 Task: Buy 5 Christening for Baby Girls from Clothing section under best seller category for shipping address: Evan Adams, 1390 Camden Street, Reno, Nevada 89501, Cell Number 7752551231. Pay from credit card ending with 2005, CVV 3321
Action: Mouse moved to (365, 93)
Screenshot: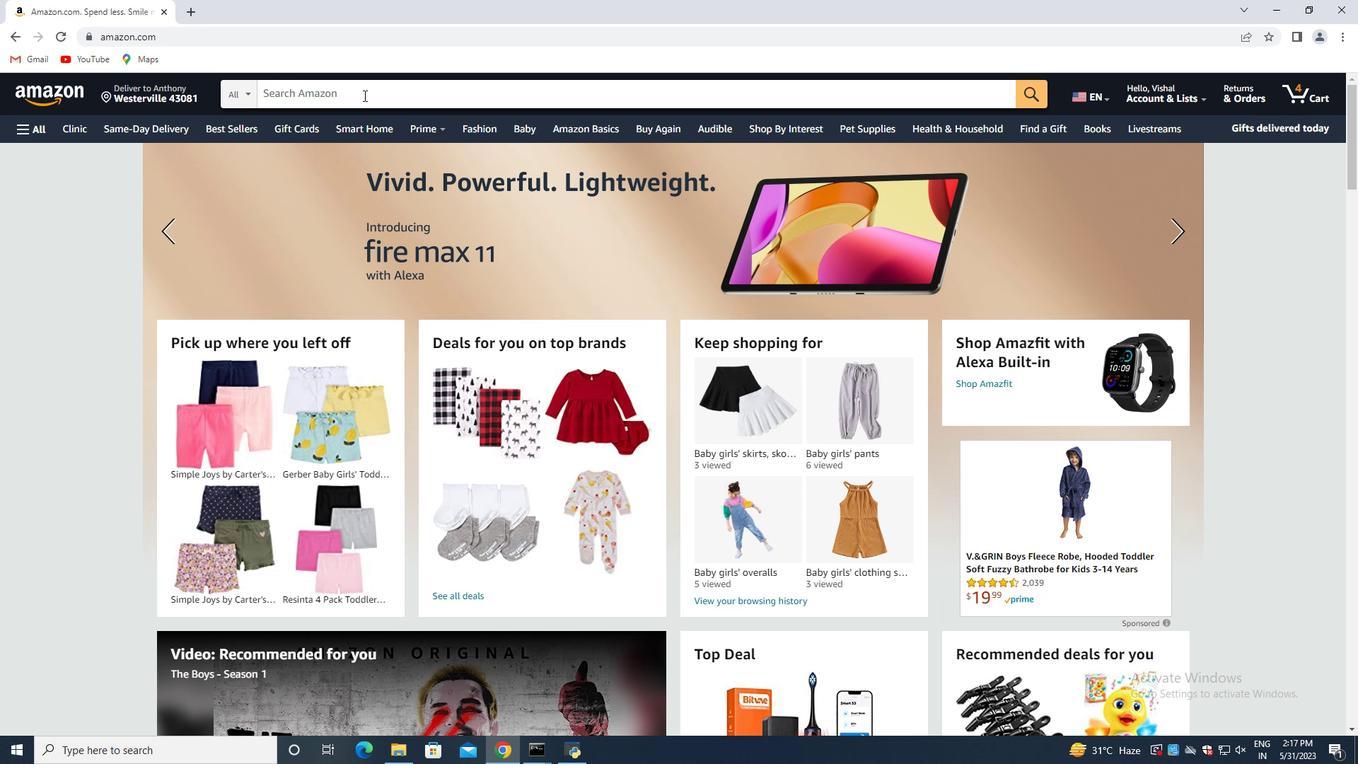 
Action: Mouse pressed left at (365, 93)
Screenshot: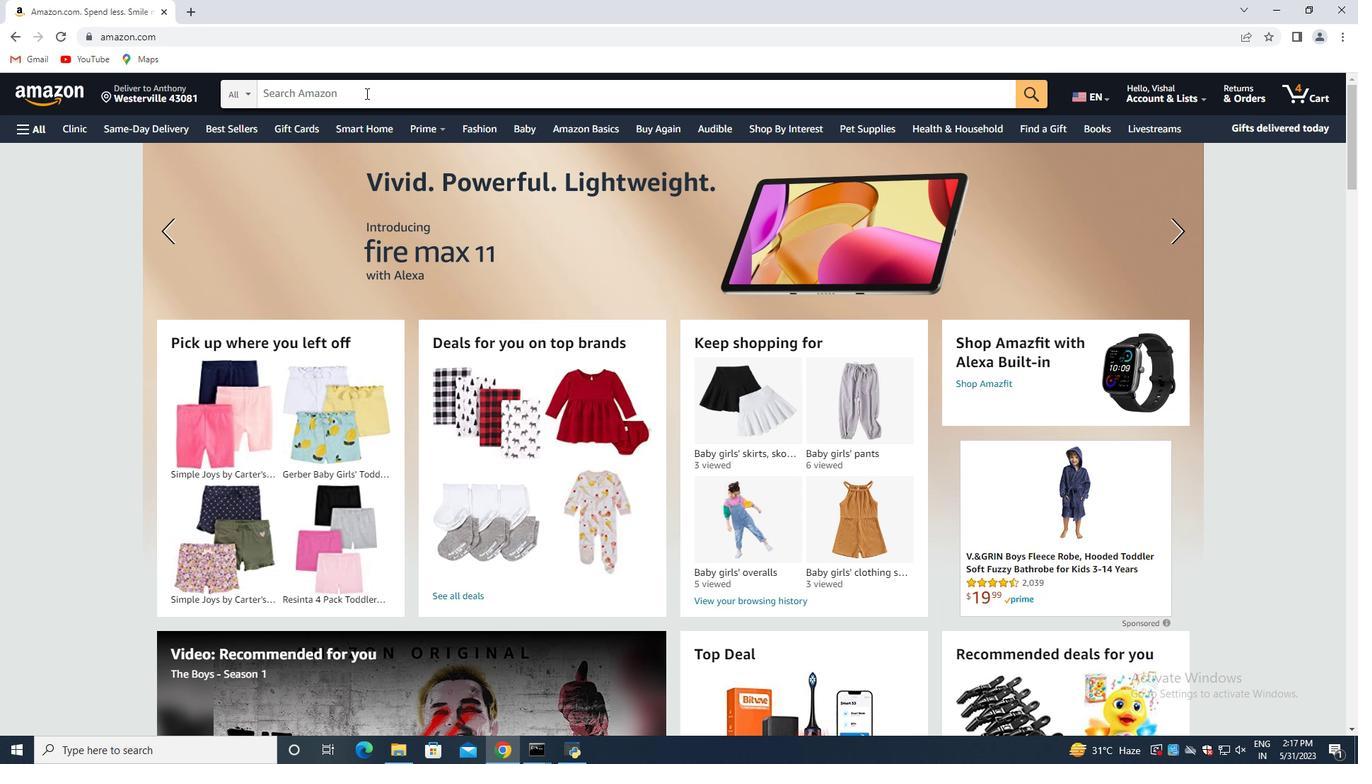 
Action: Key pressed <Key.shift>Christening<Key.space>for<Key.space><Key.shift>Baby<Key.space><Key.shift>B<Key.backspace><Key.shift><Key.shift><Key.shift><Key.shift><Key.shift><Key.shift><Key.shift><Key.shift><Key.shift><Key.shift><Key.shift><Key.shift>Girls<Key.enter>
Screenshot: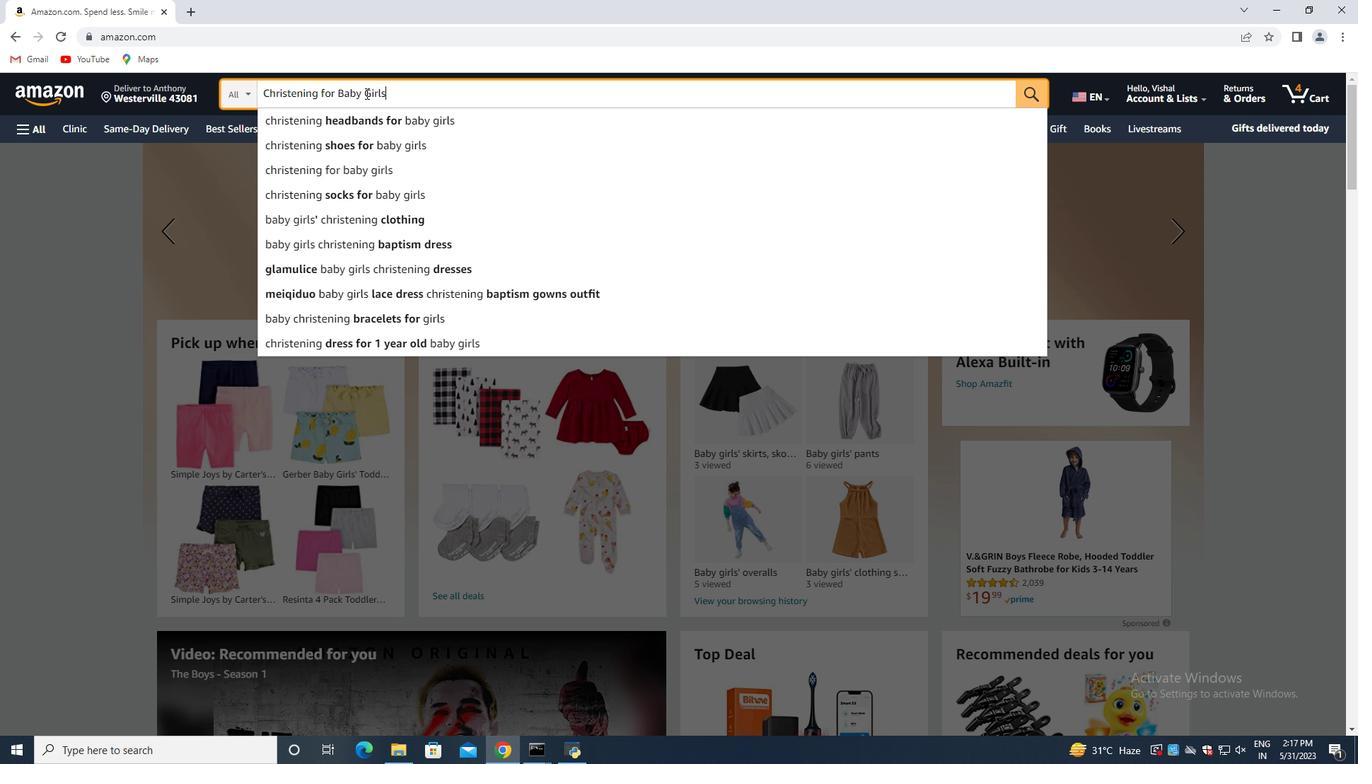
Action: Mouse moved to (113, 341)
Screenshot: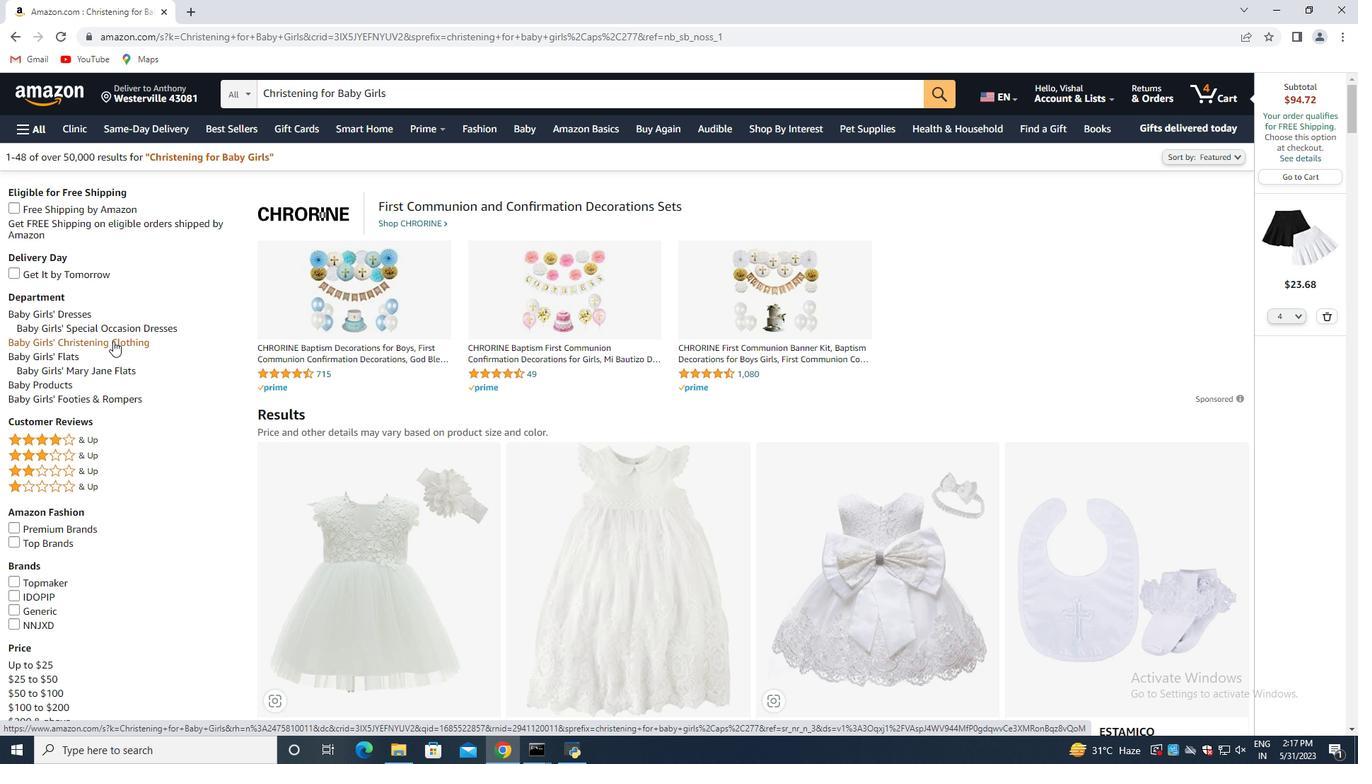 
Action: Mouse pressed left at (113, 341)
Screenshot: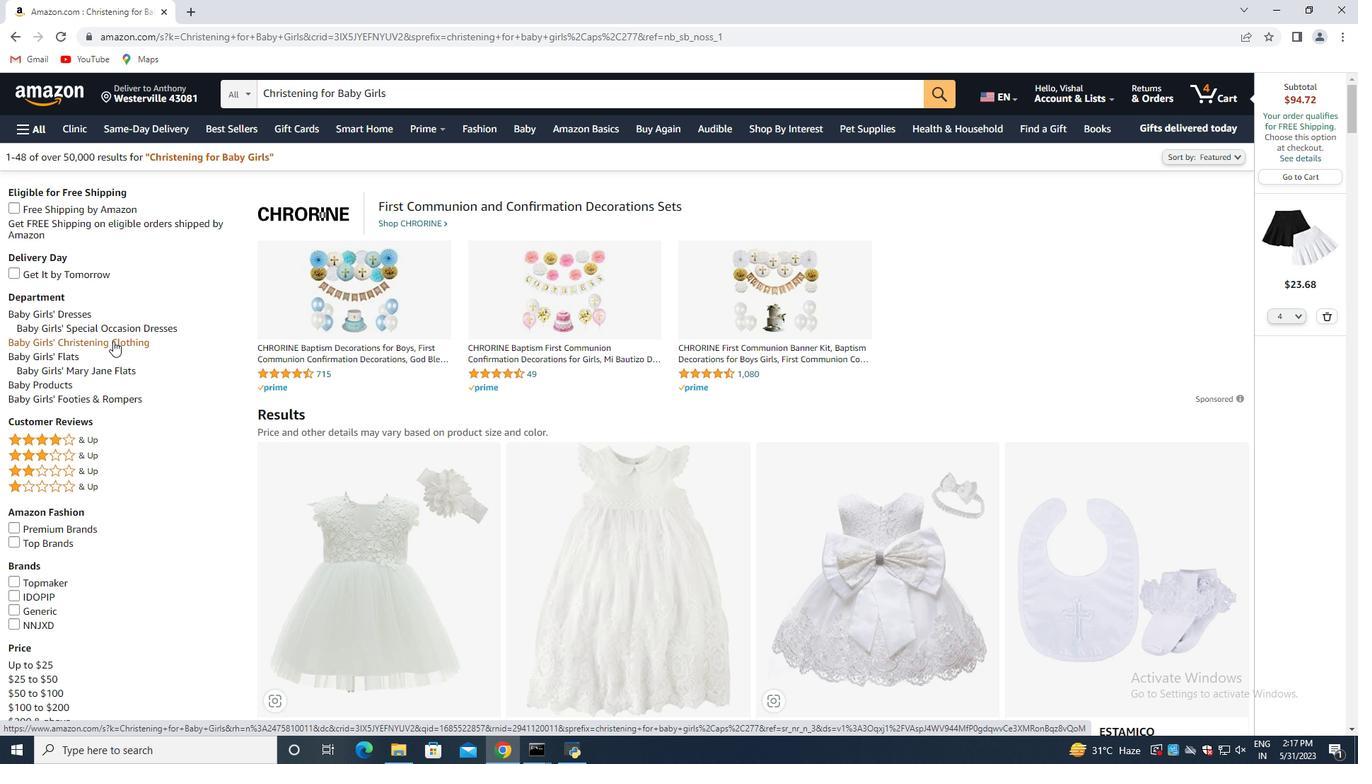 
Action: Mouse moved to (302, 346)
Screenshot: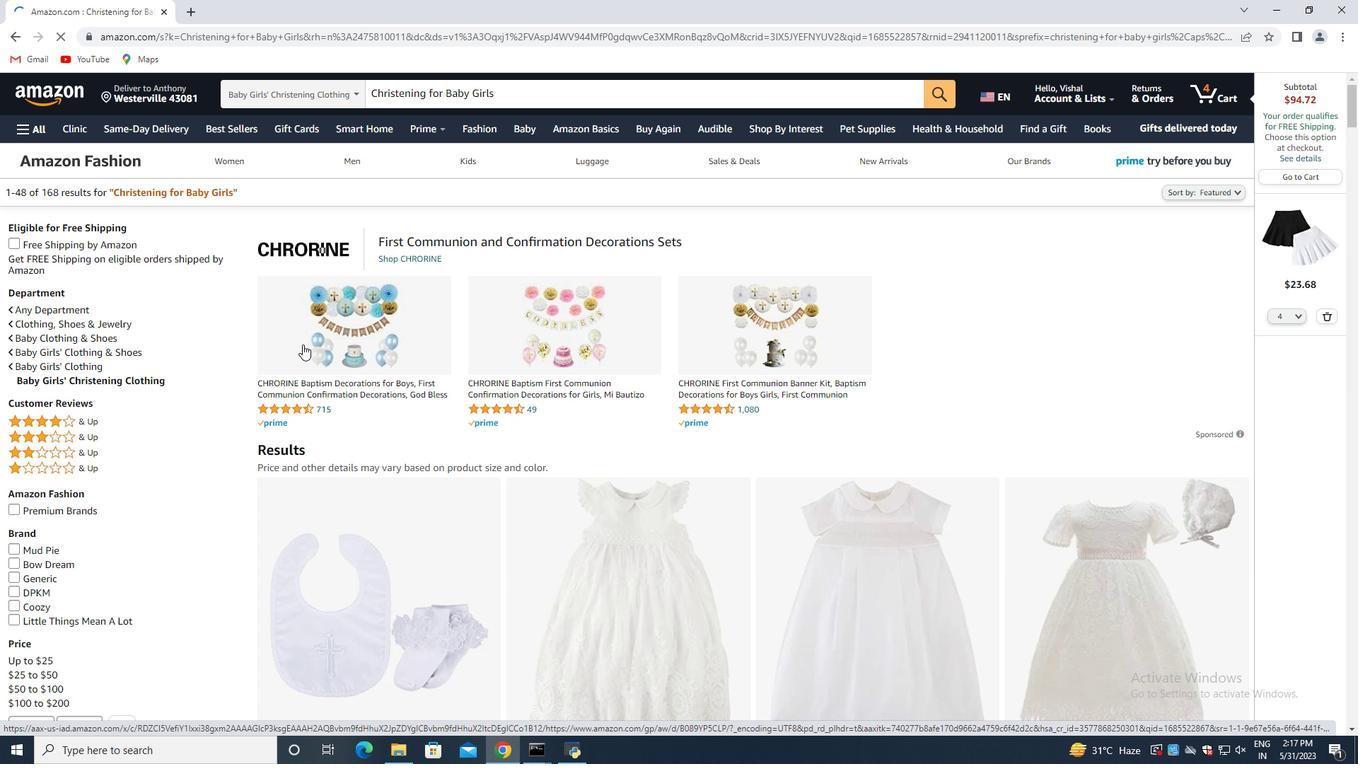 
Action: Mouse scrolled (302, 345) with delta (0, 0)
Screenshot: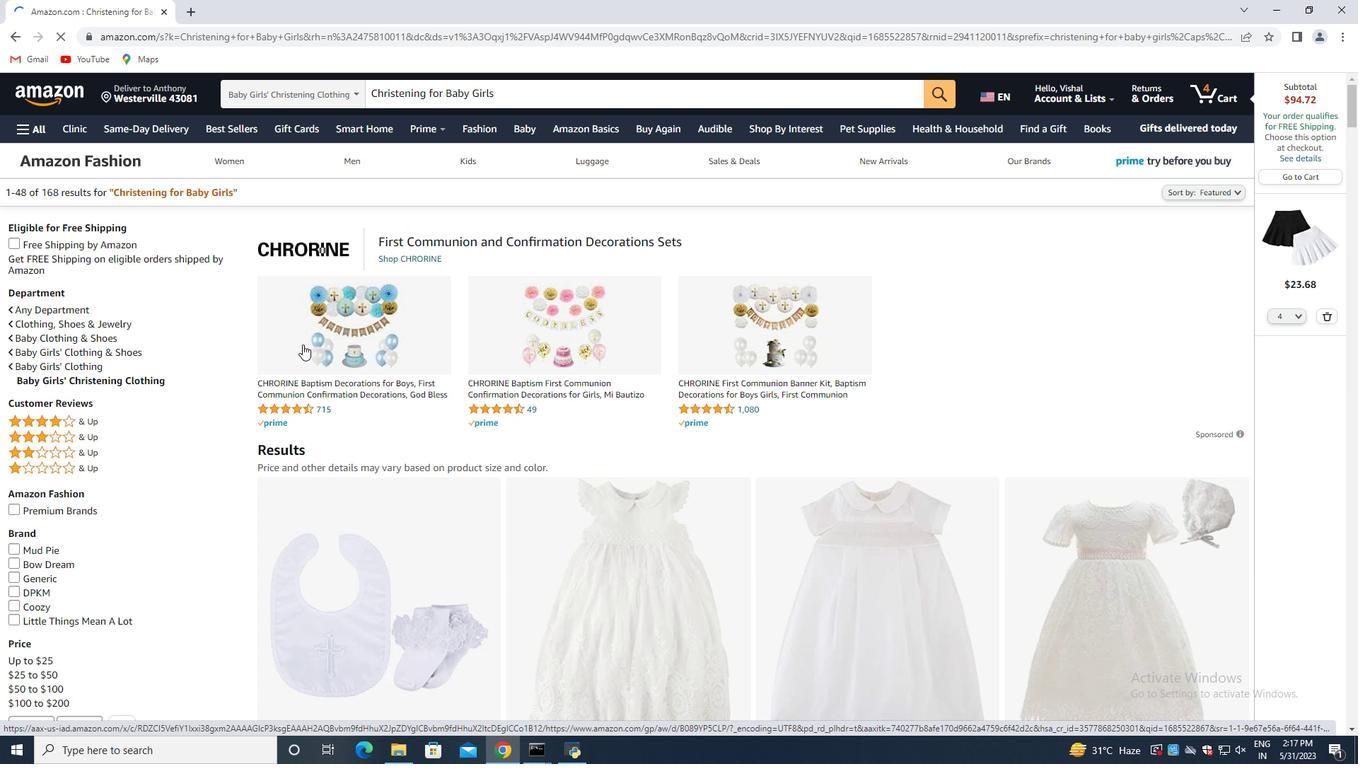 
Action: Mouse moved to (304, 347)
Screenshot: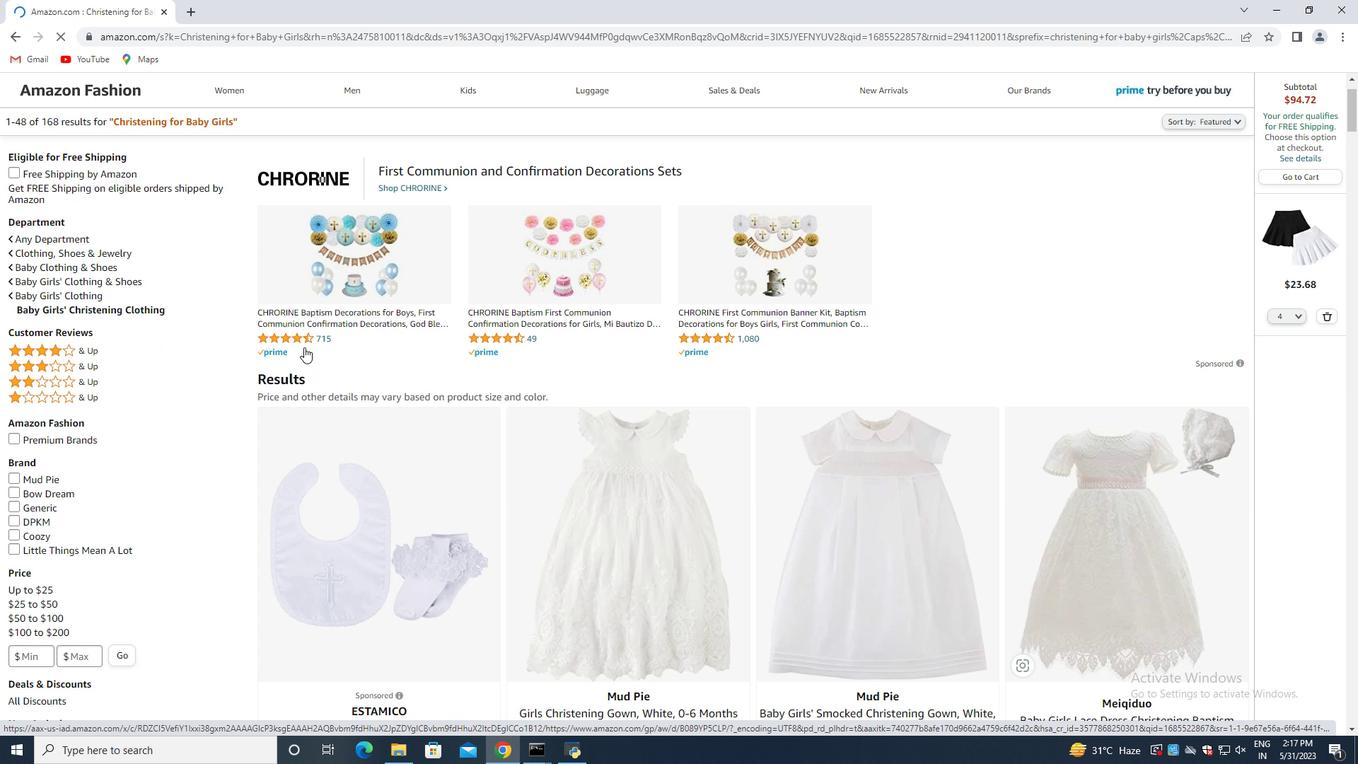 
Action: Mouse scrolled (304, 346) with delta (0, 0)
Screenshot: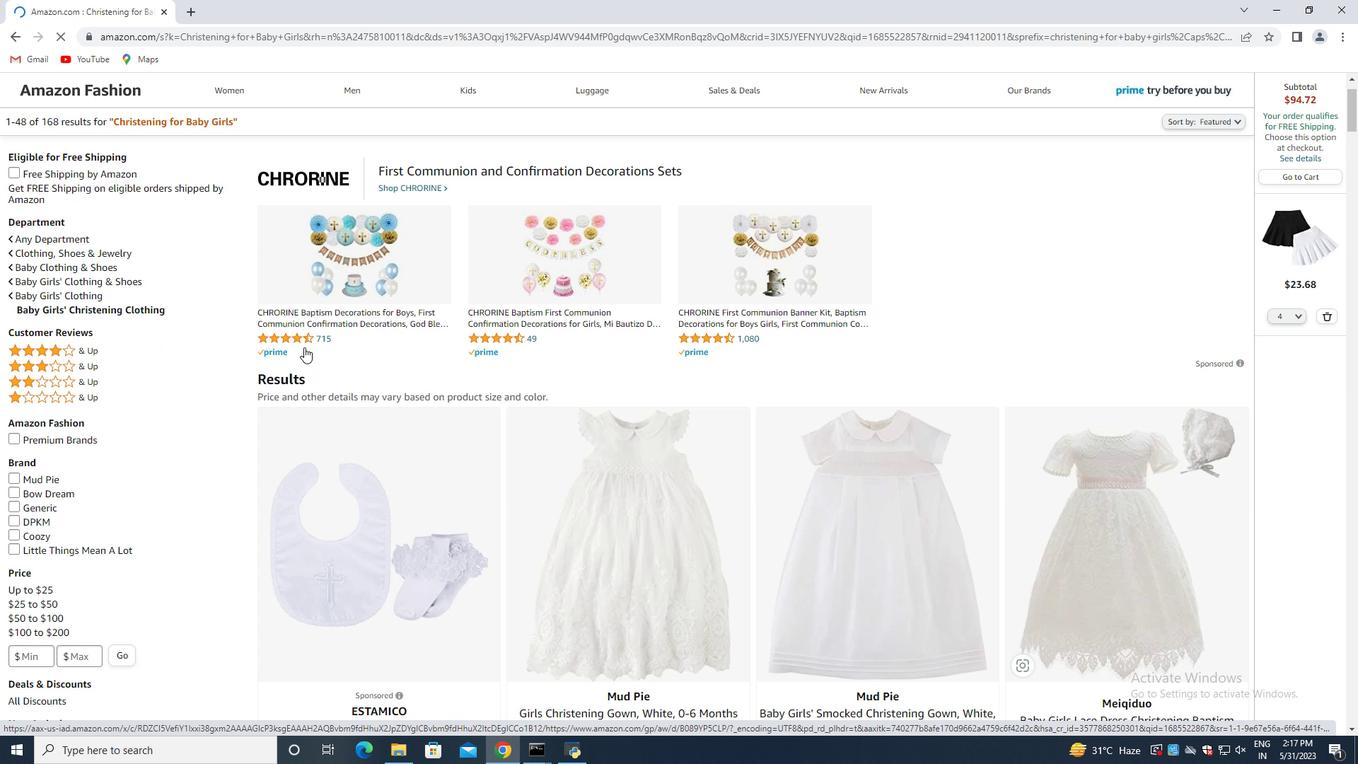 
Action: Mouse moved to (305, 353)
Screenshot: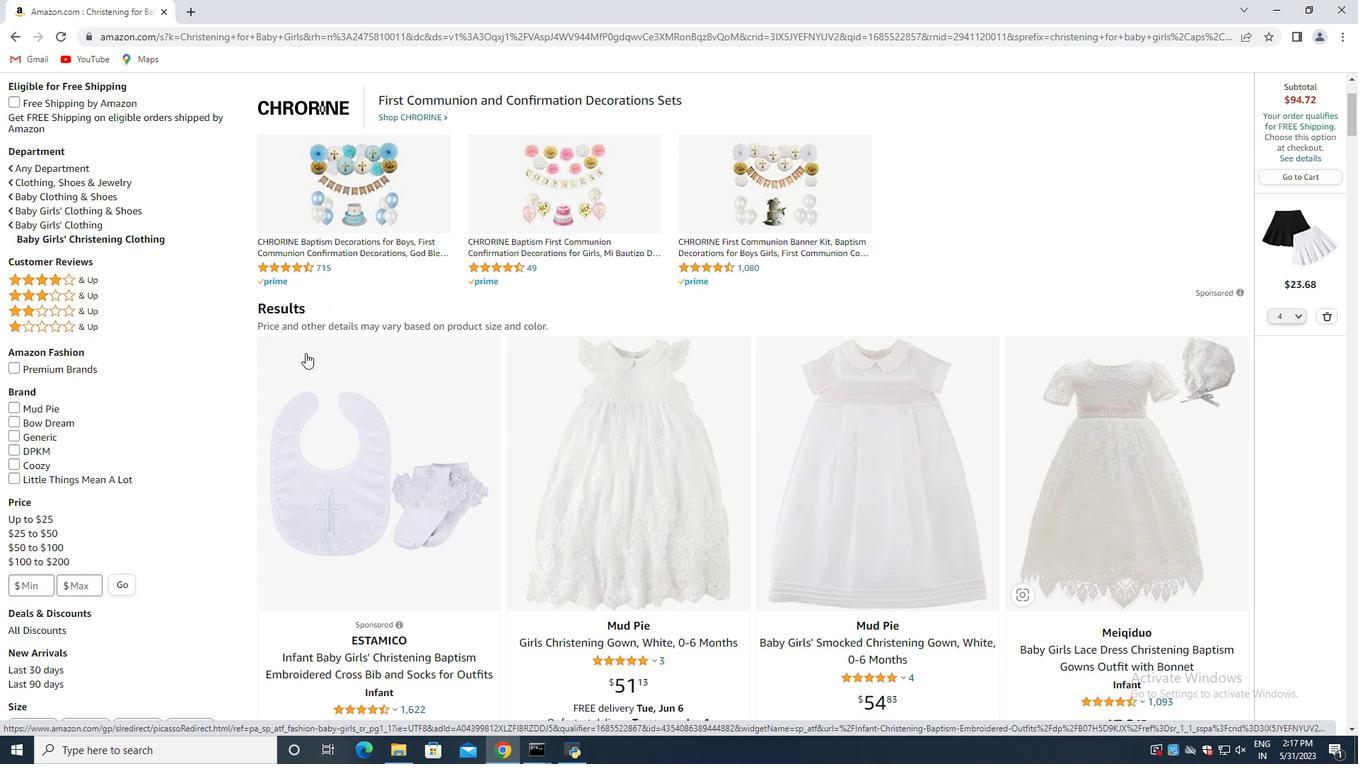 
Action: Mouse scrolled (305, 352) with delta (0, 0)
Screenshot: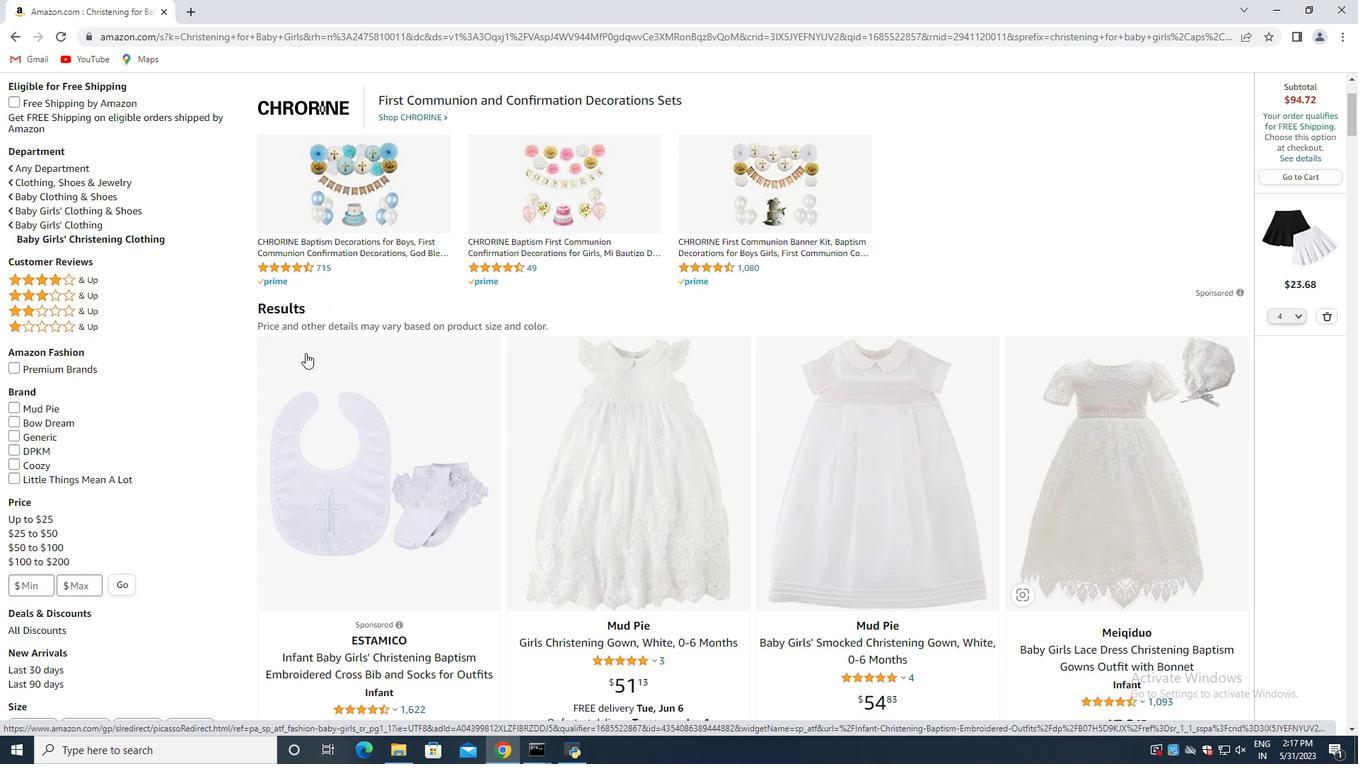 
Action: Mouse moved to (372, 356)
Screenshot: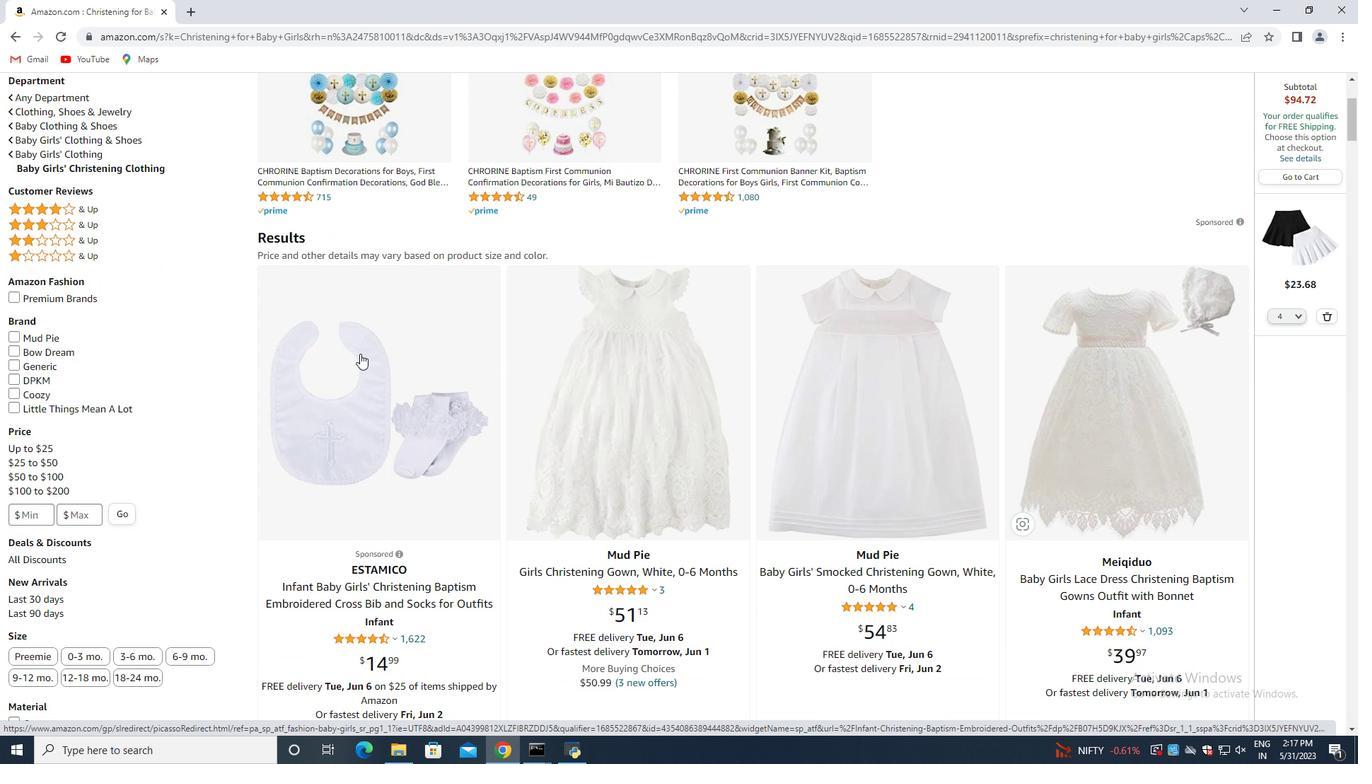 
Action: Mouse scrolled (372, 355) with delta (0, 0)
Screenshot: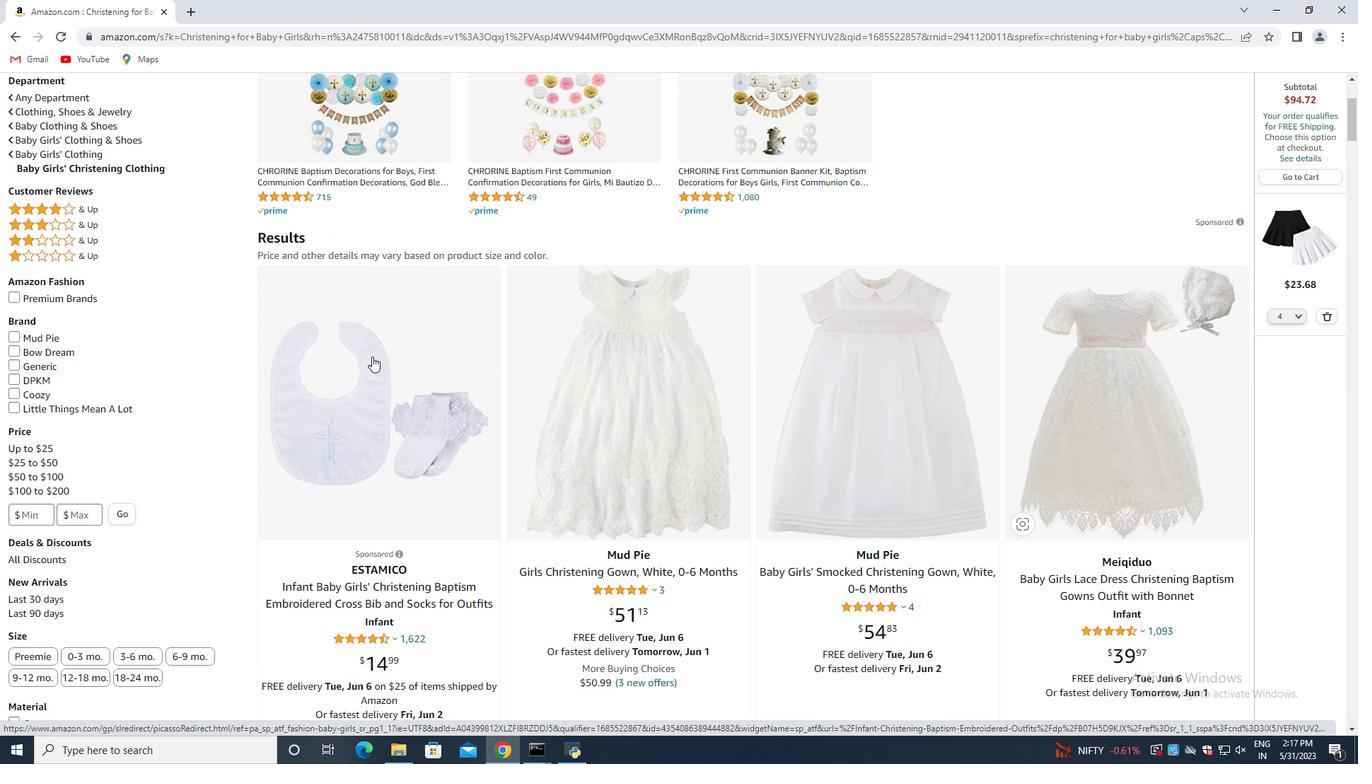 
Action: Mouse moved to (575, 333)
Screenshot: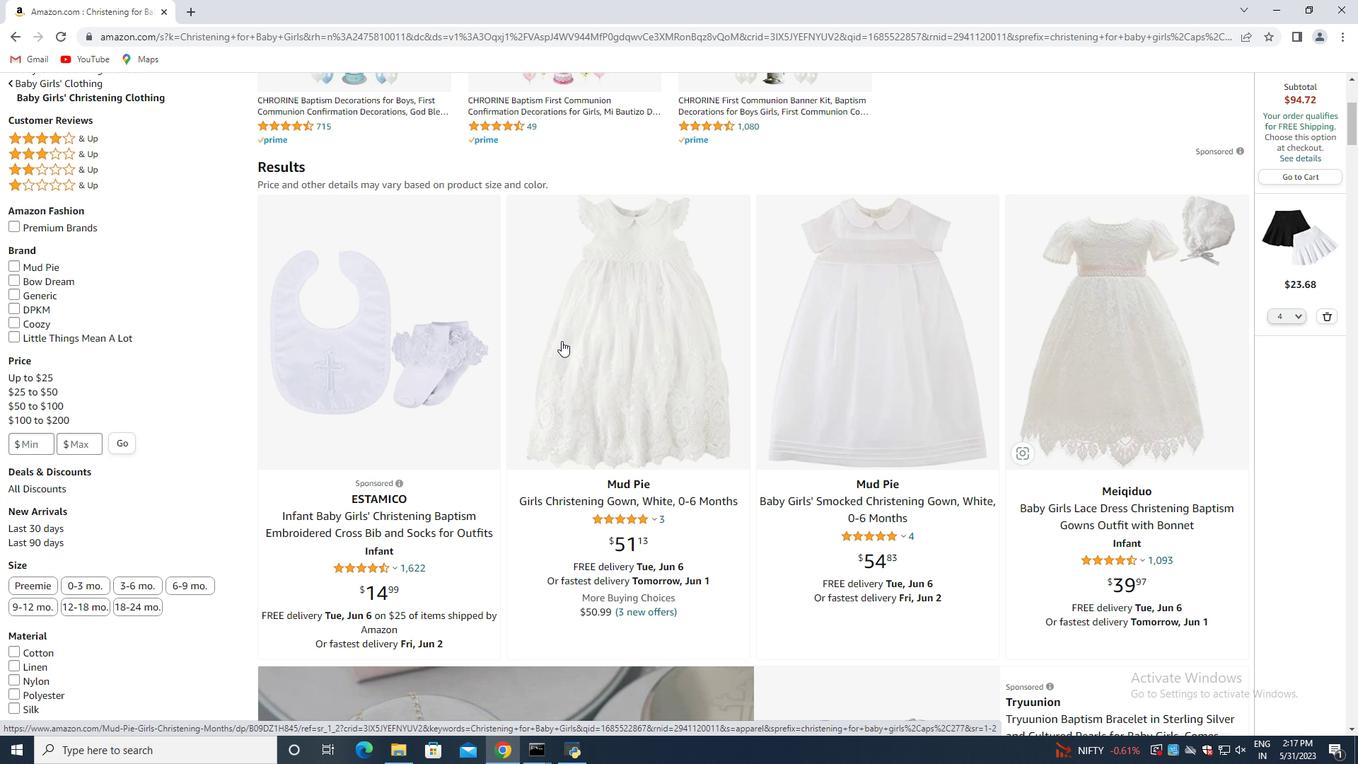 
Action: Mouse scrolled (575, 333) with delta (0, 0)
Screenshot: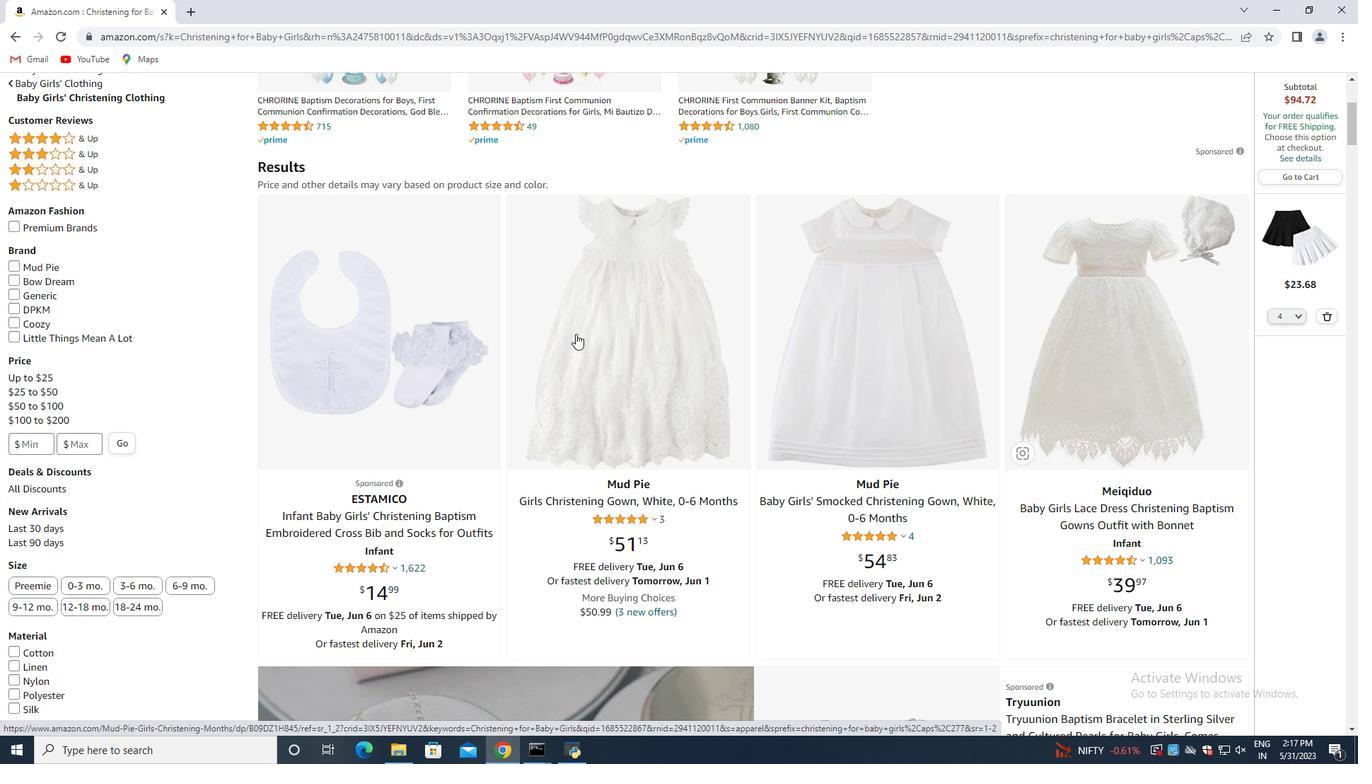 
Action: Mouse moved to (572, 331)
Screenshot: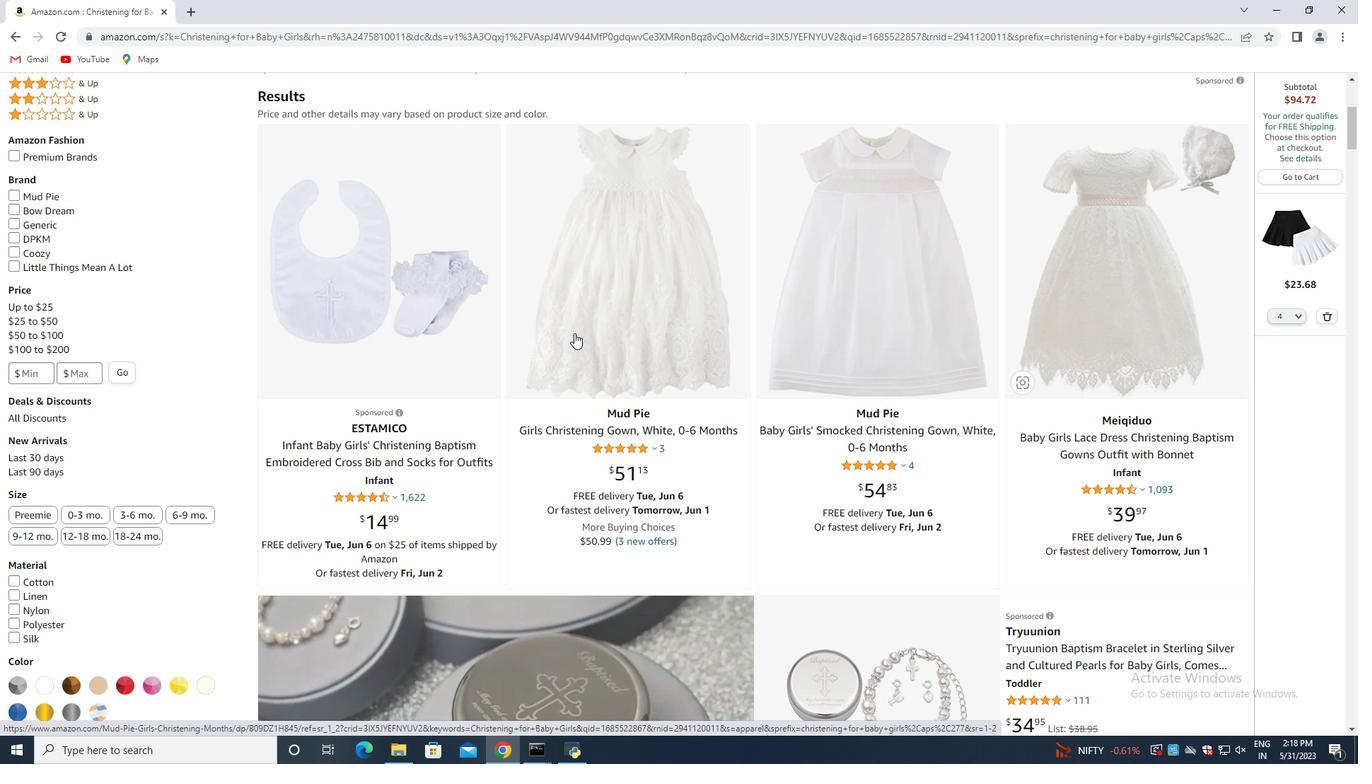
Action: Mouse scrolled (572, 331) with delta (0, 0)
Screenshot: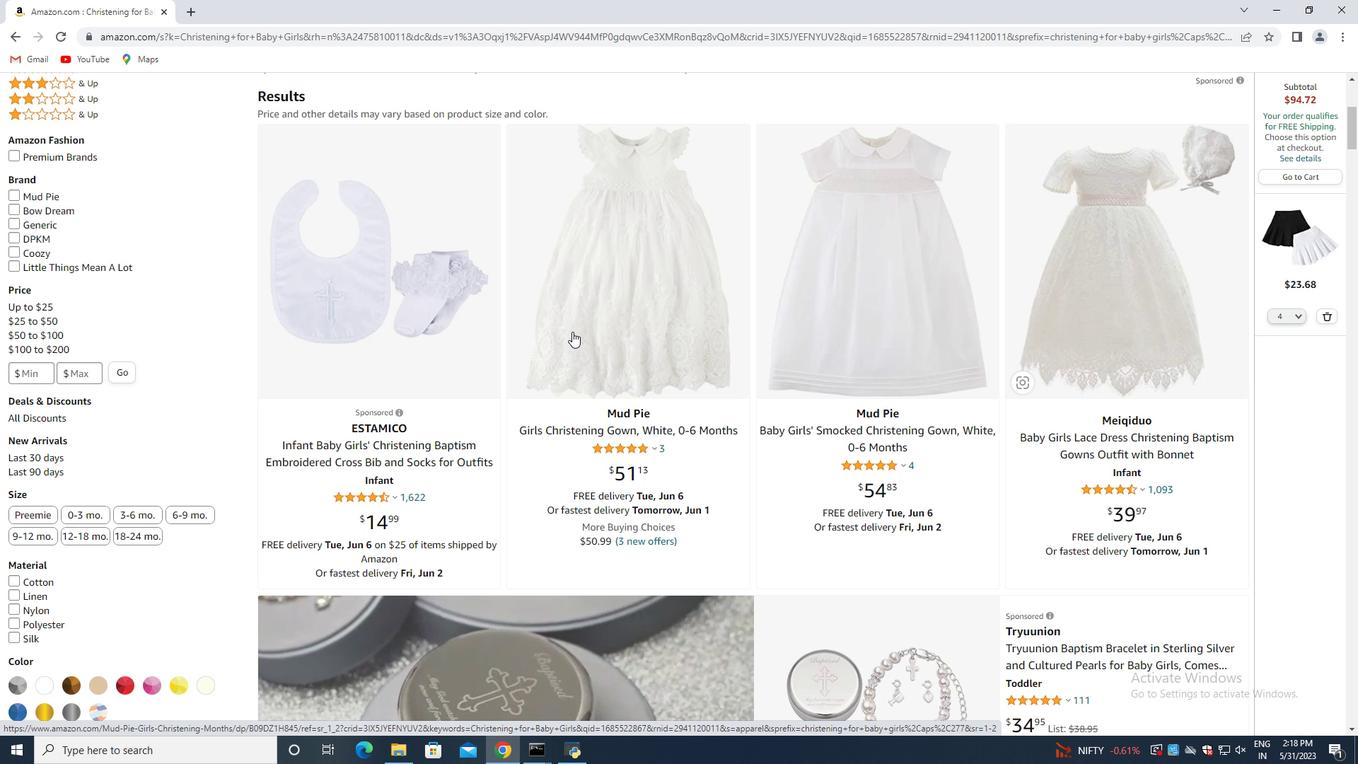 
Action: Mouse moved to (510, 313)
Screenshot: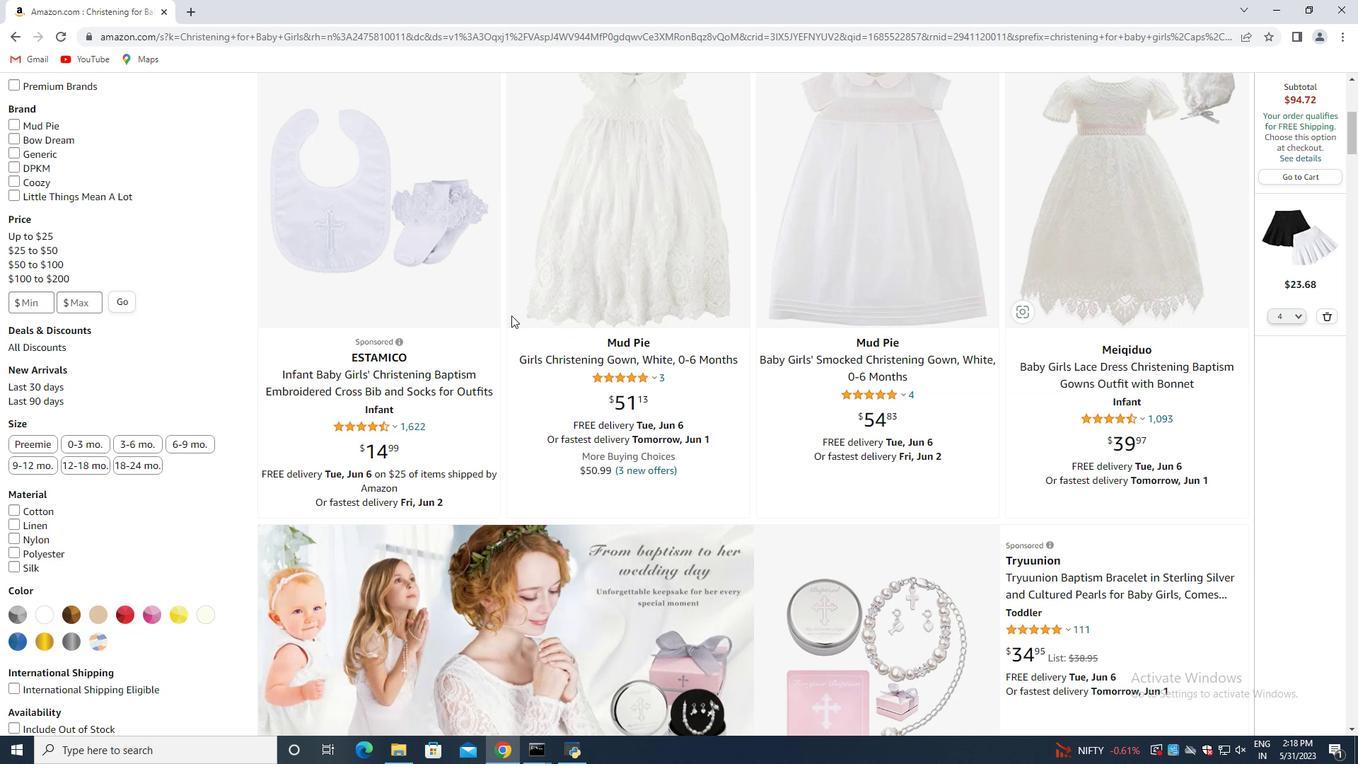 
Action: Mouse scrolled (510, 312) with delta (0, 0)
Screenshot: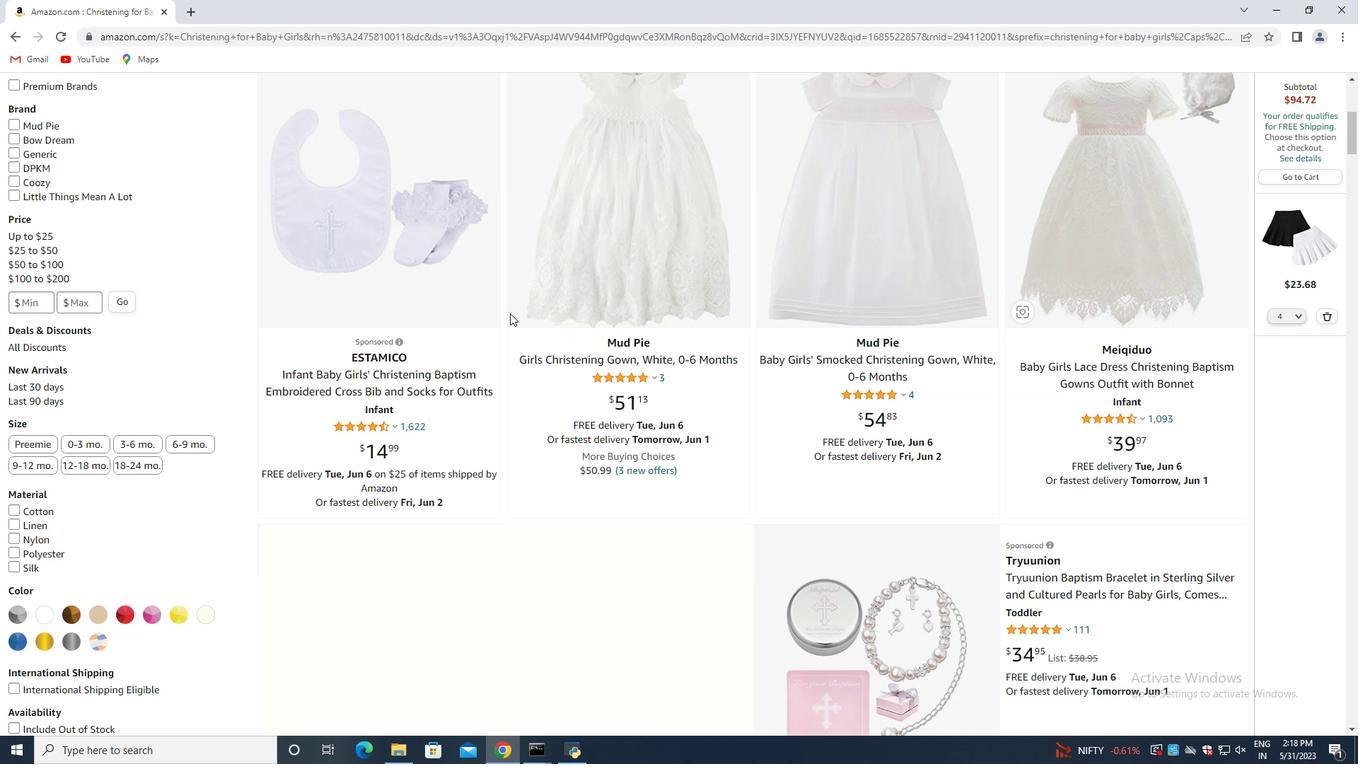 
Action: Mouse moved to (928, 349)
Screenshot: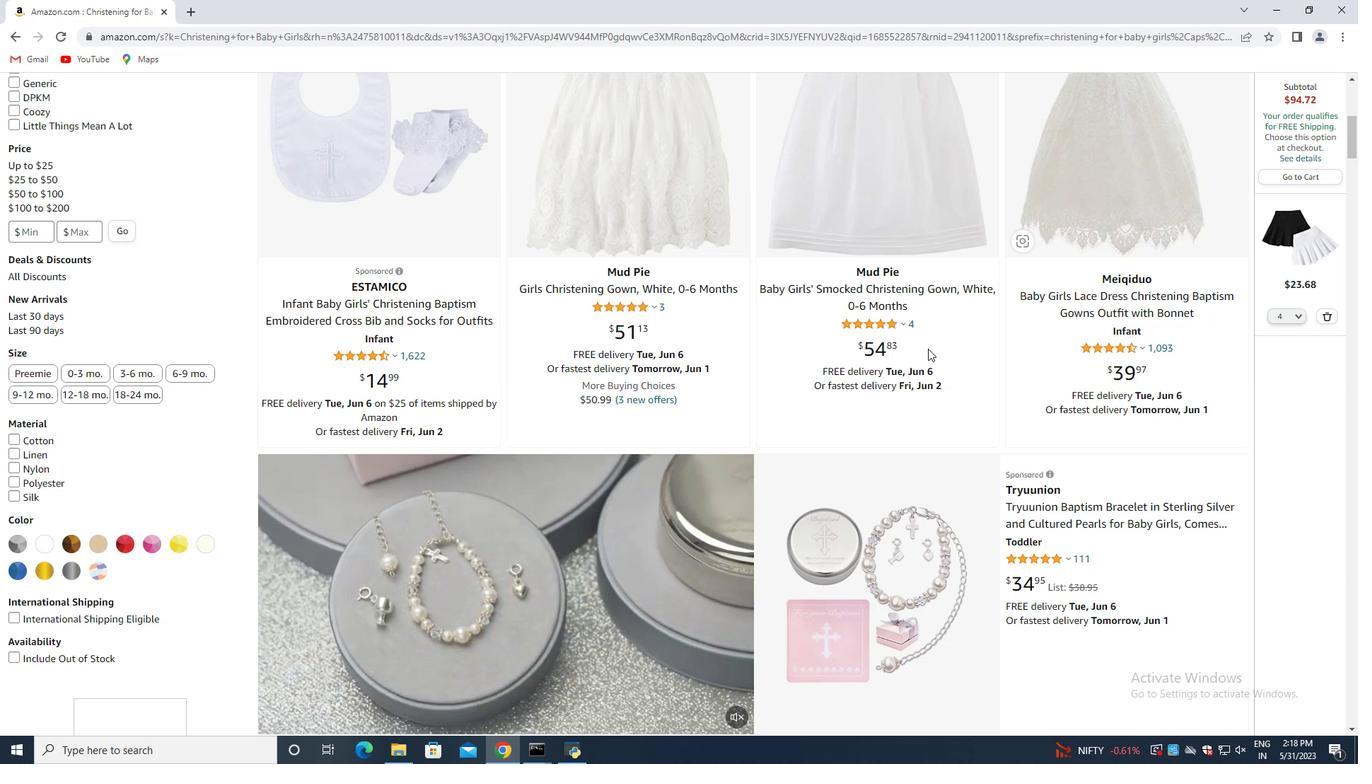 
Action: Mouse scrolled (928, 350) with delta (0, 0)
Screenshot: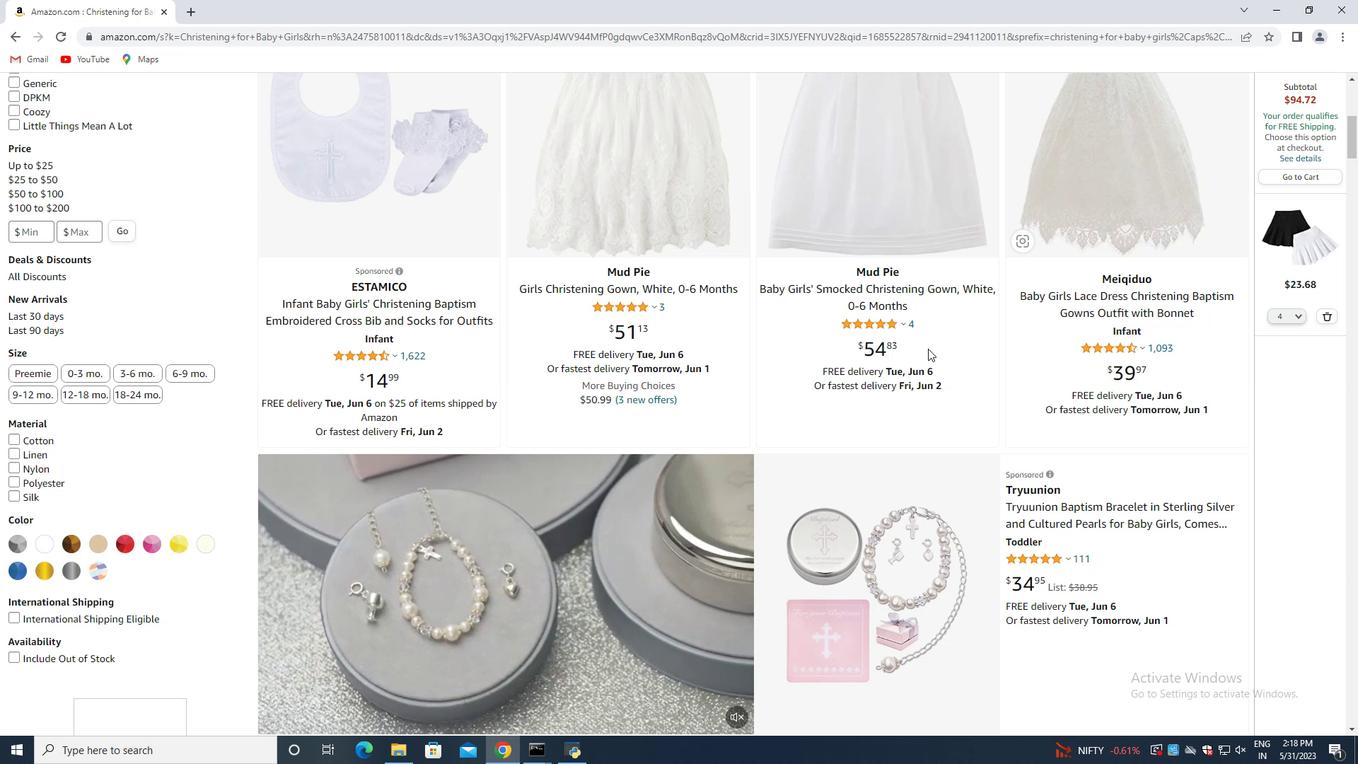 
Action: Mouse moved to (928, 350)
Screenshot: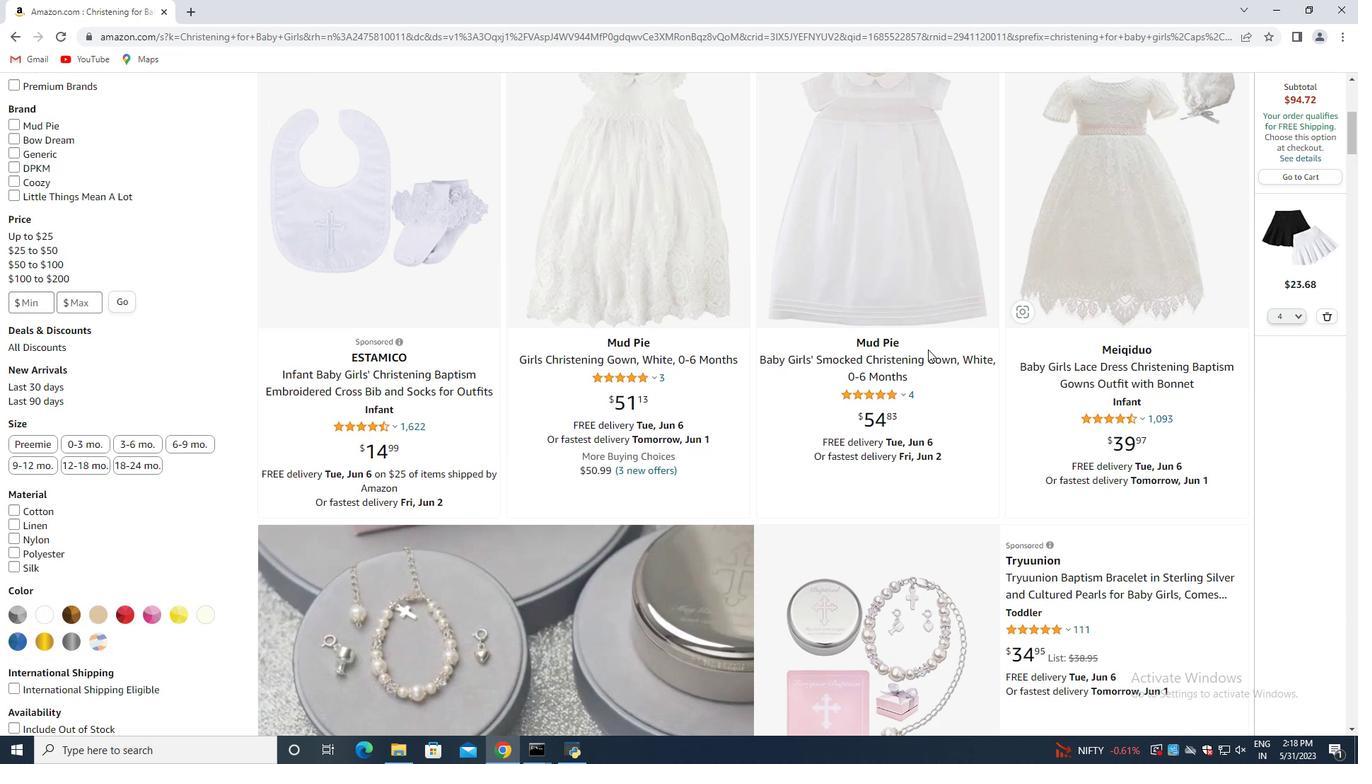 
Action: Mouse scrolled (928, 350) with delta (0, 0)
Screenshot: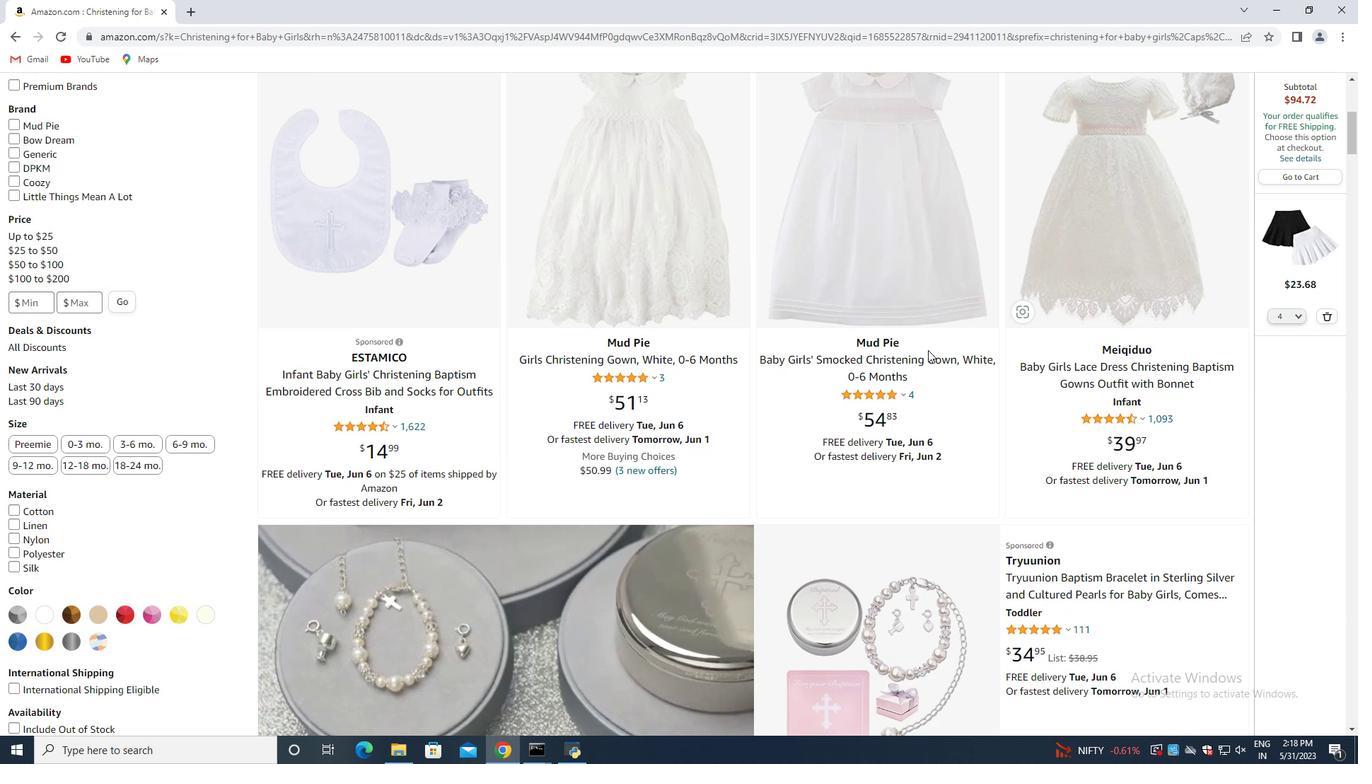 
Action: Mouse moved to (1326, 315)
Screenshot: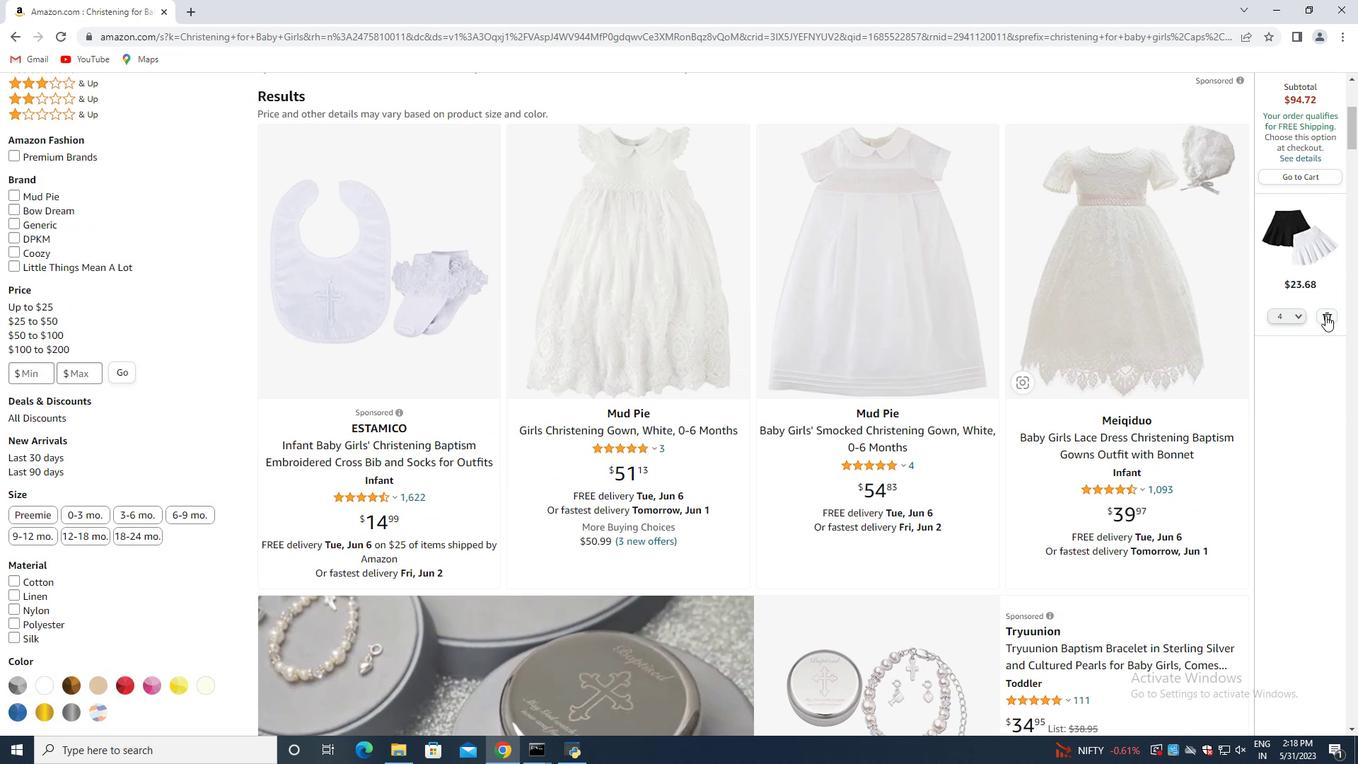 
Action: Mouse pressed left at (1326, 315)
Screenshot: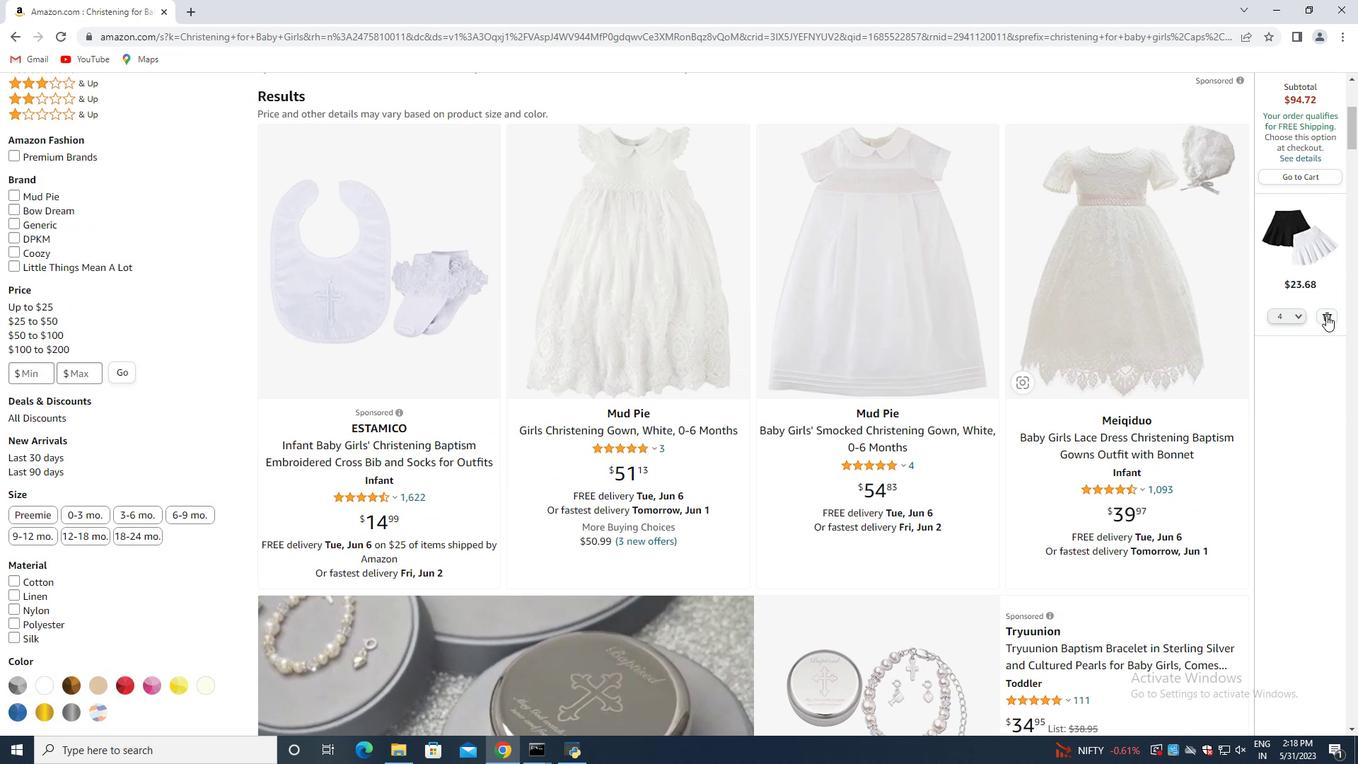 
Action: Mouse moved to (650, 309)
Screenshot: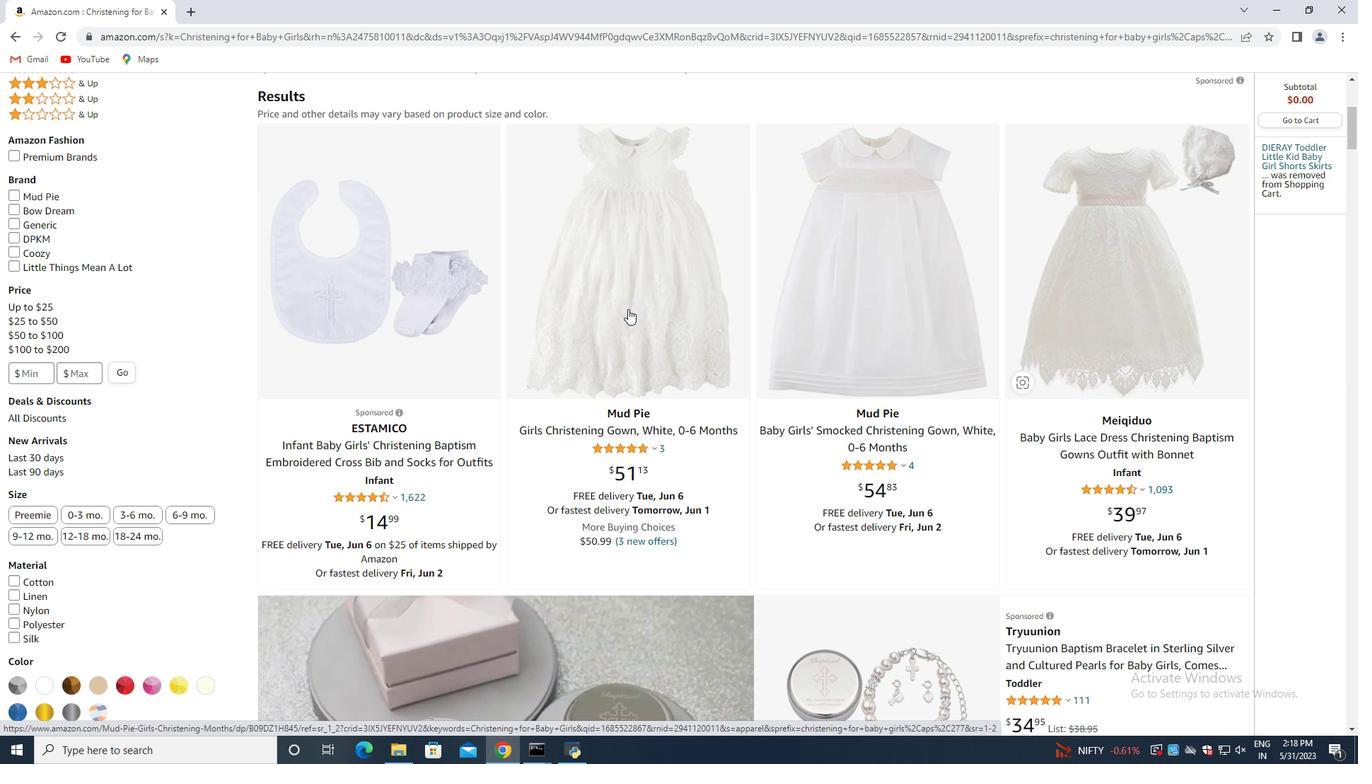 
Action: Mouse pressed left at (650, 309)
Screenshot: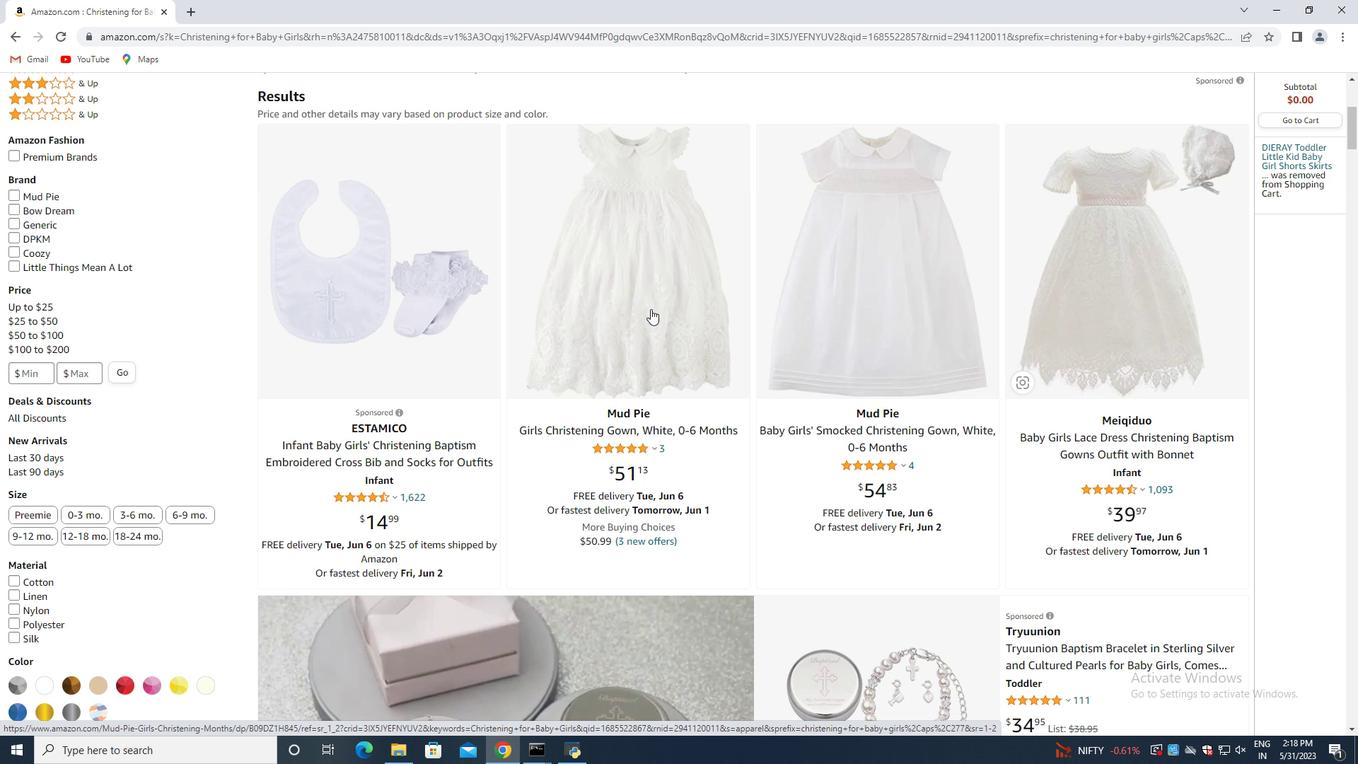 
Action: Mouse moved to (163, 350)
Screenshot: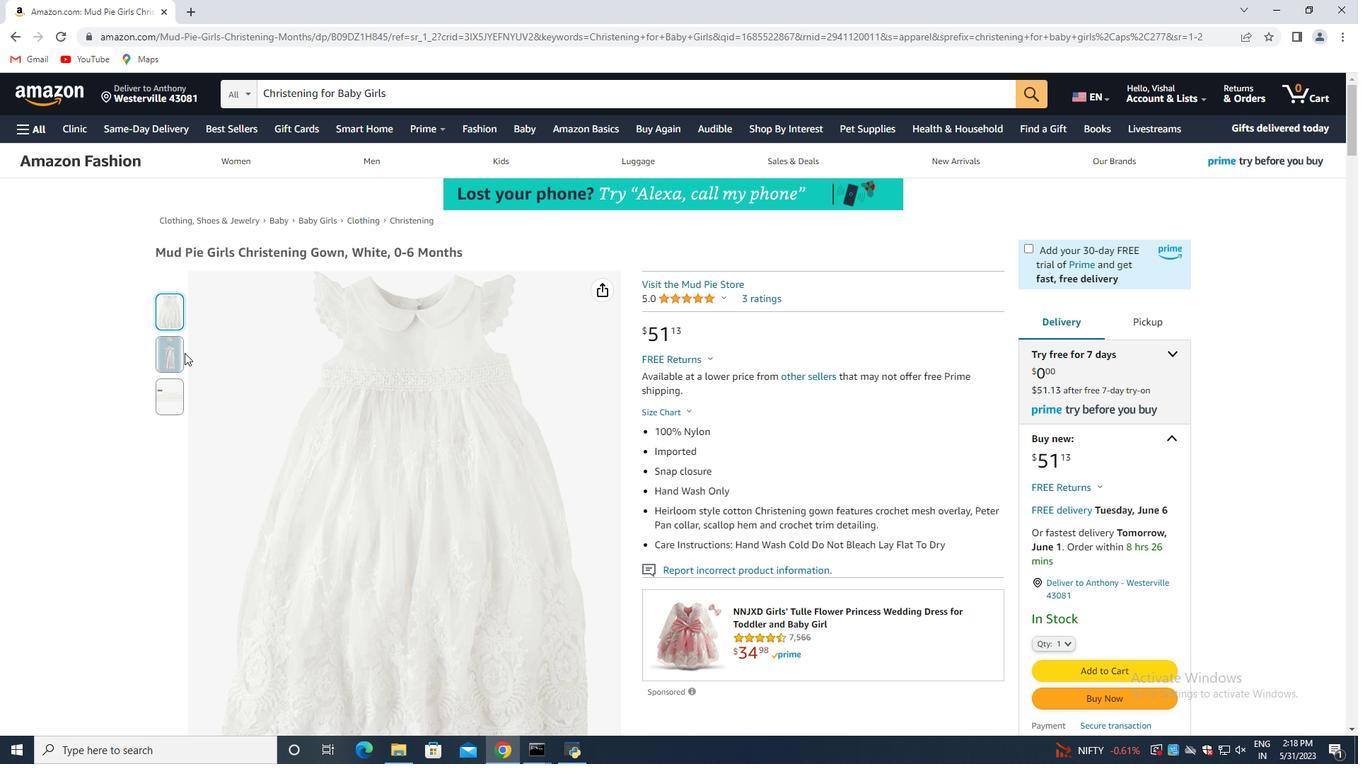 
Action: Mouse pressed left at (163, 350)
Screenshot: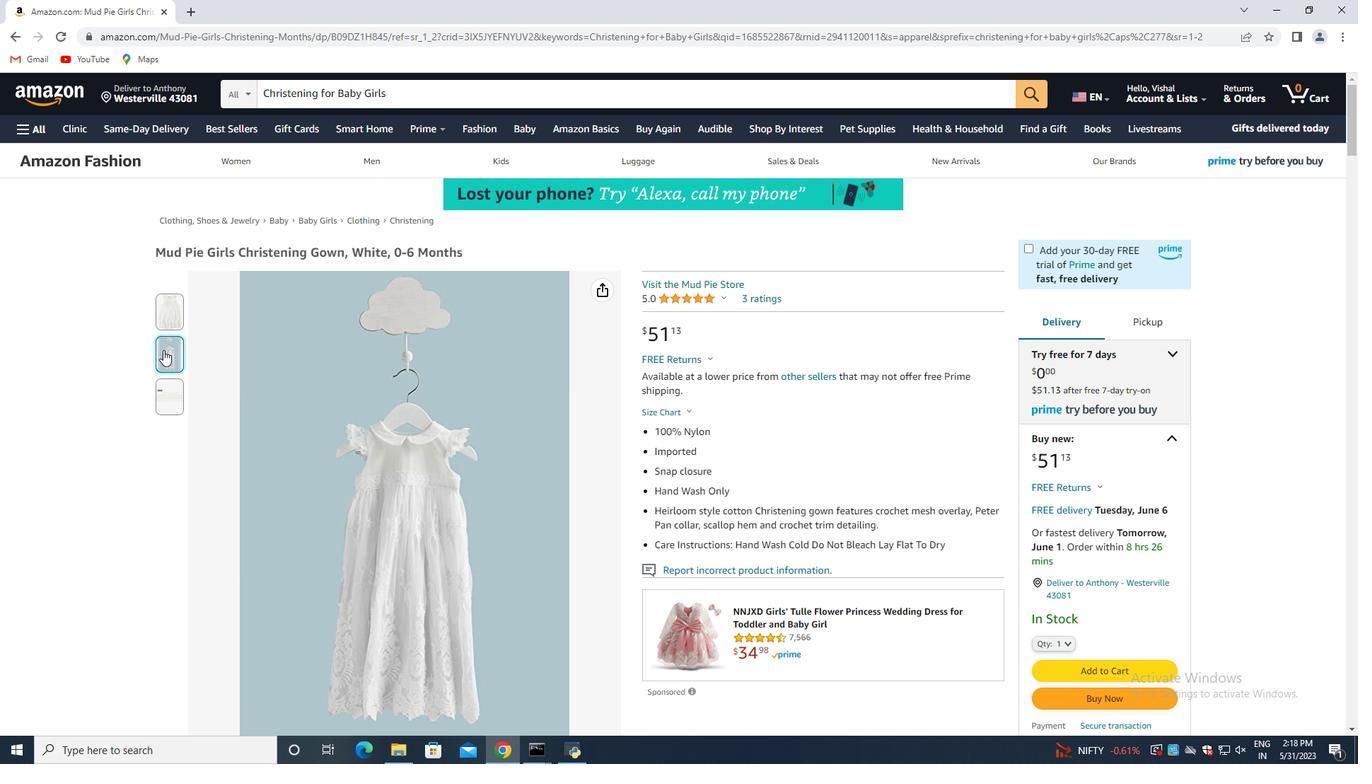 
Action: Mouse moved to (458, 420)
Screenshot: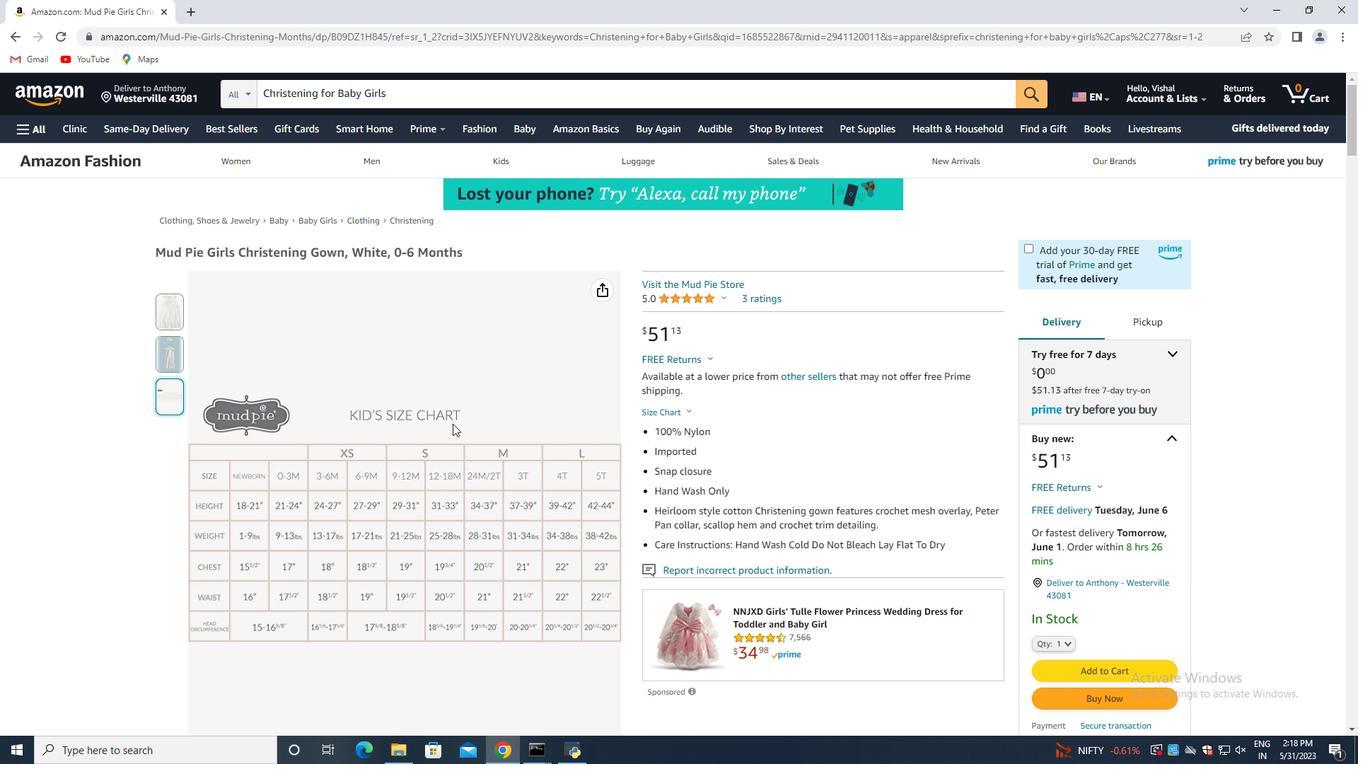 
Action: Mouse scrolled (458, 420) with delta (0, 0)
Screenshot: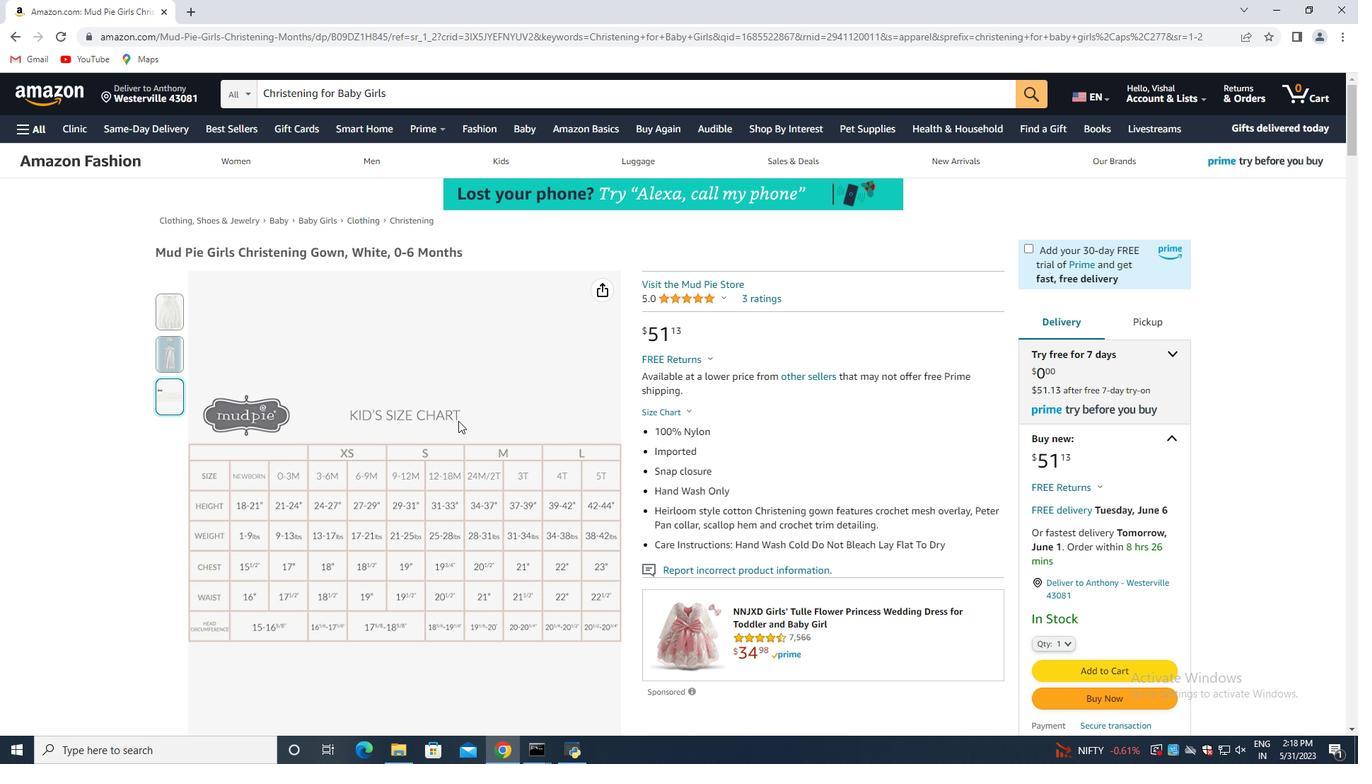 
Action: Mouse moved to (447, 416)
Screenshot: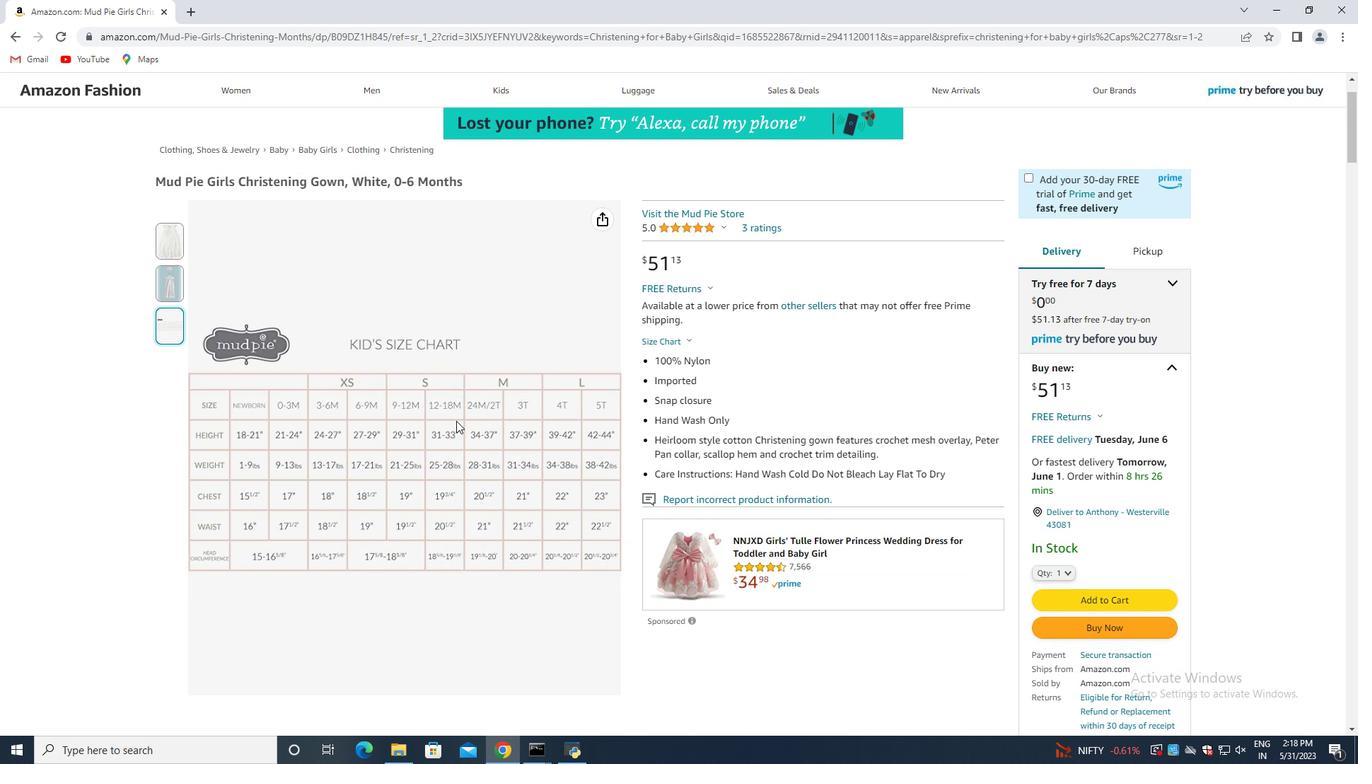 
Action: Mouse scrolled (447, 415) with delta (0, 0)
Screenshot: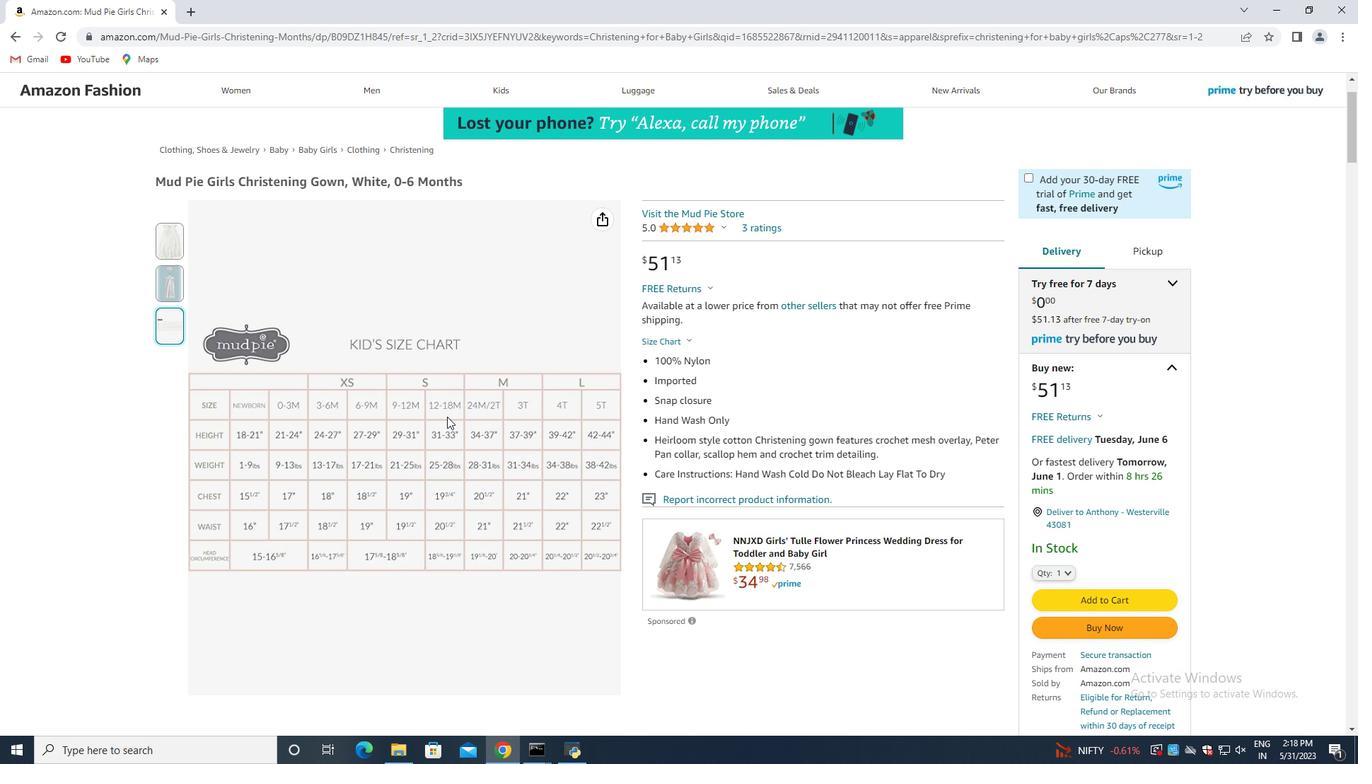
Action: Mouse moved to (471, 413)
Screenshot: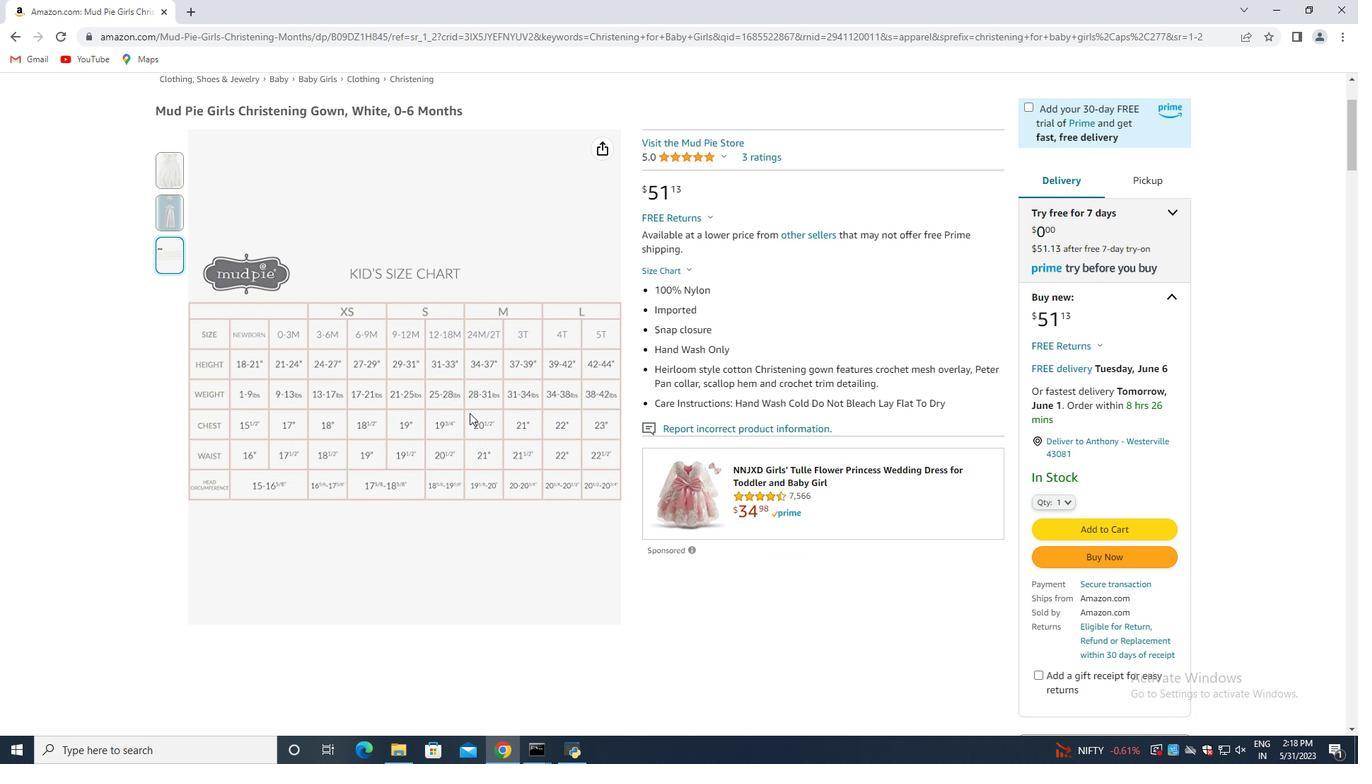 
Action: Mouse scrolled (471, 412) with delta (0, 0)
Screenshot: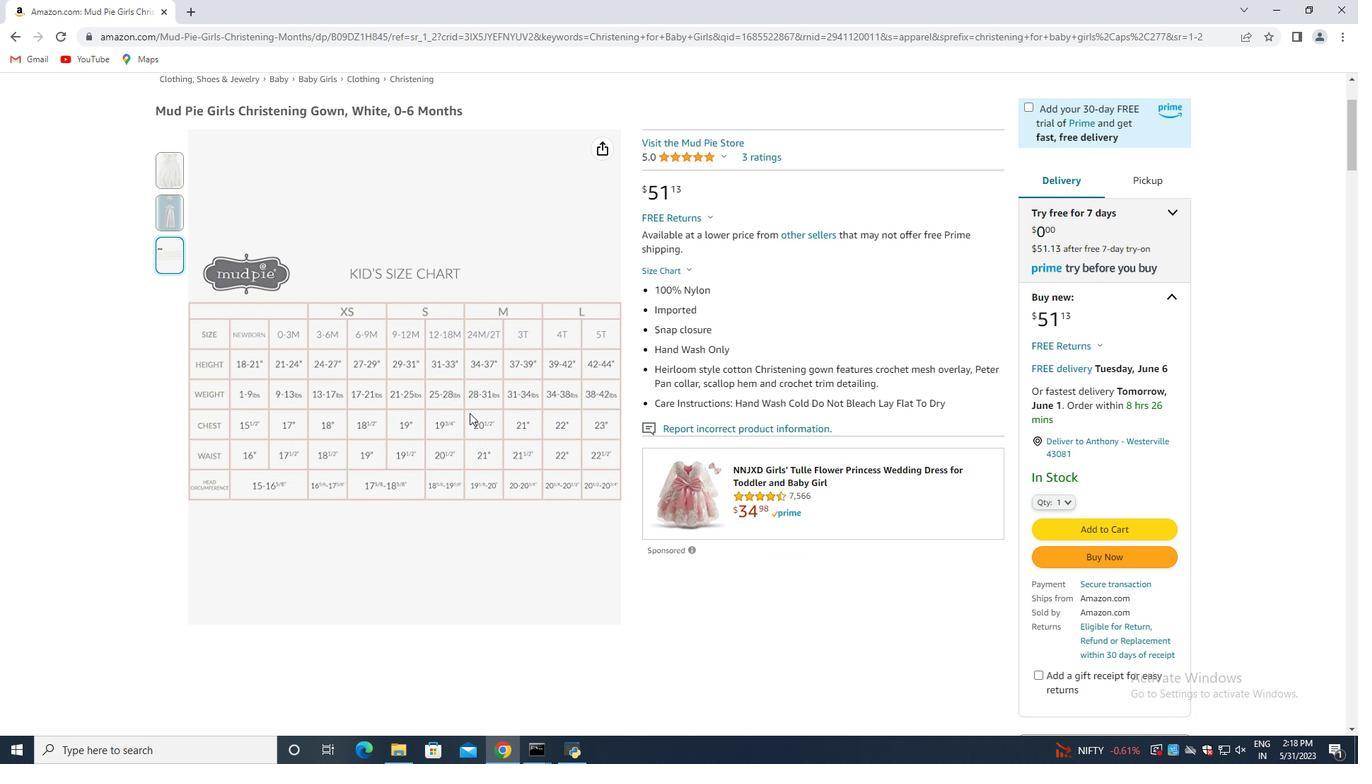 
Action: Mouse moved to (475, 411)
Screenshot: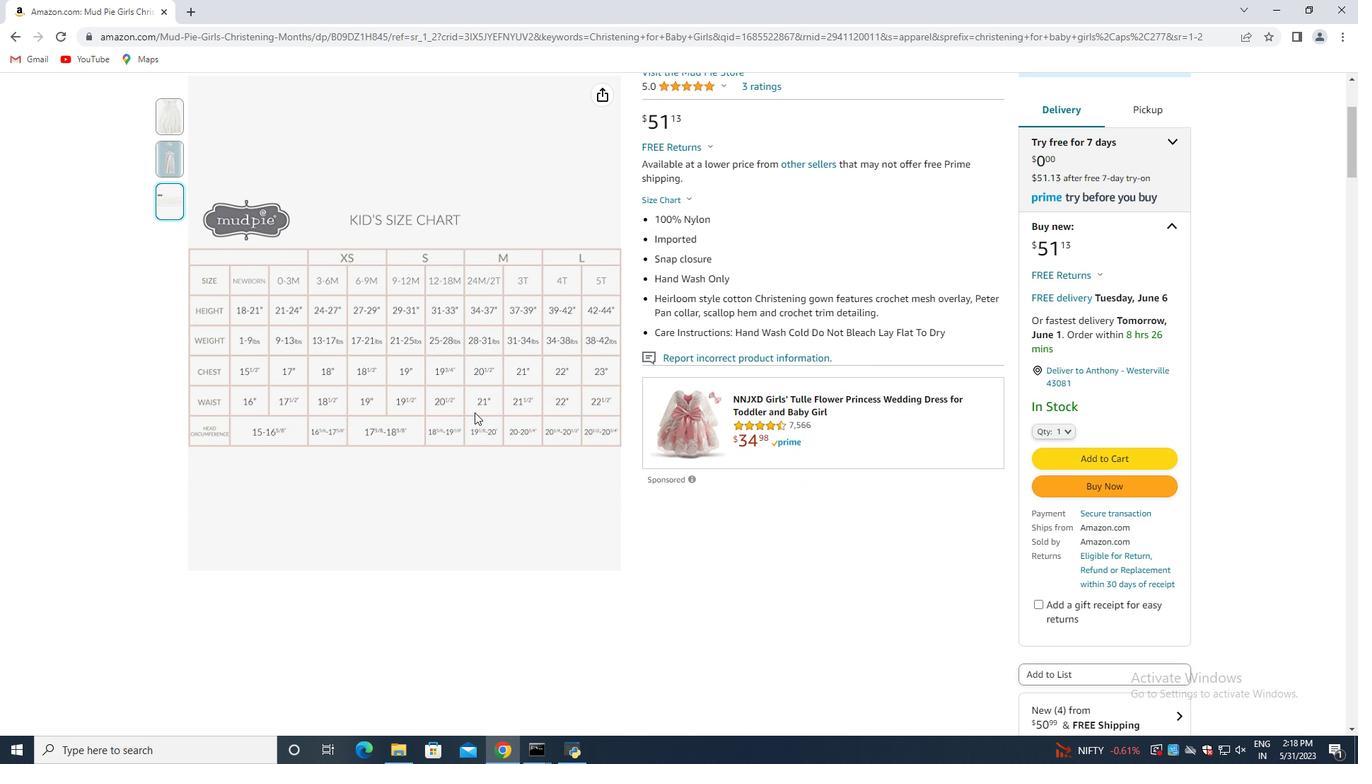 
Action: Mouse scrolled (475, 412) with delta (0, 0)
Screenshot: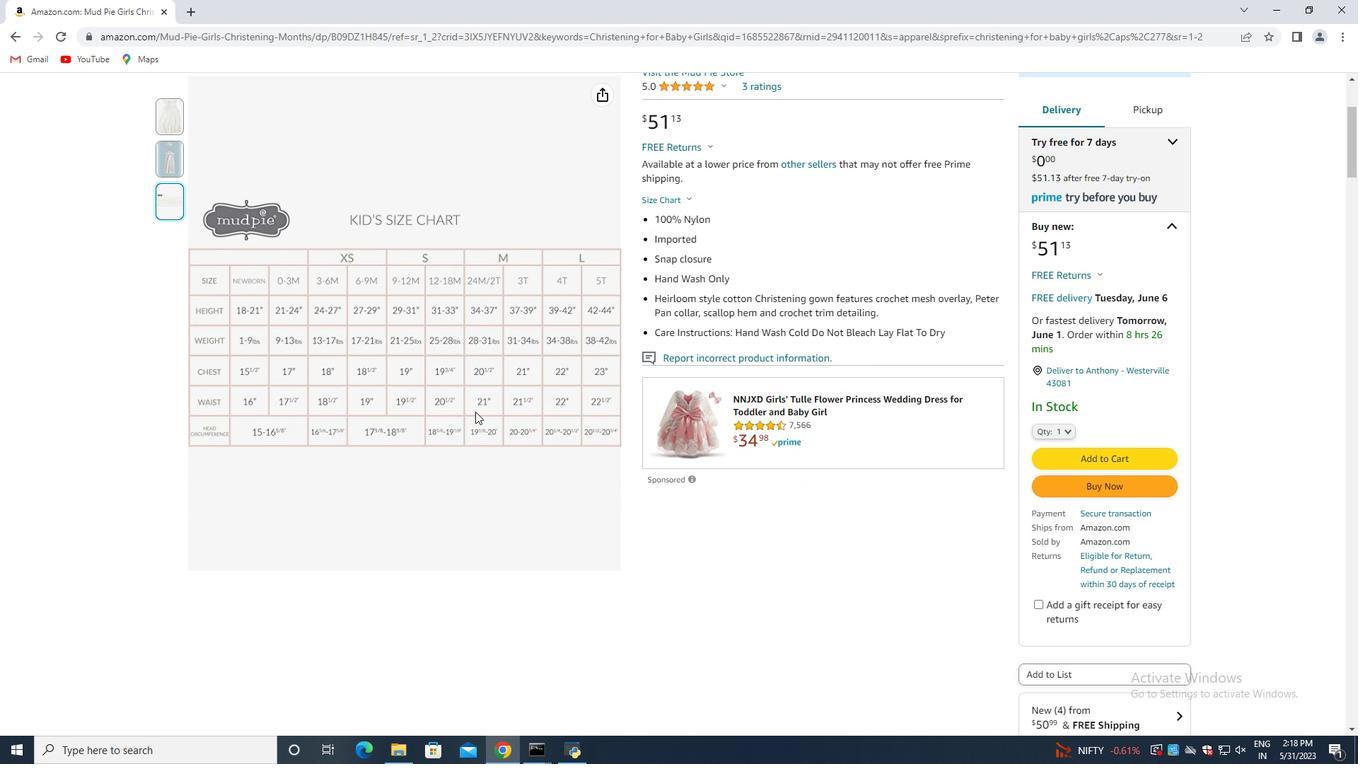 
Action: Mouse scrolled (475, 412) with delta (0, 0)
Screenshot: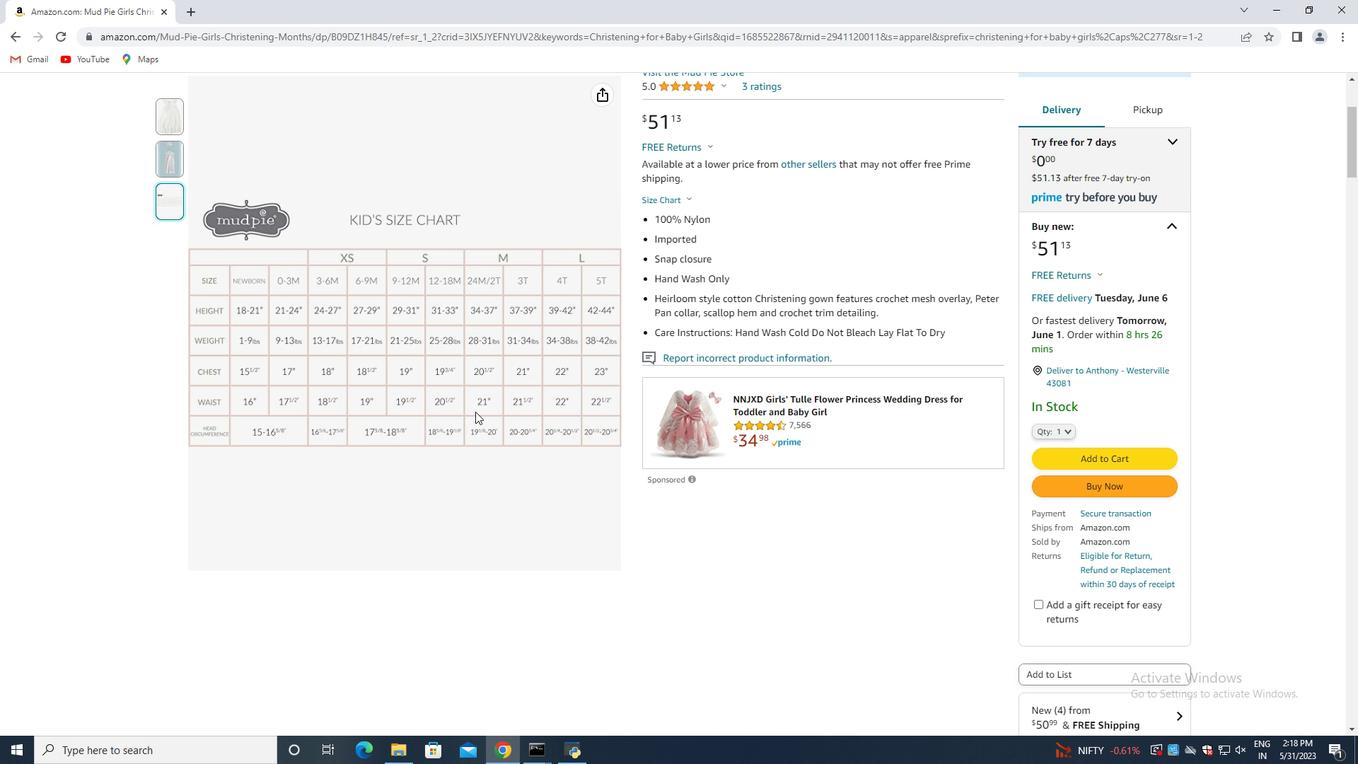 
Action: Mouse moved to (459, 405)
Screenshot: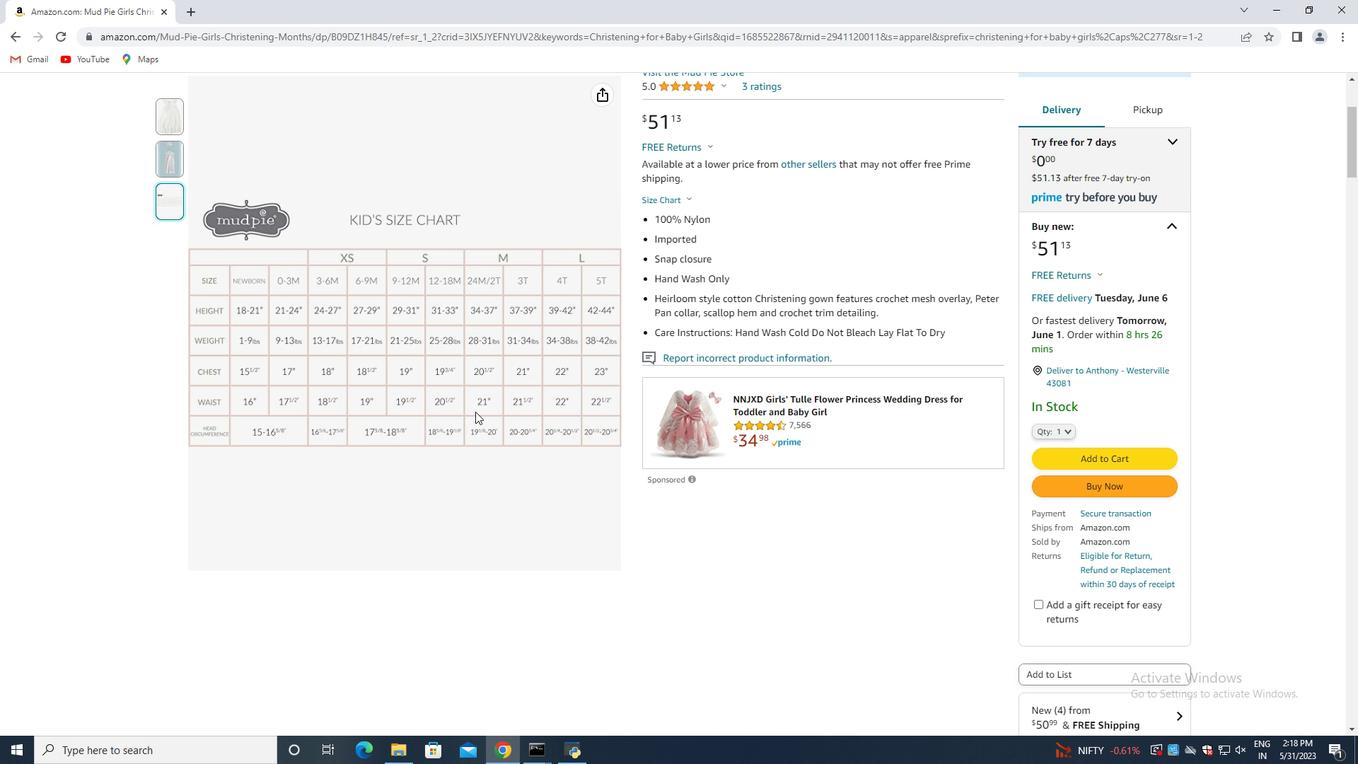 
Action: Mouse scrolled (459, 406) with delta (0, 0)
Screenshot: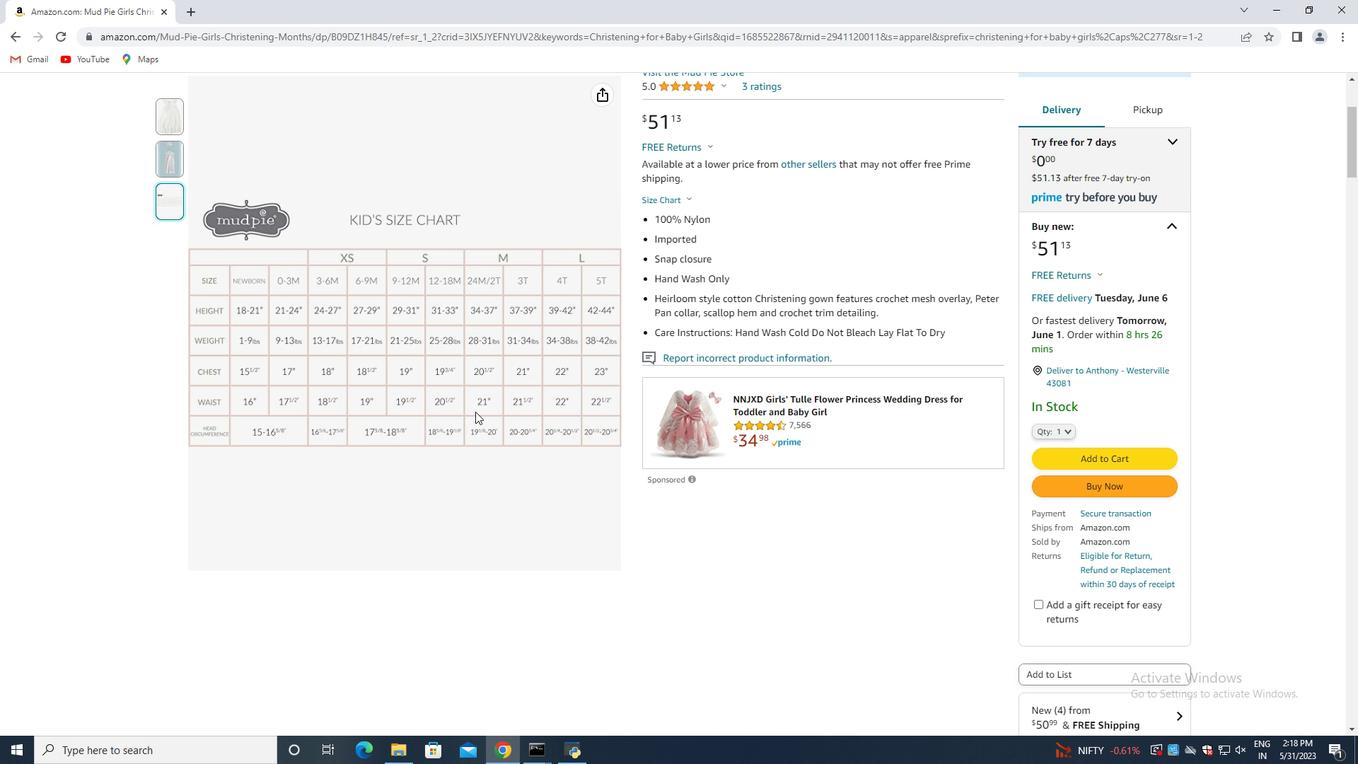 
Action: Mouse moved to (338, 388)
Screenshot: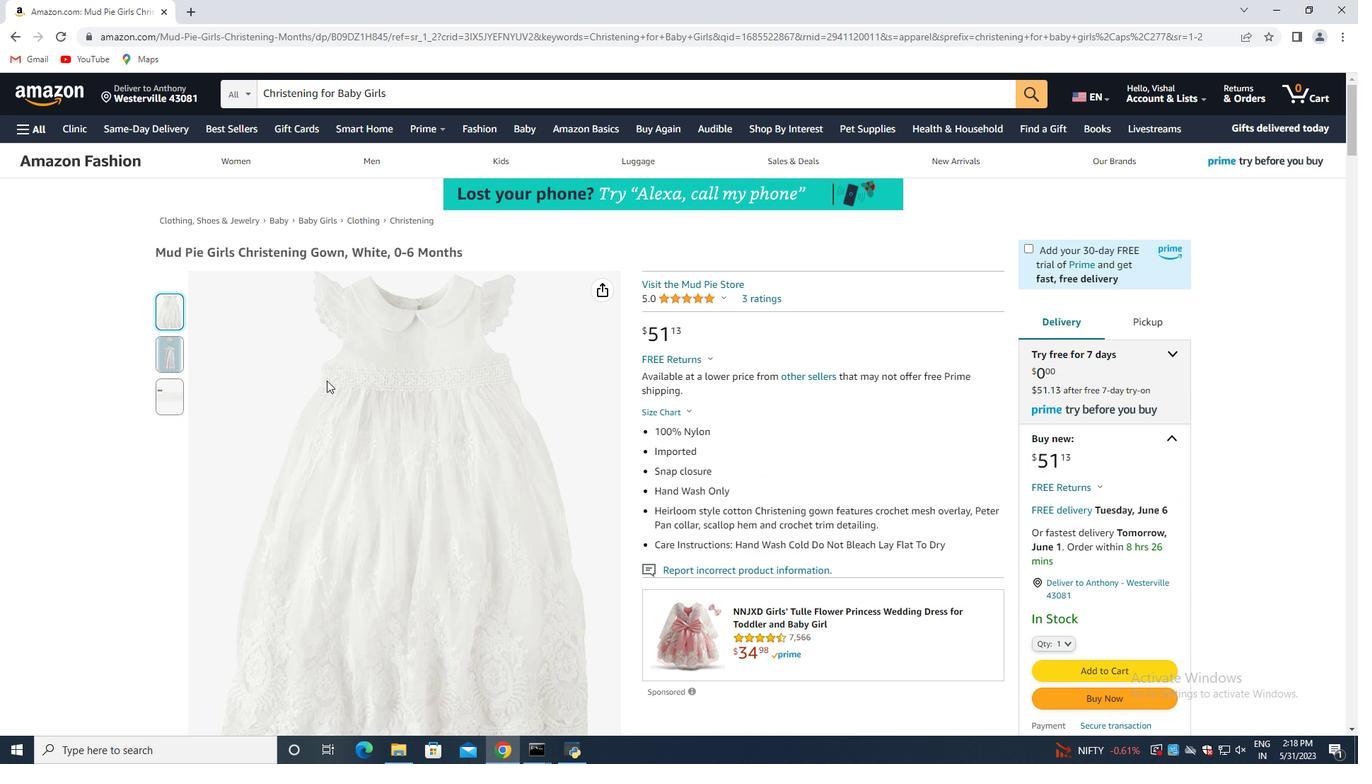 
Action: Mouse scrolled (338, 387) with delta (0, 0)
Screenshot: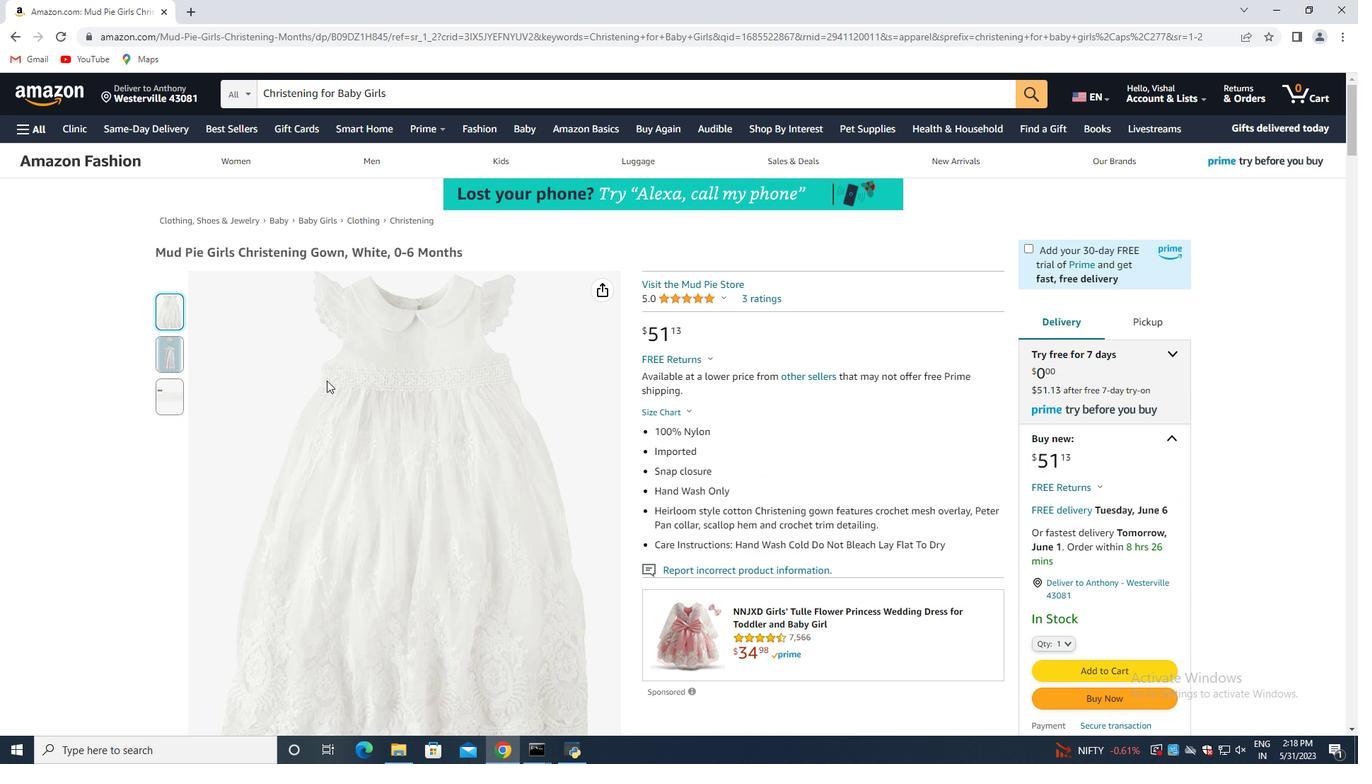
Action: Mouse moved to (340, 389)
Screenshot: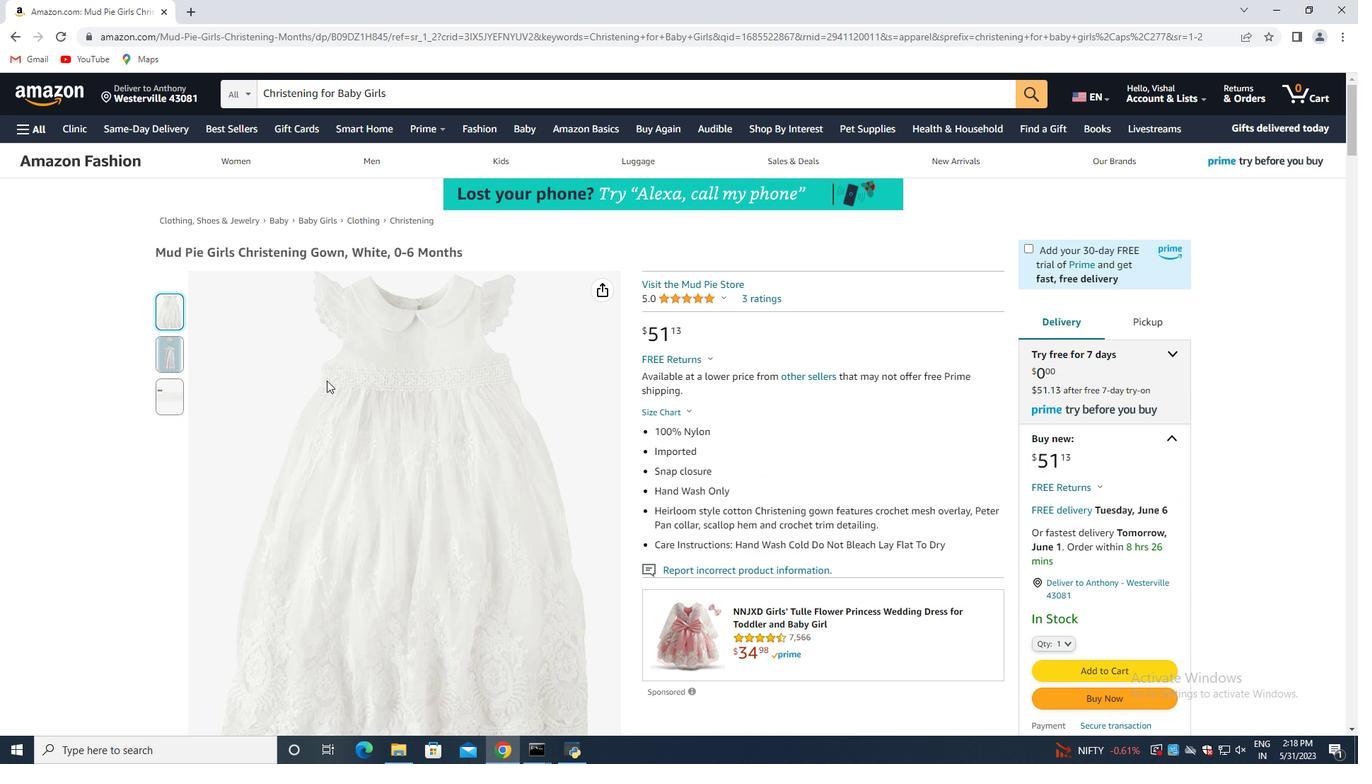 
Action: Mouse scrolled (340, 388) with delta (0, 0)
Screenshot: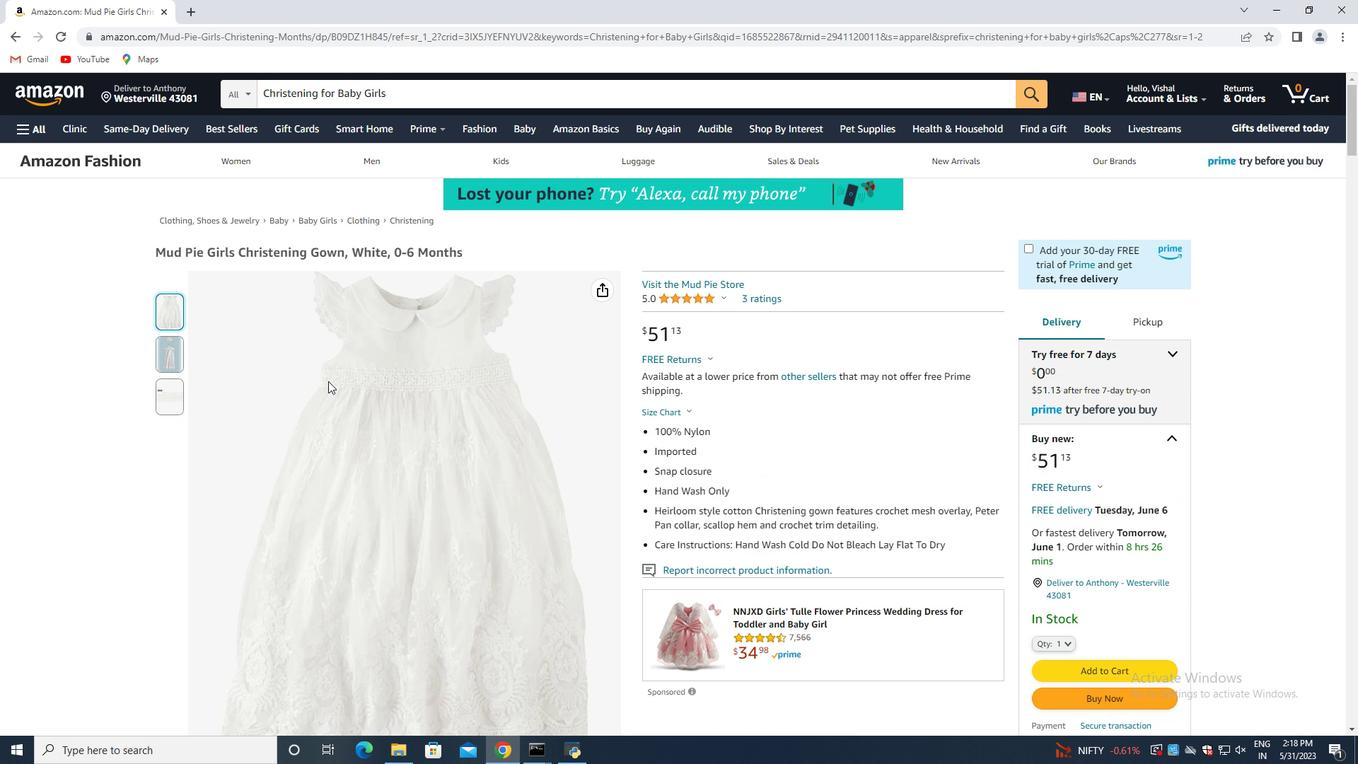 
Action: Mouse scrolled (340, 388) with delta (0, 0)
Screenshot: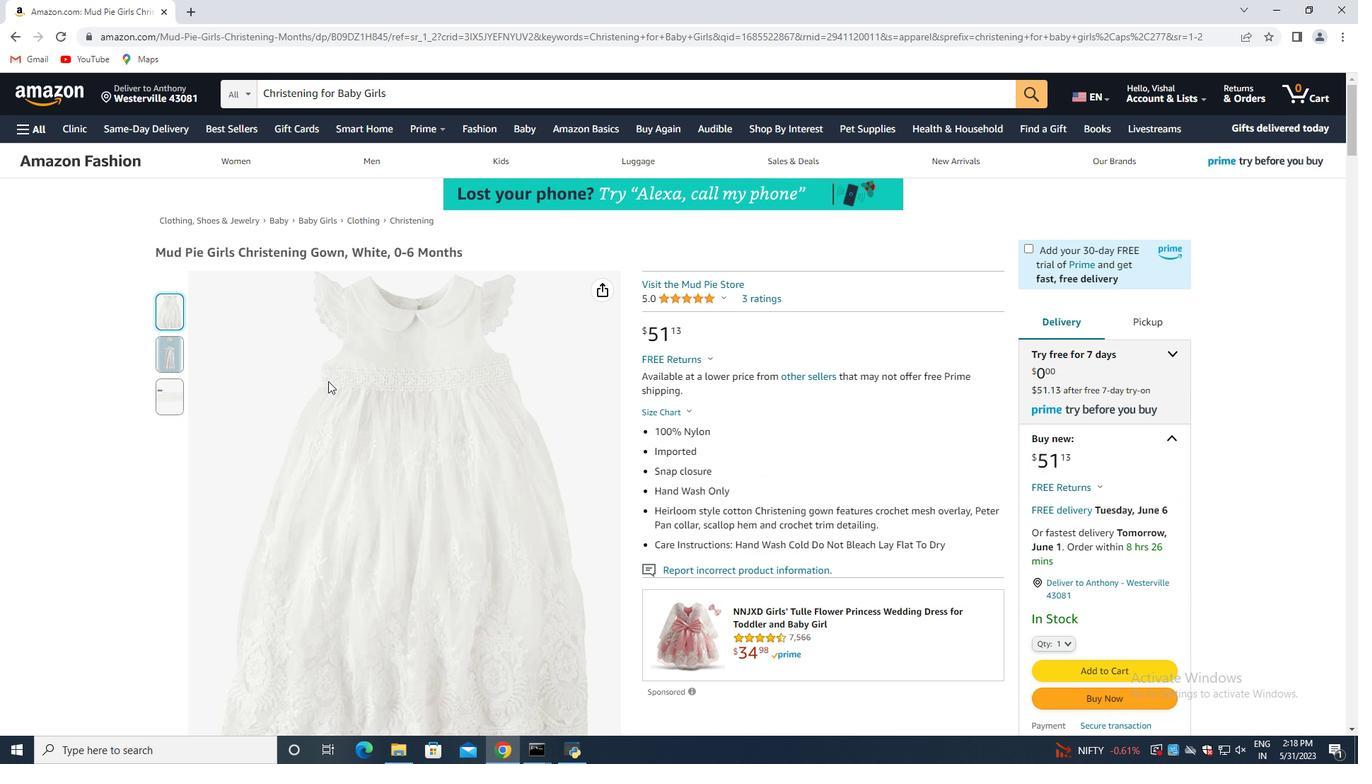 
Action: Mouse moved to (405, 387)
Screenshot: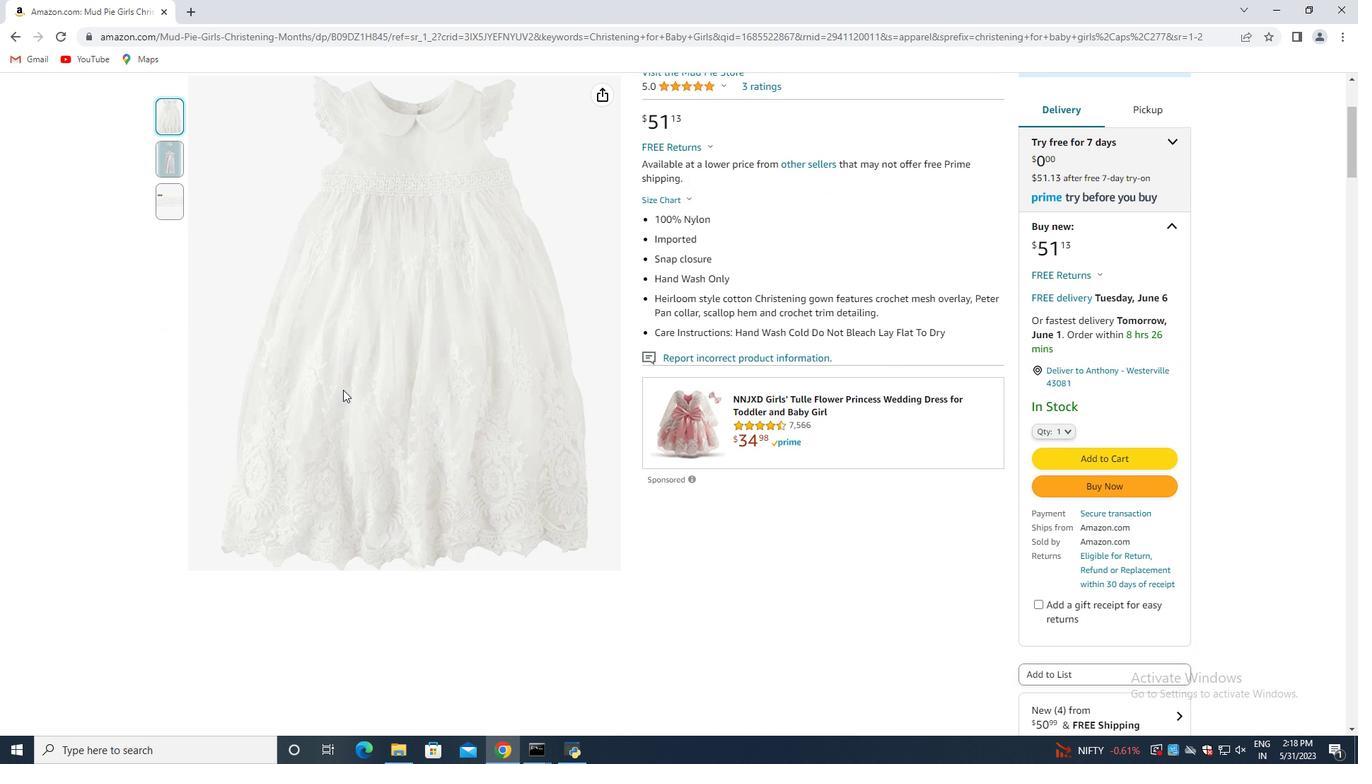 
Action: Mouse scrolled (371, 394) with delta (0, 0)
Screenshot: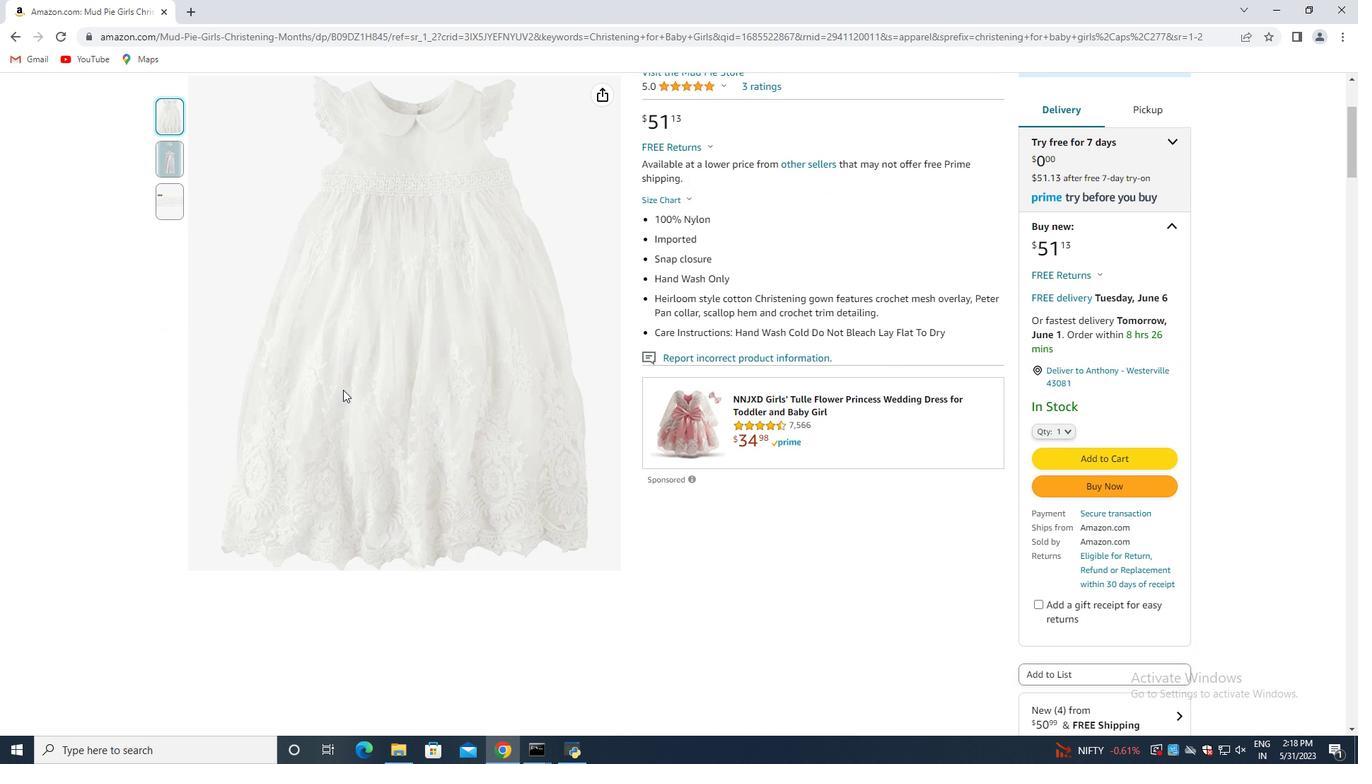 
Action: Mouse scrolled (379, 396) with delta (0, 0)
Screenshot: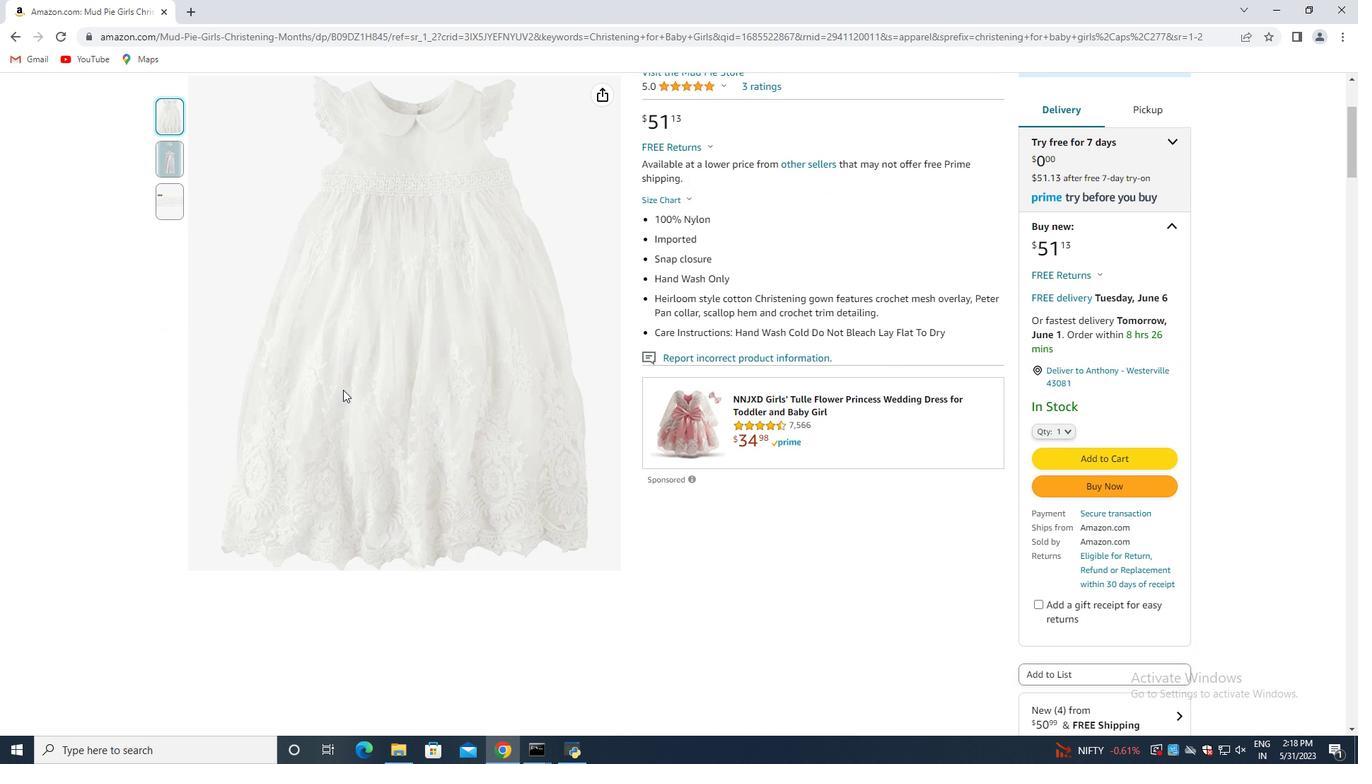 
Action: Mouse scrolled (381, 396) with delta (0, 0)
Screenshot: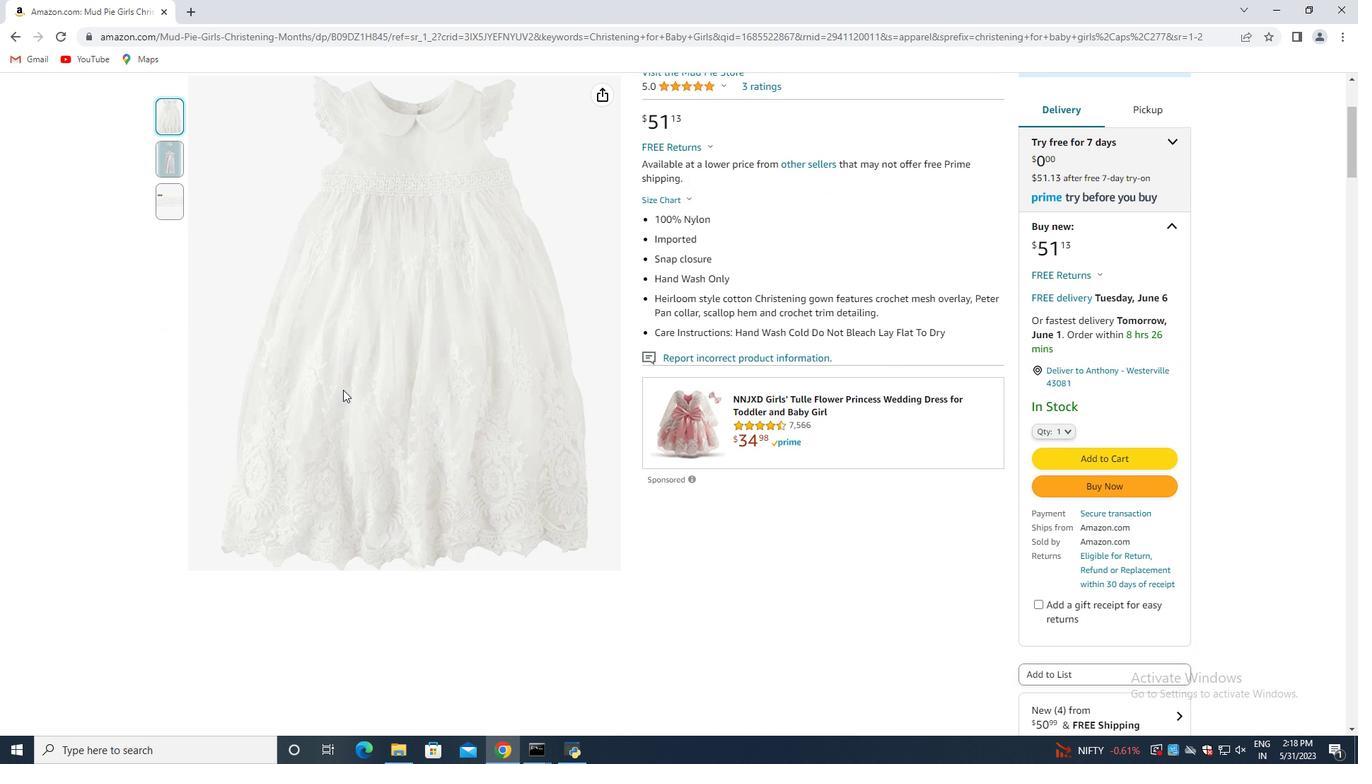 
Action: Mouse scrolled (382, 396) with delta (0, 0)
Screenshot: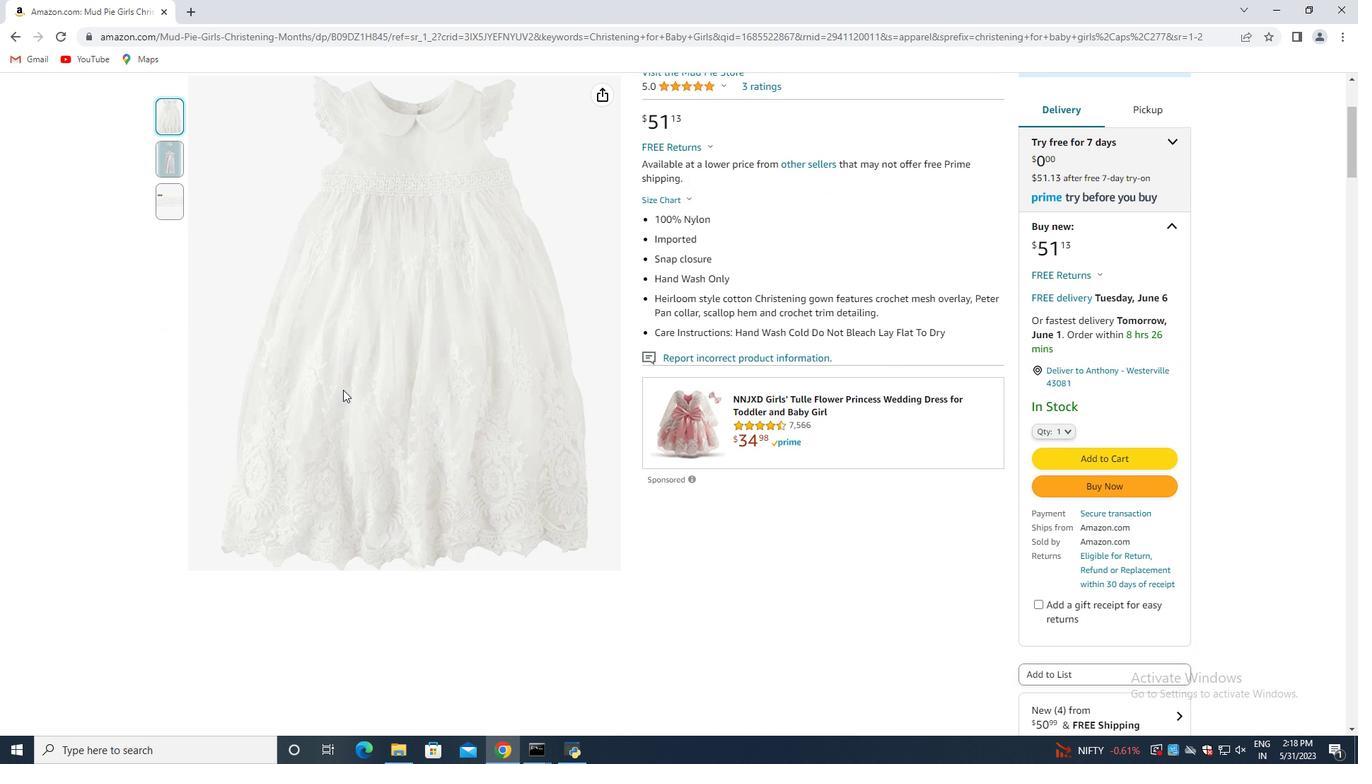 
Action: Mouse scrolled (405, 386) with delta (0, 0)
Screenshot: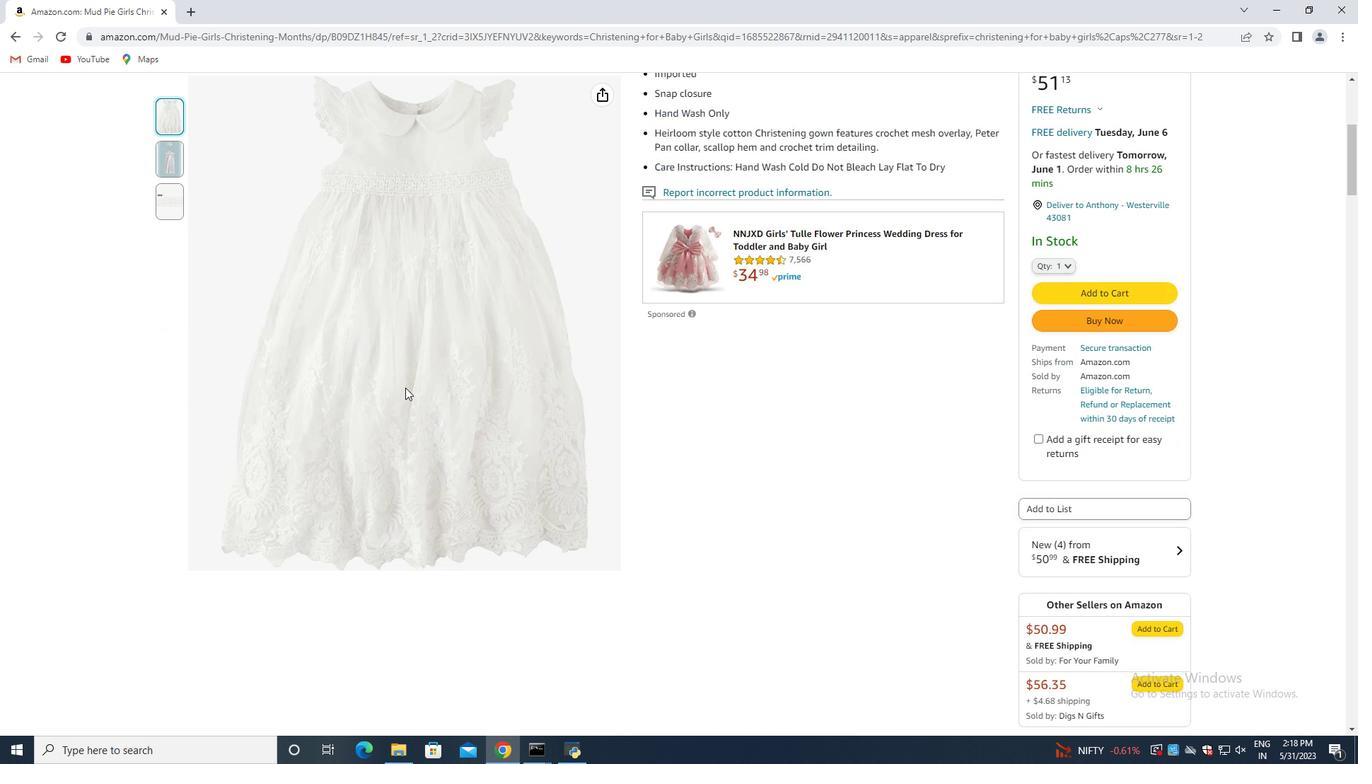 
Action: Mouse moved to (405, 387)
Screenshot: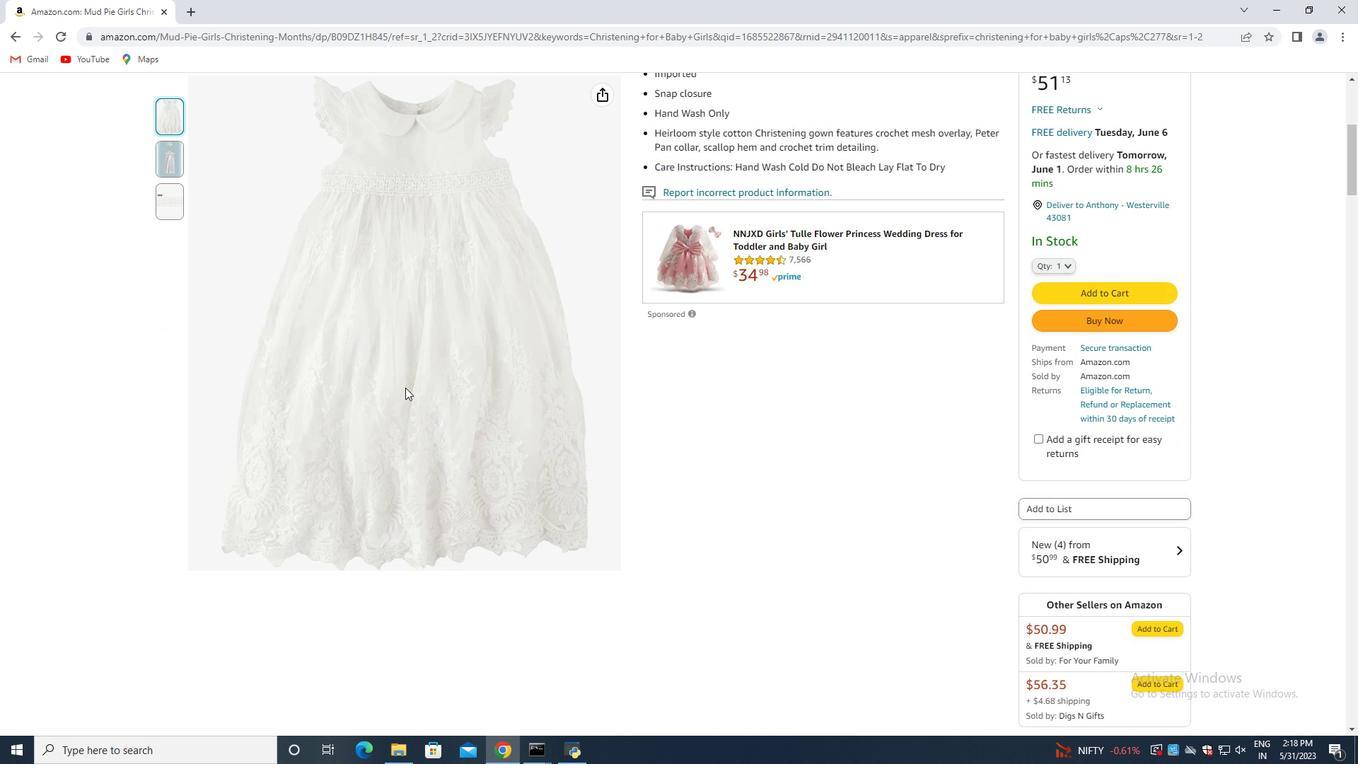 
Action: Mouse scrolled (405, 386) with delta (0, 0)
Screenshot: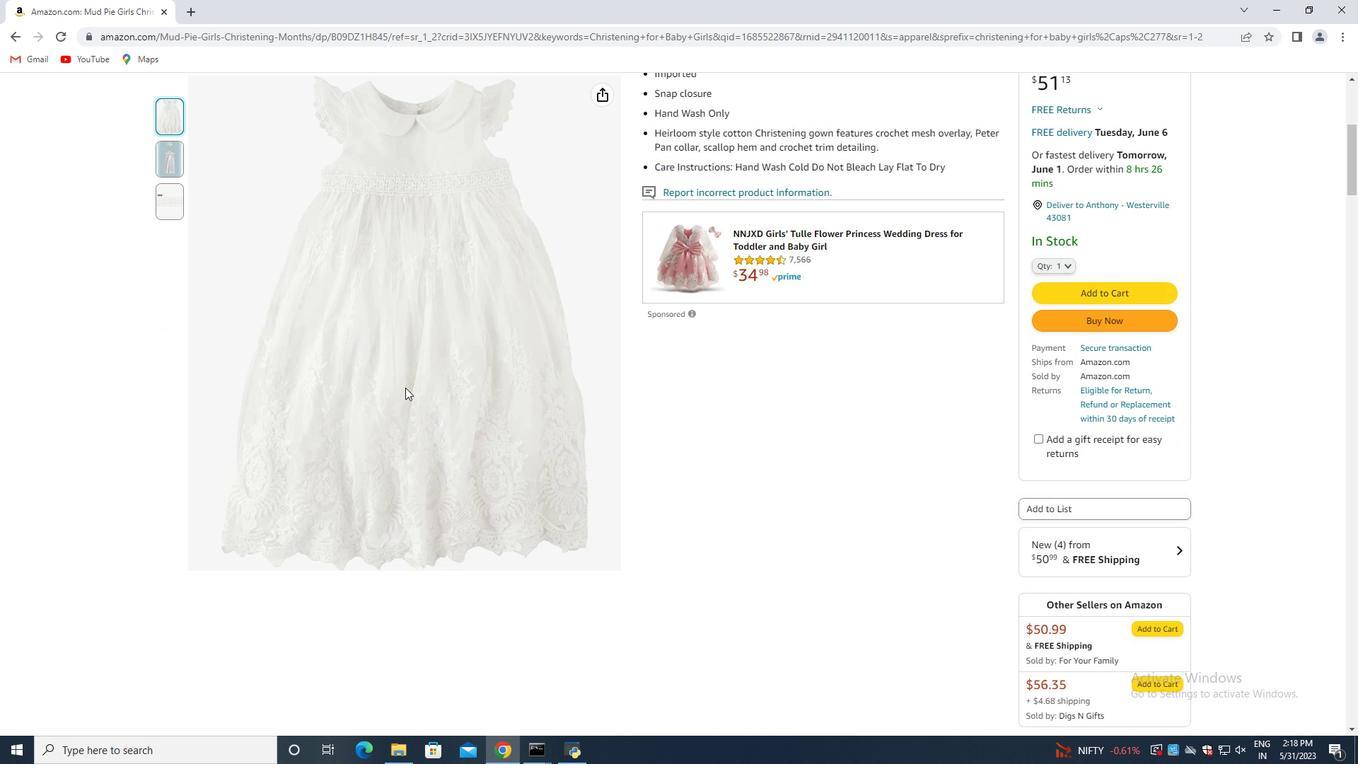 
Action: Mouse moved to (406, 388)
Screenshot: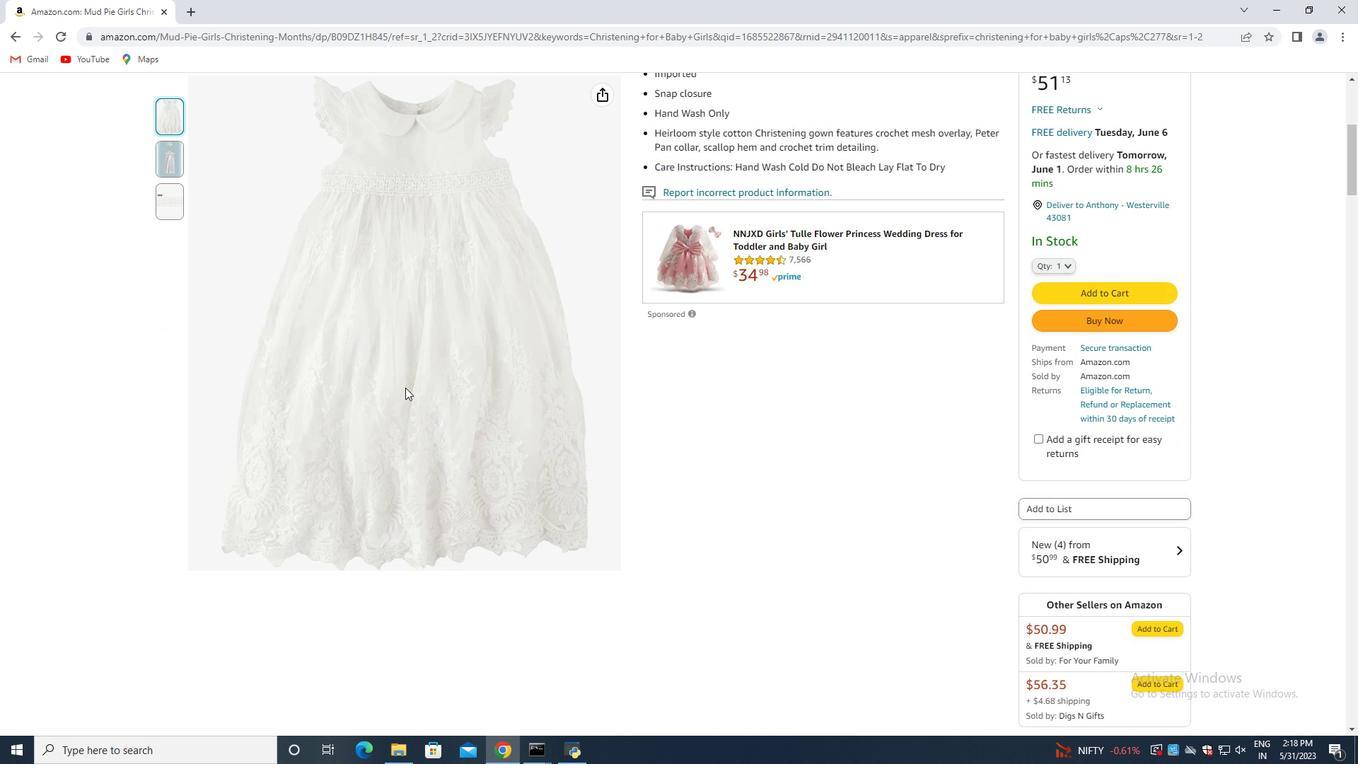 
Action: Mouse scrolled (406, 387) with delta (0, 0)
Screenshot: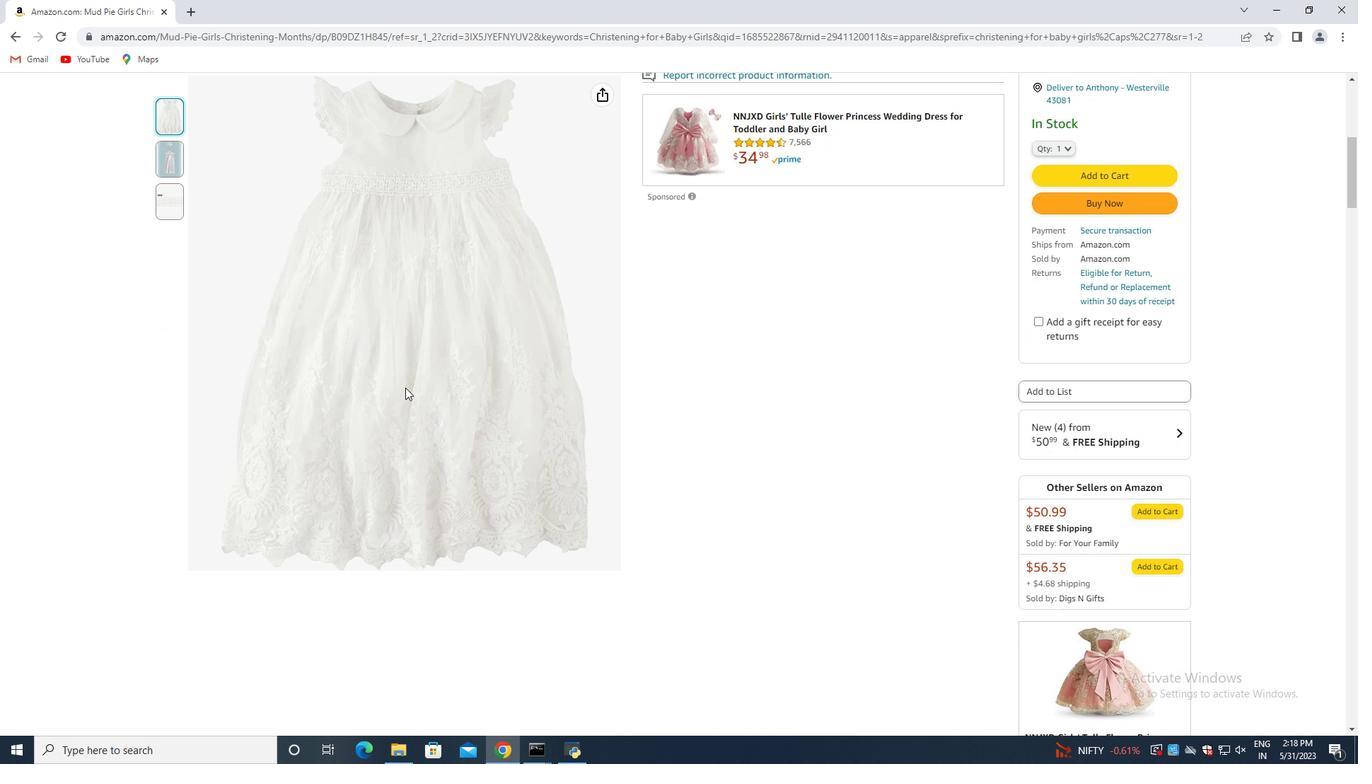 
Action: Mouse moved to (395, 389)
Screenshot: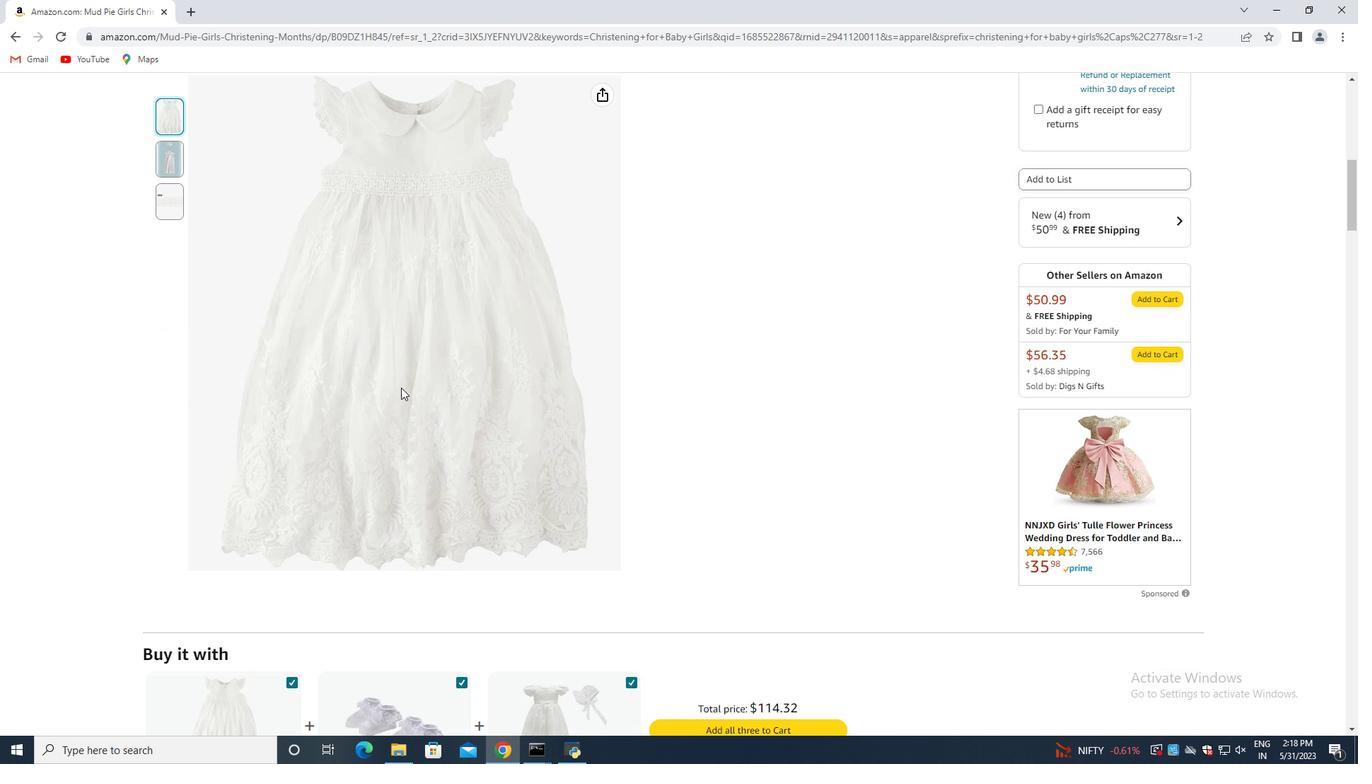 
Action: Mouse scrolled (395, 388) with delta (0, 0)
Screenshot: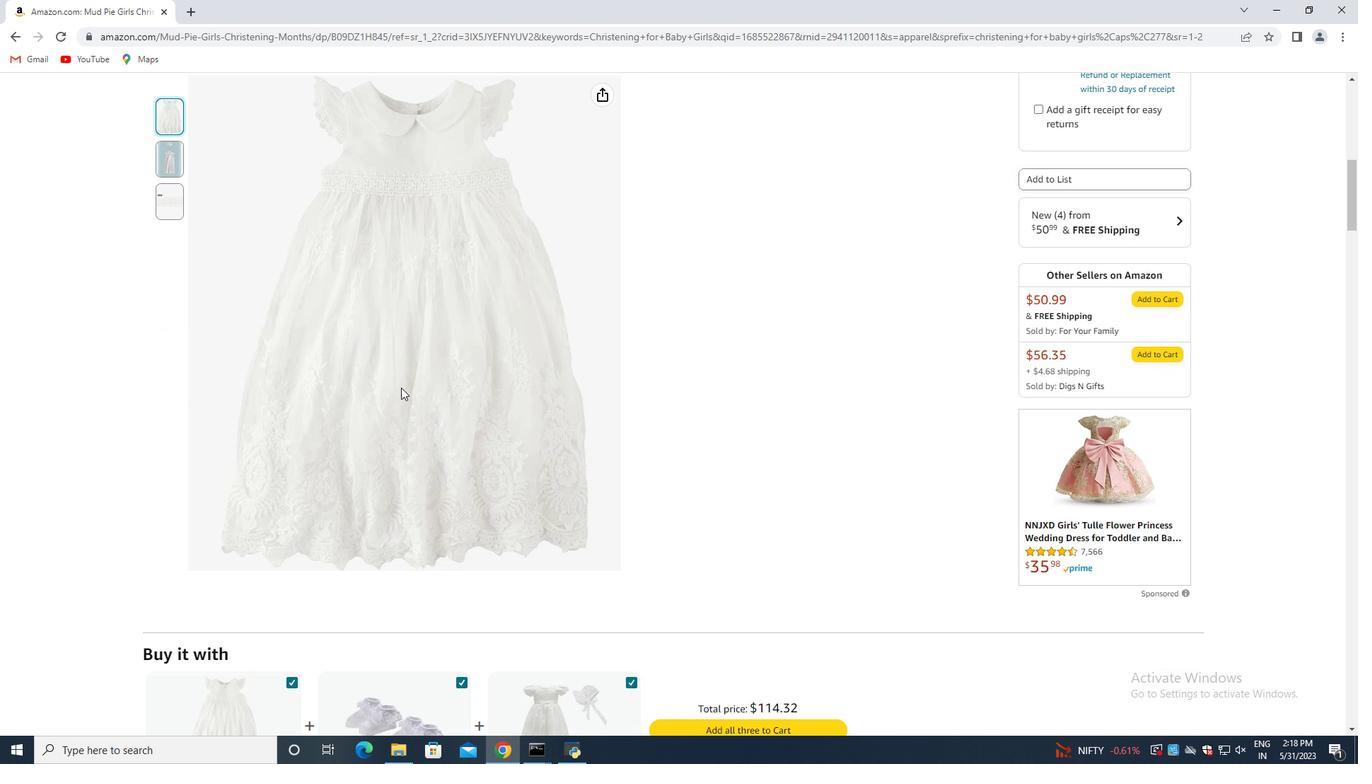 
Action: Mouse moved to (389, 391)
Screenshot: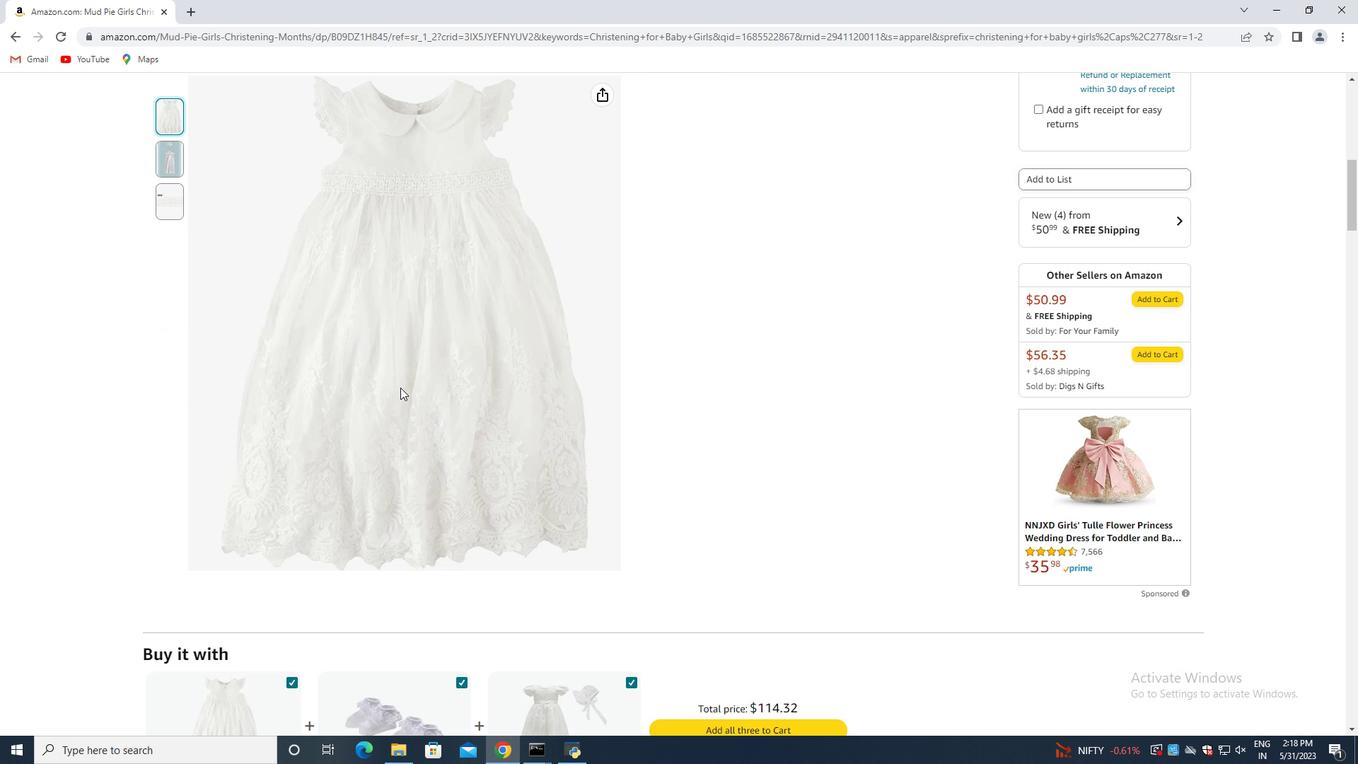 
Action: Mouse scrolled (389, 391) with delta (0, 0)
Screenshot: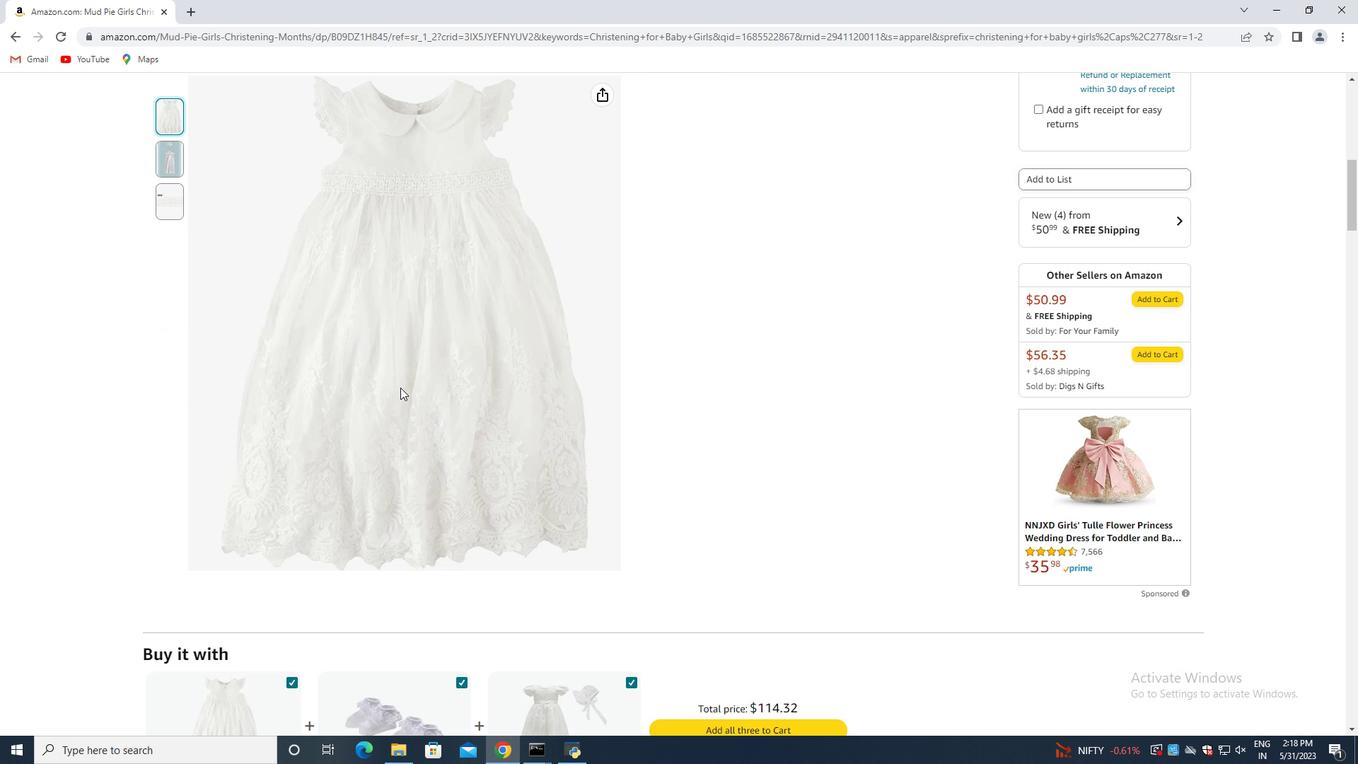 
Action: Mouse moved to (366, 397)
Screenshot: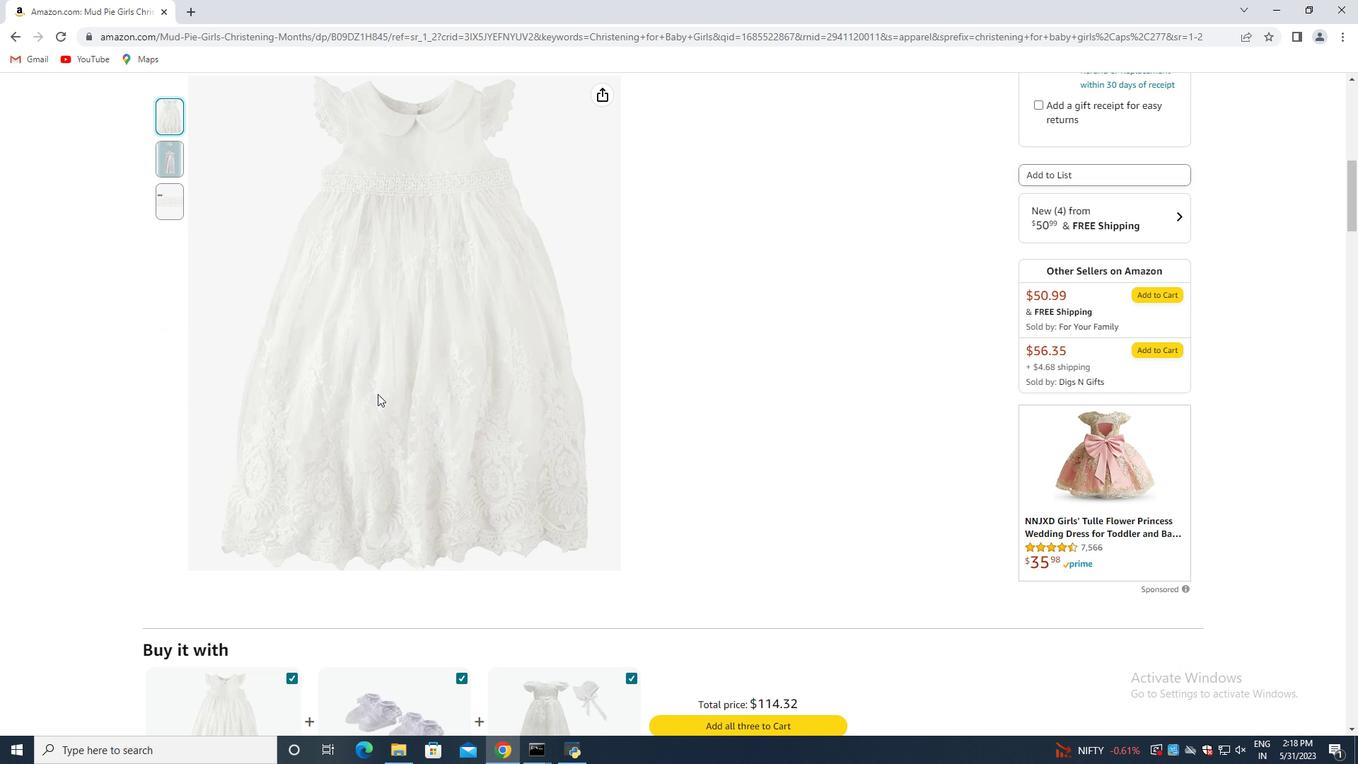 
Action: Mouse scrolled (366, 396) with delta (0, 0)
Screenshot: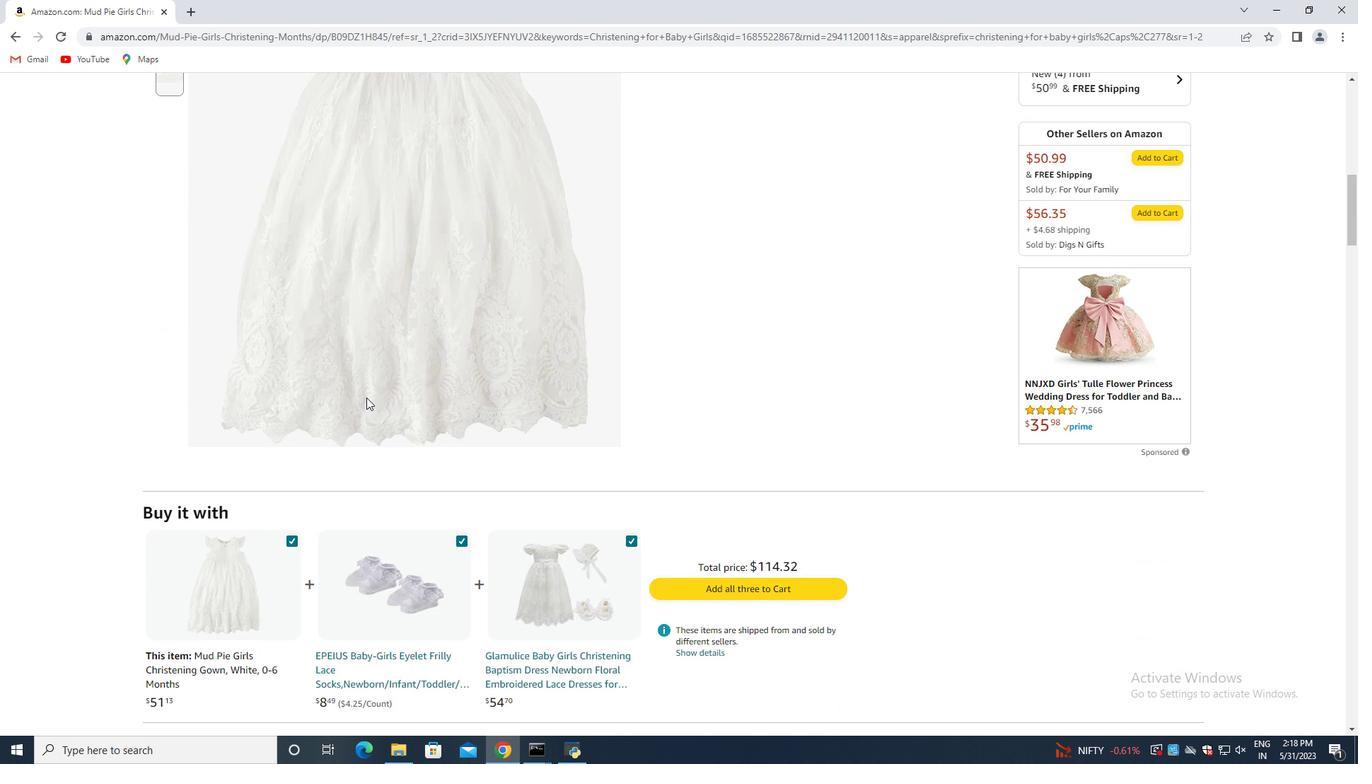 
Action: Mouse moved to (365, 397)
Screenshot: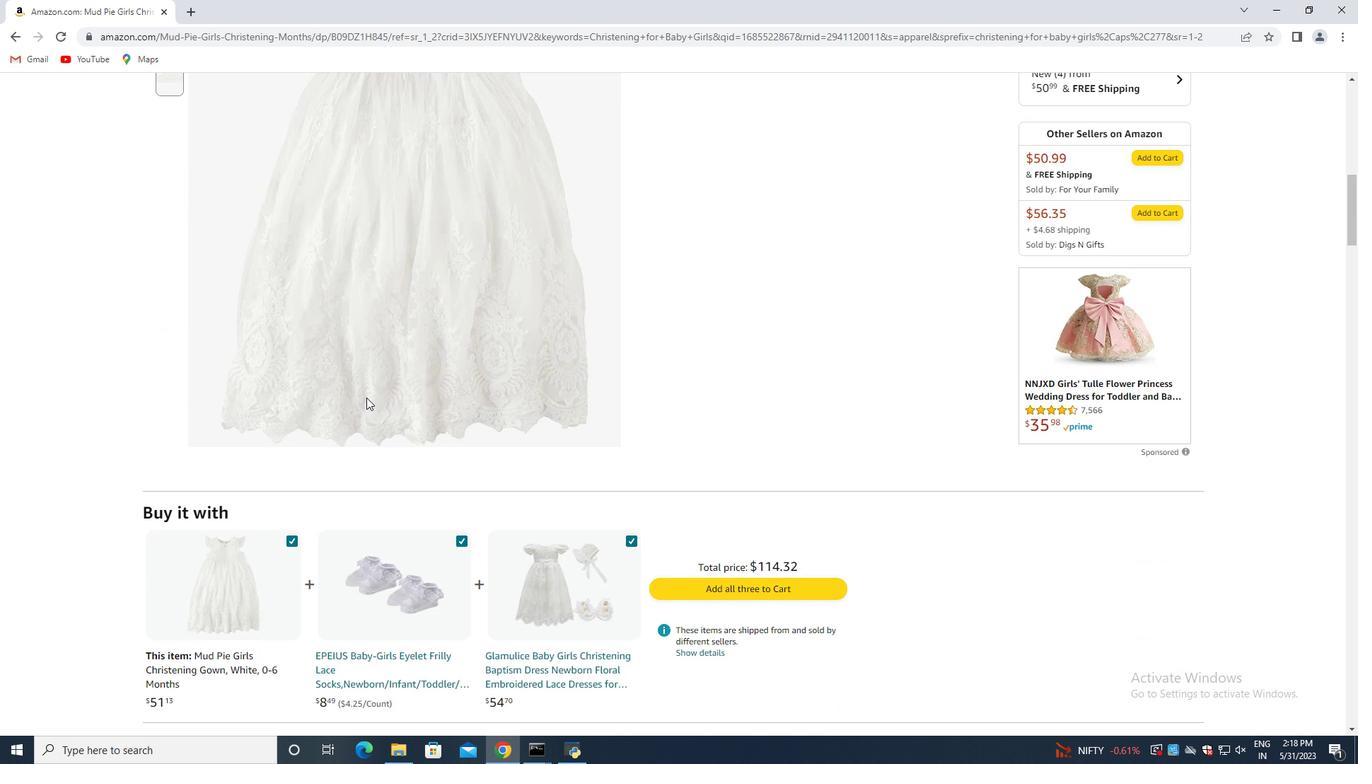 
Action: Mouse scrolled (365, 396) with delta (0, 0)
Screenshot: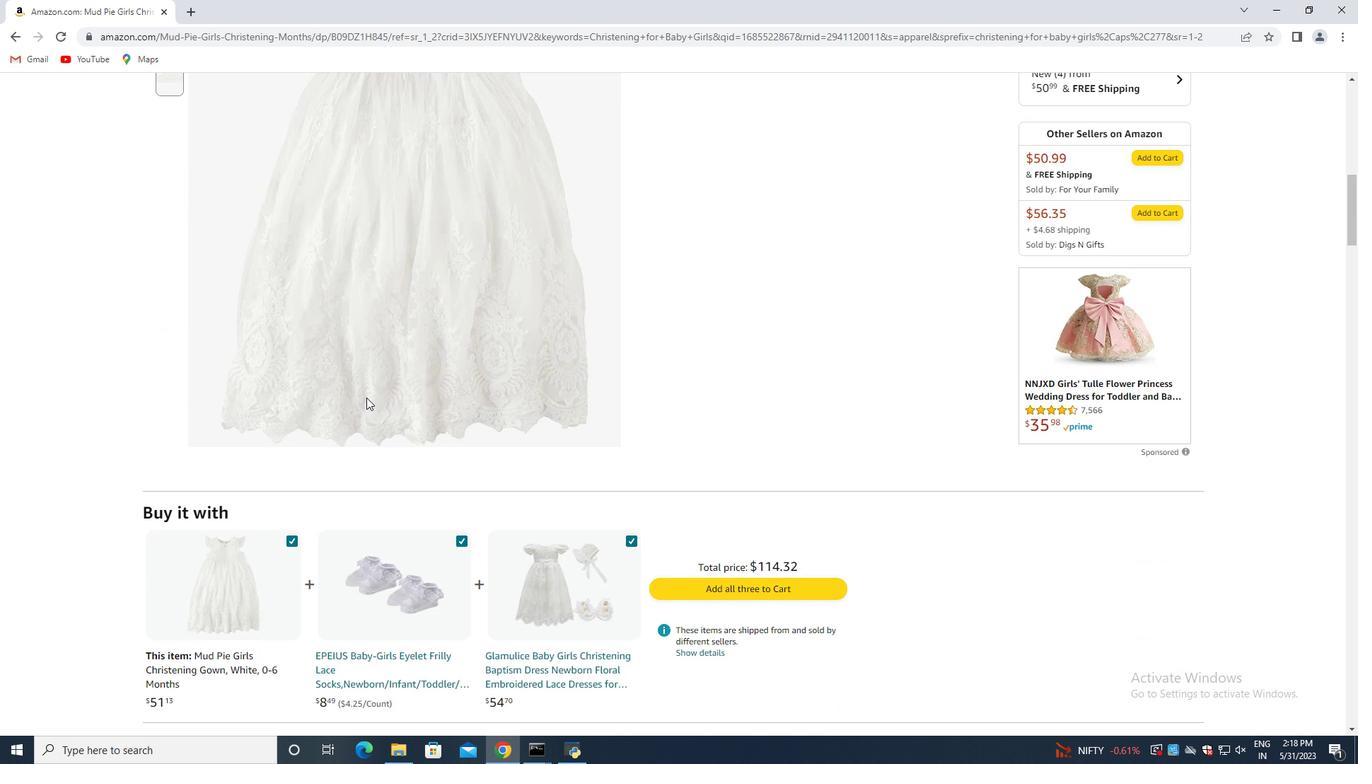 
Action: Mouse scrolled (365, 396) with delta (0, 0)
Screenshot: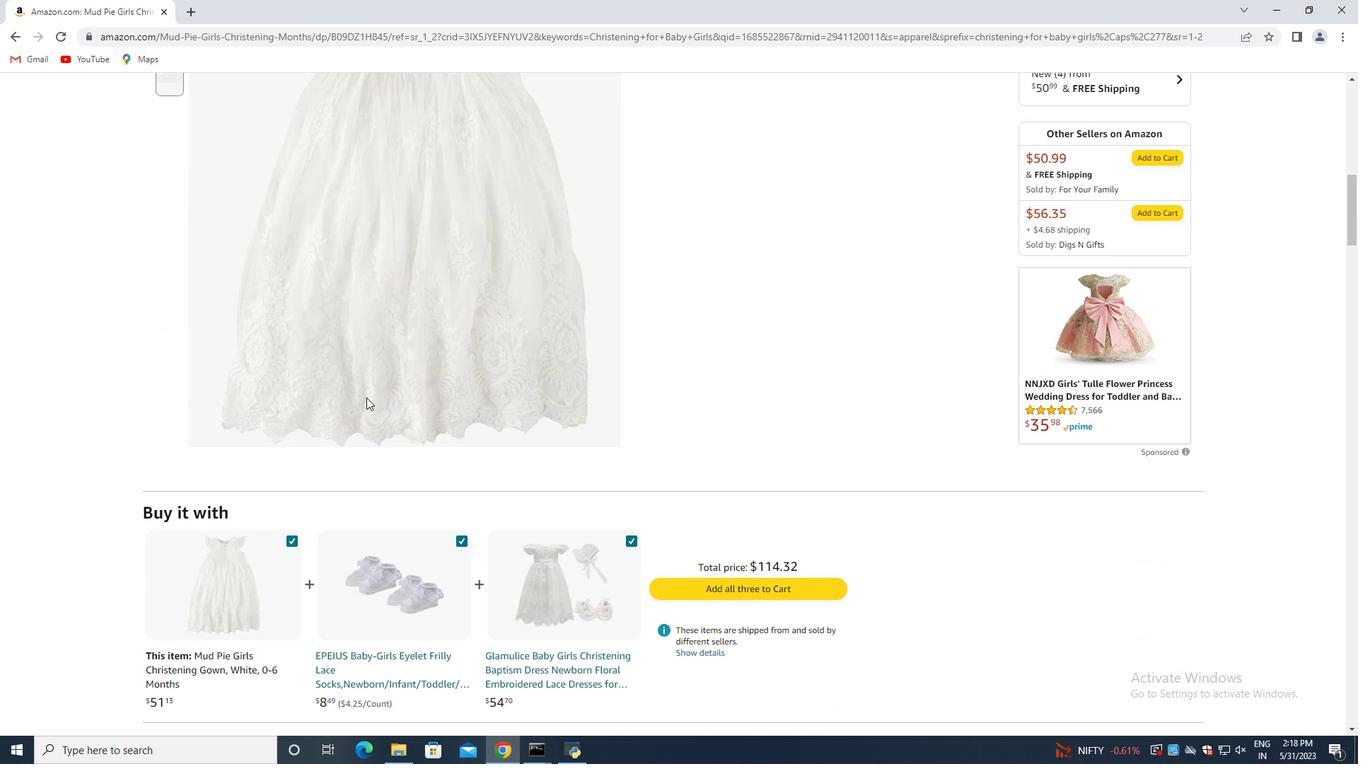 
Action: Mouse scrolled (365, 396) with delta (0, 0)
Screenshot: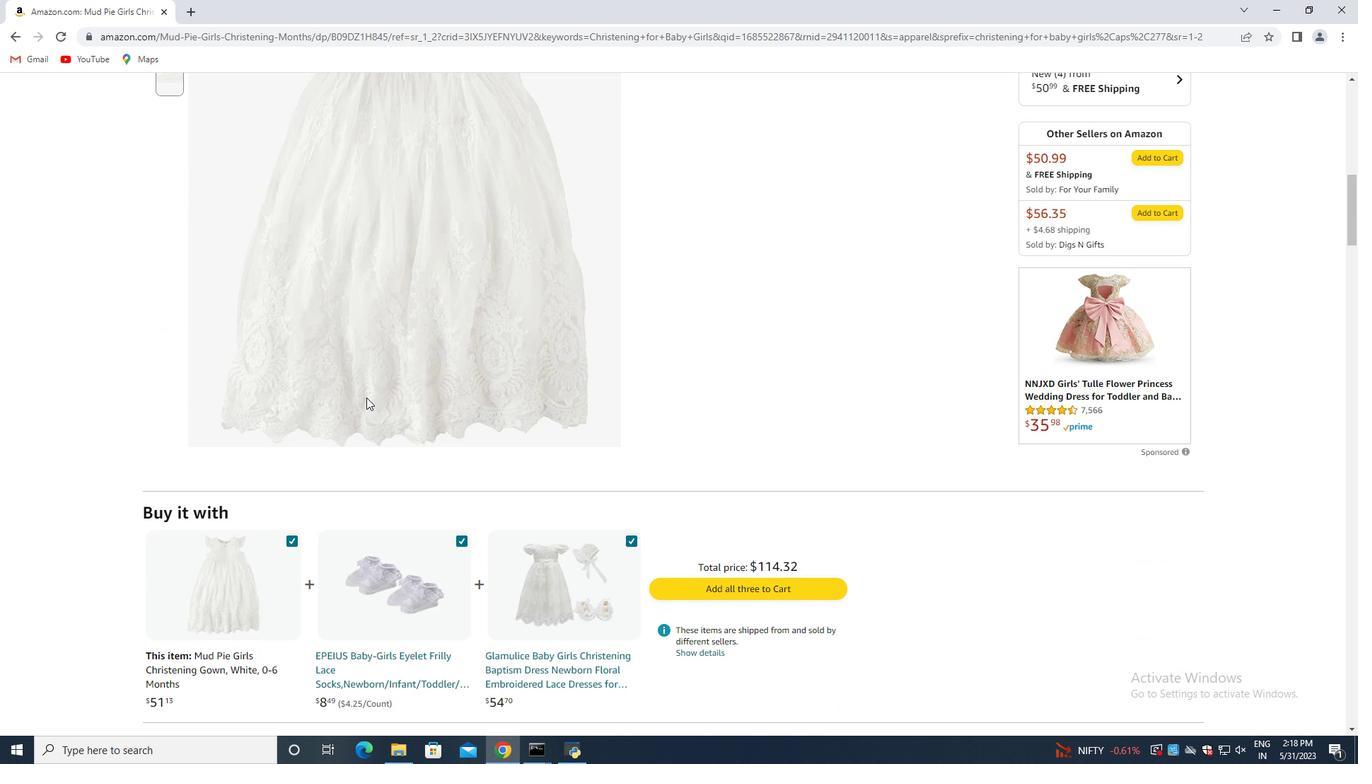 
Action: Mouse moved to (365, 397)
Screenshot: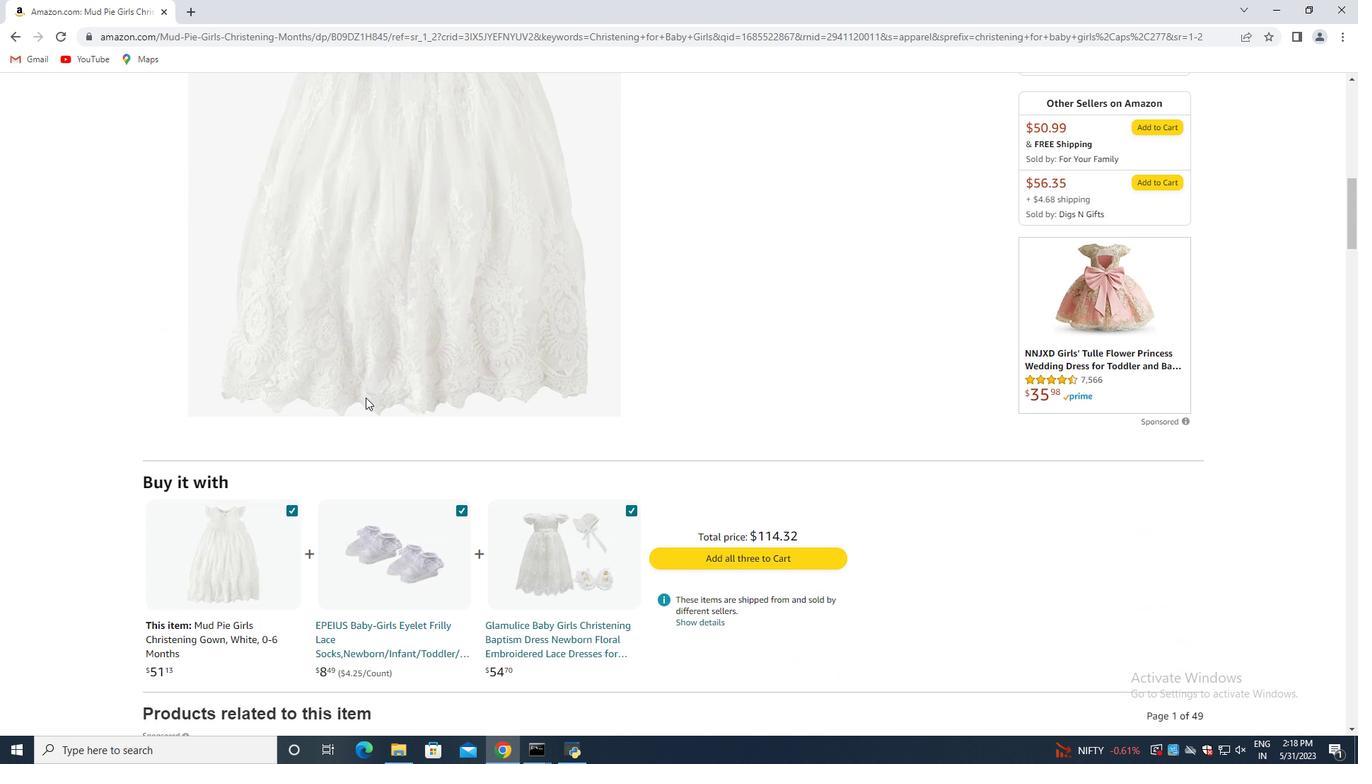 
Action: Mouse scrolled (365, 396) with delta (0, 0)
Screenshot: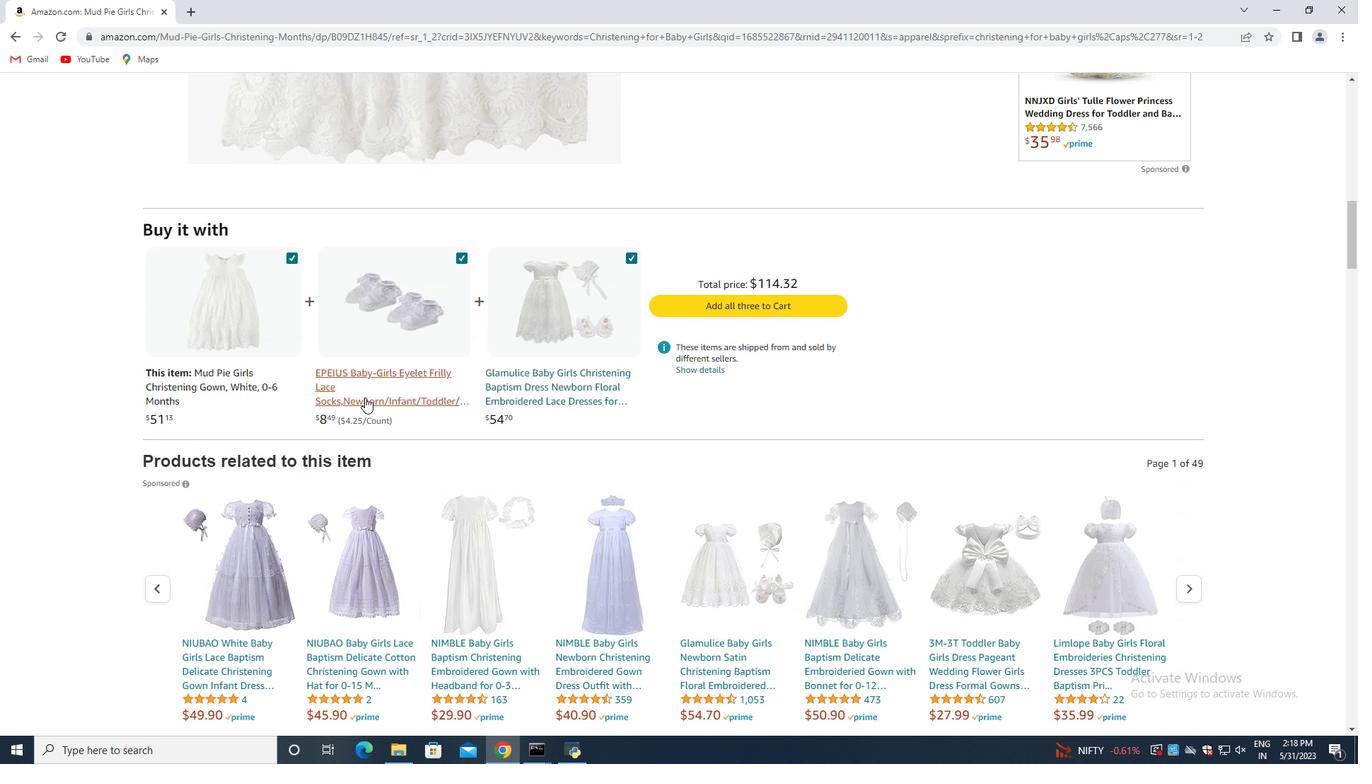 
Action: Mouse scrolled (365, 396) with delta (0, 0)
Screenshot: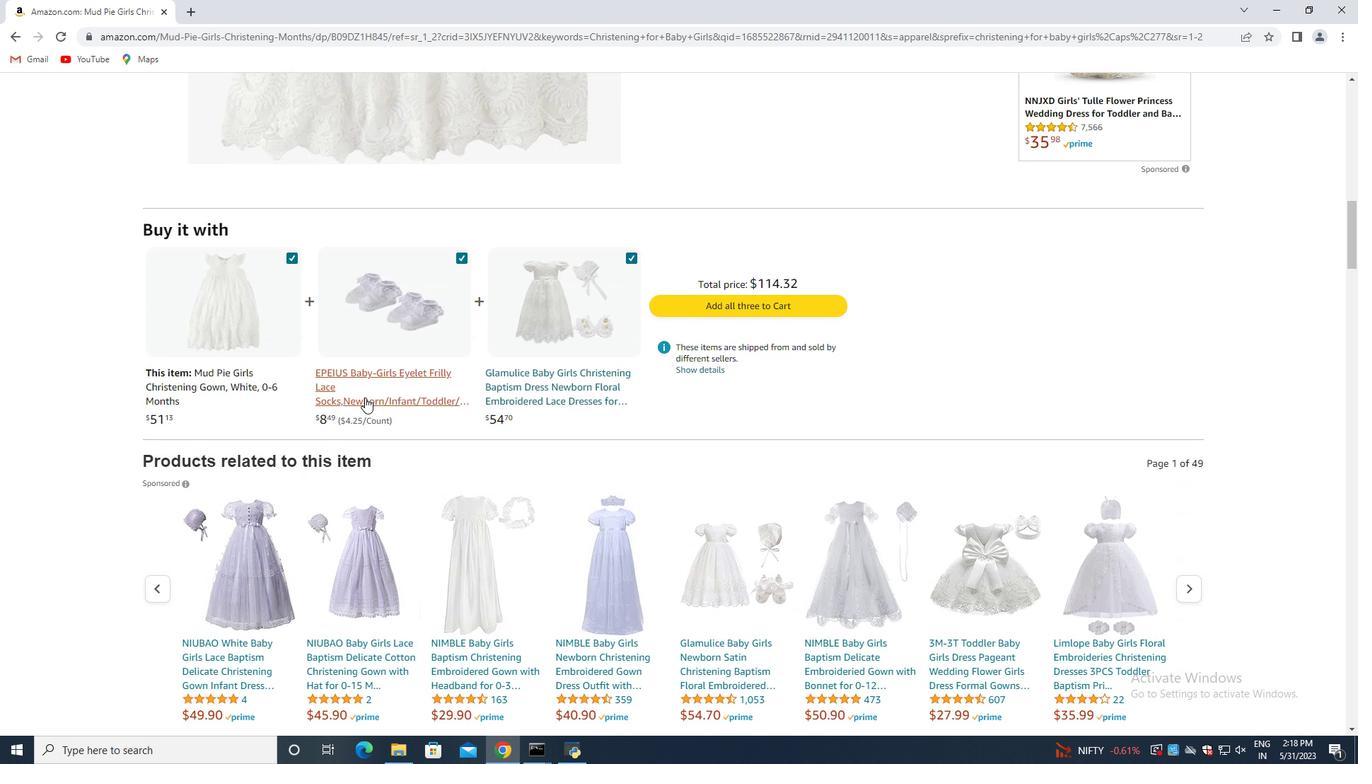 
Action: Mouse moved to (365, 398)
Screenshot: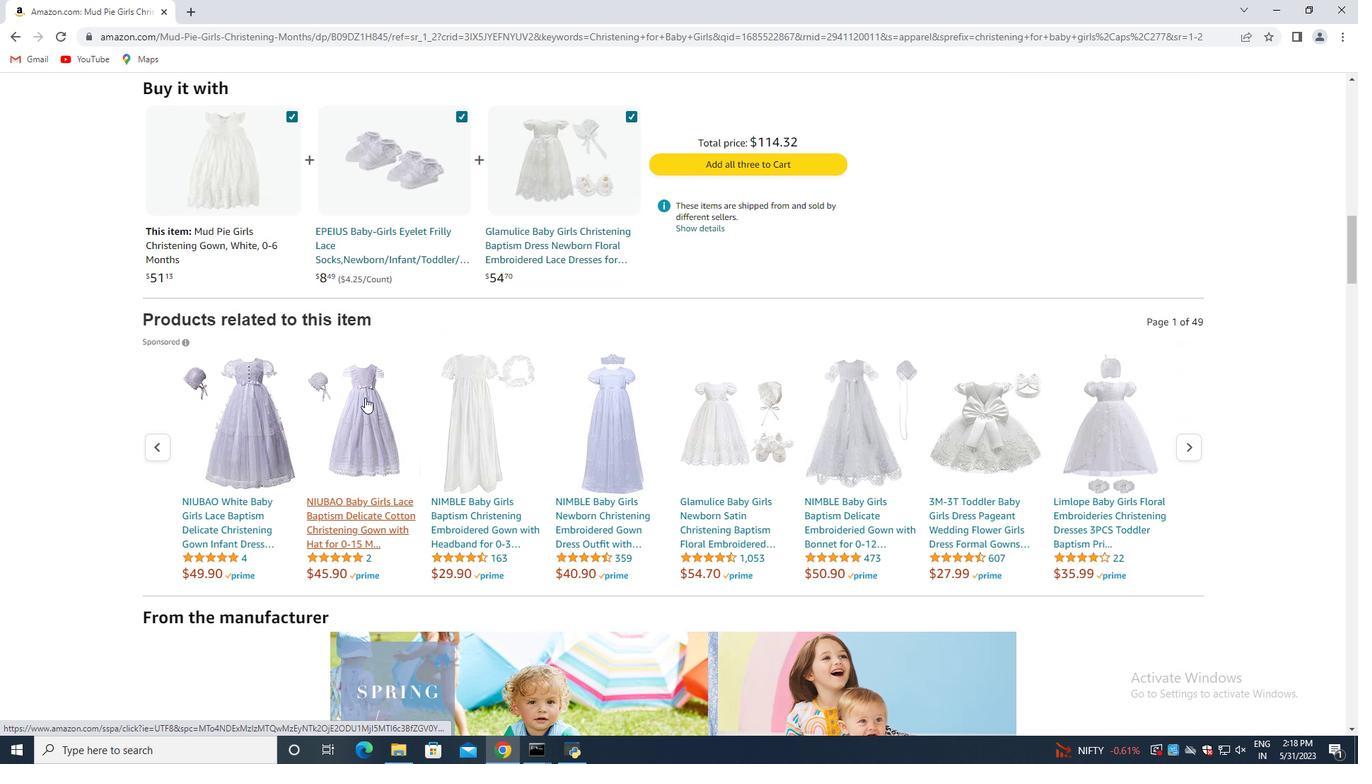 
Action: Mouse scrolled (365, 397) with delta (0, 0)
Screenshot: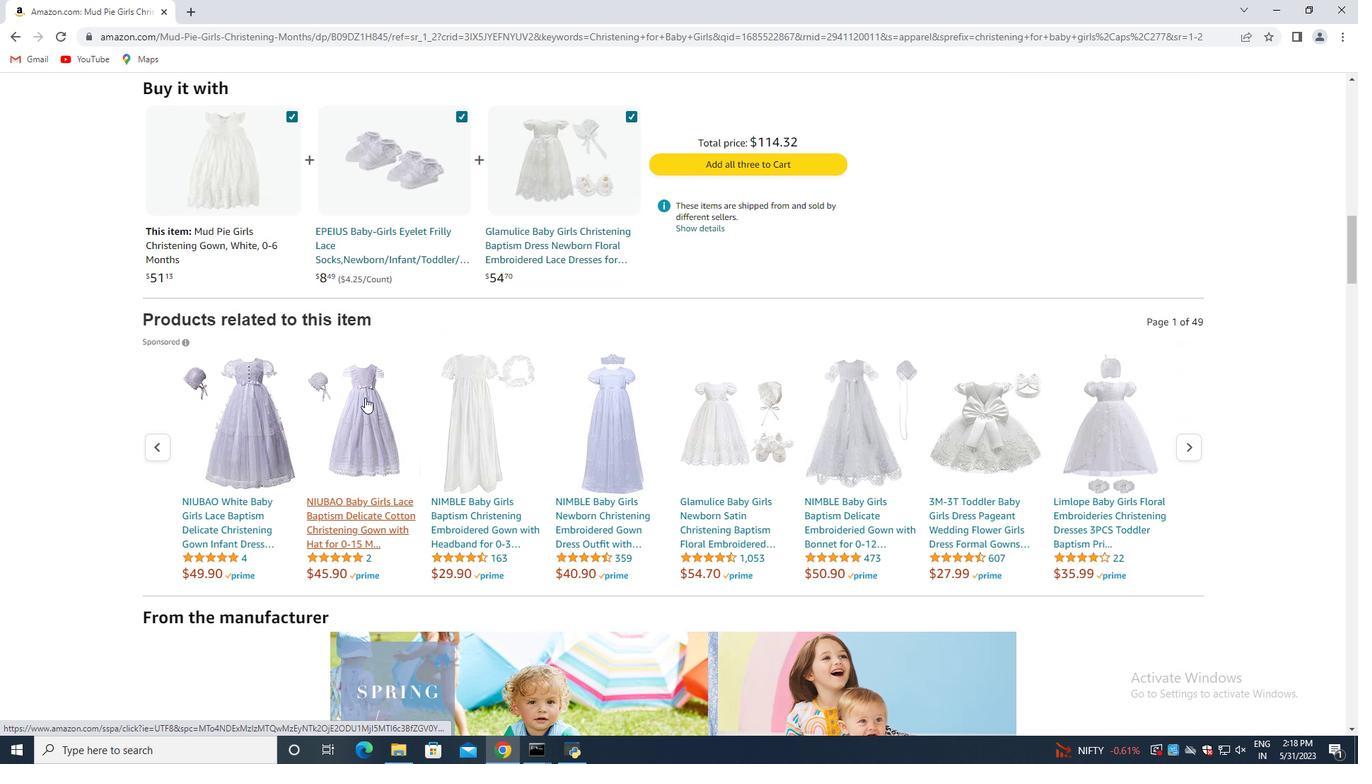 
Action: Mouse moved to (365, 399)
Screenshot: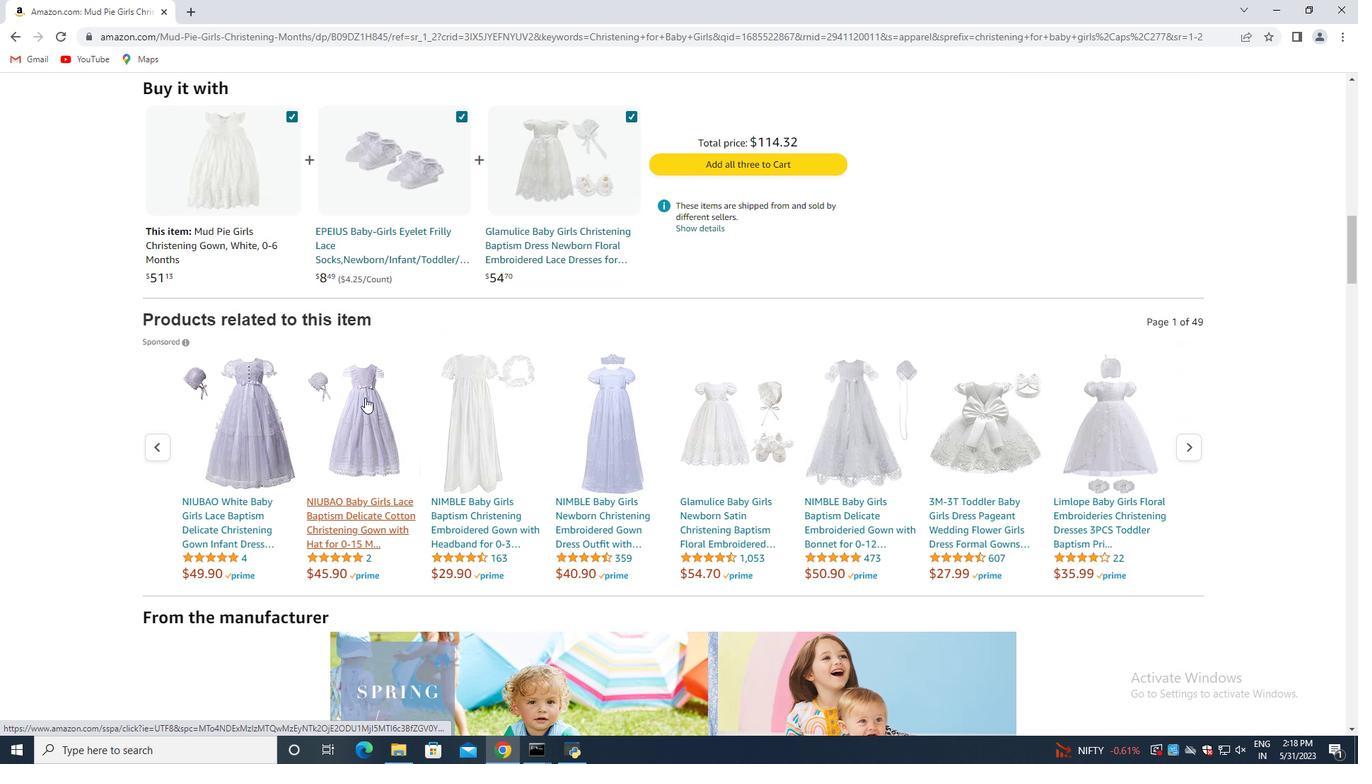 
Action: Mouse scrolled (365, 398) with delta (0, 0)
Screenshot: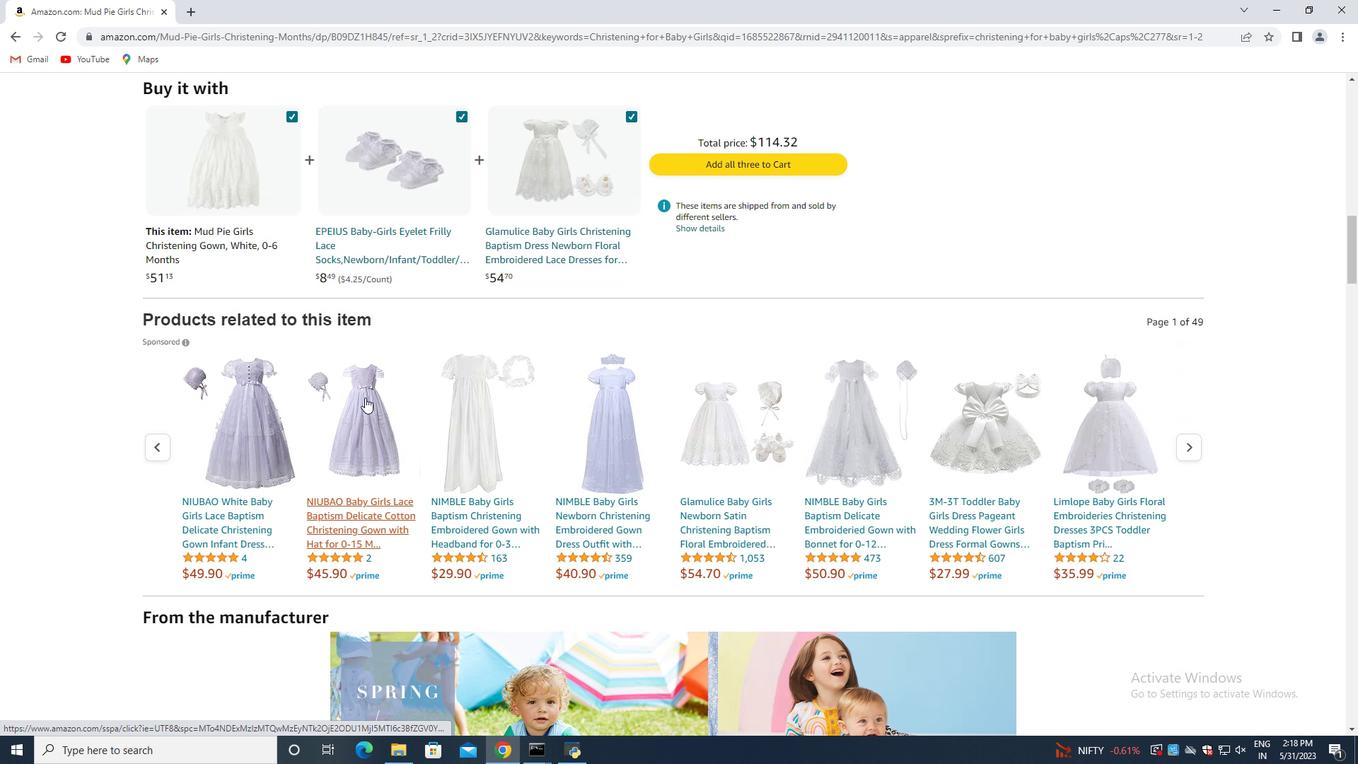 
Action: Mouse scrolled (365, 398) with delta (0, 0)
Screenshot: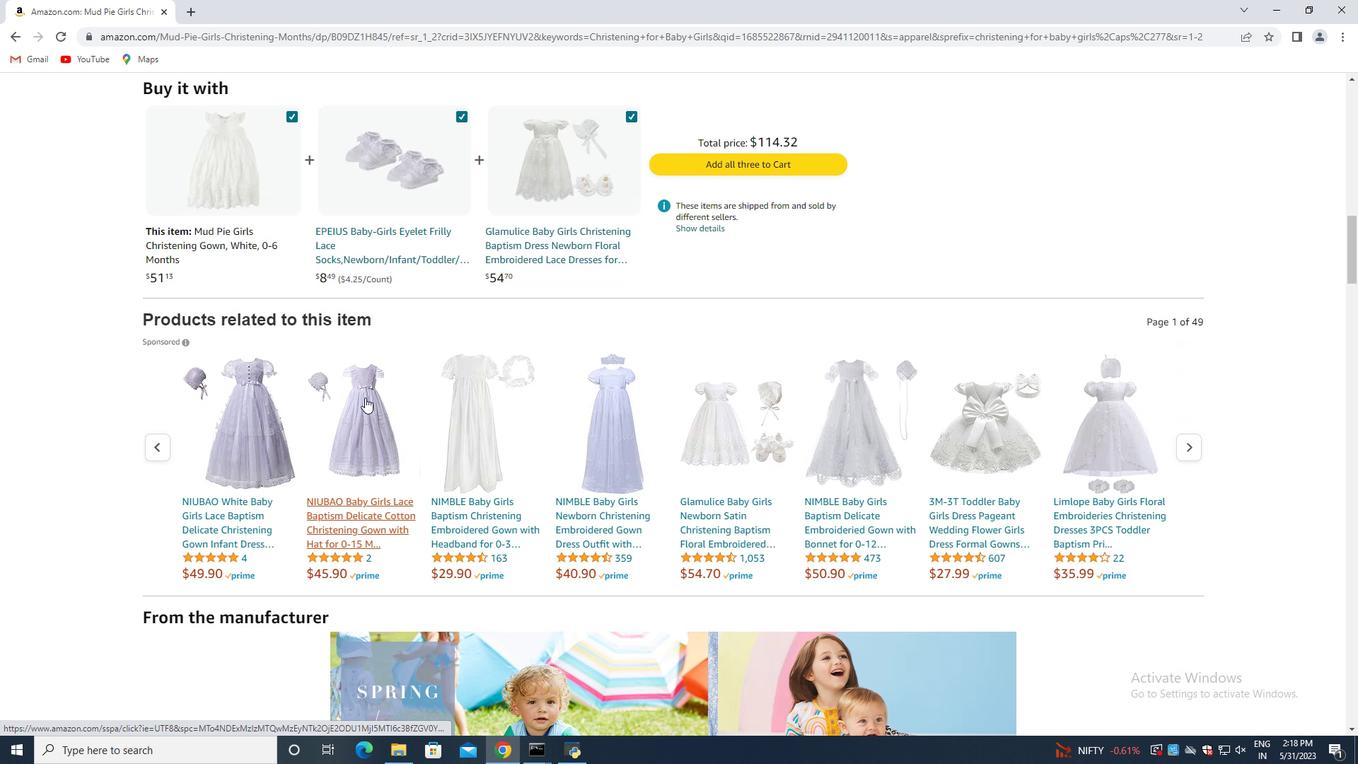 
Action: Mouse scrolled (365, 398) with delta (0, 0)
Screenshot: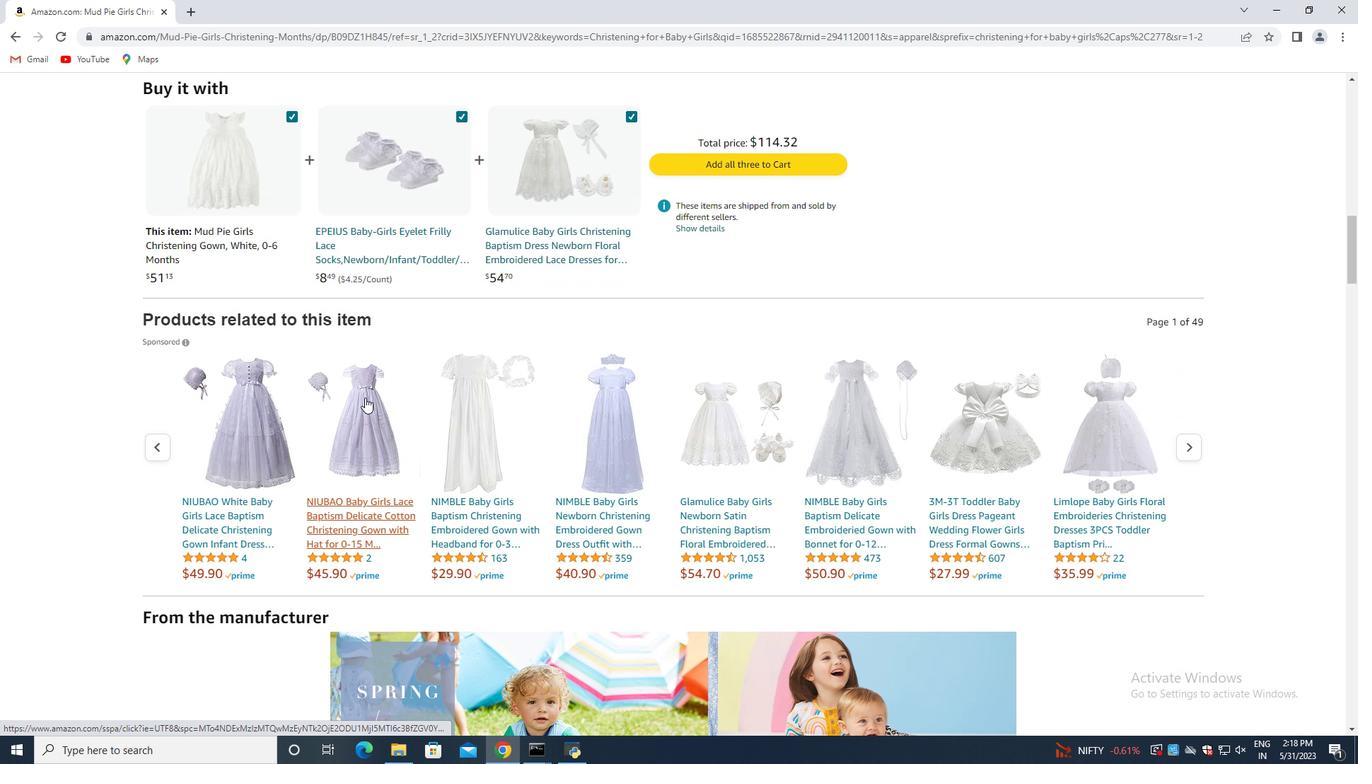 
Action: Mouse moved to (365, 399)
Screenshot: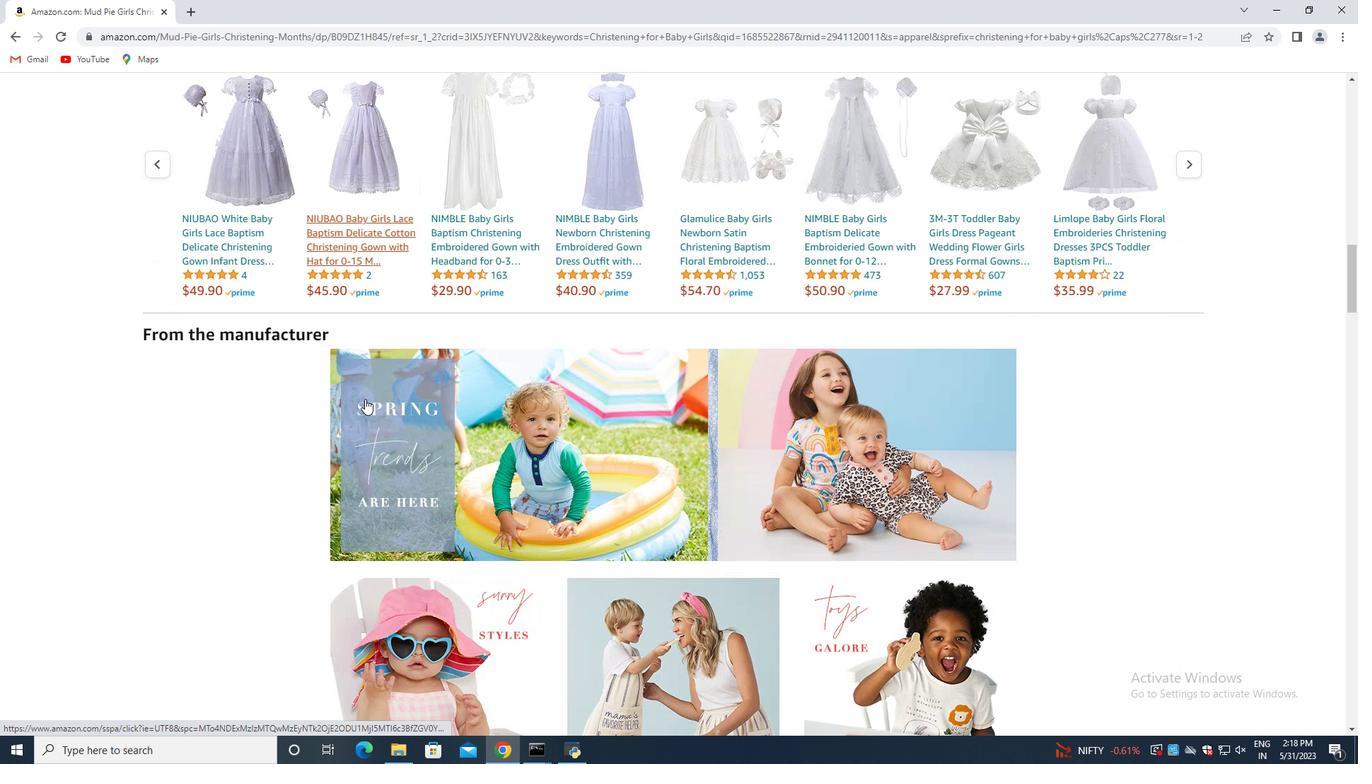 
Action: Mouse scrolled (365, 398) with delta (0, 0)
Screenshot: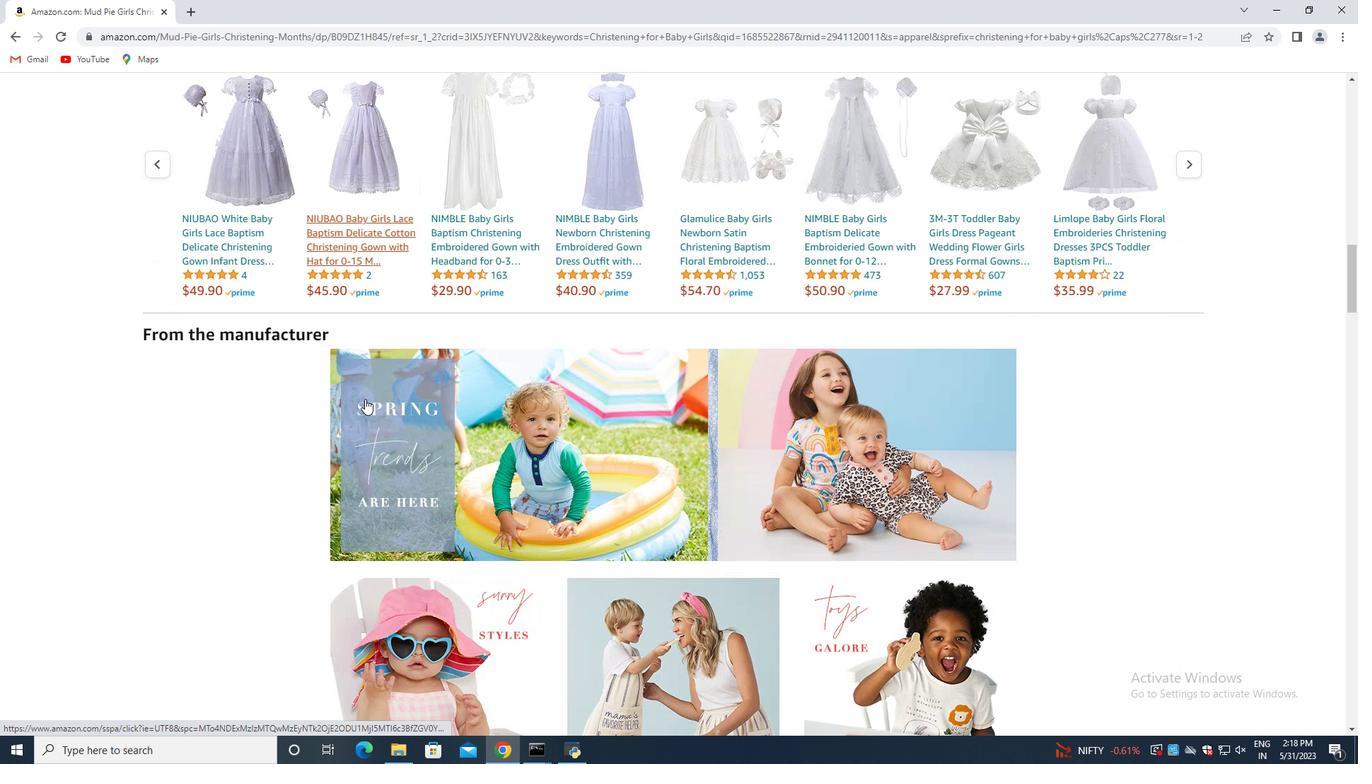 
Action: Mouse moved to (365, 399)
Screenshot: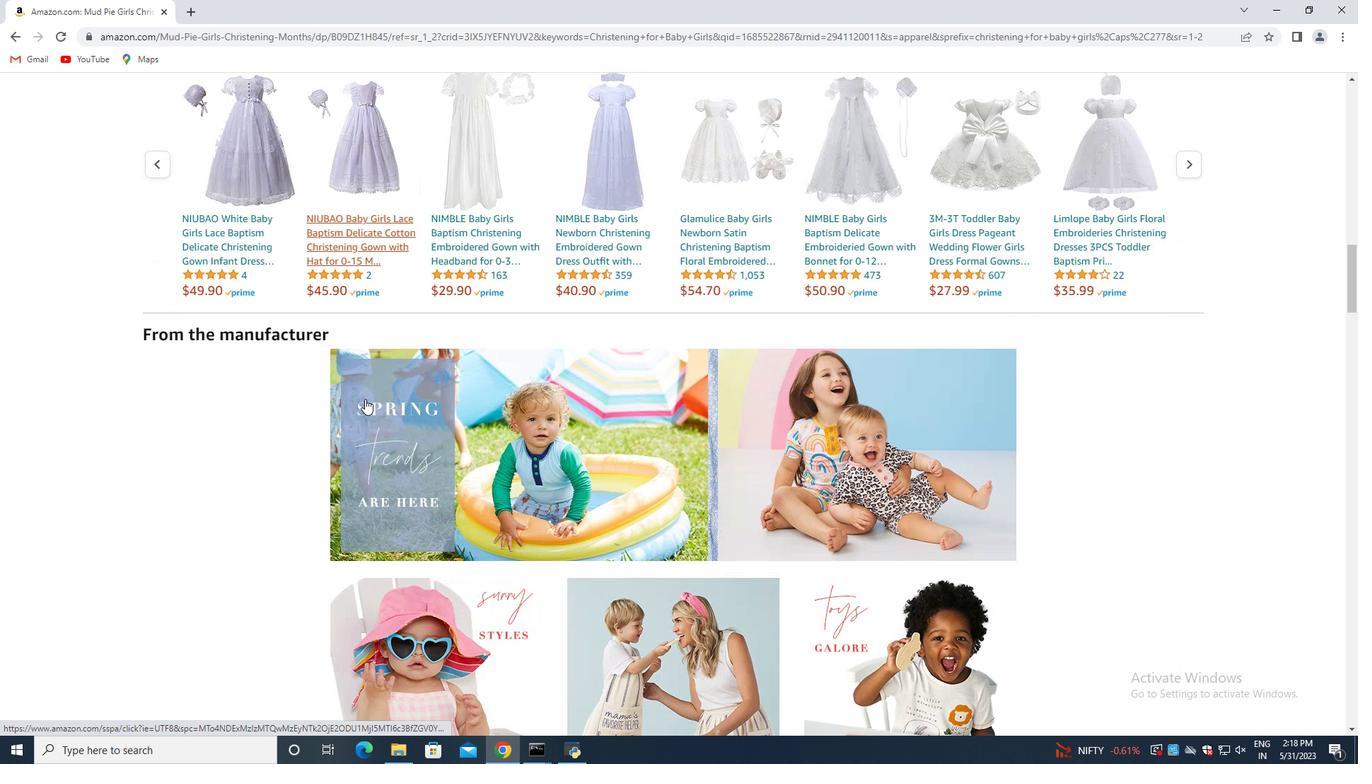 
Action: Mouse scrolled (365, 399) with delta (0, 0)
Screenshot: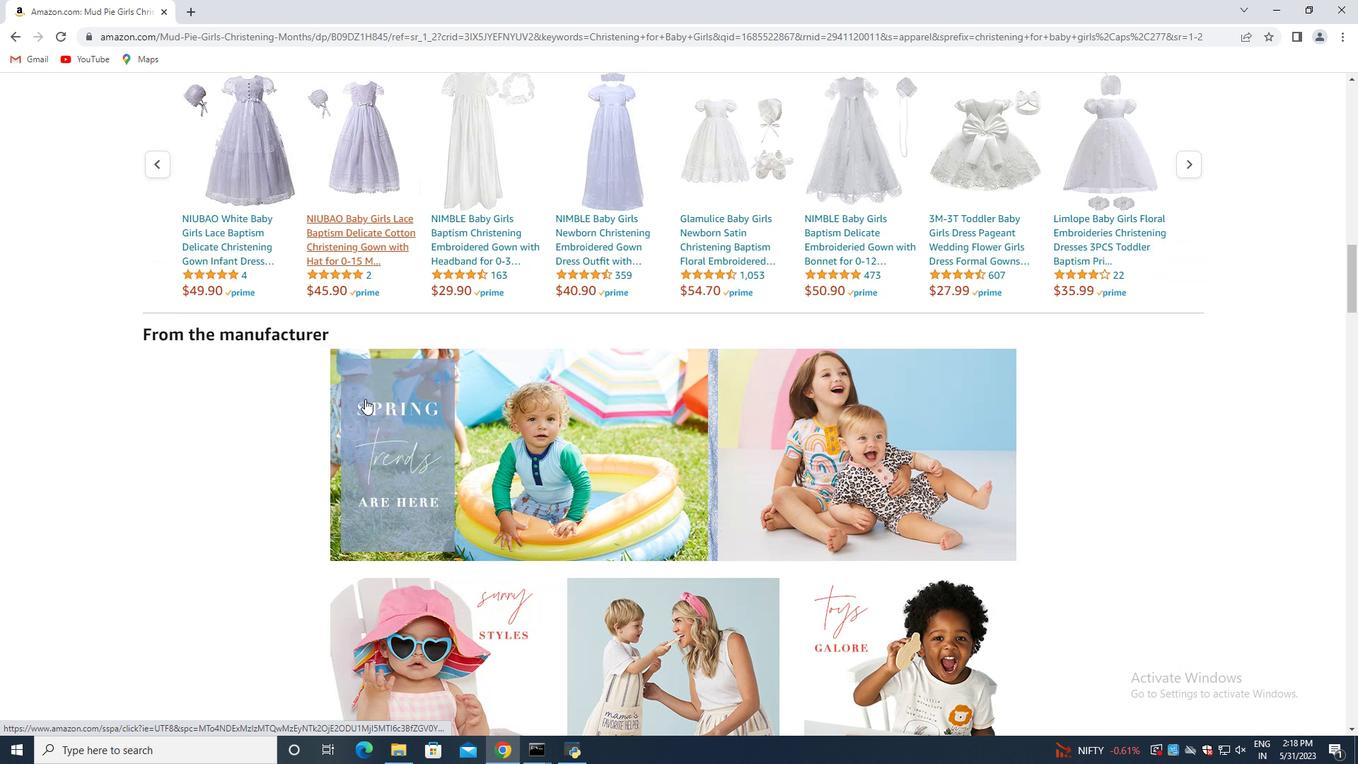 
Action: Mouse moved to (365, 401)
Screenshot: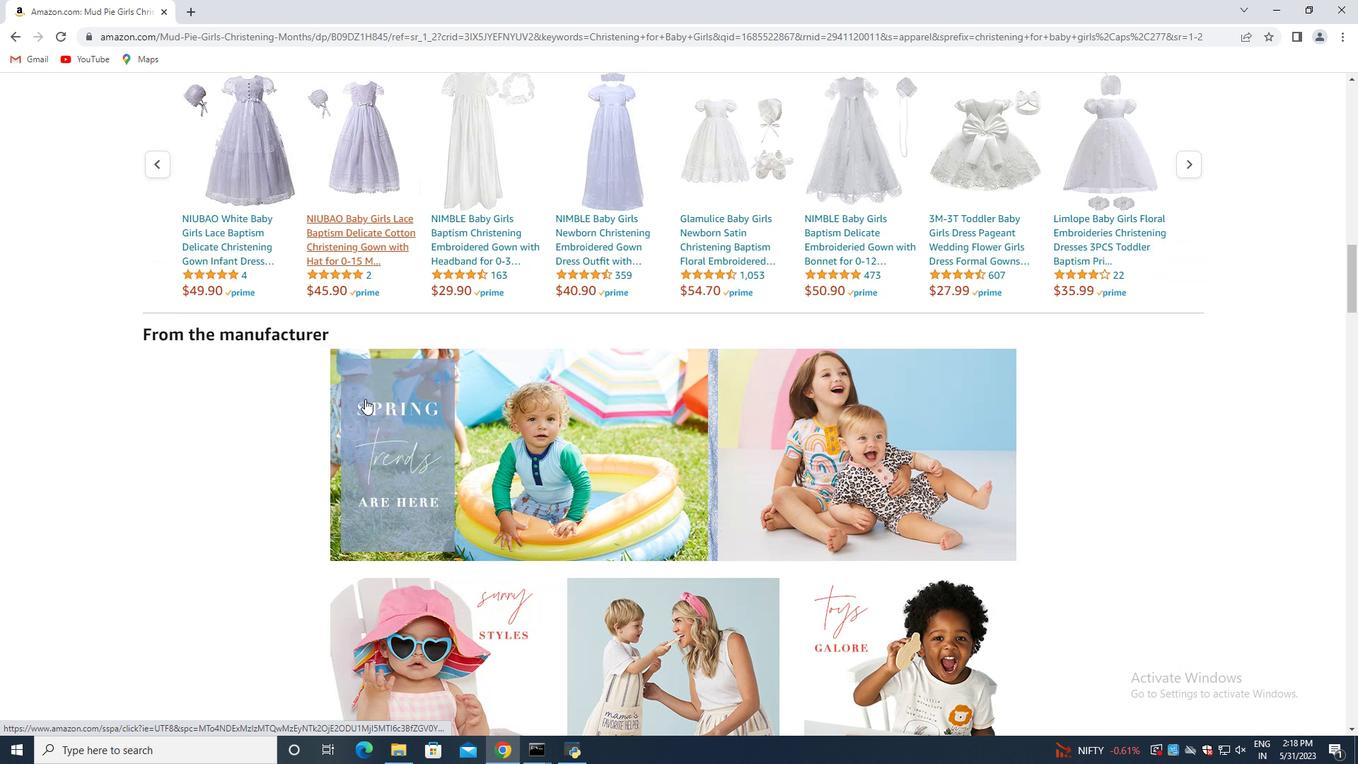 
Action: Mouse scrolled (365, 400) with delta (0, 0)
Screenshot: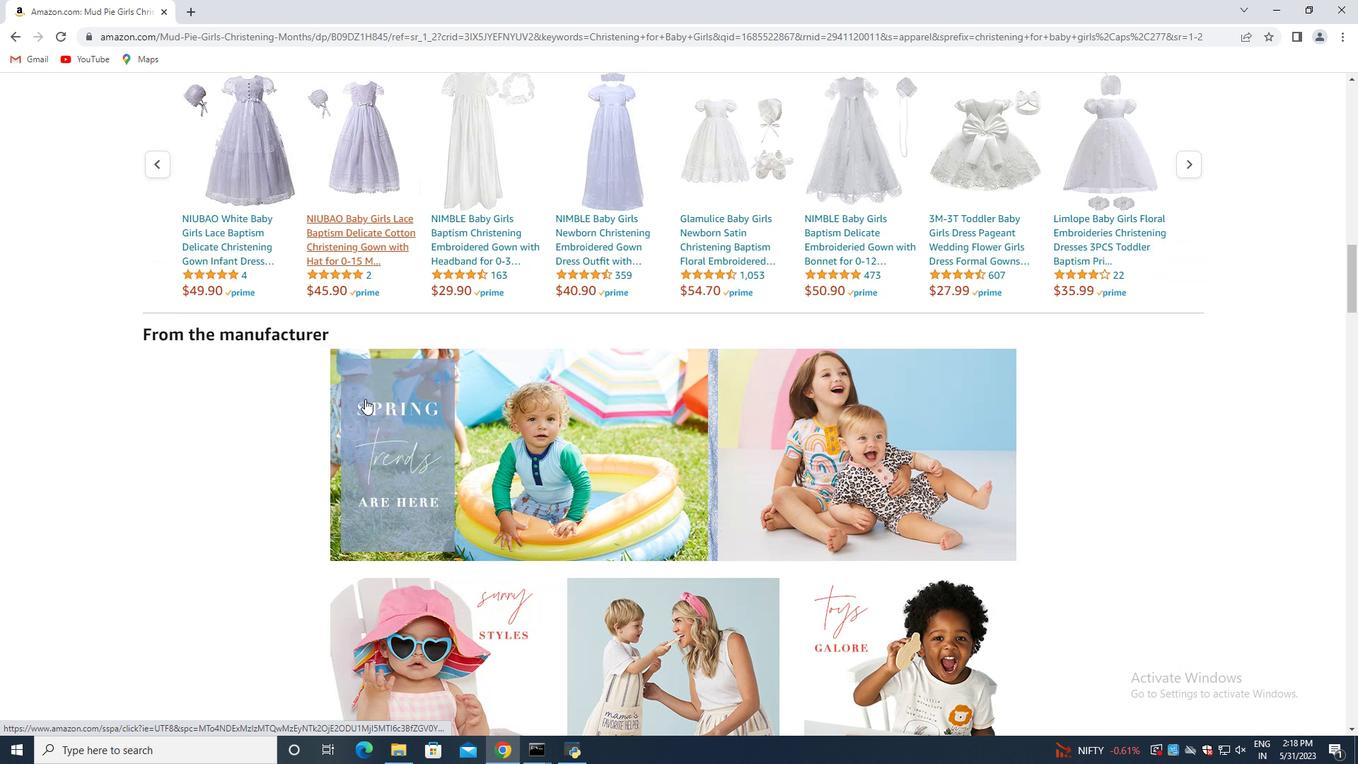 
Action: Mouse scrolled (365, 400) with delta (0, 0)
Screenshot: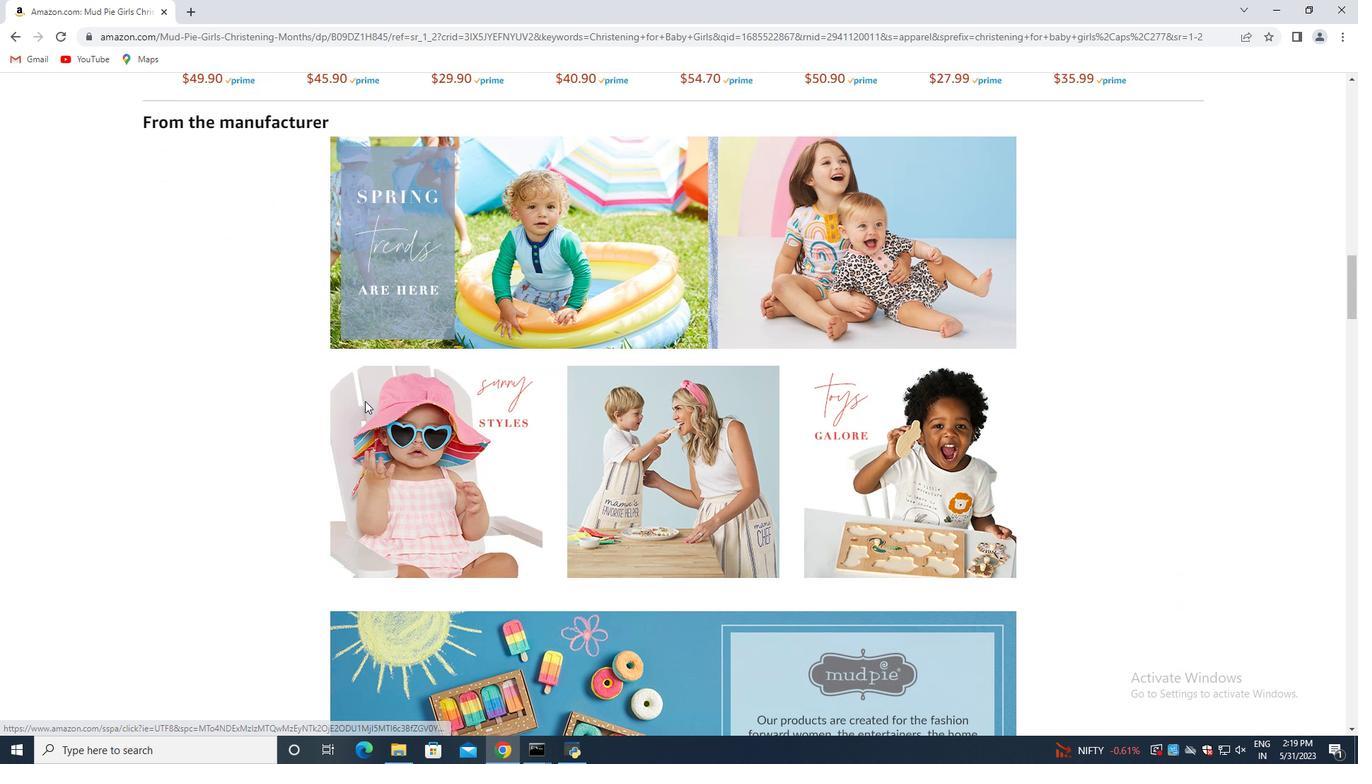 
Action: Mouse scrolled (365, 400) with delta (0, 0)
Screenshot: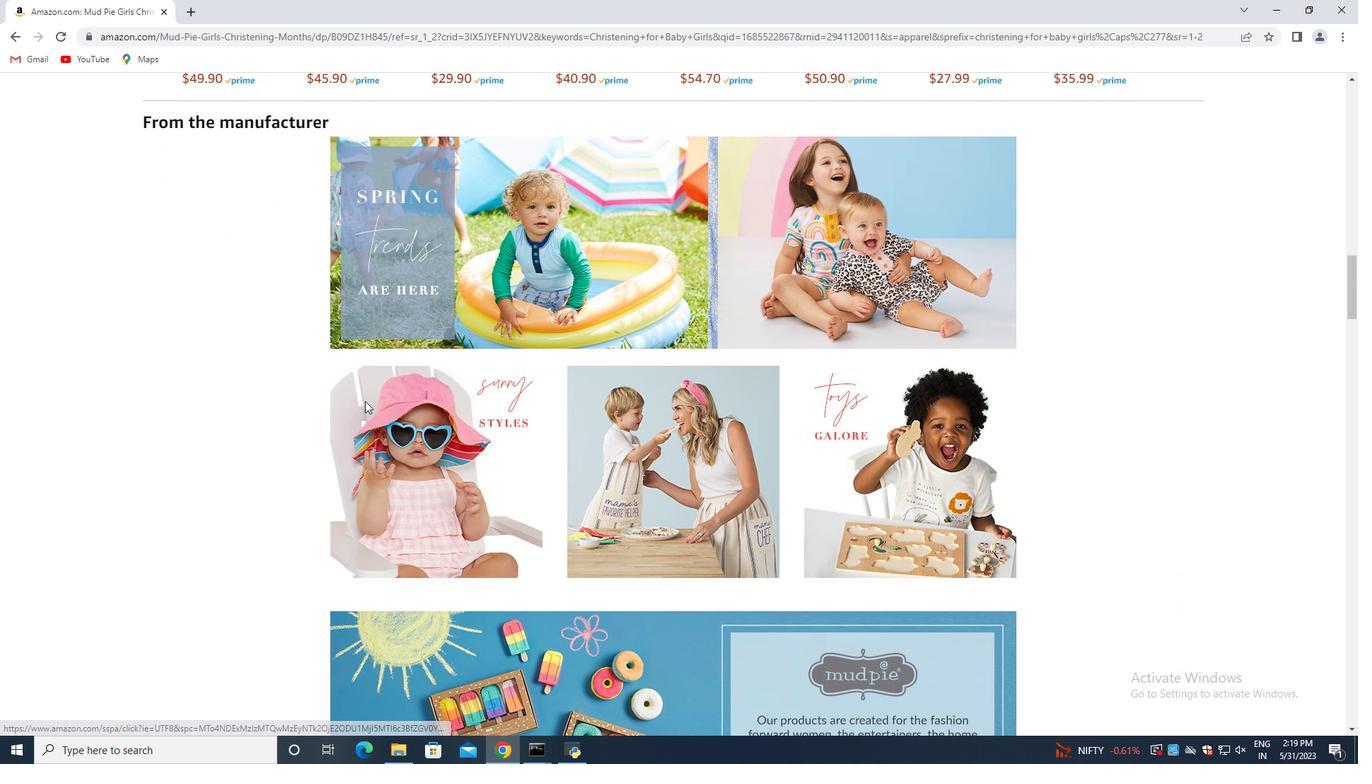 
Action: Mouse scrolled (365, 400) with delta (0, 0)
Screenshot: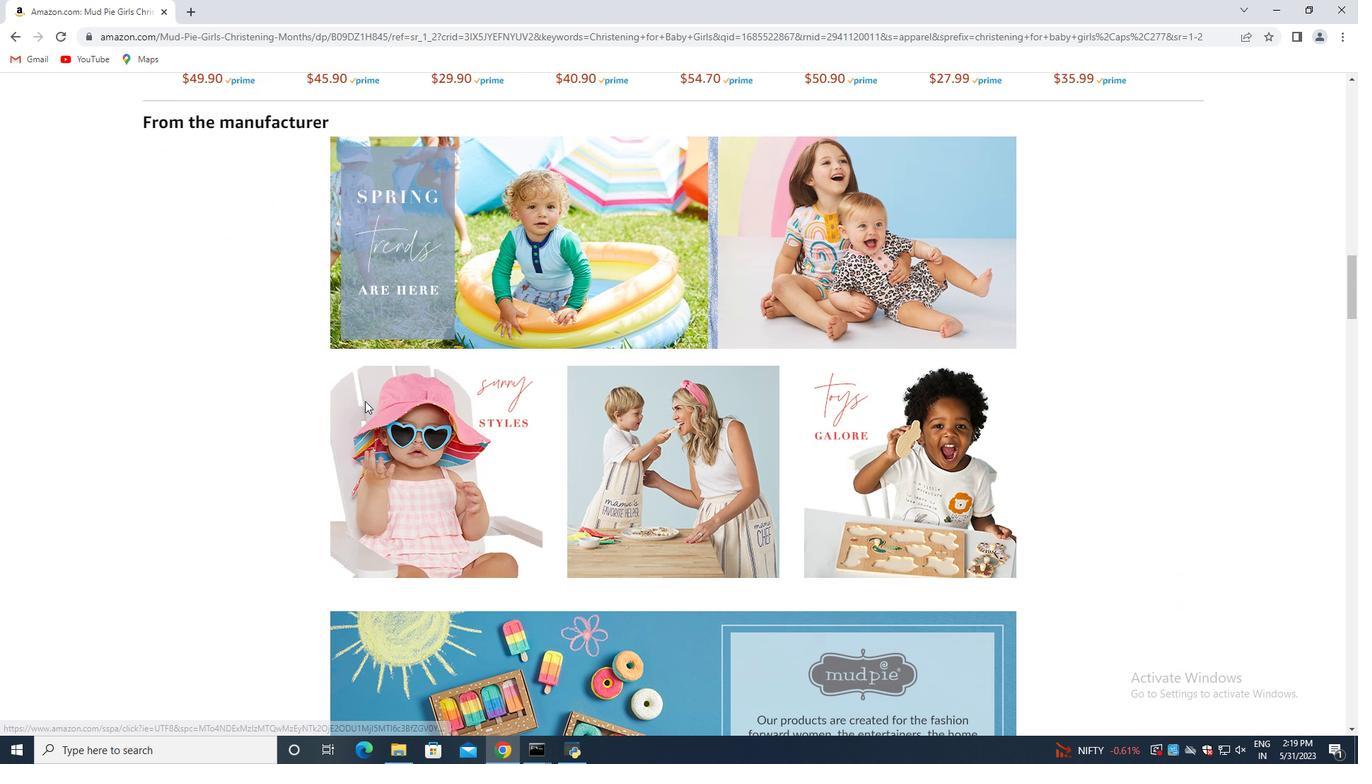 
Action: Mouse moved to (364, 405)
Screenshot: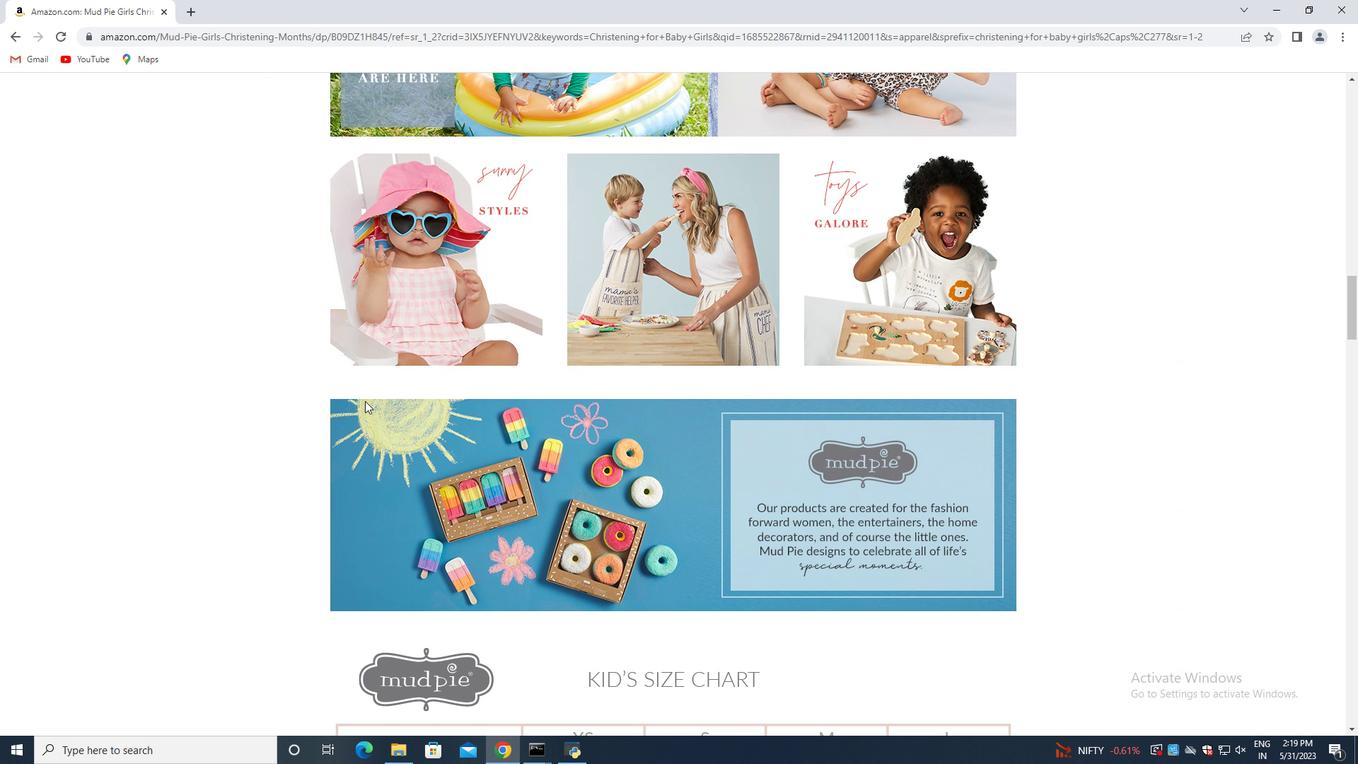 
Action: Mouse scrolled (364, 404) with delta (0, 0)
Screenshot: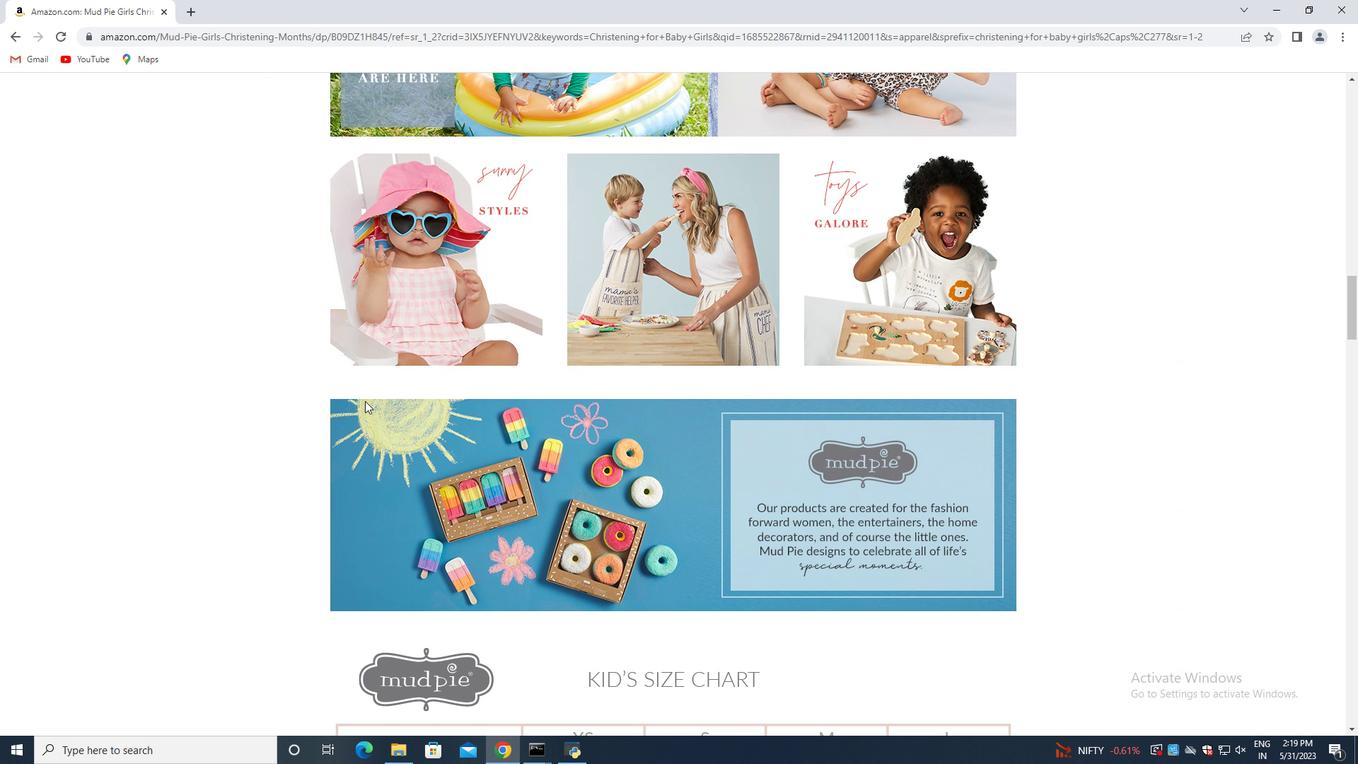 
Action: Mouse scrolled (364, 404) with delta (0, 0)
Screenshot: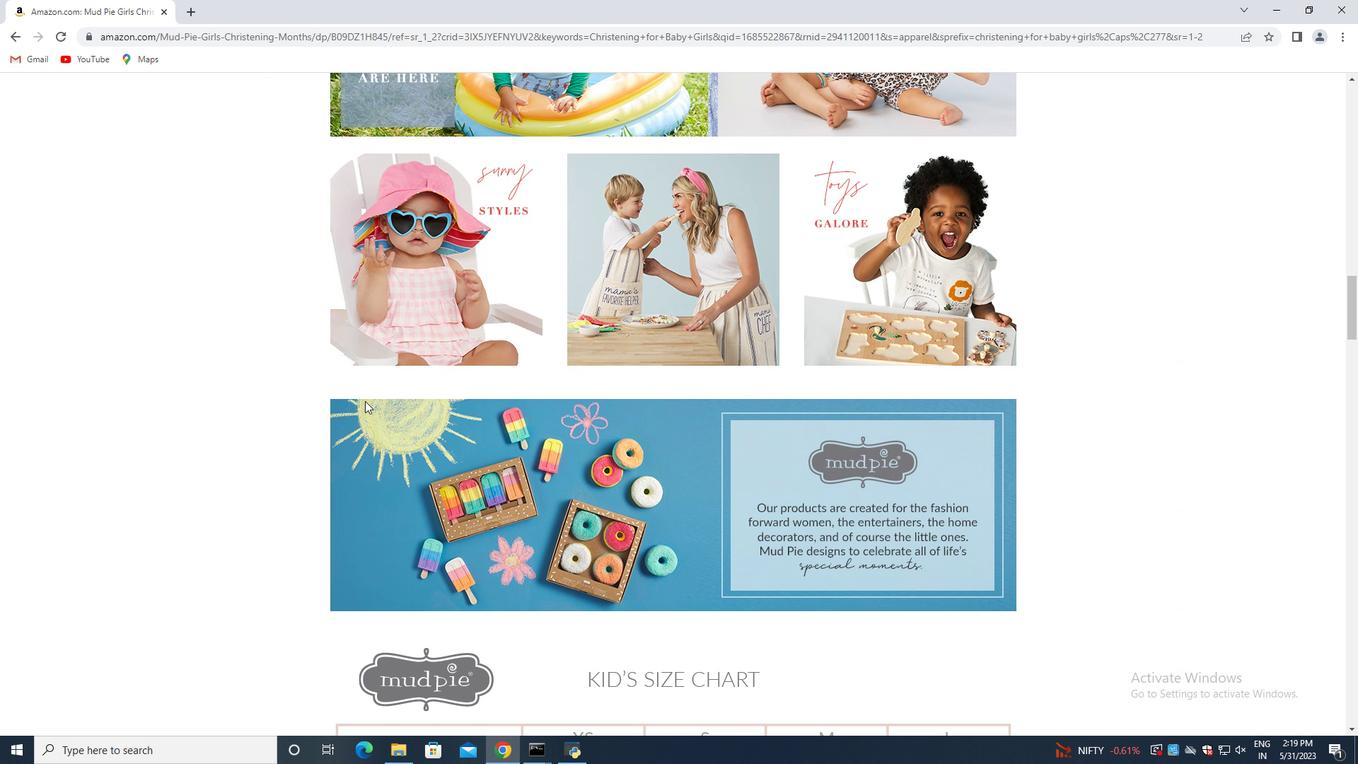 
Action: Mouse scrolled (364, 404) with delta (0, 0)
Screenshot: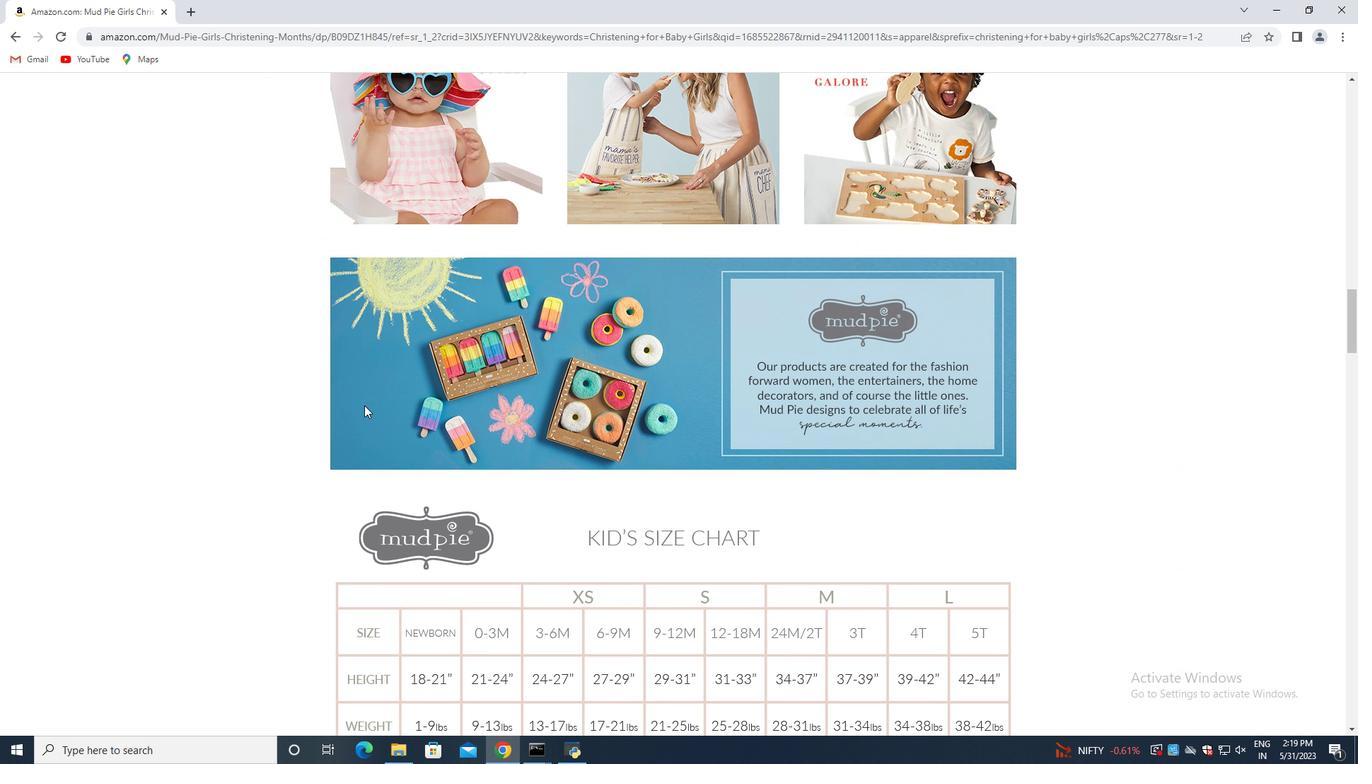 
Action: Mouse scrolled (364, 404) with delta (0, 0)
Screenshot: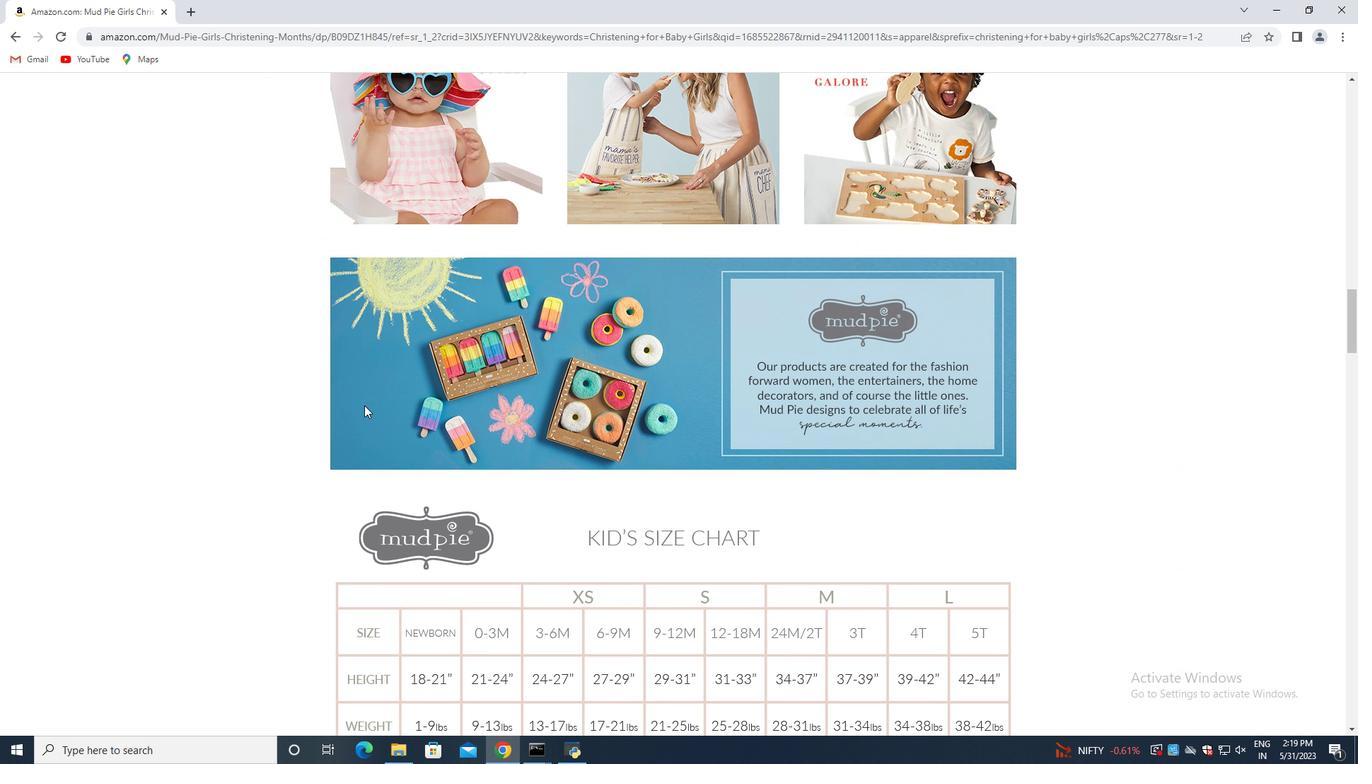 
Action: Mouse moved to (364, 406)
Screenshot: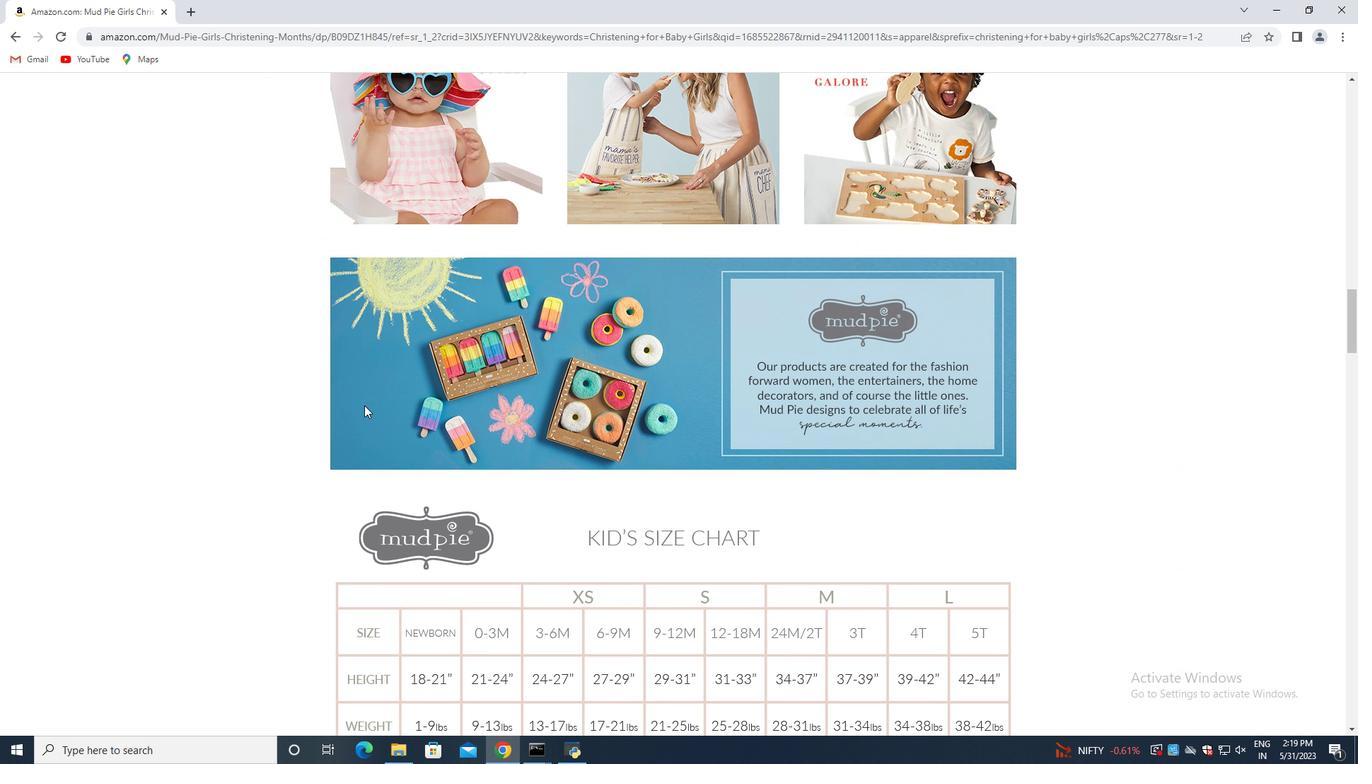 
Action: Mouse scrolled (364, 406) with delta (0, 0)
Screenshot: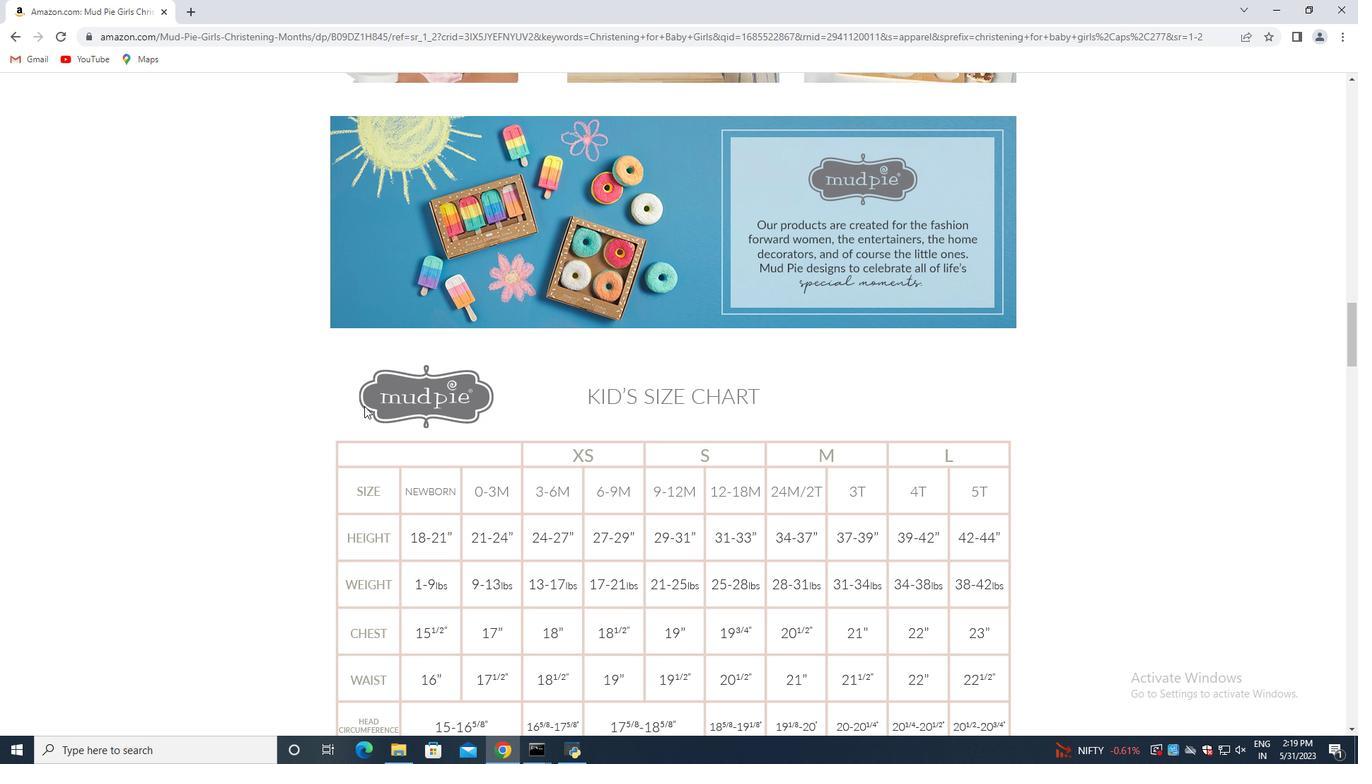 
Action: Mouse scrolled (364, 406) with delta (0, 0)
Screenshot: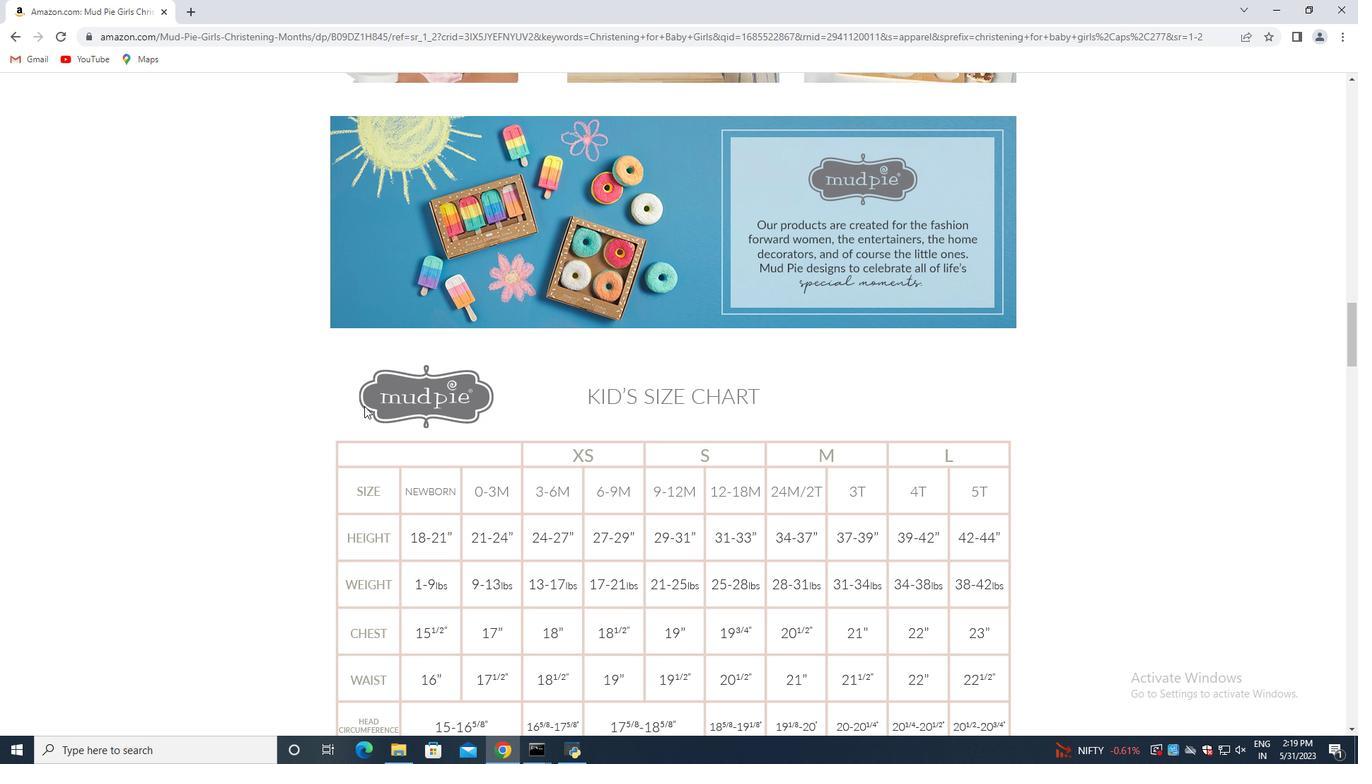 
Action: Mouse moved to (364, 406)
Screenshot: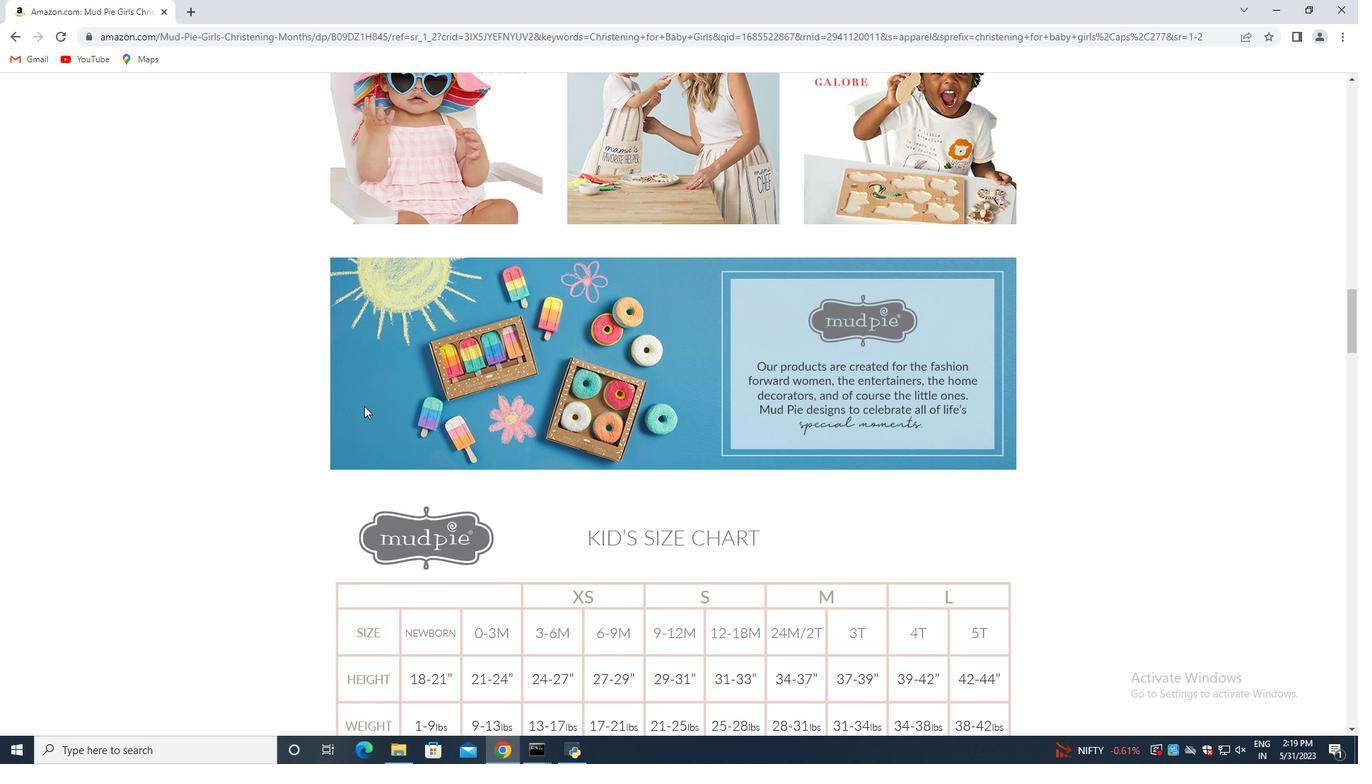 
Action: Mouse scrolled (364, 406) with delta (0, 0)
Screenshot: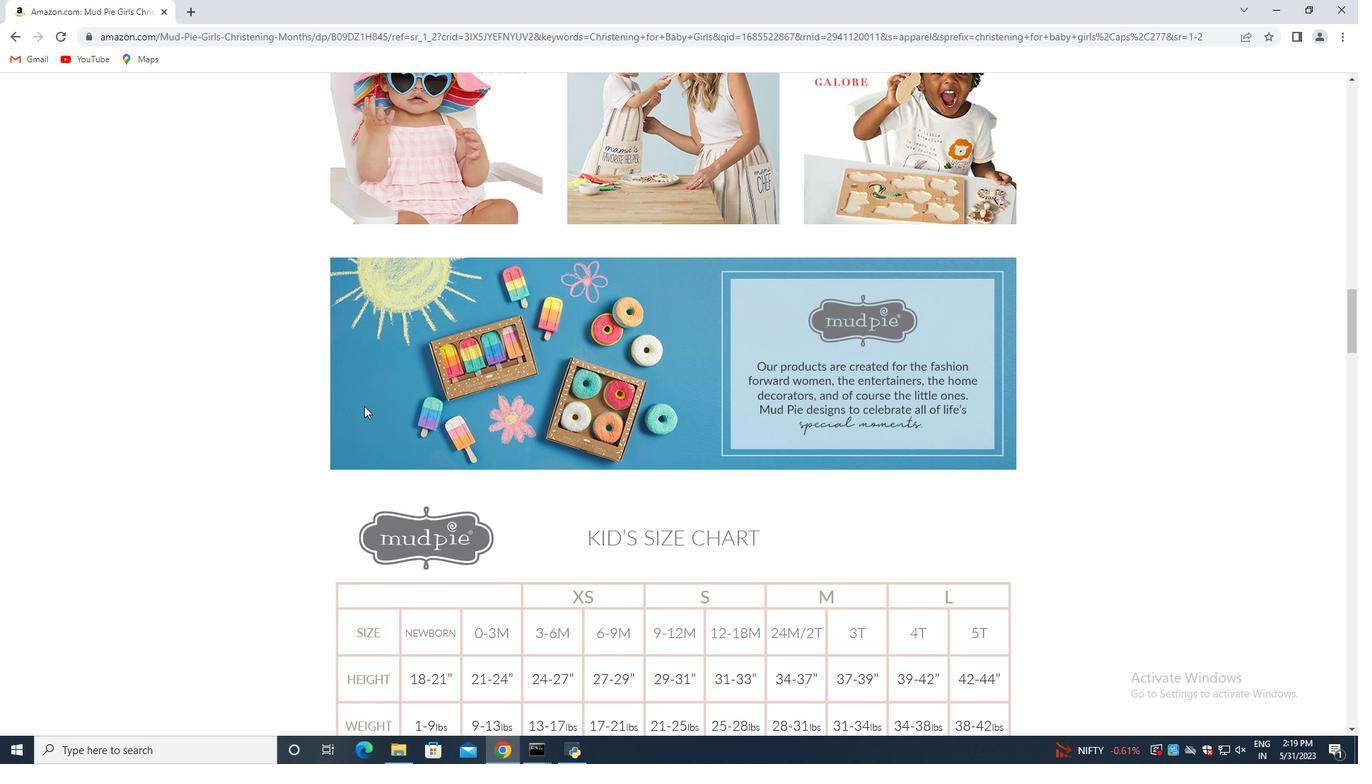 
Action: Mouse scrolled (364, 406) with delta (0, 0)
Screenshot: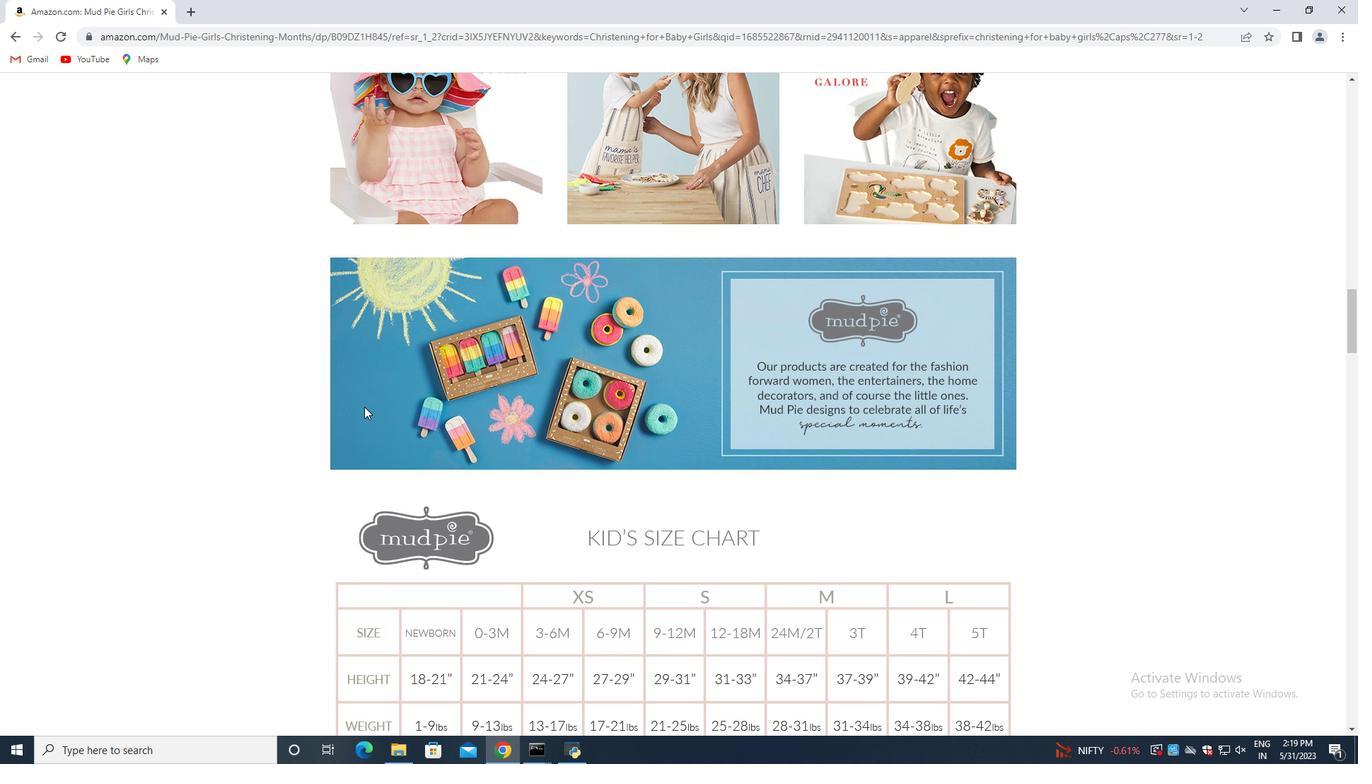 
Action: Mouse moved to (362, 406)
Screenshot: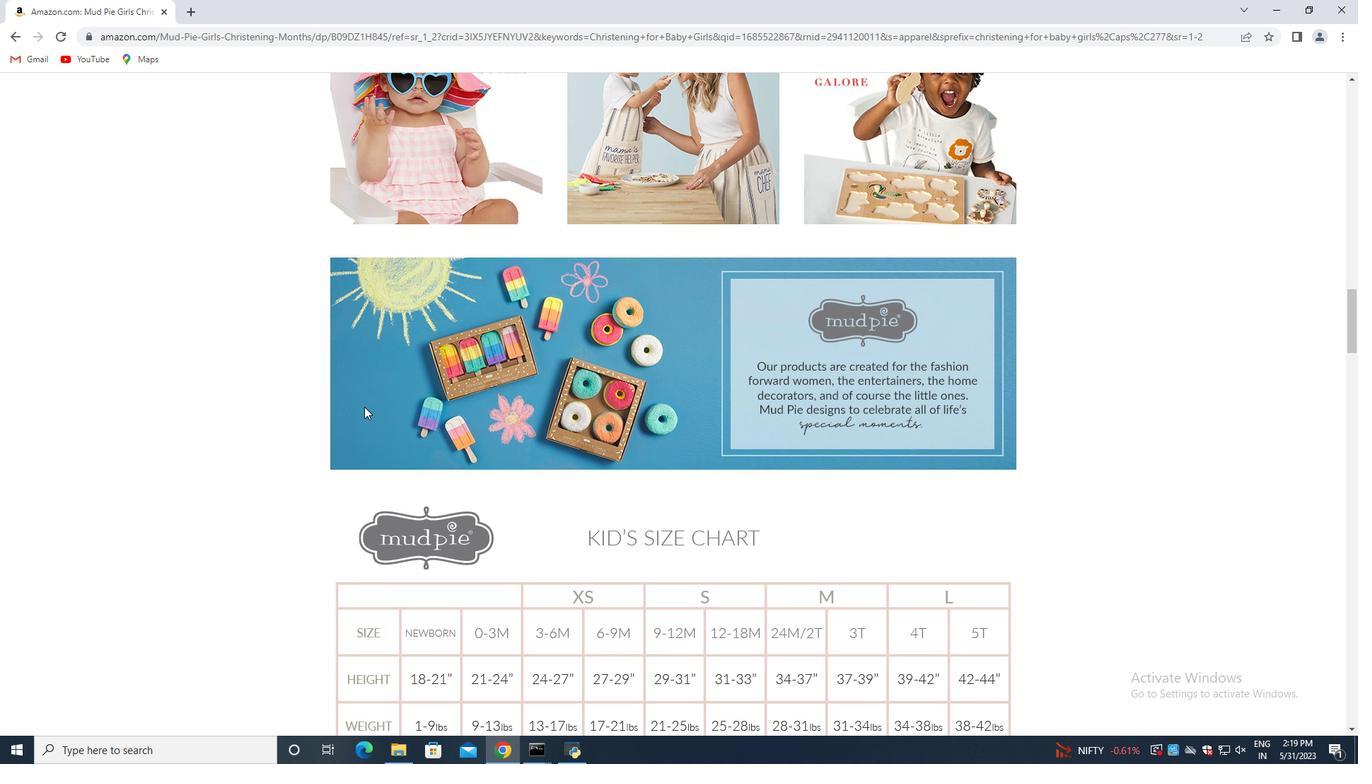 
Action: Mouse scrolled (362, 406) with delta (0, 0)
Screenshot: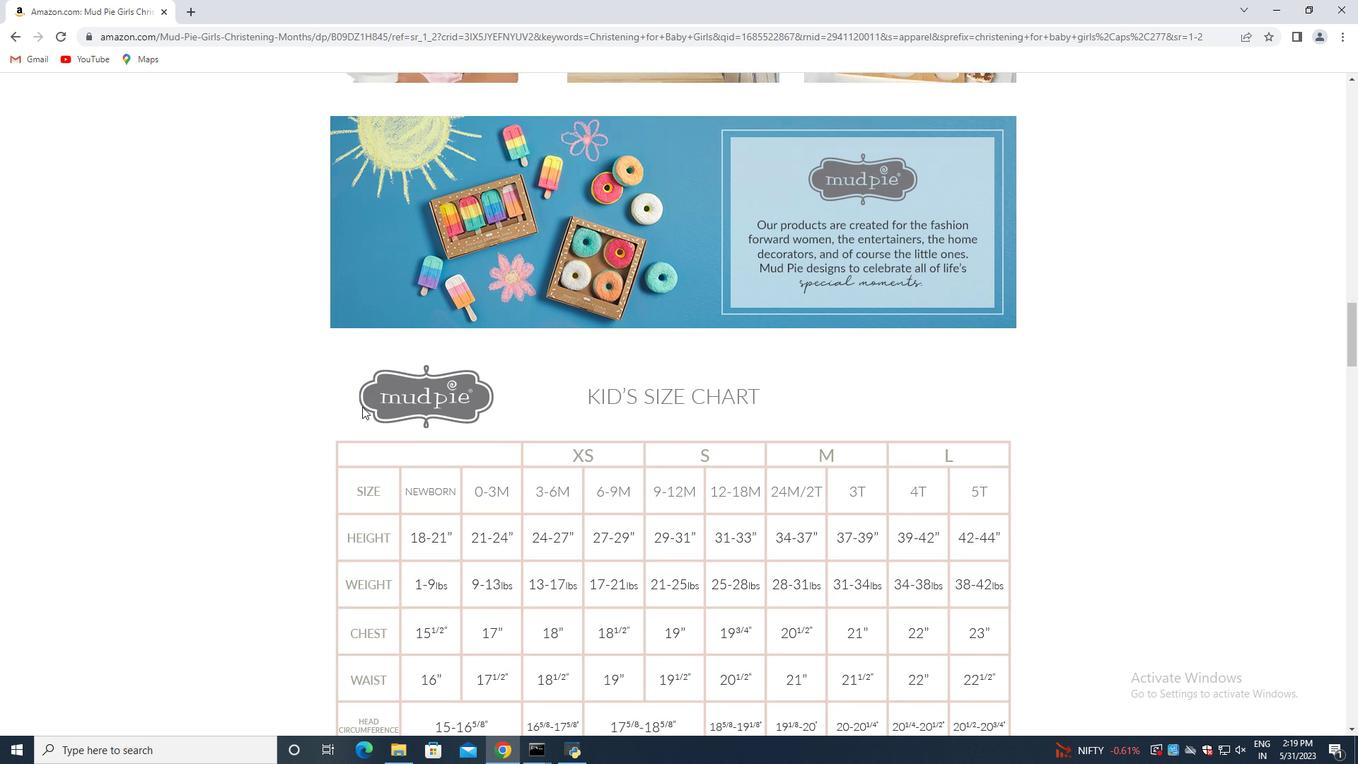 
Action: Mouse scrolled (362, 406) with delta (0, 0)
Screenshot: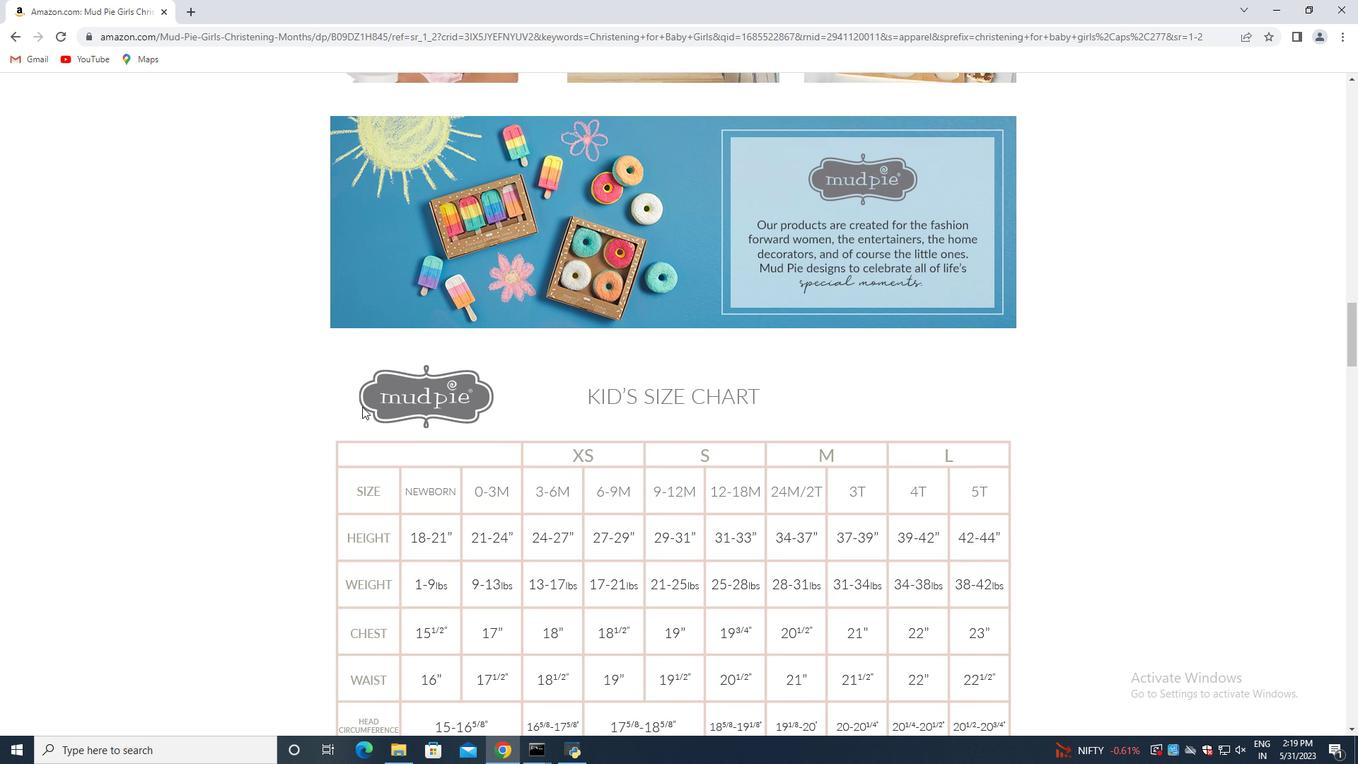 
Action: Key pressed <Key.down><Key.down><Key.down><Key.down><Key.down><Key.down><Key.down><Key.down><Key.down><Key.down><Key.down><Key.down><Key.down><Key.down><Key.down><Key.down><Key.down><Key.down><Key.down><Key.down><Key.down><Key.down><Key.down><Key.down><Key.down><Key.down><Key.down><Key.down><Key.down><Key.down><Key.down><Key.down><Key.down><Key.down><Key.down><Key.down><Key.down><Key.down><Key.down><Key.down><Key.down><Key.down><Key.down><Key.down><Key.down><Key.down><Key.down><Key.down><Key.down><Key.down><Key.down><Key.down><Key.down><Key.down><Key.down><Key.down><Key.down><Key.down><Key.down><Key.down><Key.down><Key.down><Key.down><Key.down><Key.down><Key.down><Key.down><Key.down><Key.down><Key.down><Key.down><Key.down><Key.down><Key.down><Key.down><Key.down><Key.down>
Screenshot: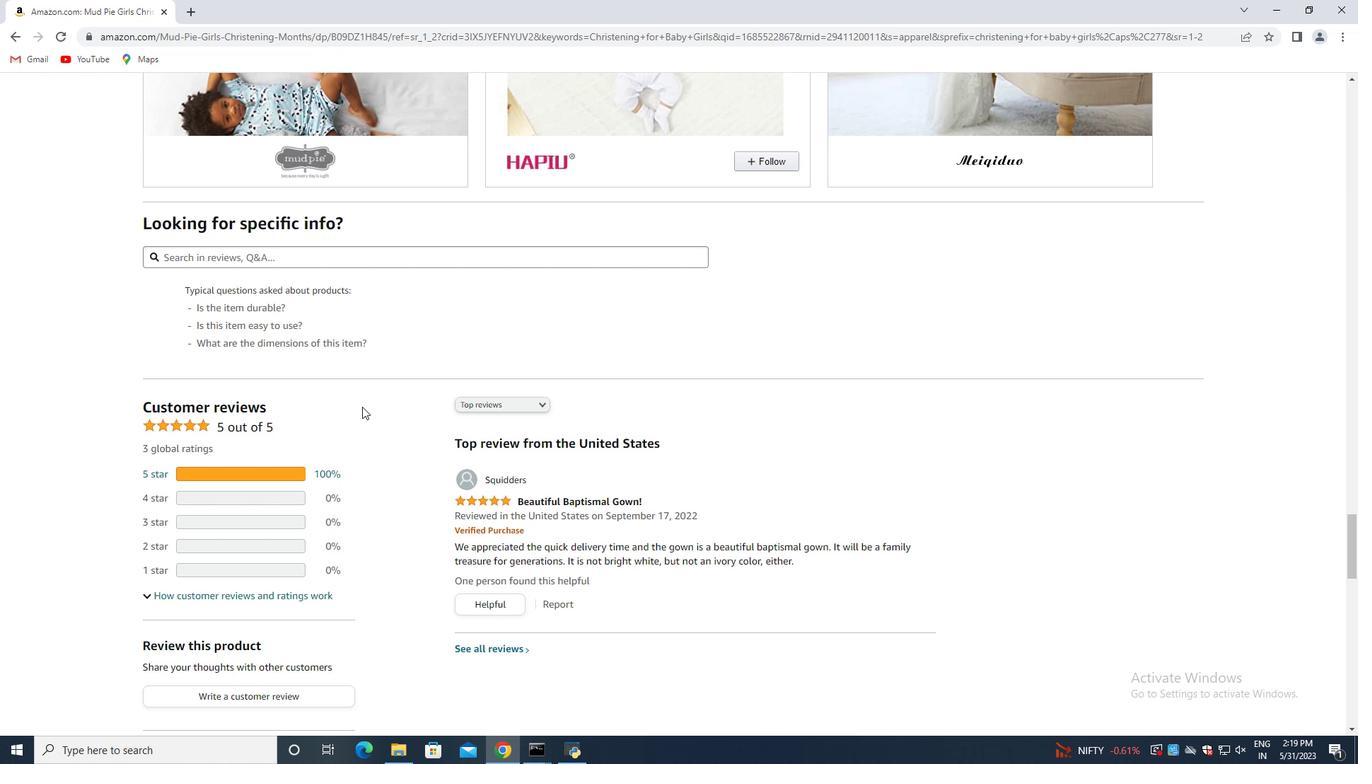
Action: Mouse moved to (388, 421)
Screenshot: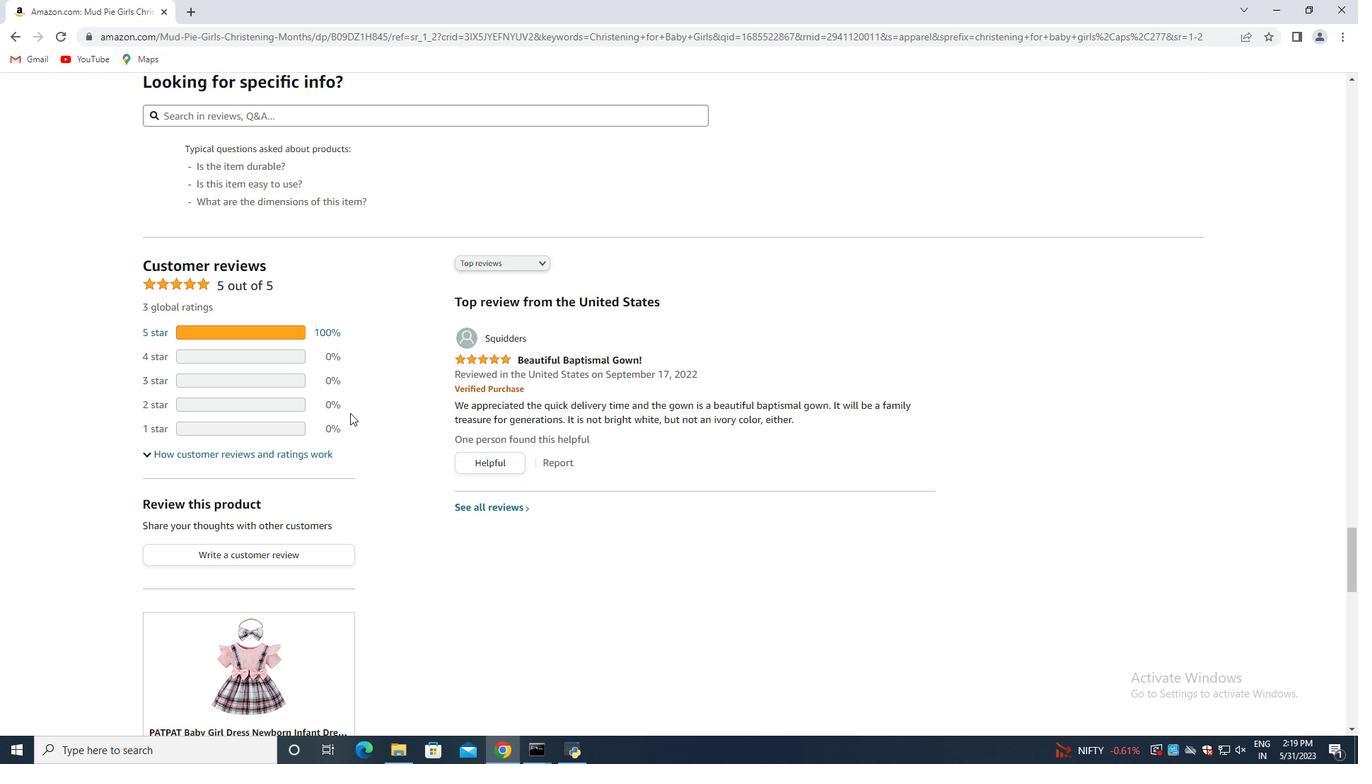 
Action: Mouse scrolled (388, 420) with delta (0, 0)
Screenshot: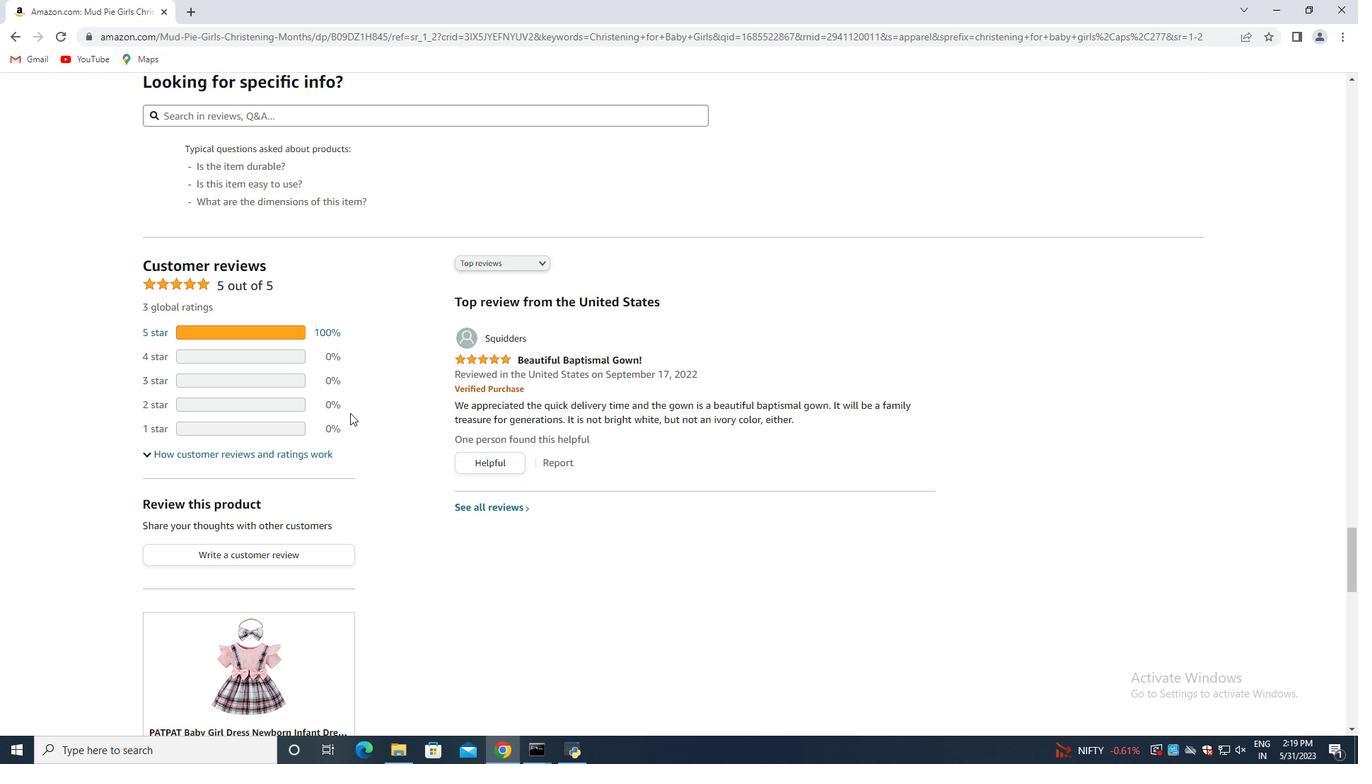 
Action: Mouse moved to (394, 423)
Screenshot: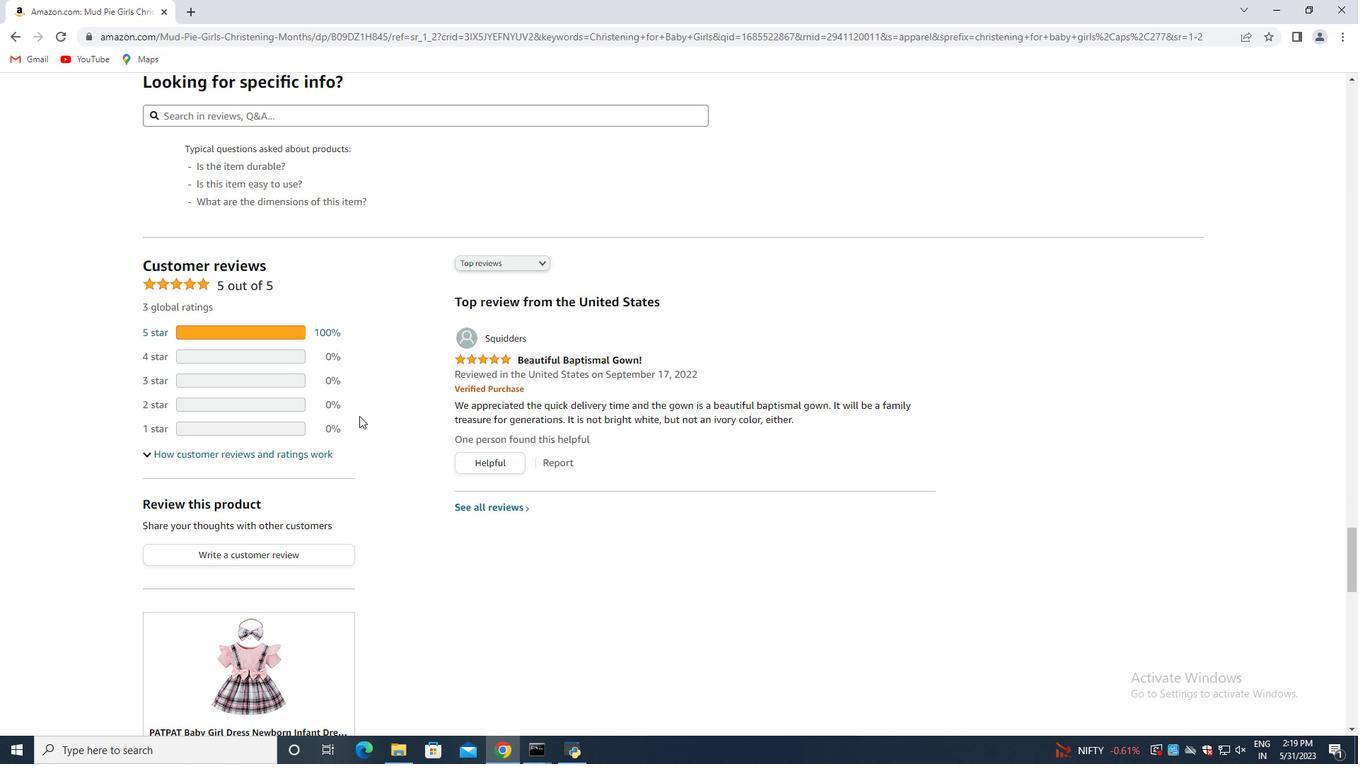 
Action: Mouse scrolled (394, 423) with delta (0, 0)
Screenshot: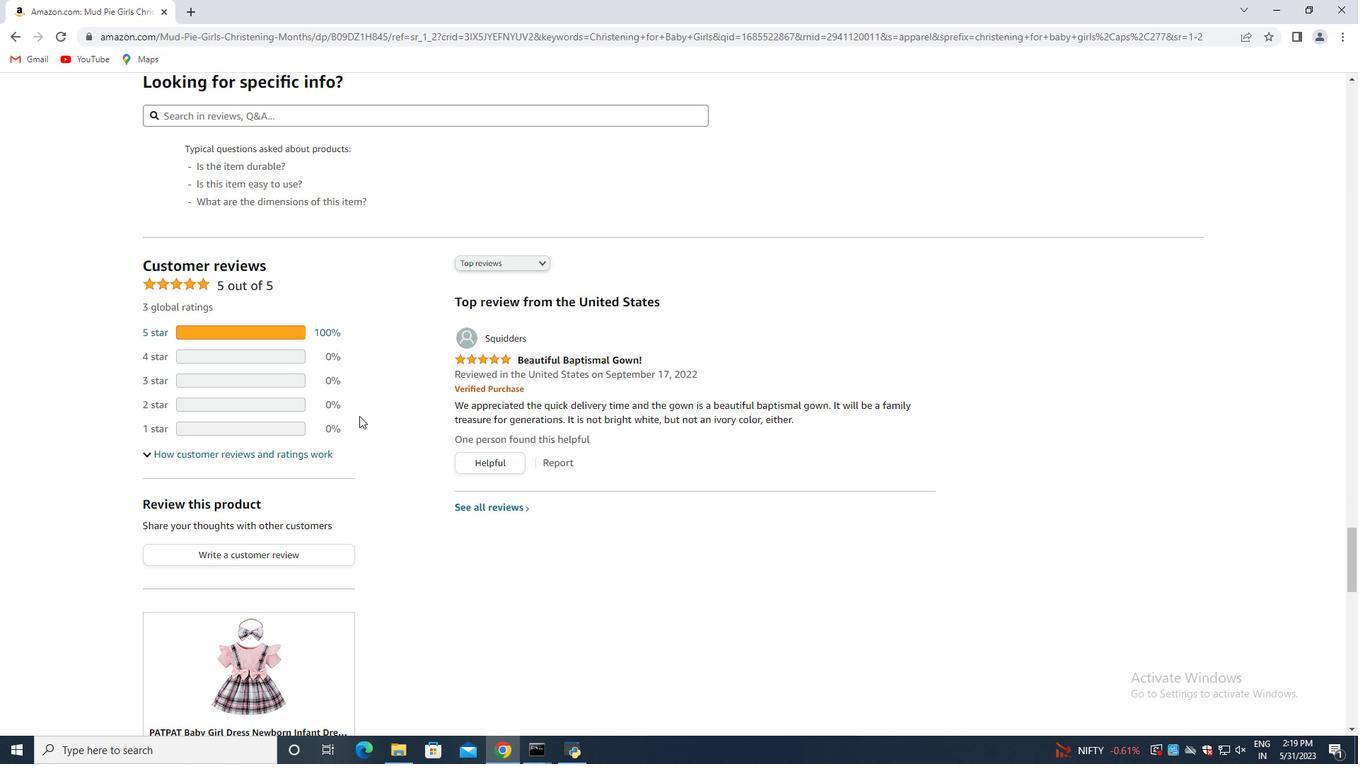 
Action: Mouse moved to (399, 426)
Screenshot: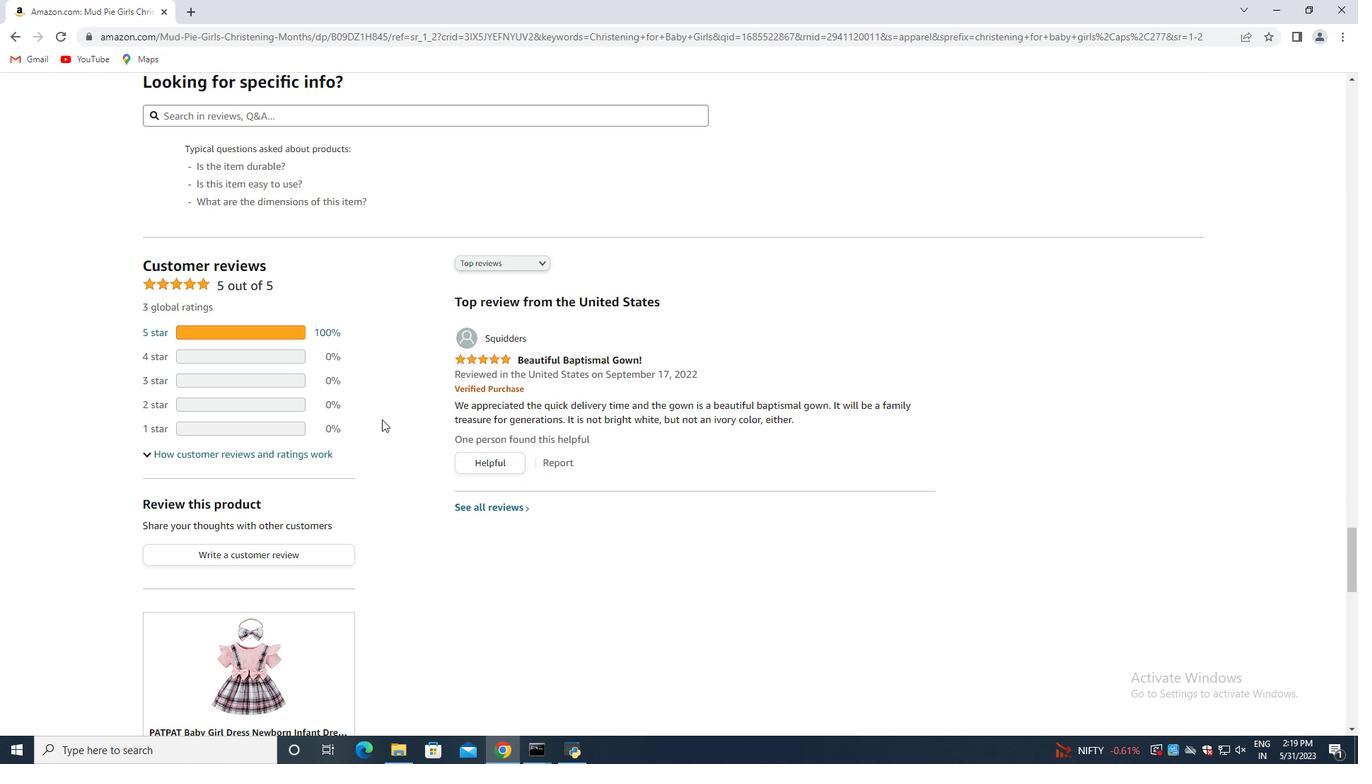 
Action: Mouse scrolled (399, 425) with delta (0, 0)
Screenshot: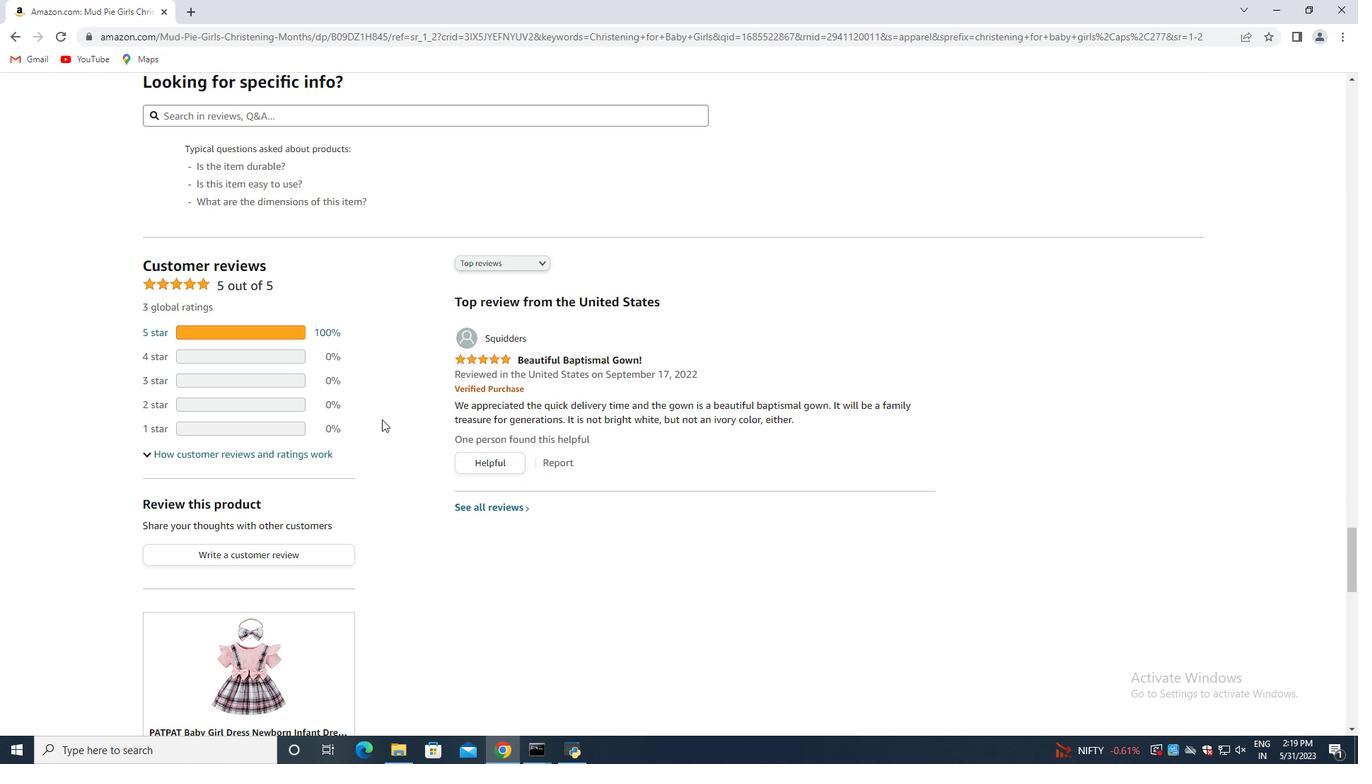 
Action: Mouse moved to (402, 420)
Screenshot: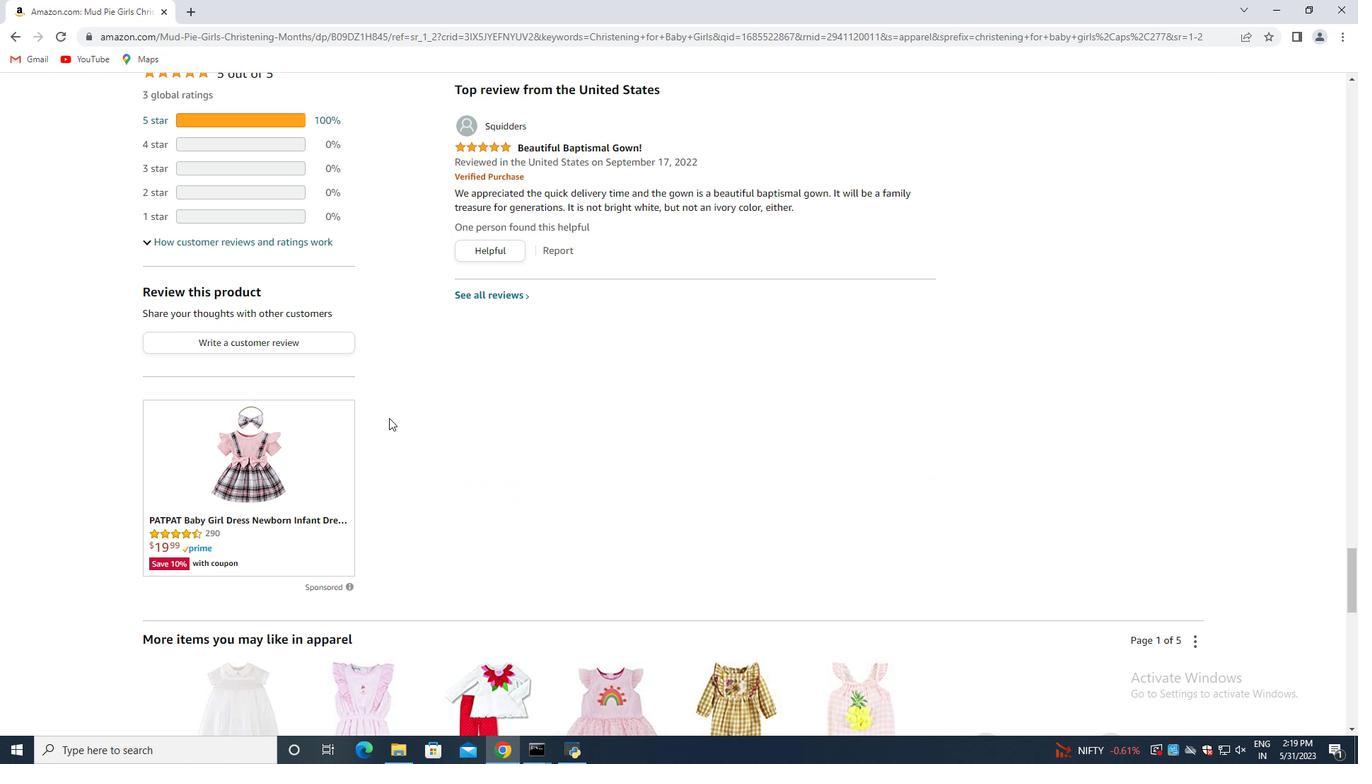
Action: Mouse scrolled (399, 415) with delta (0, 0)
Screenshot: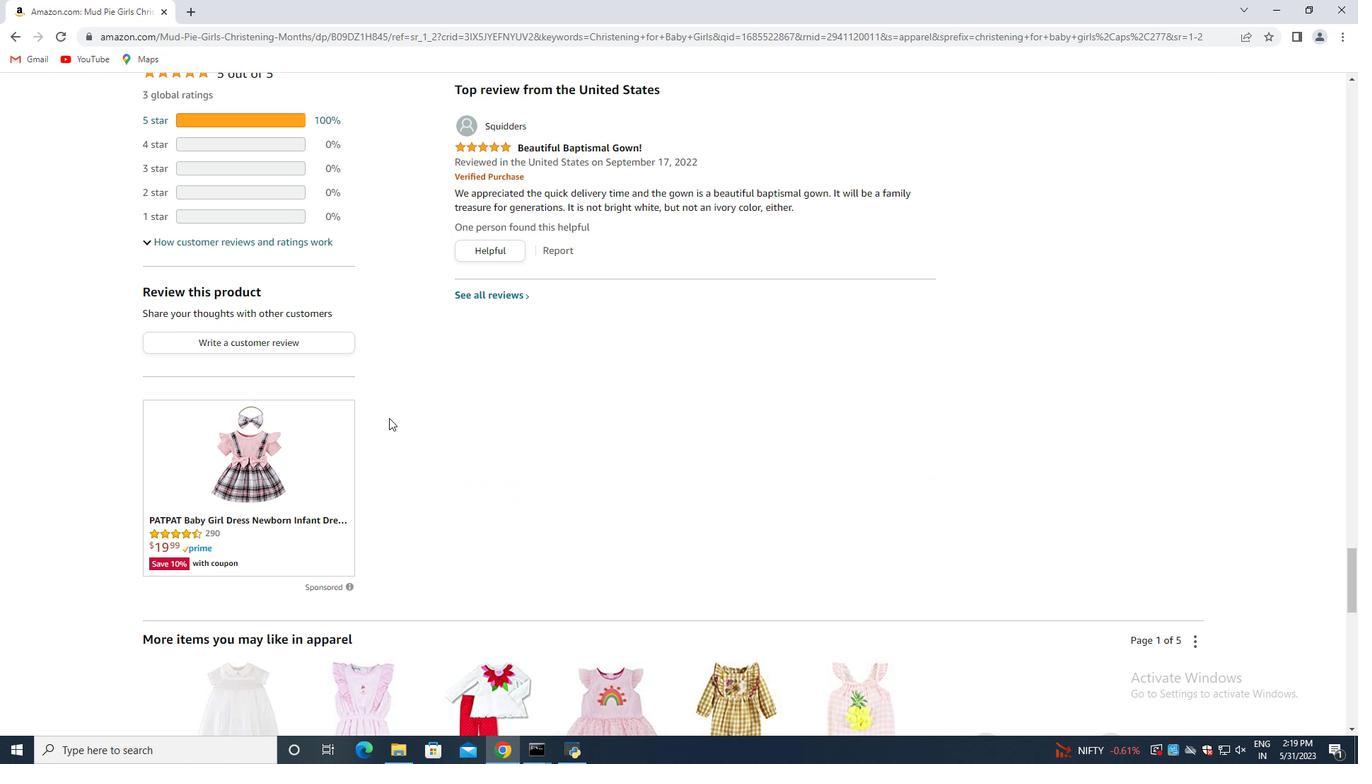 
Action: Mouse scrolled (399, 415) with delta (0, 0)
Screenshot: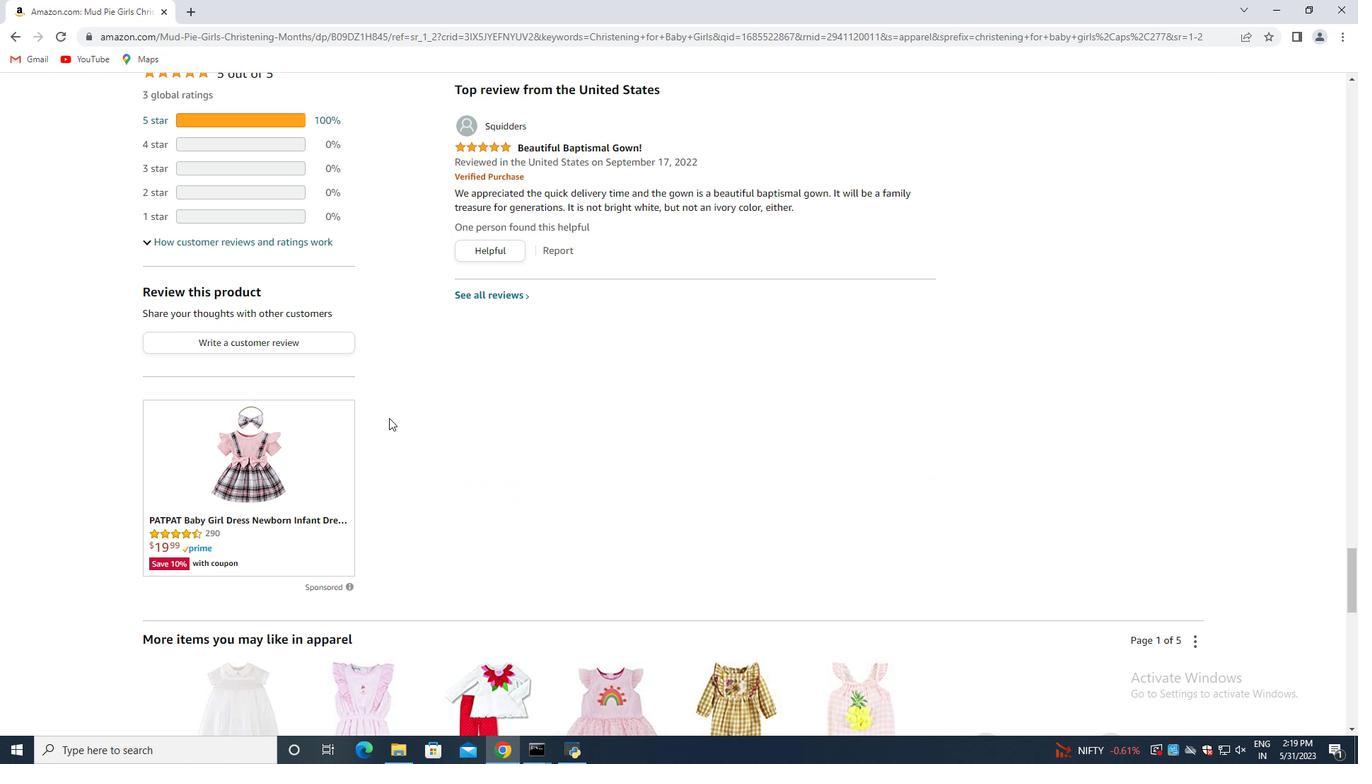 
Action: Mouse scrolled (399, 415) with delta (0, 0)
Screenshot: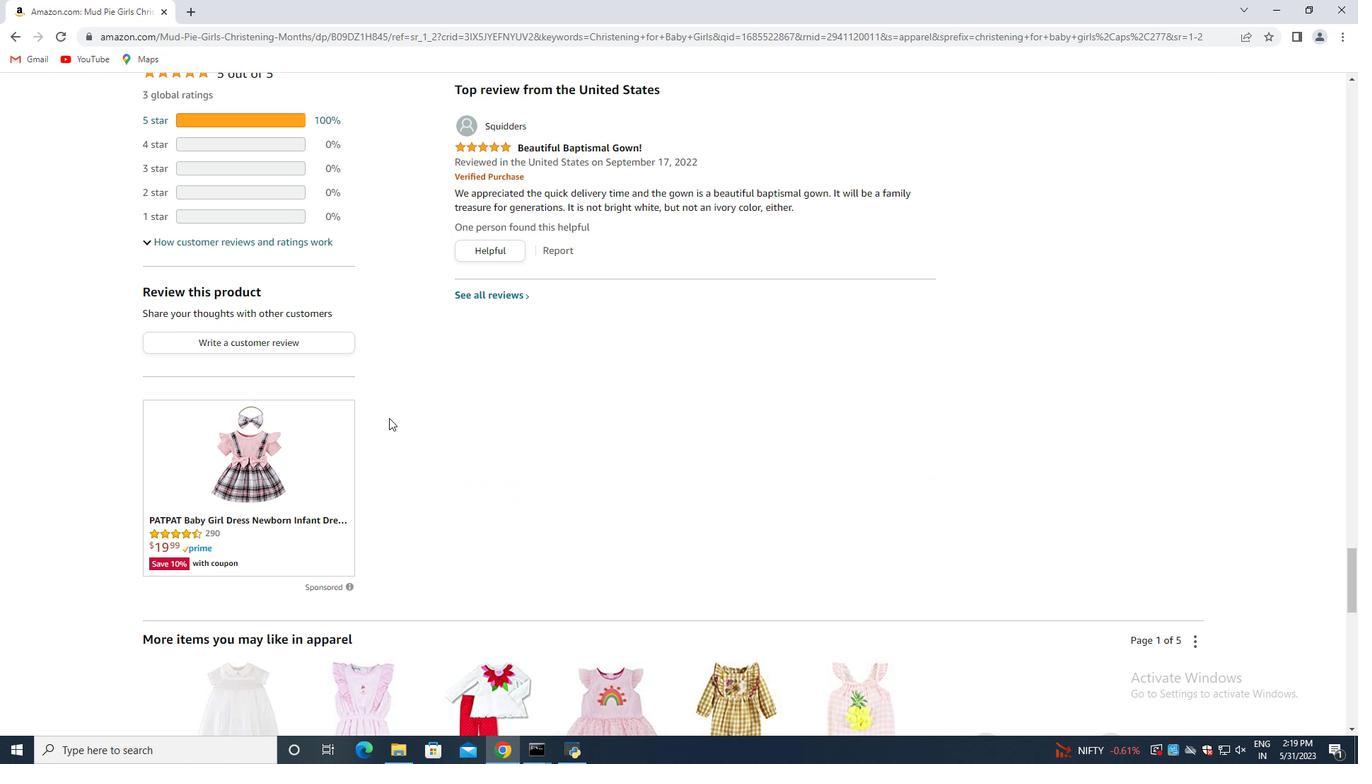 
Action: Mouse scrolled (399, 415) with delta (0, 0)
Screenshot: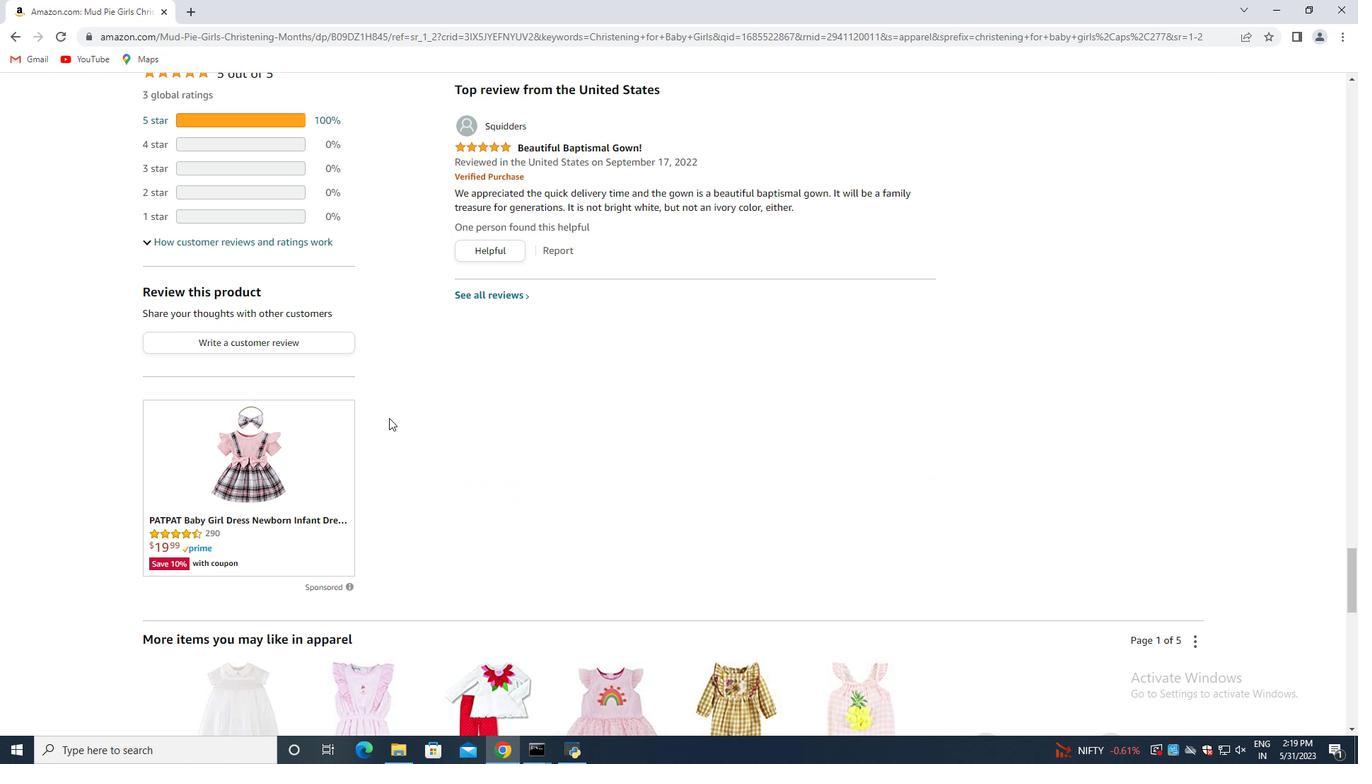 
Action: Mouse scrolled (399, 415) with delta (0, 0)
Screenshot: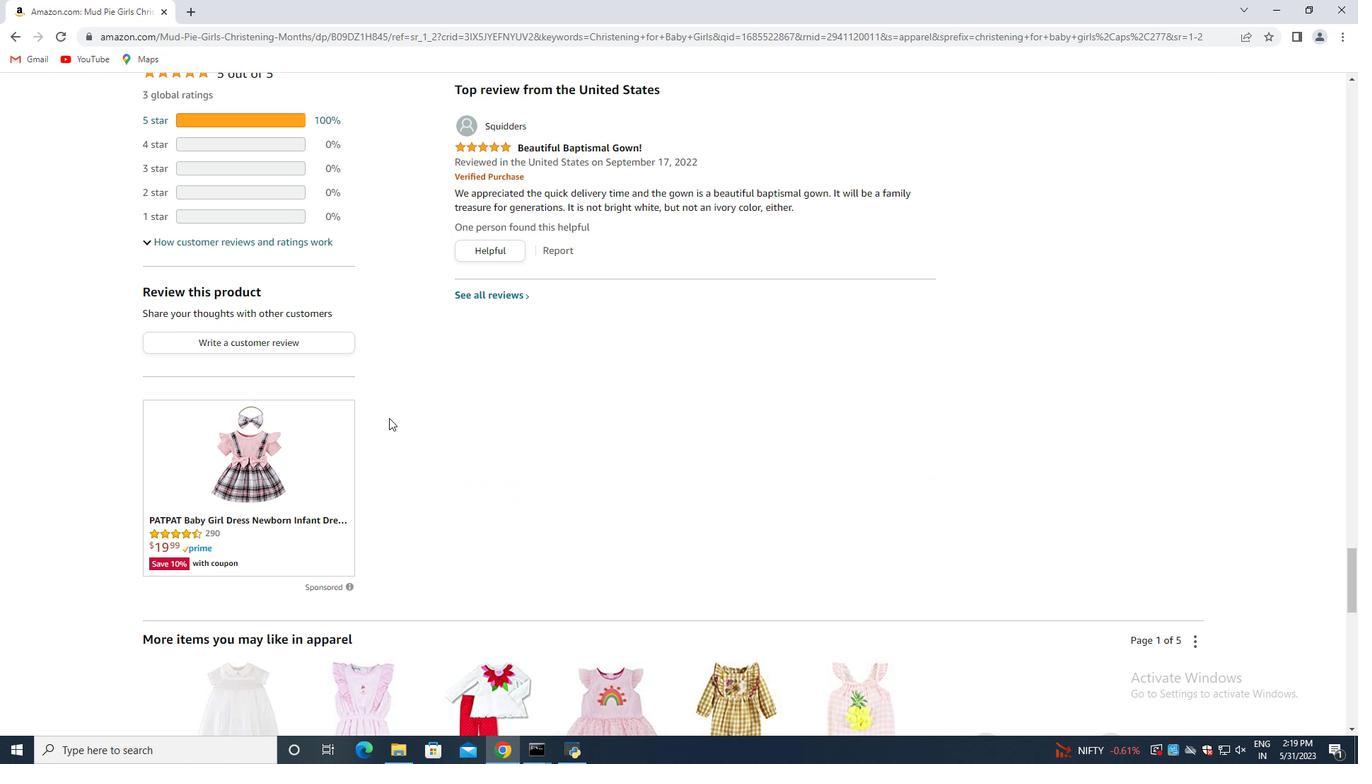 
Action: Mouse scrolled (402, 420) with delta (0, 0)
Screenshot: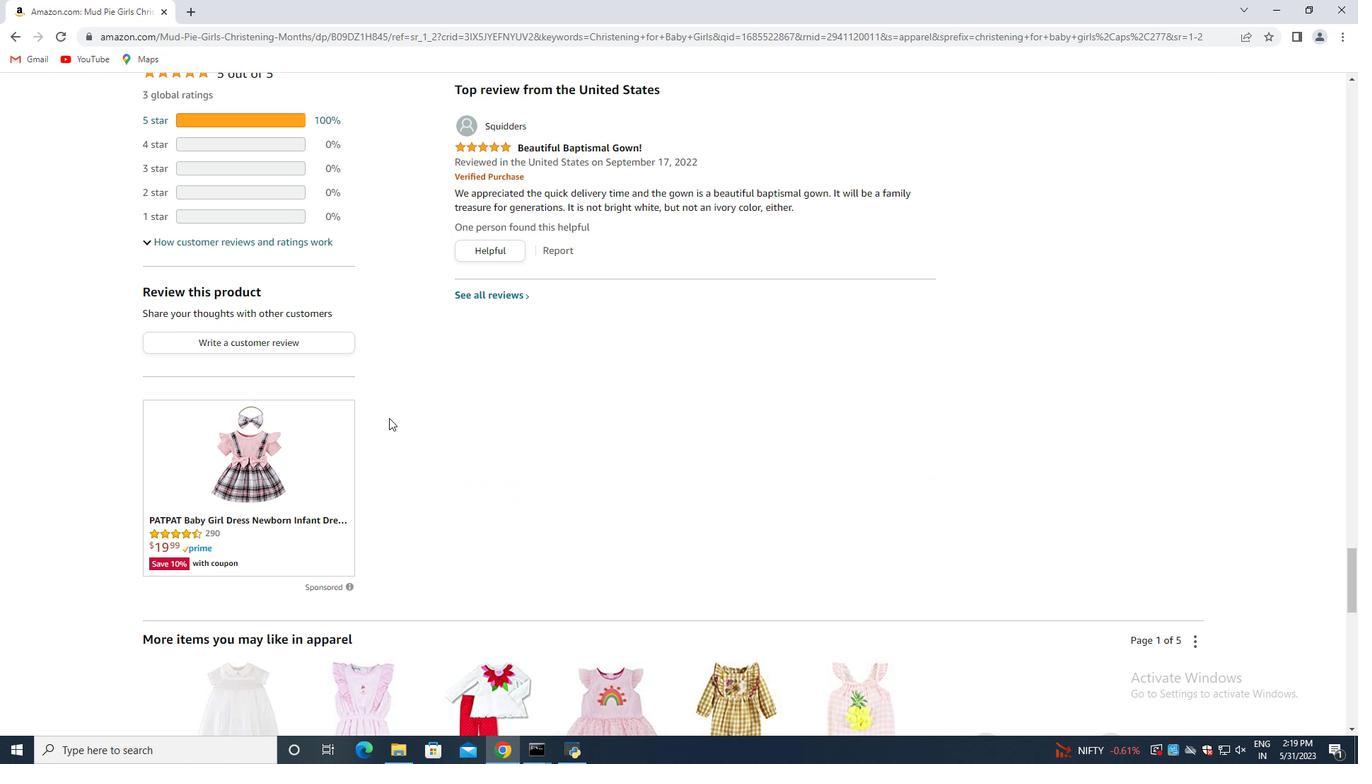 
Action: Mouse scrolled (402, 421) with delta (0, 0)
Screenshot: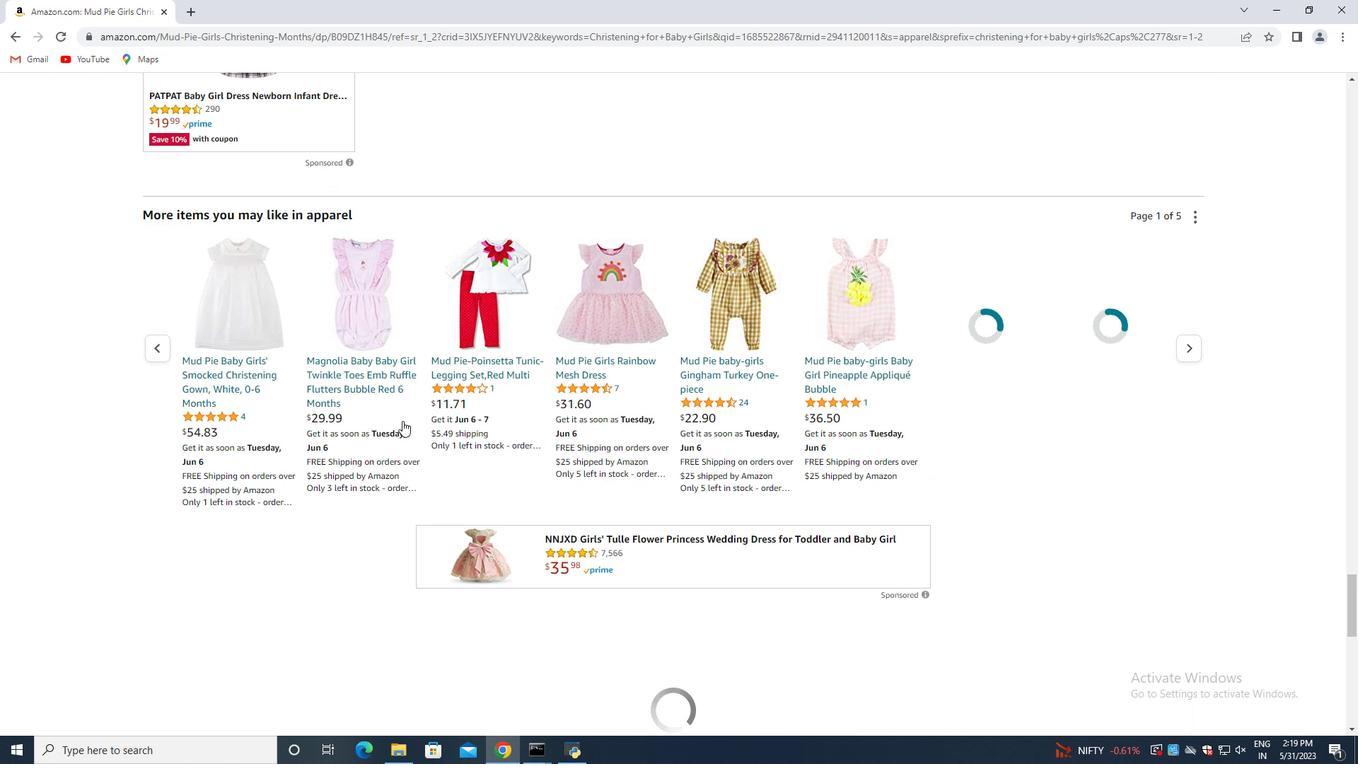 
Action: Mouse scrolled (402, 421) with delta (0, 0)
Screenshot: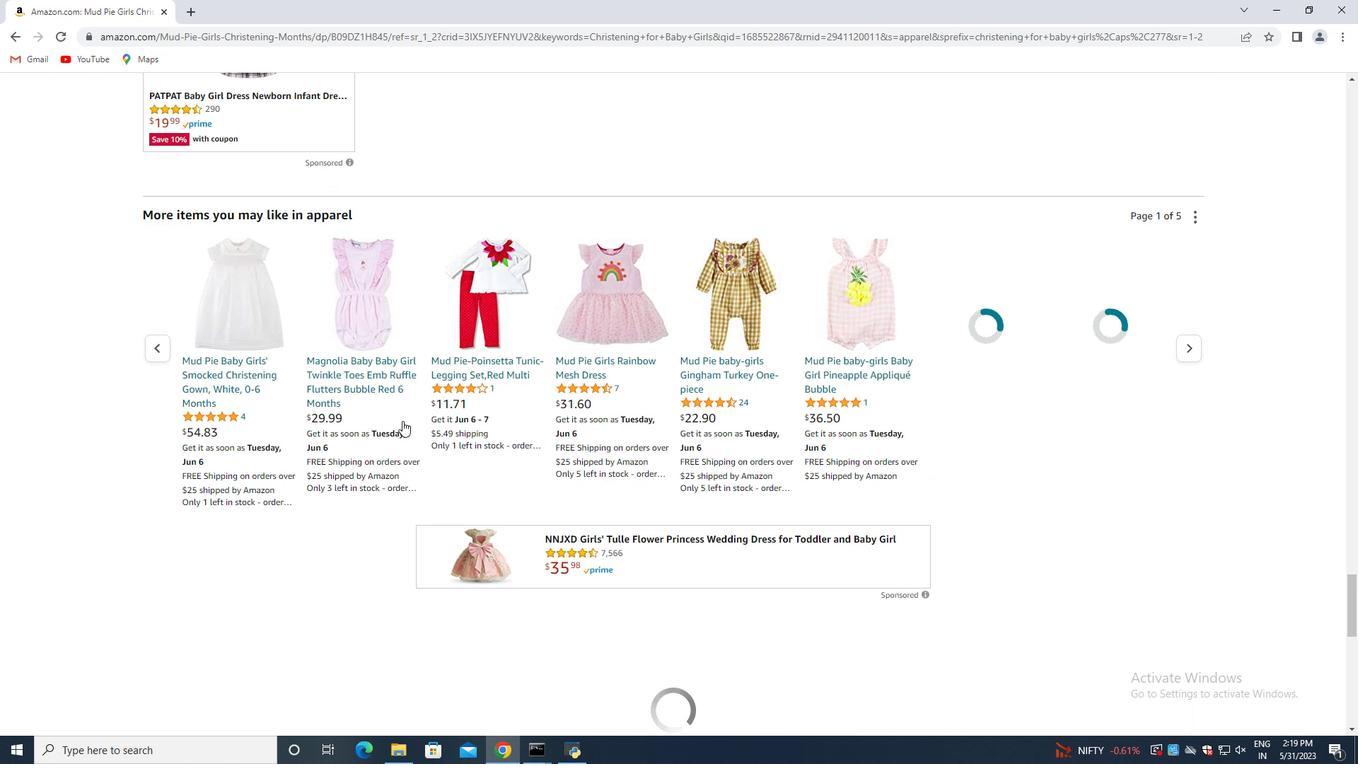 
Action: Mouse scrolled (402, 421) with delta (0, 0)
Screenshot: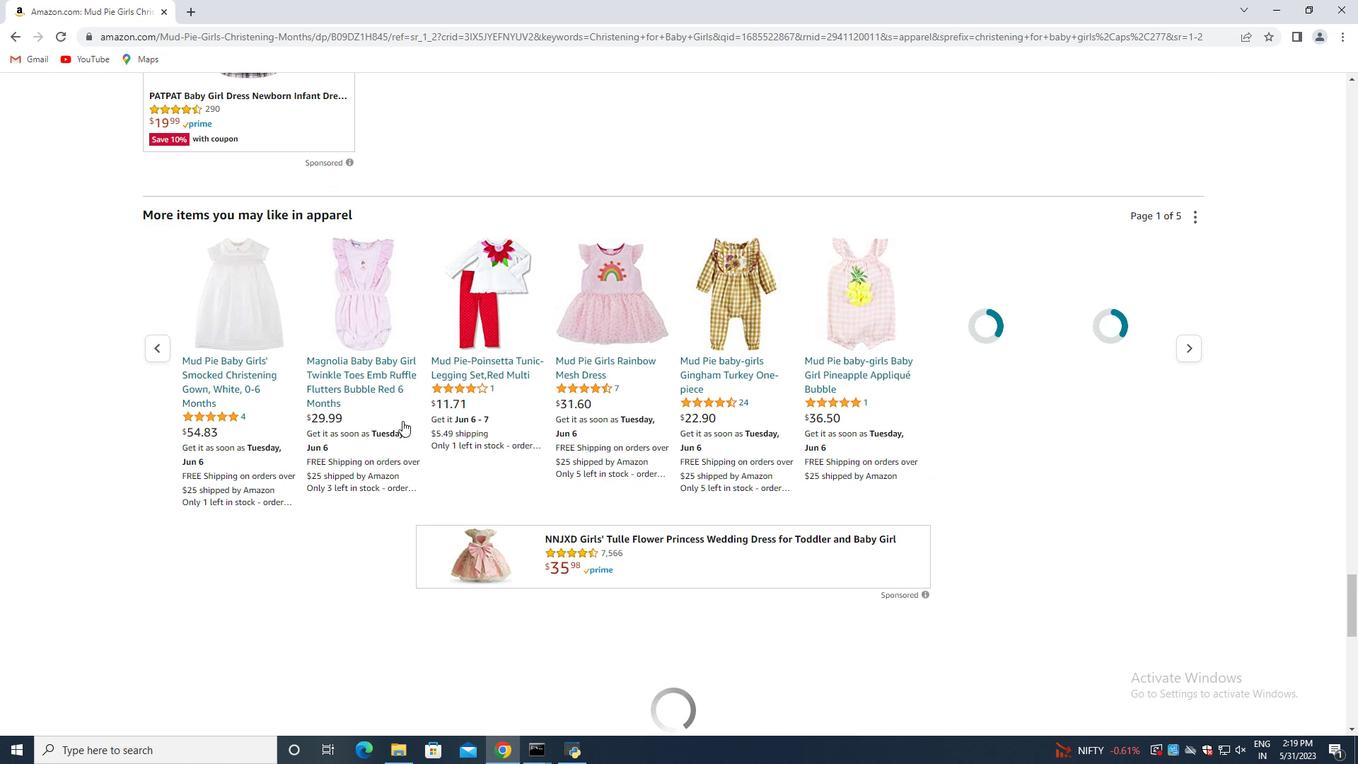 
Action: Mouse scrolled (402, 421) with delta (0, 0)
Screenshot: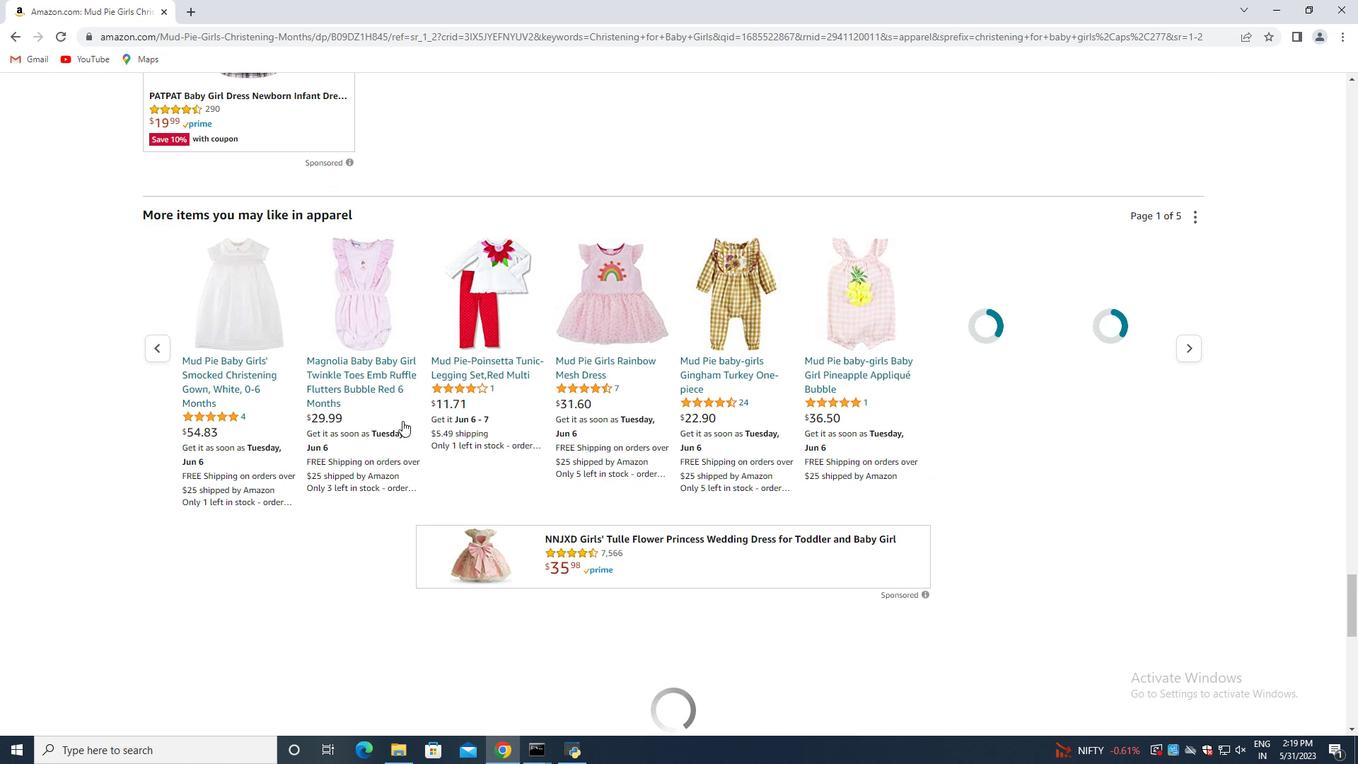 
Action: Mouse scrolled (402, 421) with delta (0, 0)
Screenshot: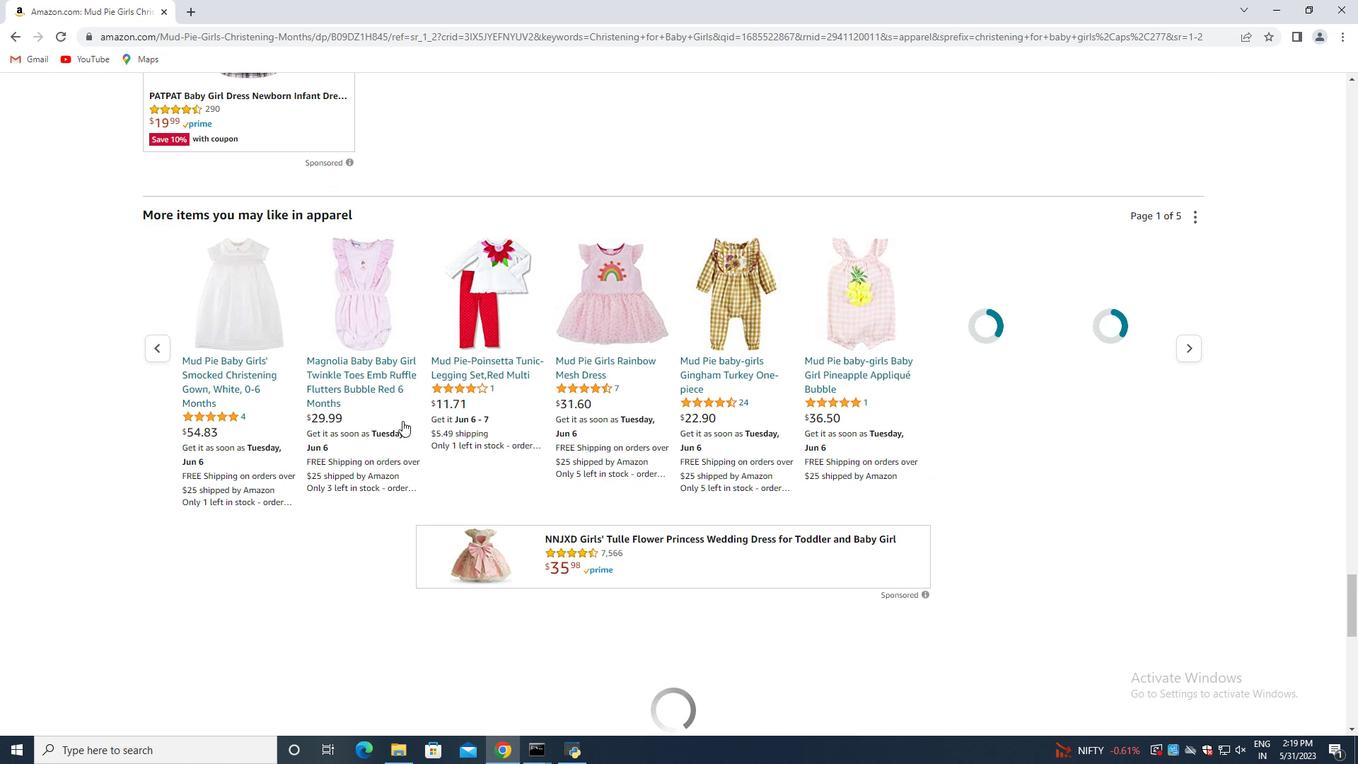 
Action: Mouse scrolled (402, 421) with delta (0, 0)
Screenshot: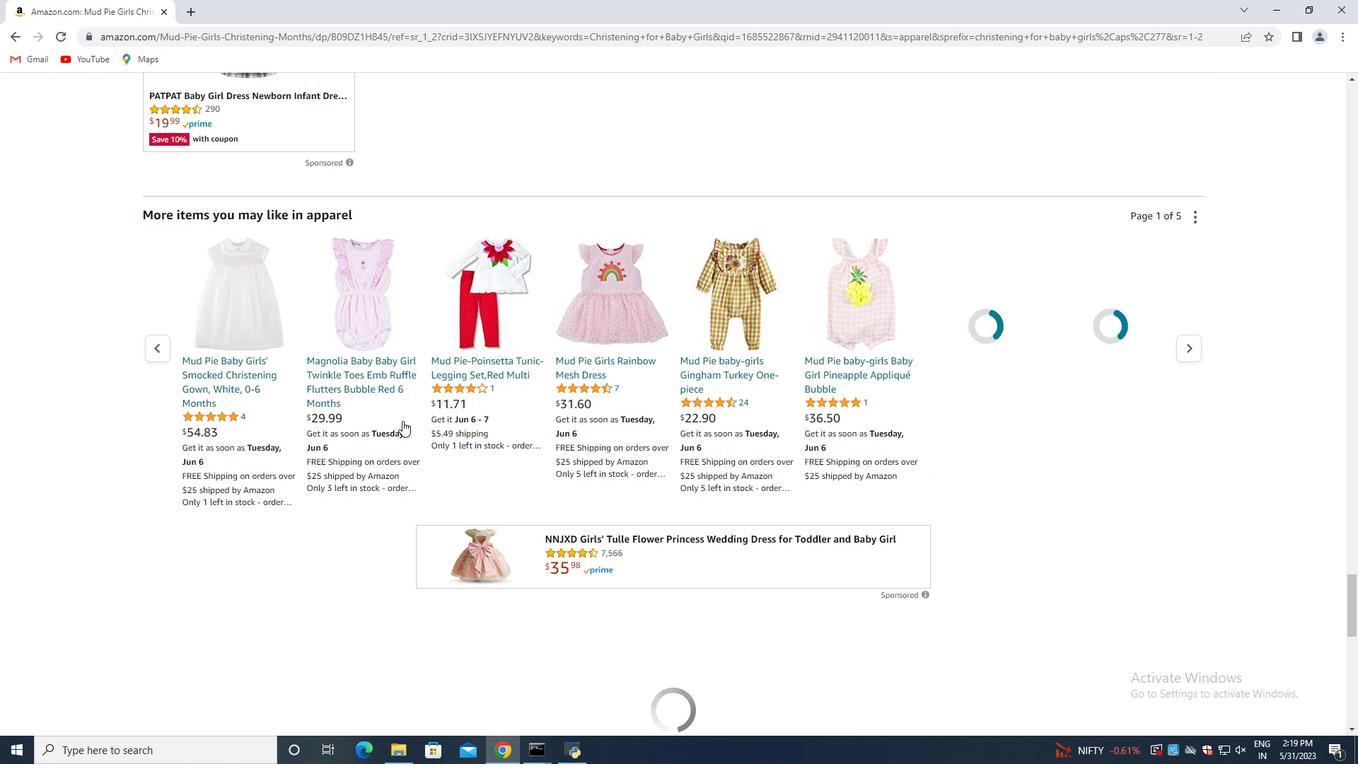 
Action: Mouse scrolled (402, 421) with delta (0, 0)
Screenshot: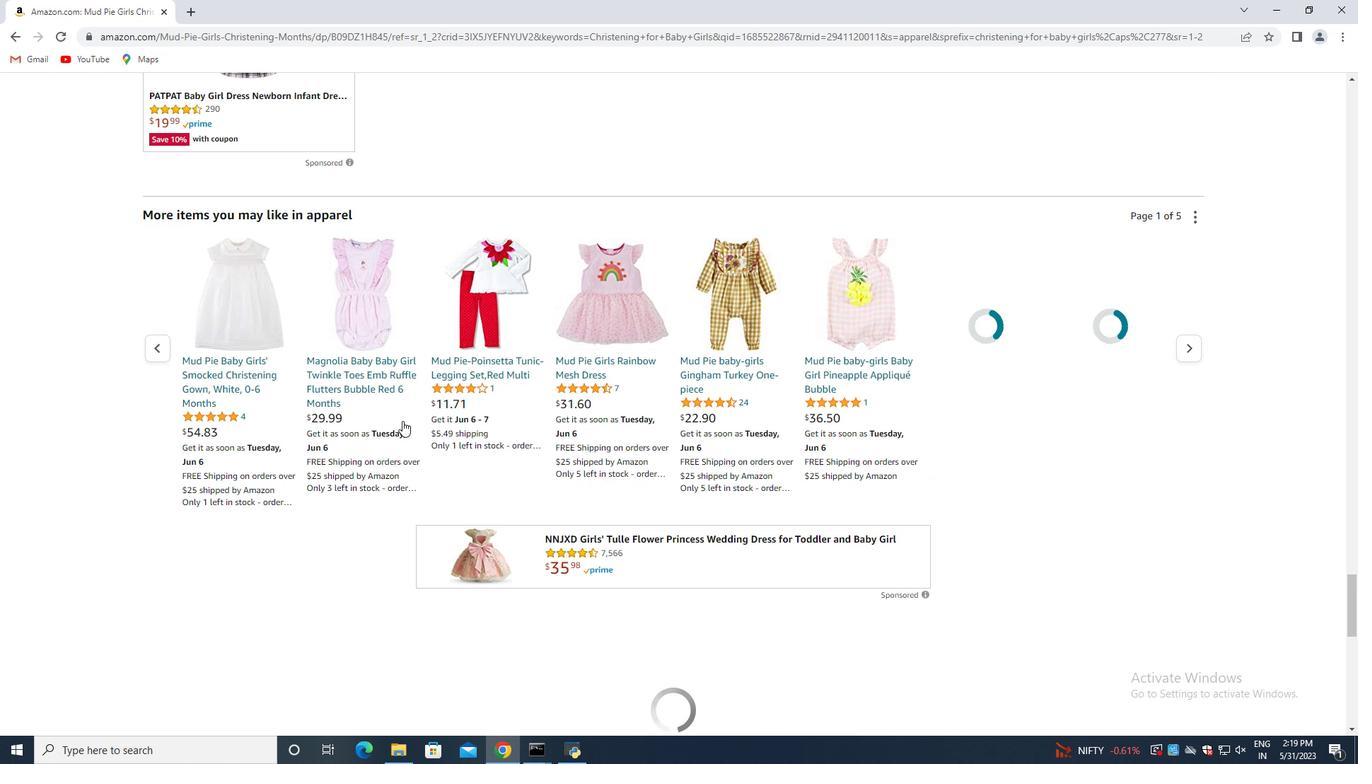 
Action: Mouse scrolled (402, 421) with delta (0, 0)
Screenshot: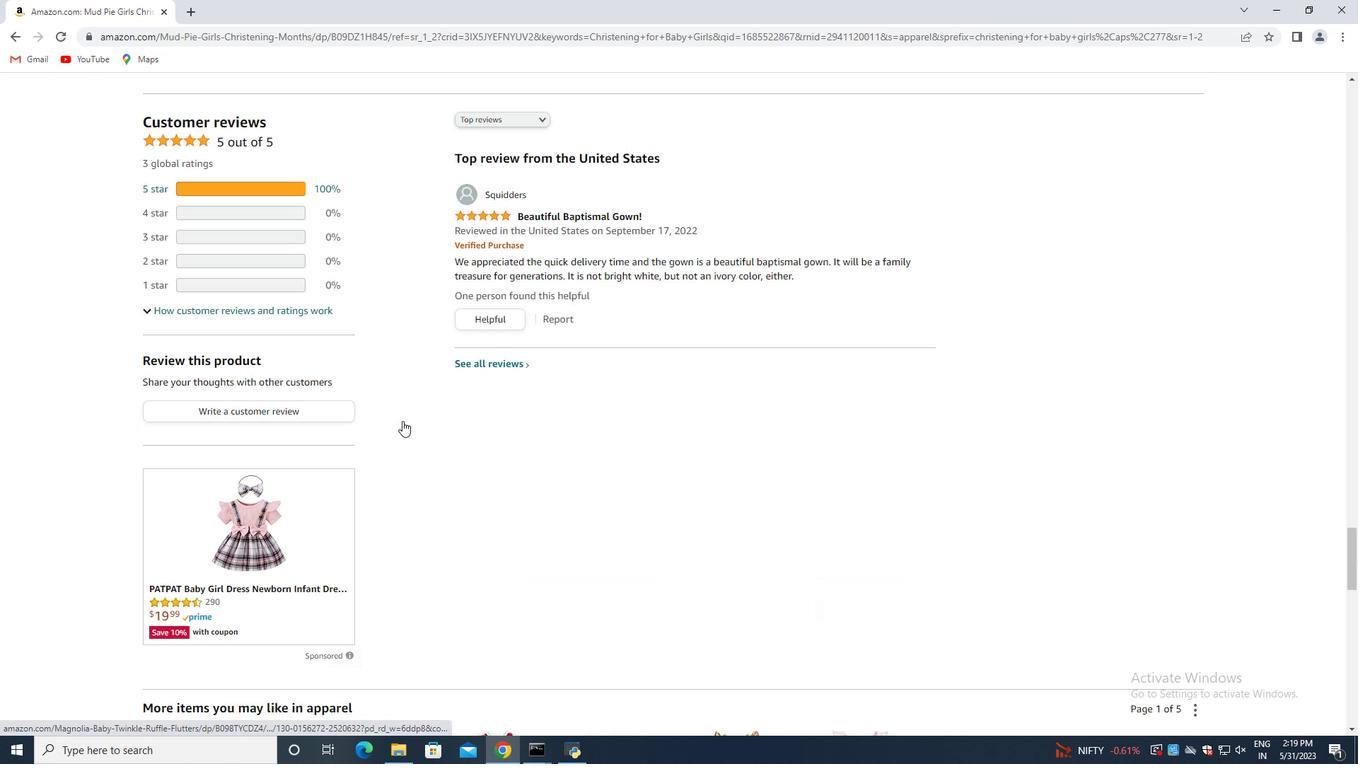 
Action: Mouse scrolled (402, 421) with delta (0, 0)
Screenshot: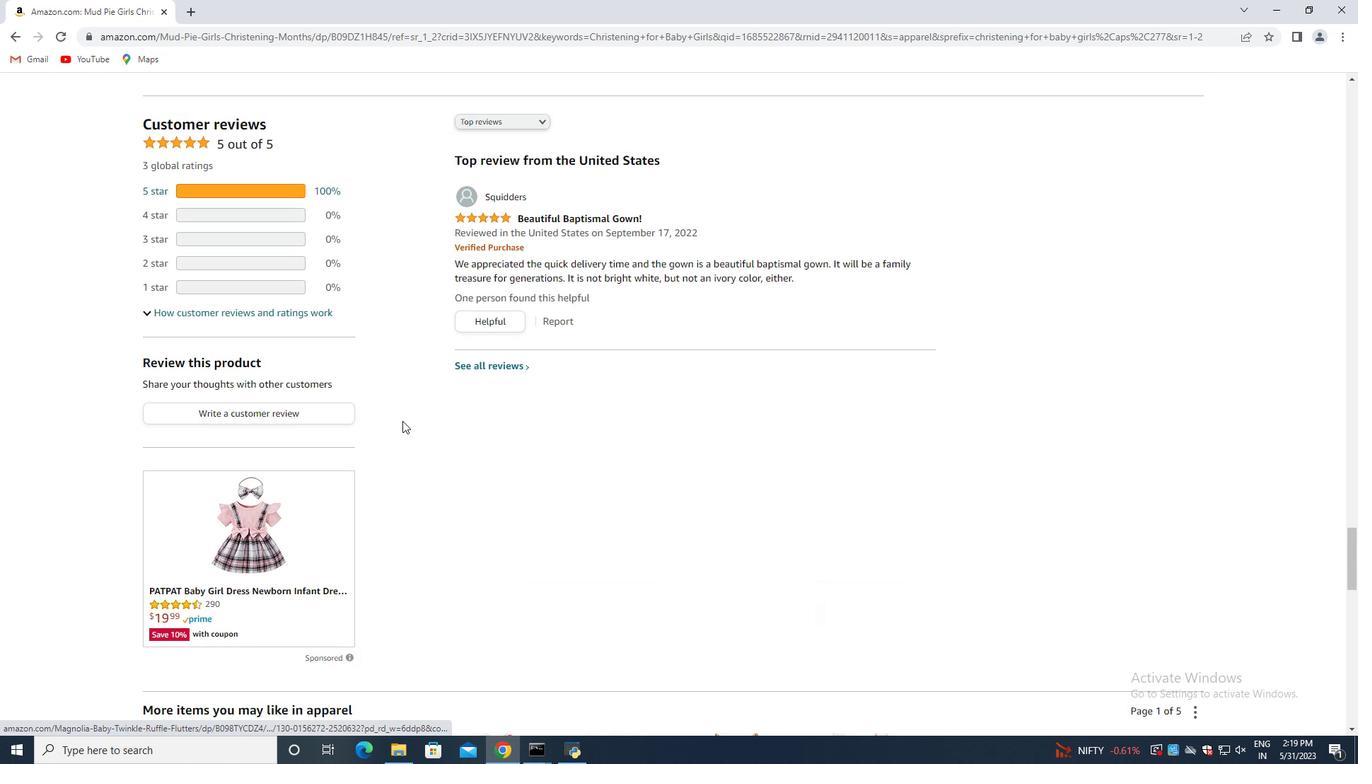 
Action: Mouse scrolled (402, 421) with delta (0, 0)
Screenshot: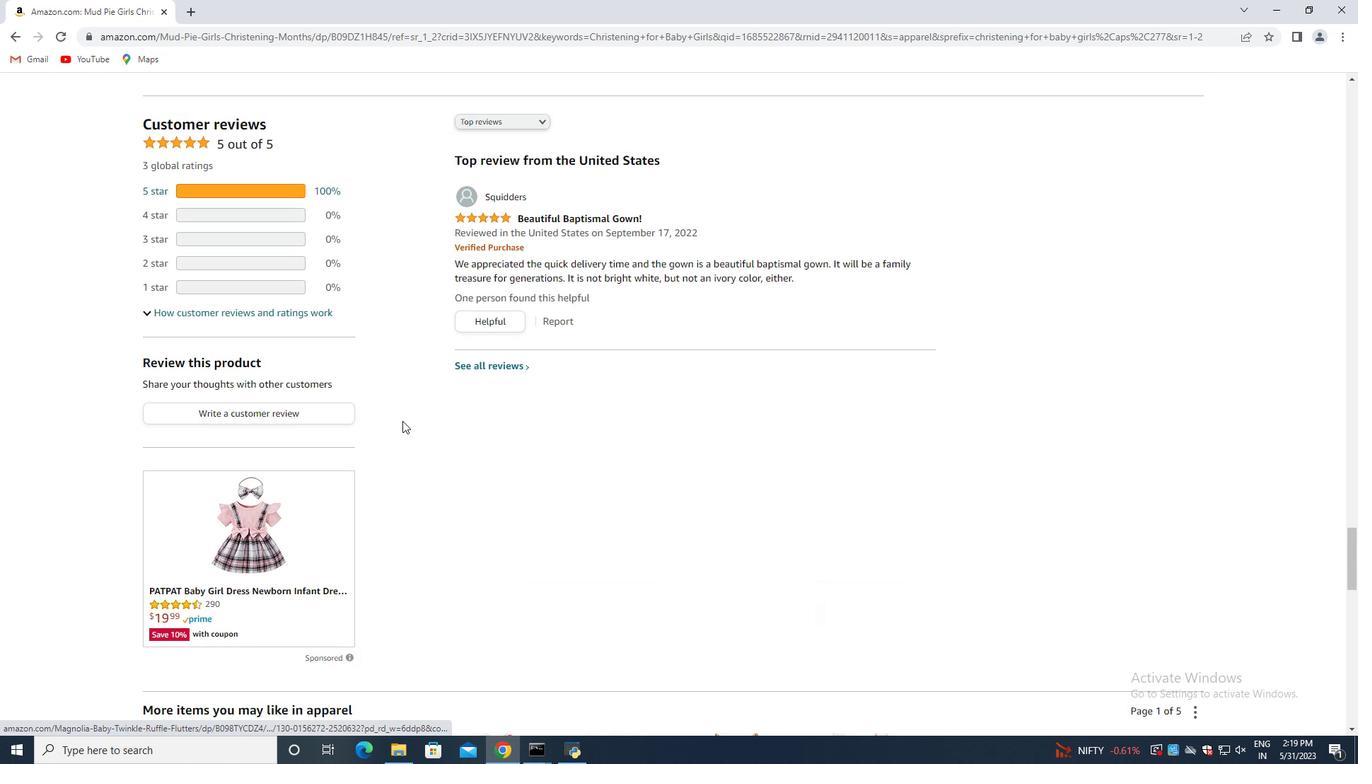 
Action: Mouse scrolled (402, 421) with delta (0, 0)
Screenshot: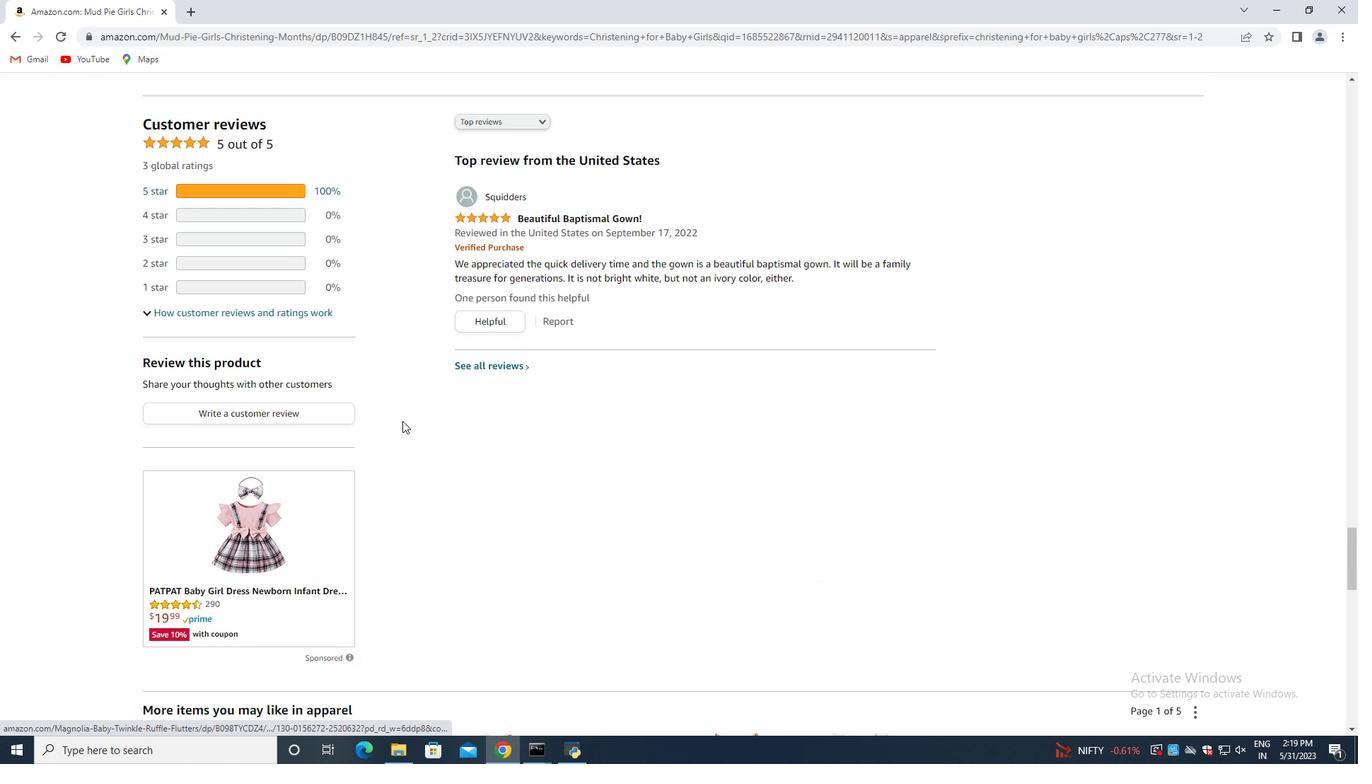 
Action: Mouse scrolled (402, 421) with delta (0, 0)
Screenshot: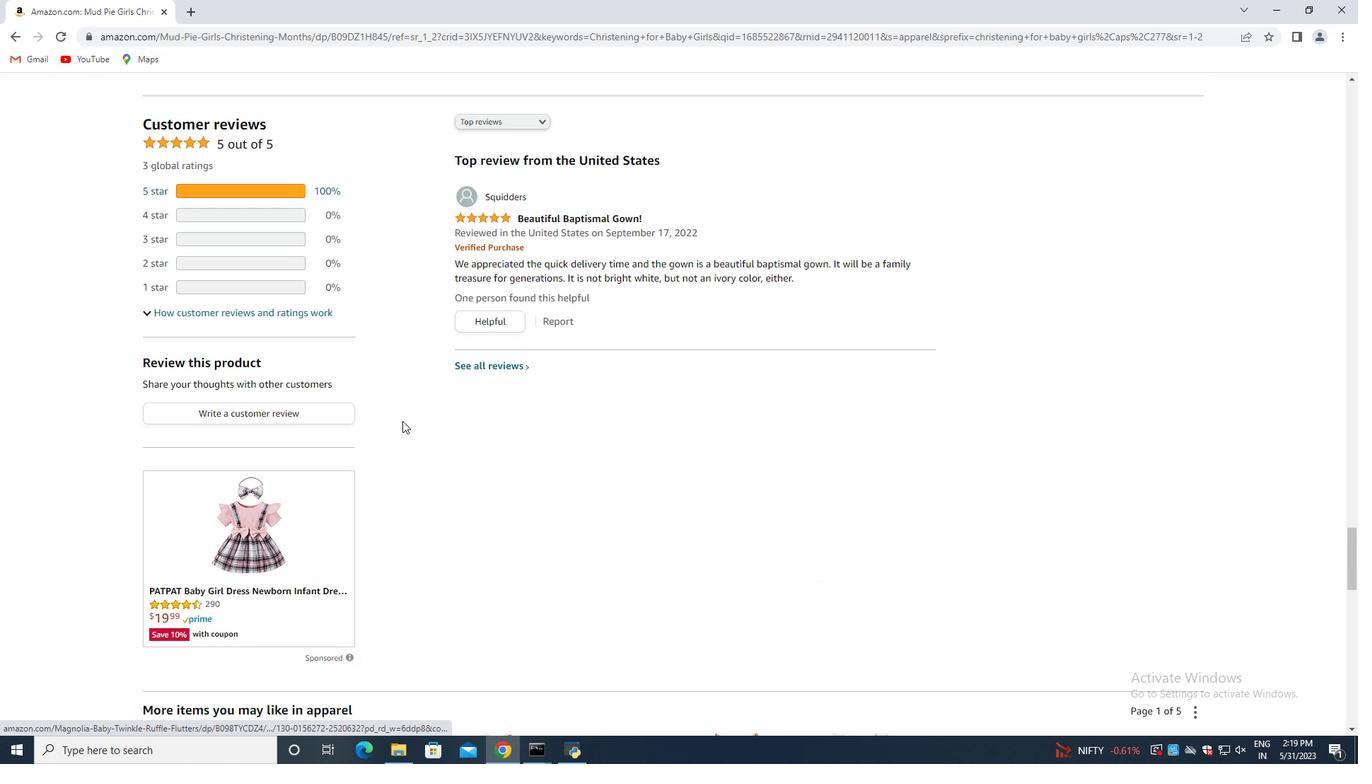
Action: Mouse scrolled (402, 421) with delta (0, 0)
Screenshot: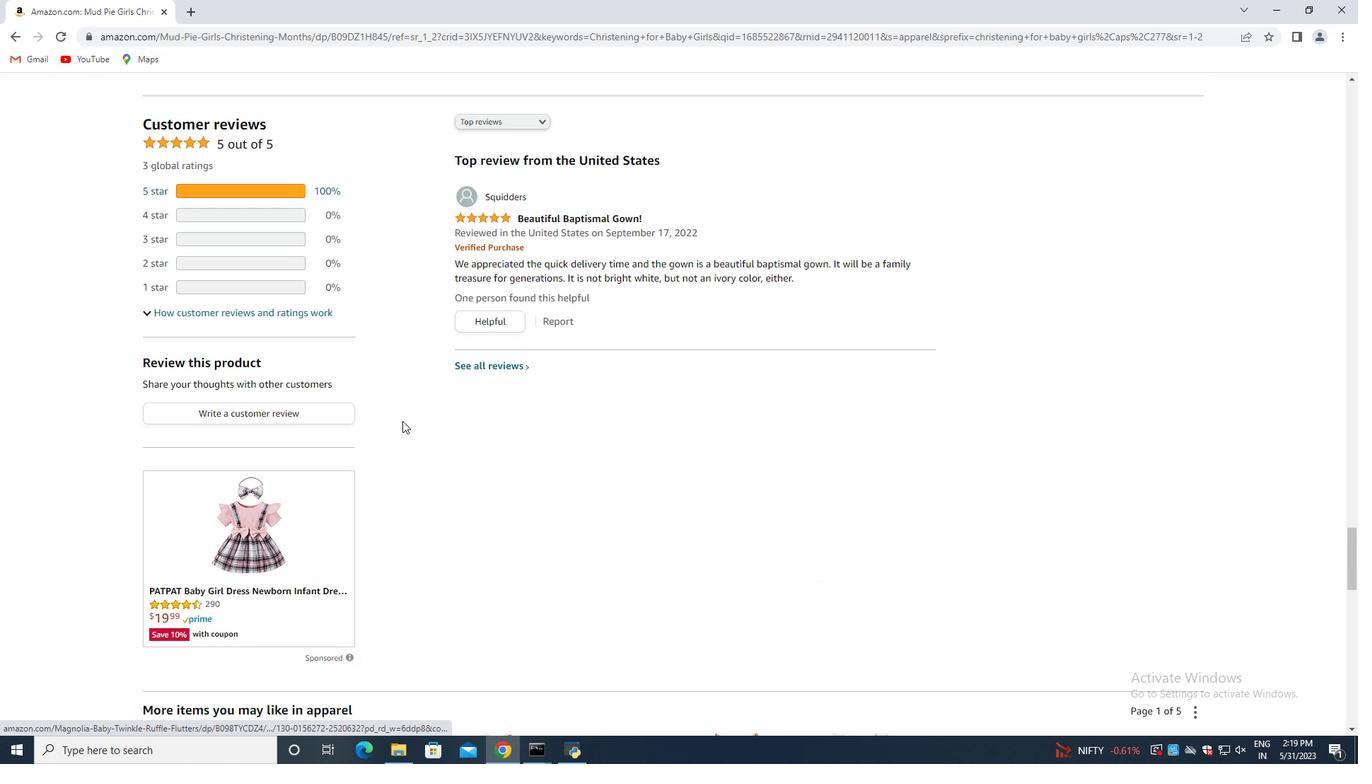 
Action: Mouse scrolled (402, 421) with delta (0, 0)
Screenshot: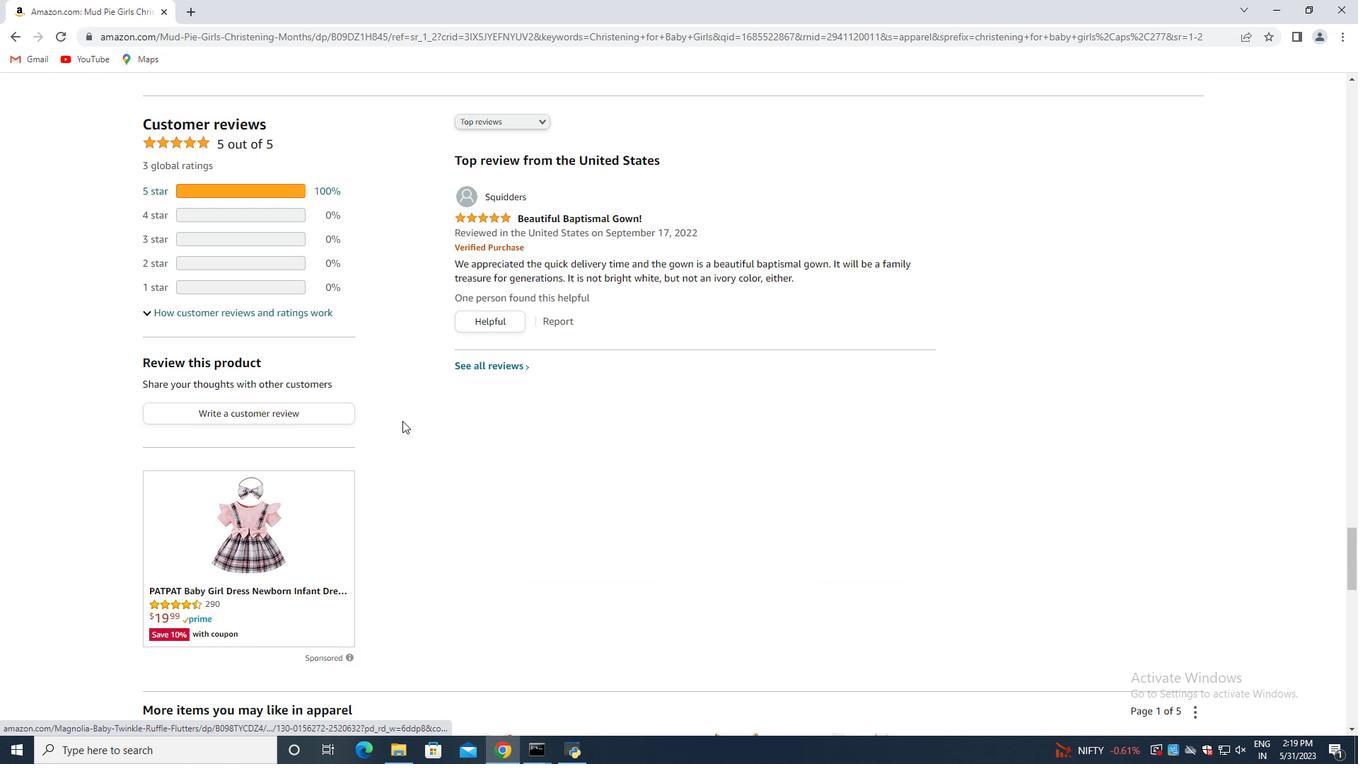 
Action: Mouse moved to (401, 420)
Screenshot: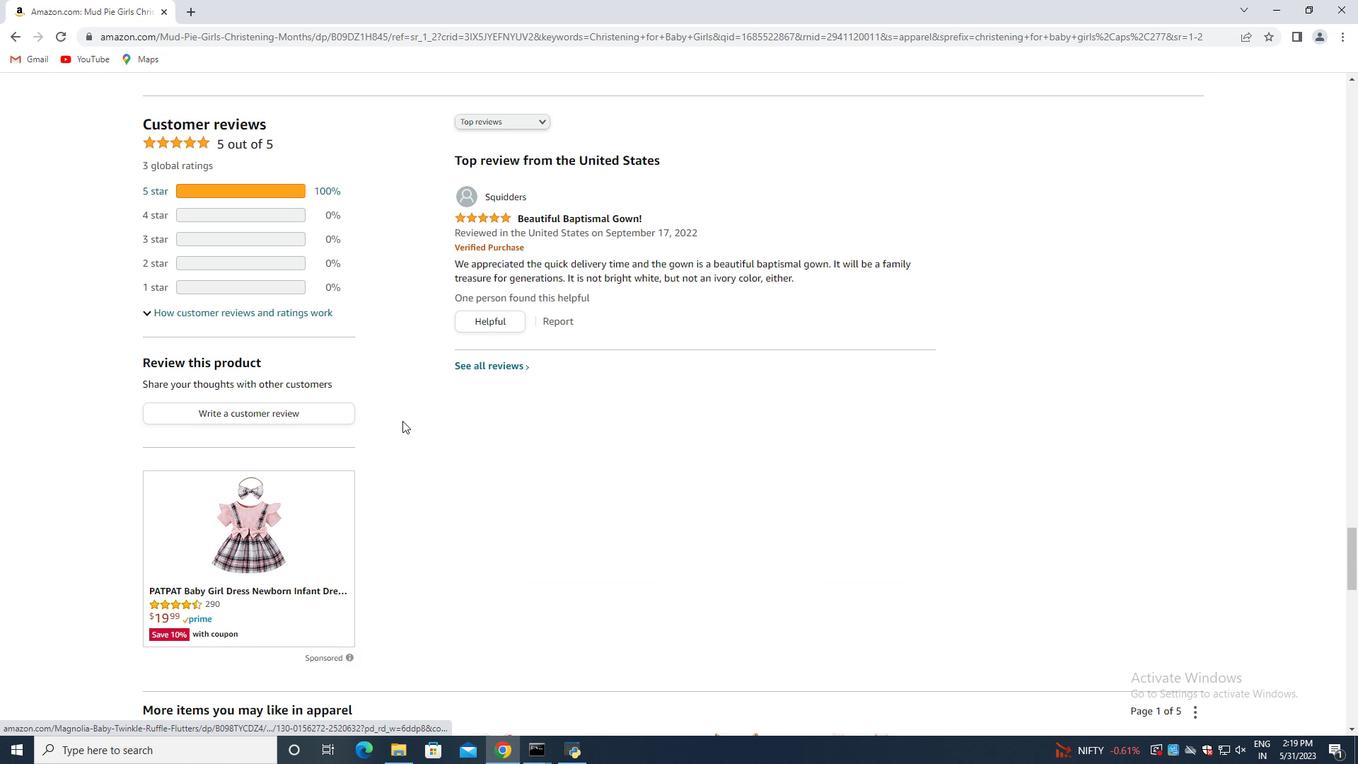 
Action: Mouse scrolled (401, 420) with delta (0, 0)
Screenshot: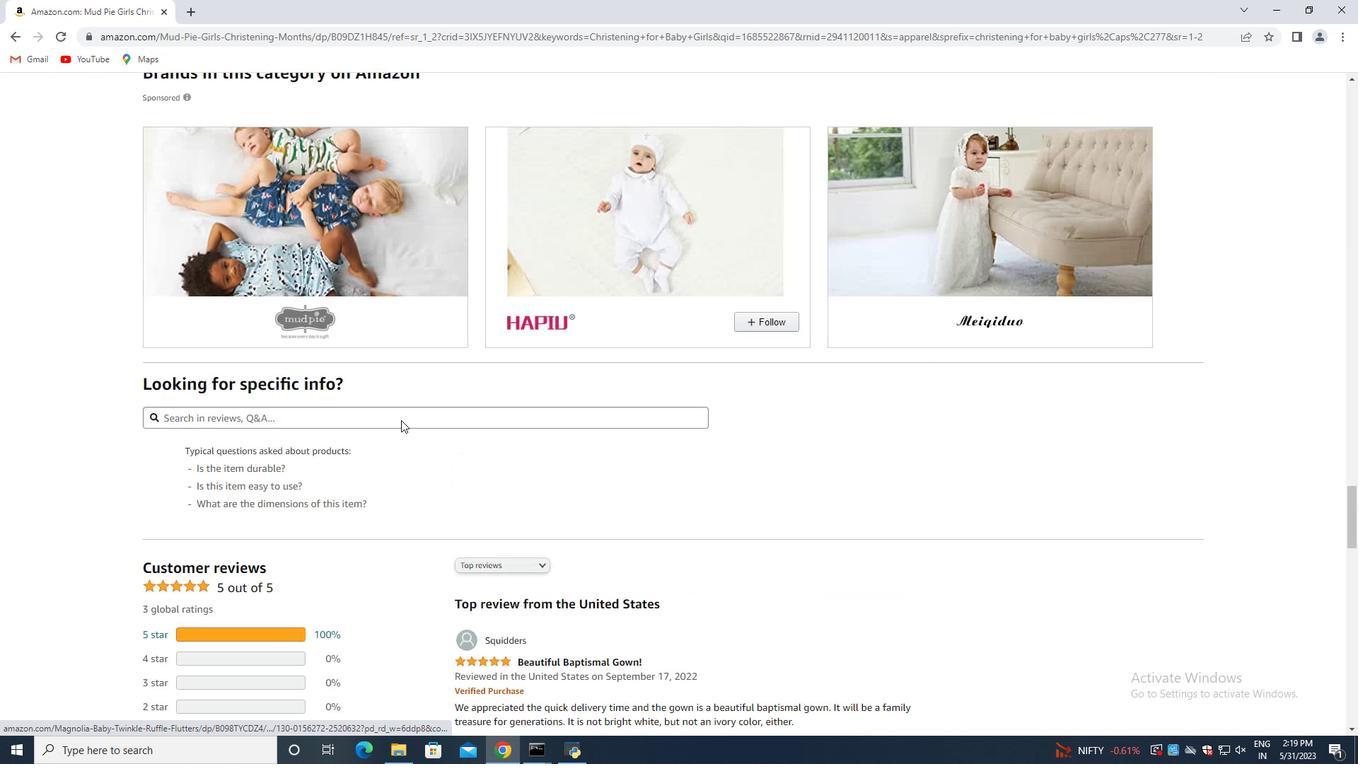 
Action: Mouse scrolled (401, 420) with delta (0, 0)
Screenshot: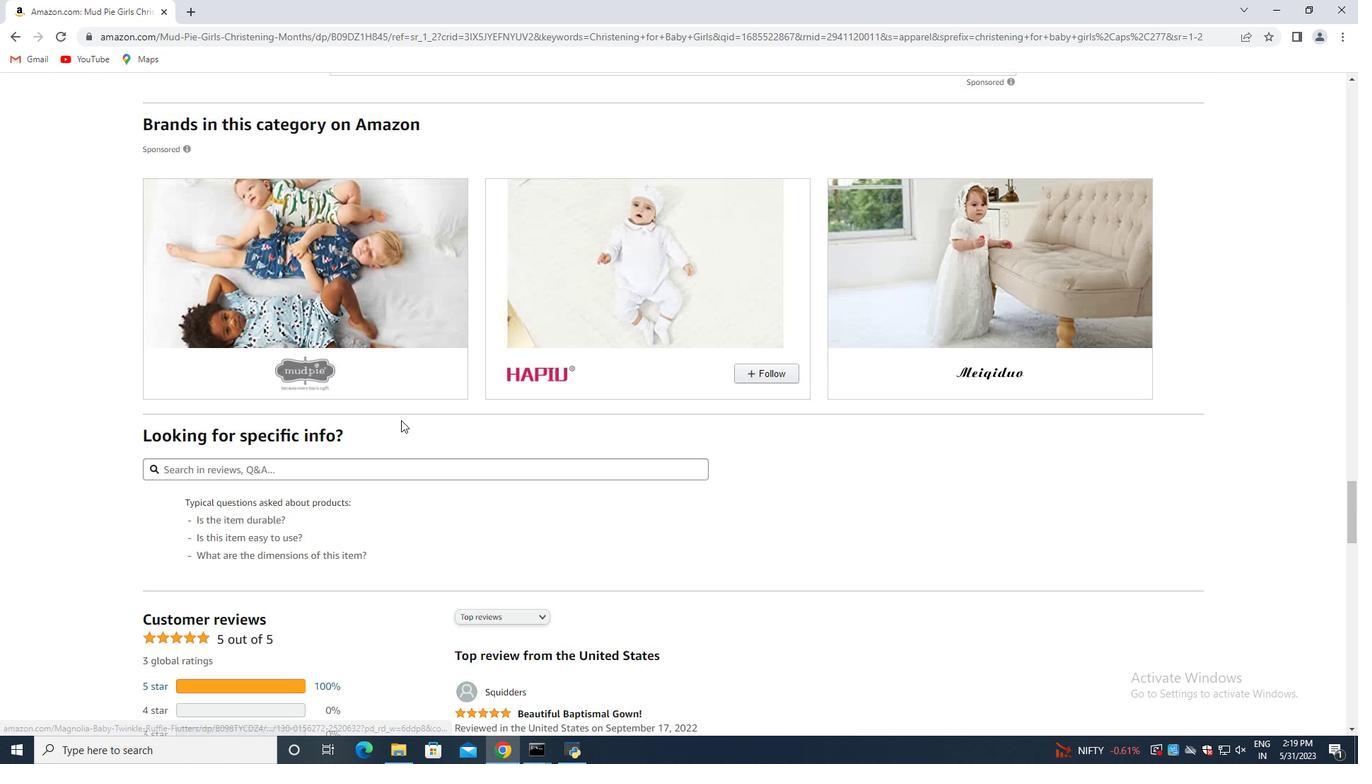 
Action: Mouse scrolled (401, 420) with delta (0, 0)
Screenshot: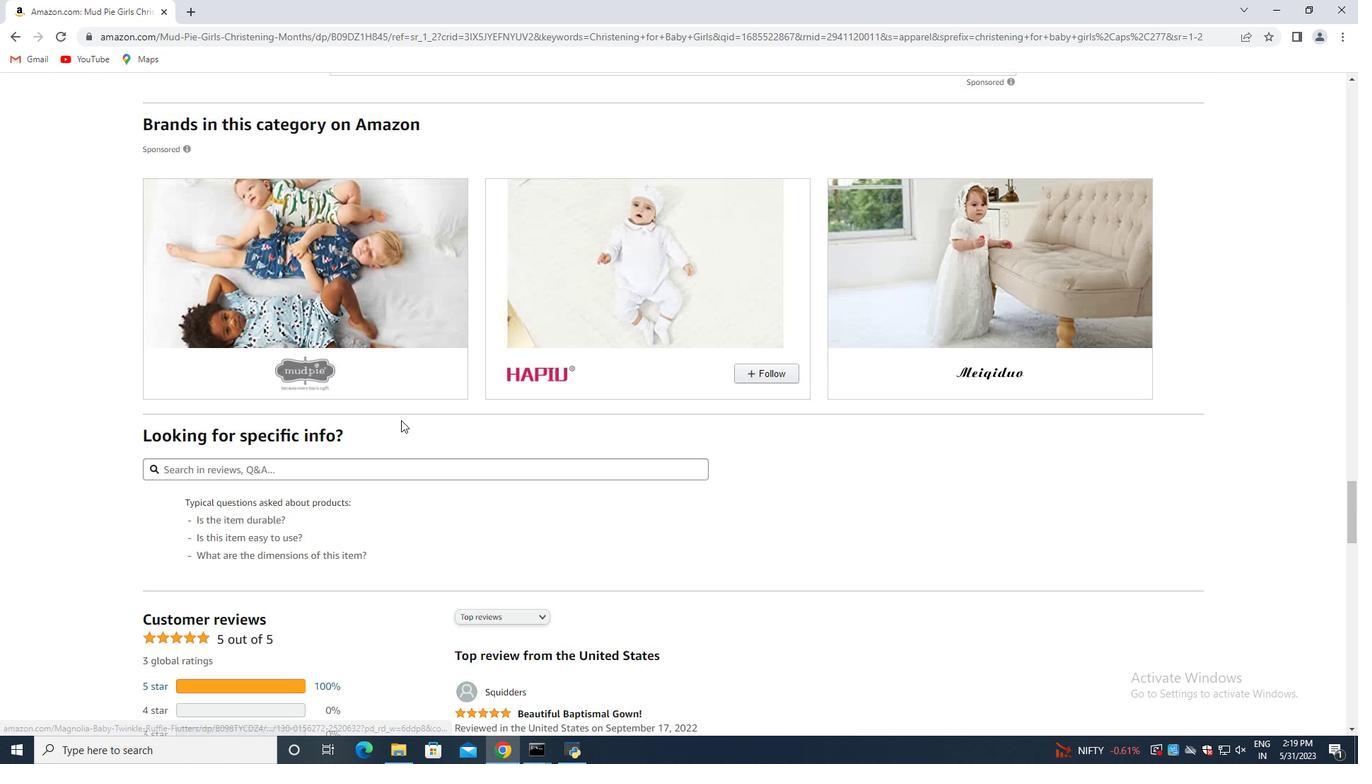 
Action: Mouse scrolled (401, 420) with delta (0, 0)
Screenshot: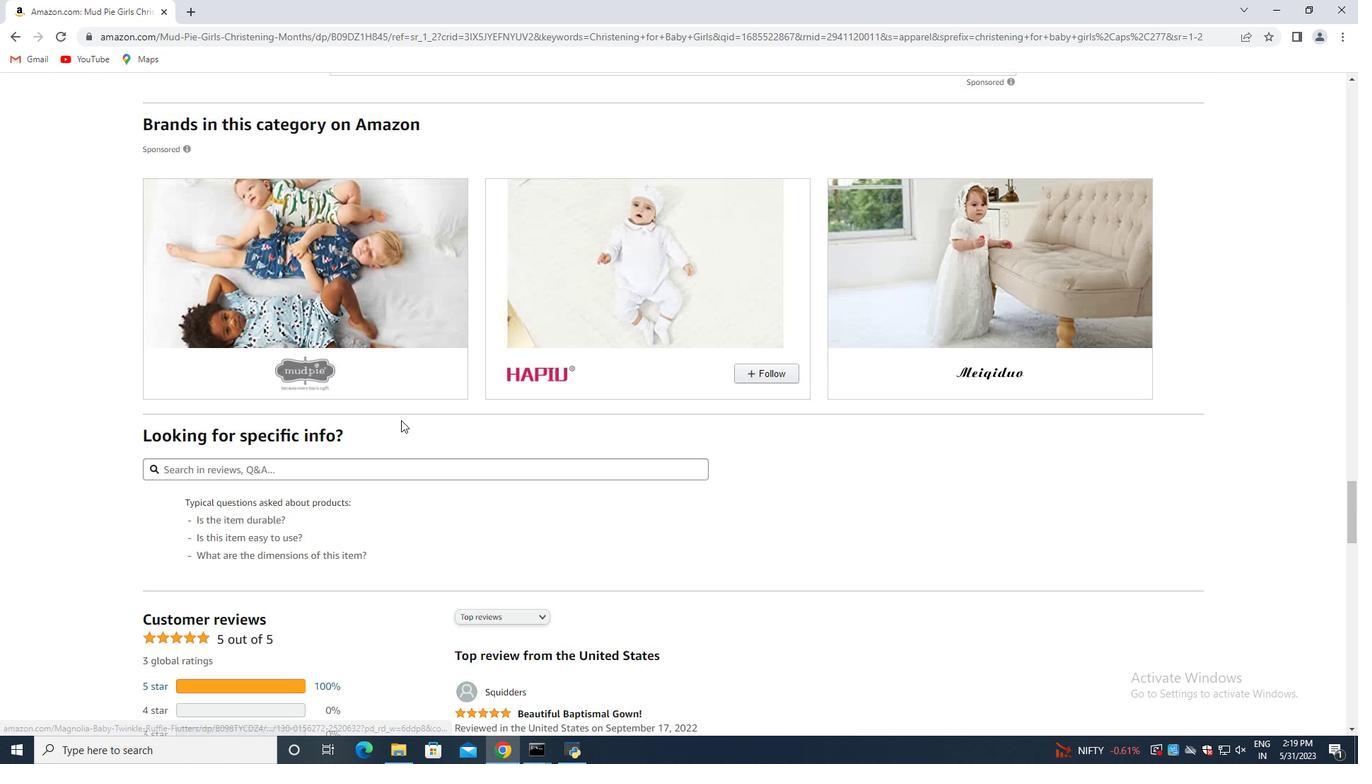 
Action: Mouse scrolled (401, 420) with delta (0, 0)
Screenshot: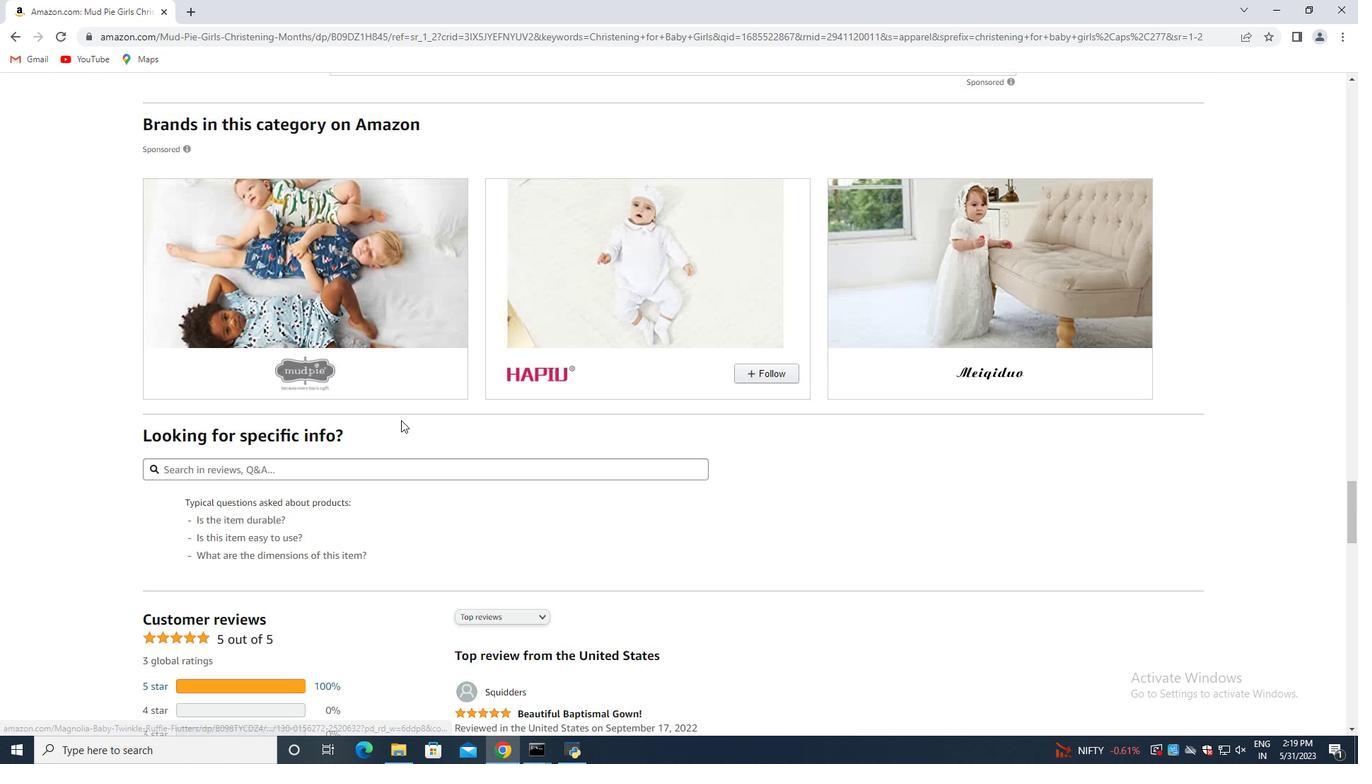 
Action: Mouse scrolled (401, 420) with delta (0, 0)
Screenshot: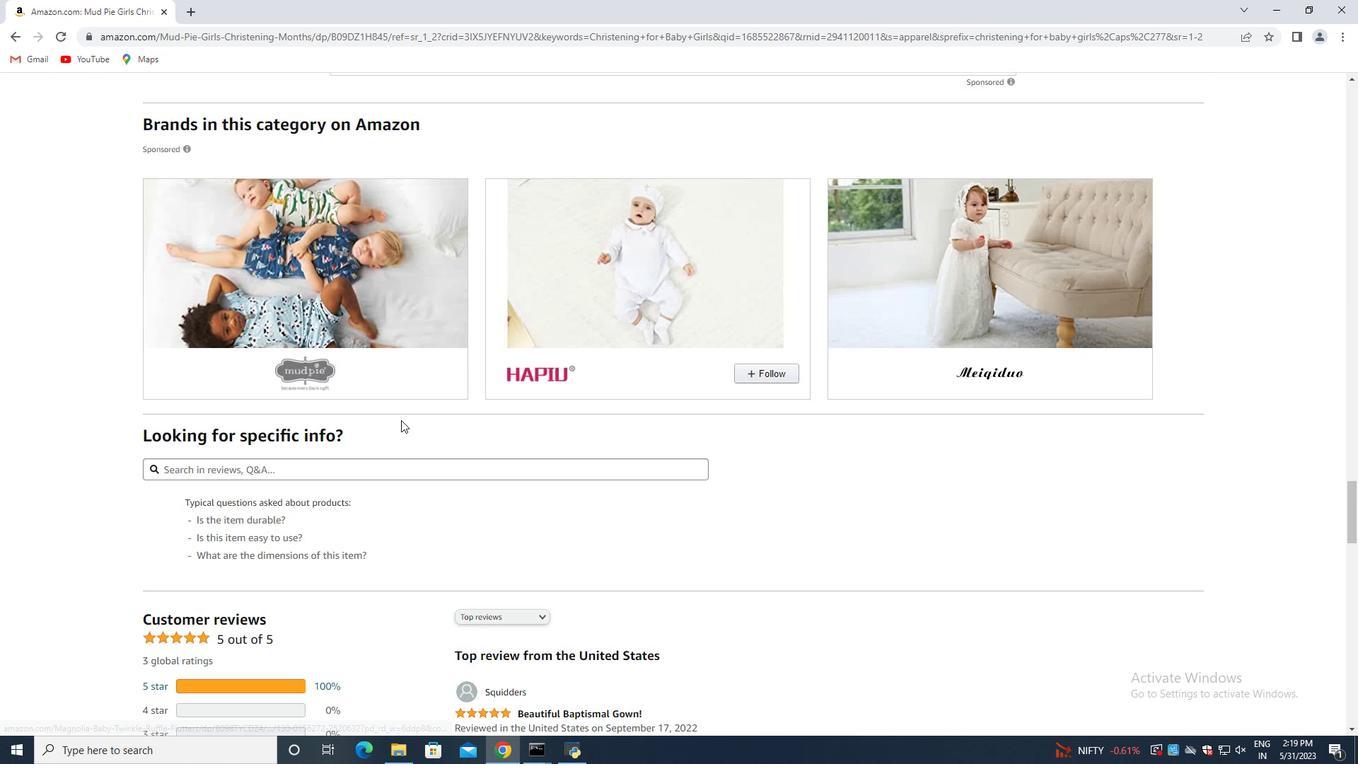 
Action: Mouse scrolled (401, 420) with delta (0, 0)
Screenshot: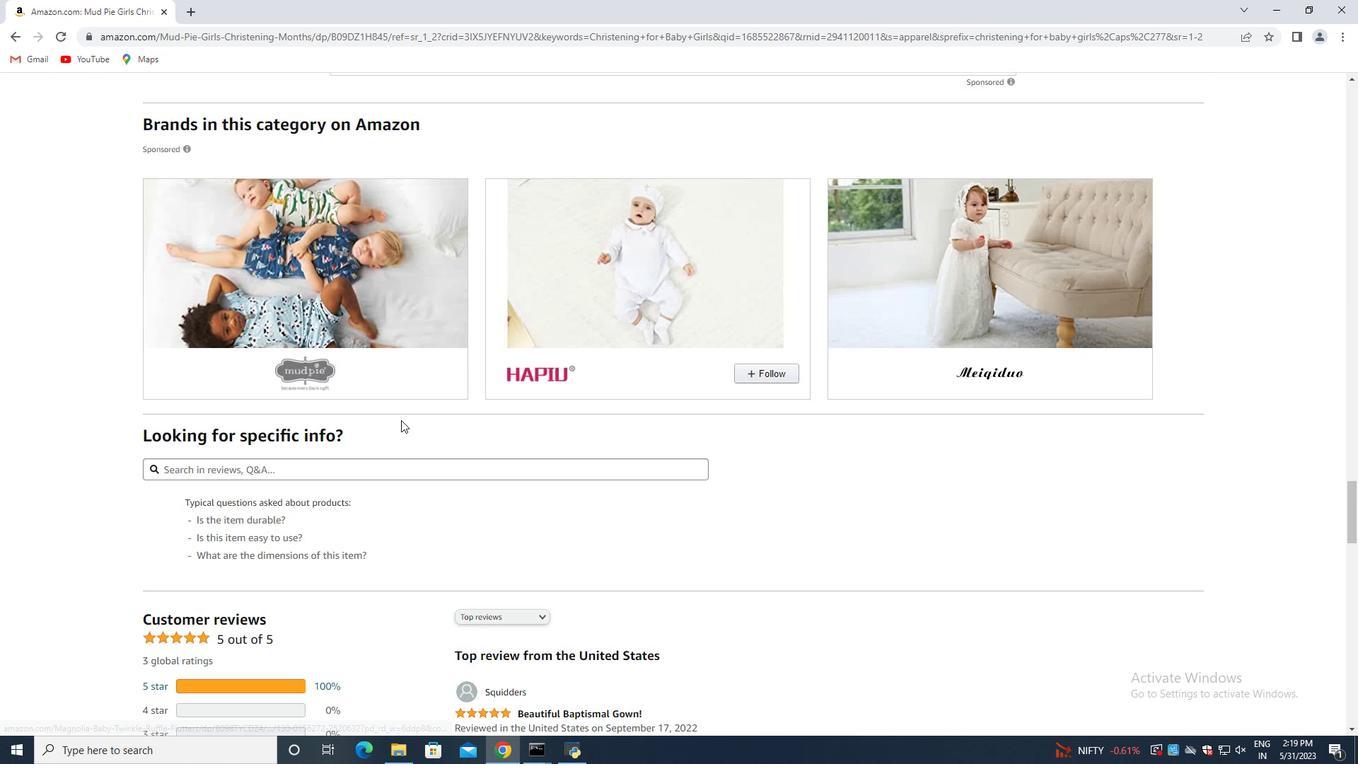 
Action: Mouse scrolled (401, 420) with delta (0, 0)
Screenshot: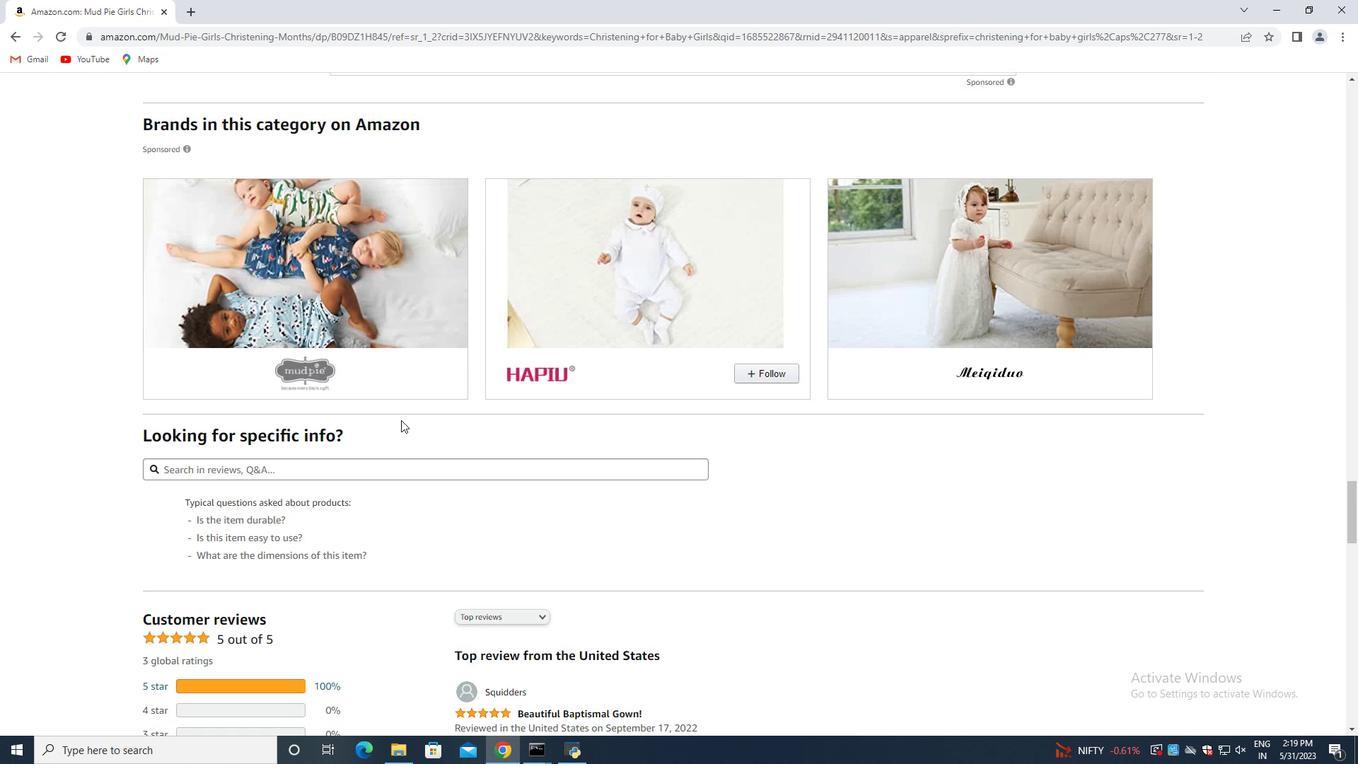 
Action: Mouse moved to (399, 418)
Screenshot: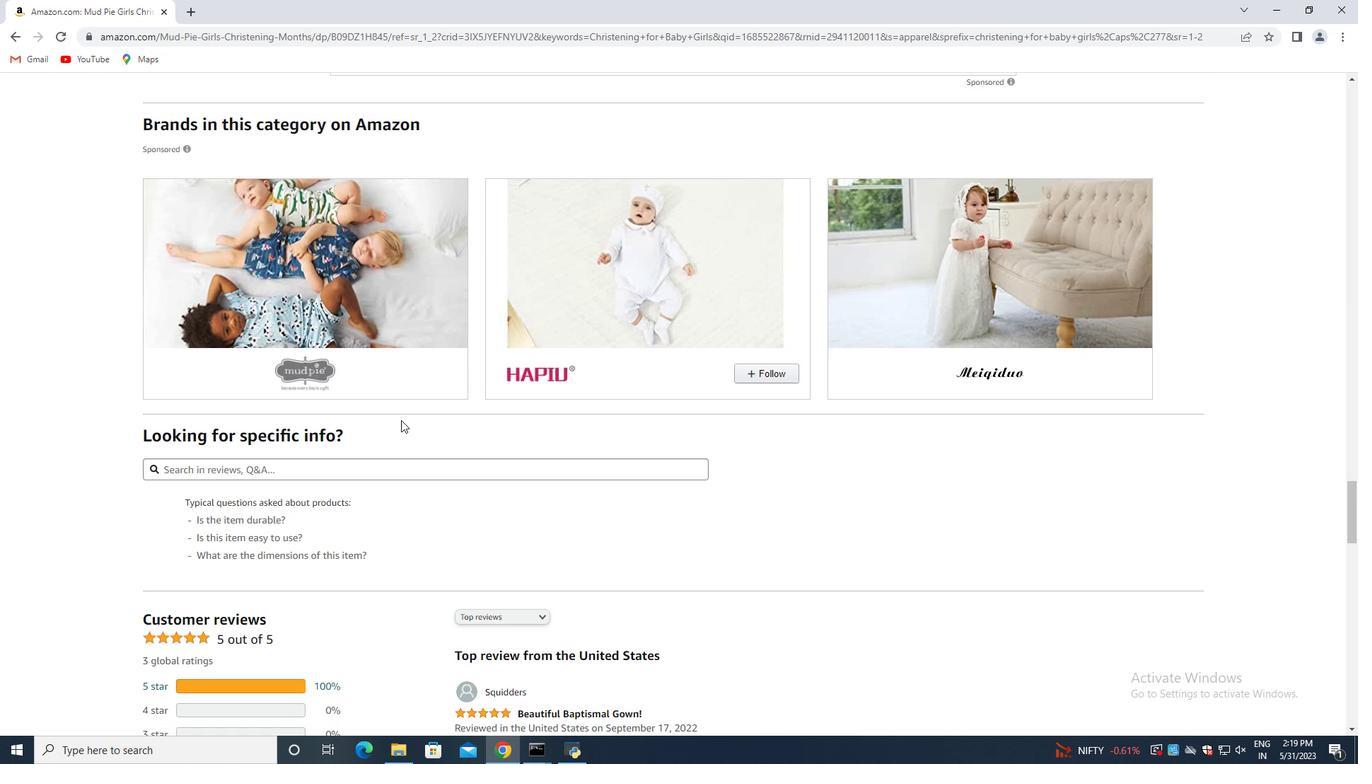 
Action: Mouse scrolled (399, 419) with delta (0, 0)
Screenshot: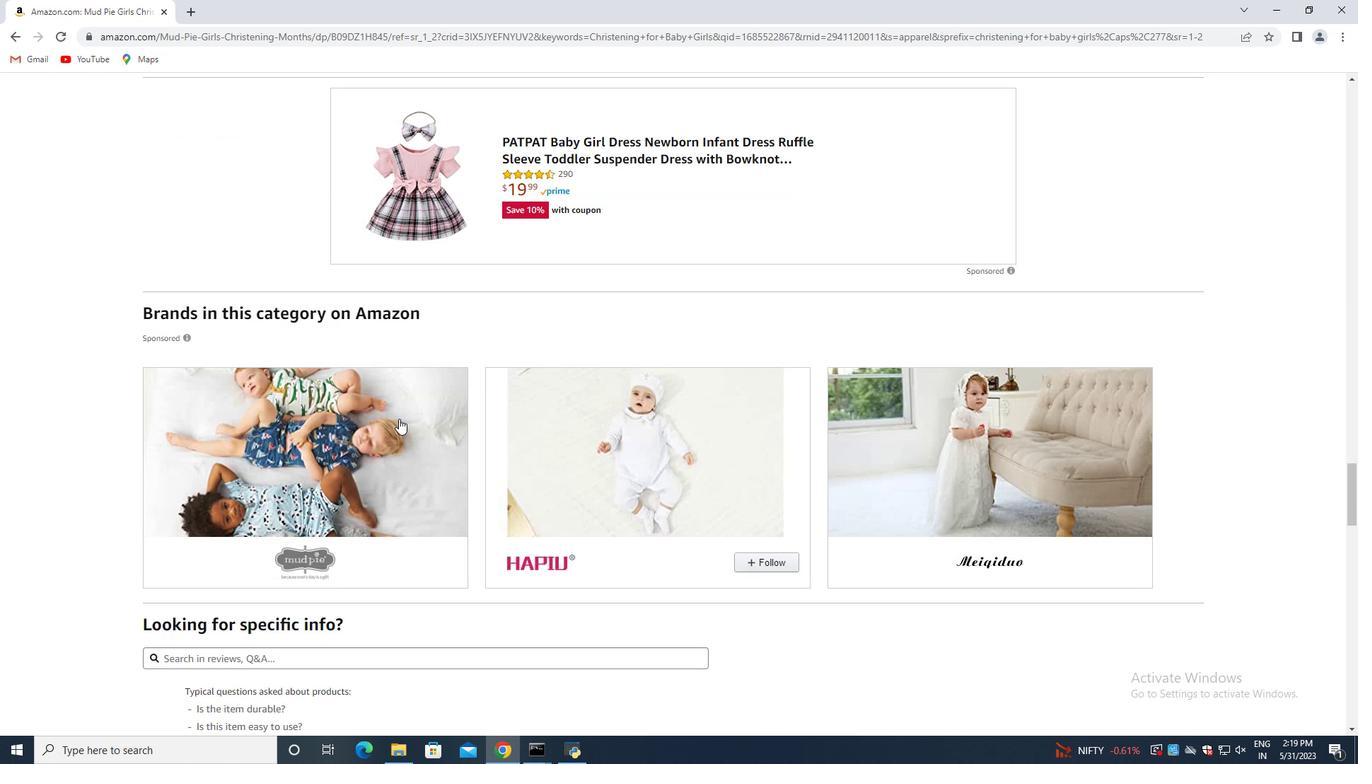 
Action: Mouse scrolled (399, 419) with delta (0, 0)
Screenshot: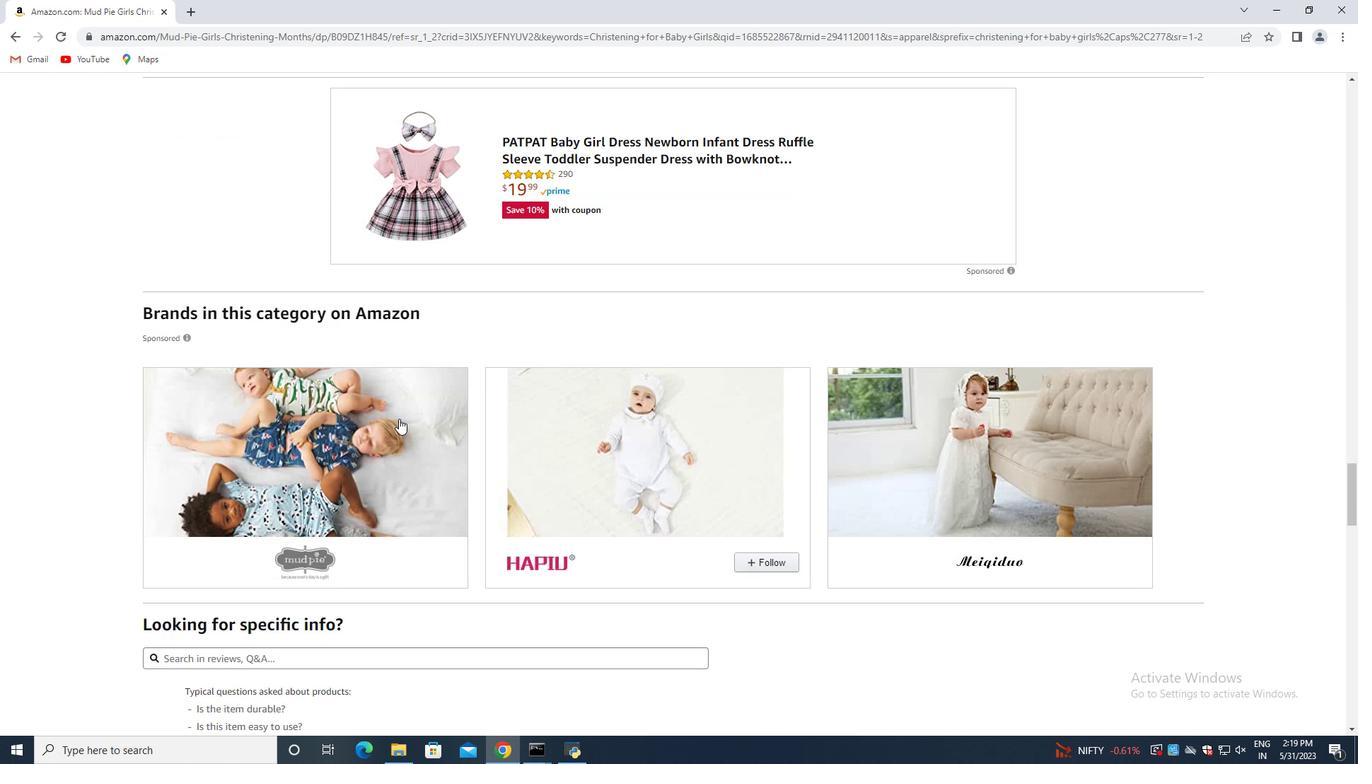 
Action: Mouse moved to (16, 39)
Screenshot: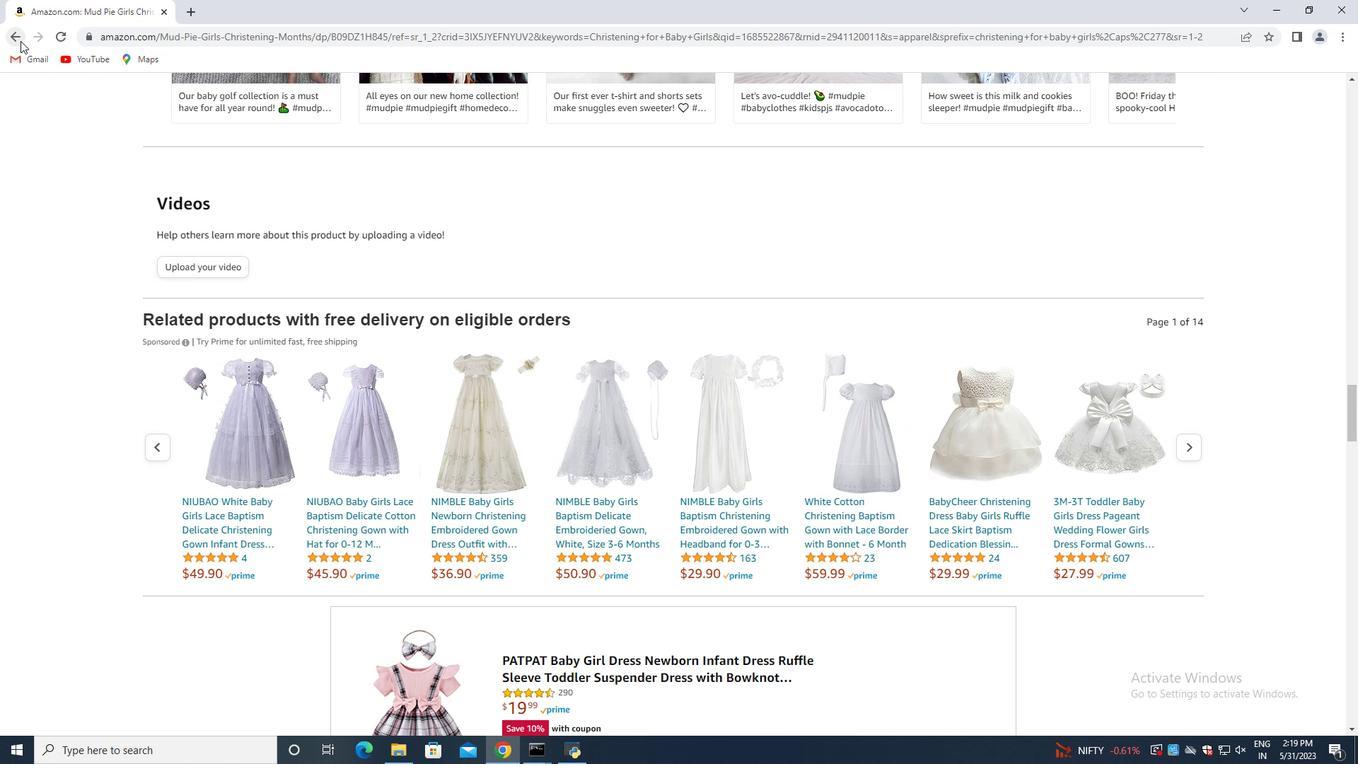 
Action: Mouse pressed left at (16, 39)
Screenshot: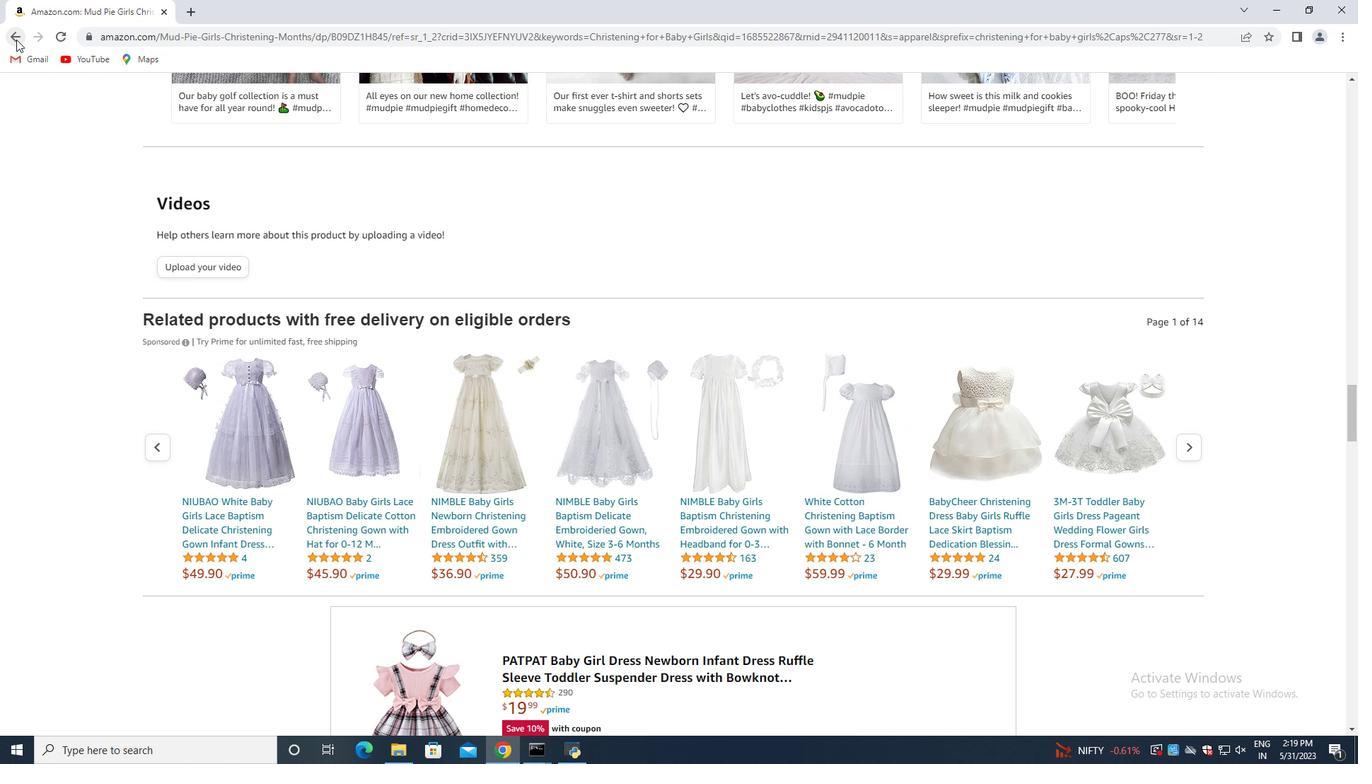 
Action: Mouse moved to (832, 324)
Screenshot: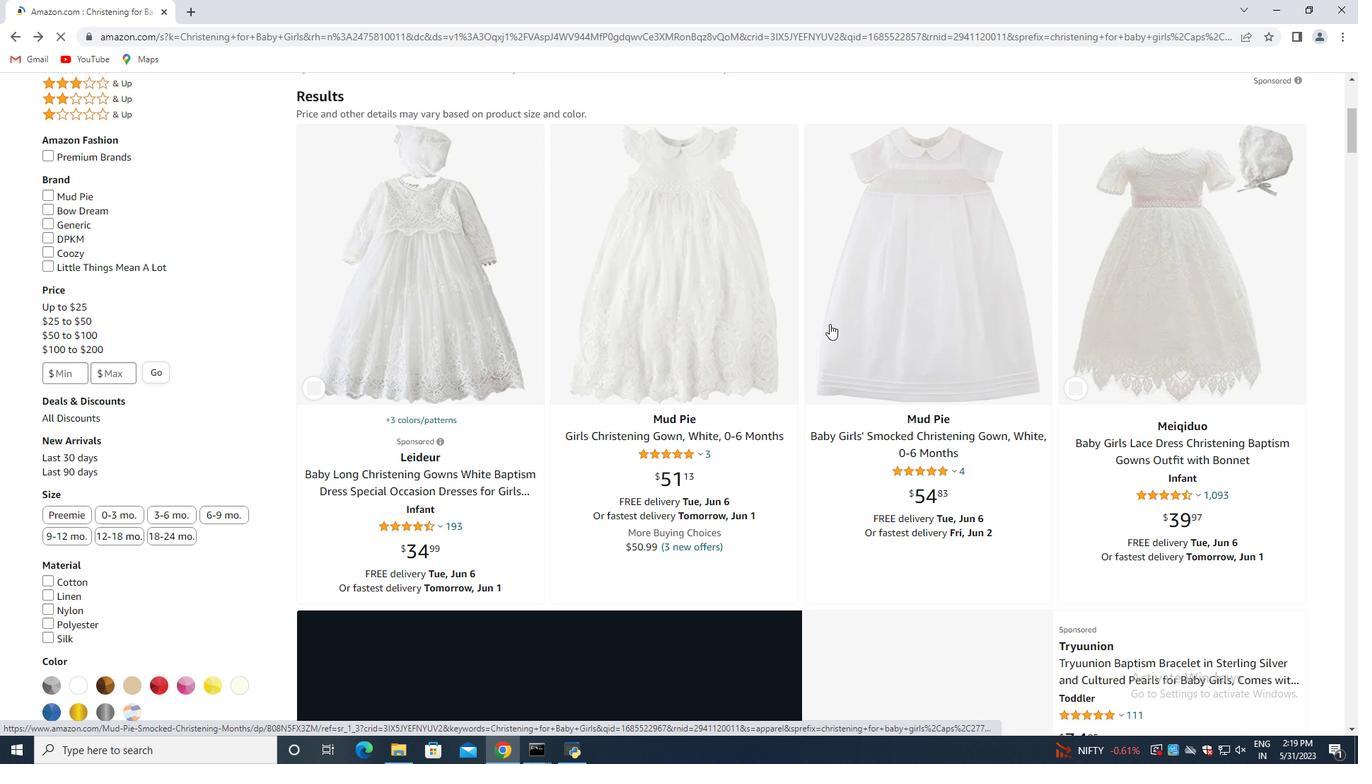 
Action: Mouse scrolled (832, 323) with delta (0, 0)
Screenshot: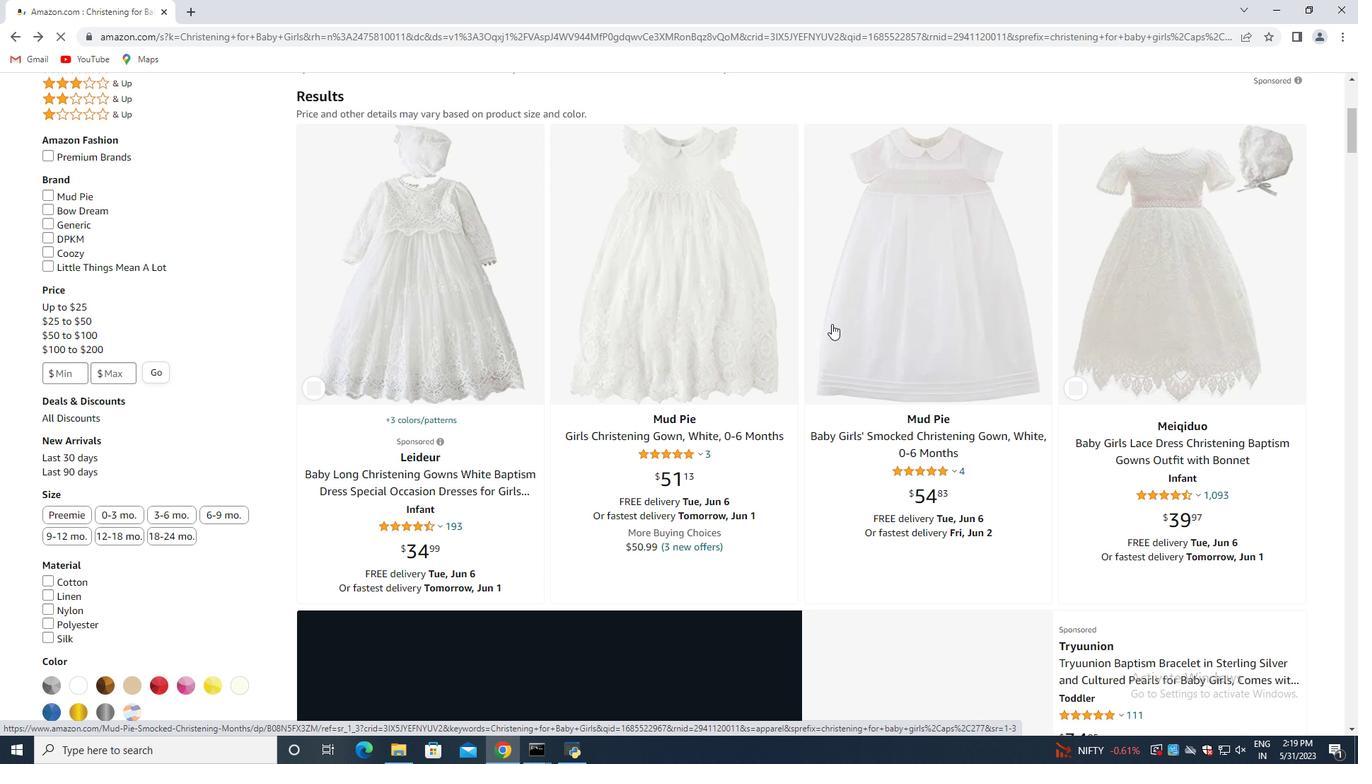 
Action: Mouse moved to (822, 321)
Screenshot: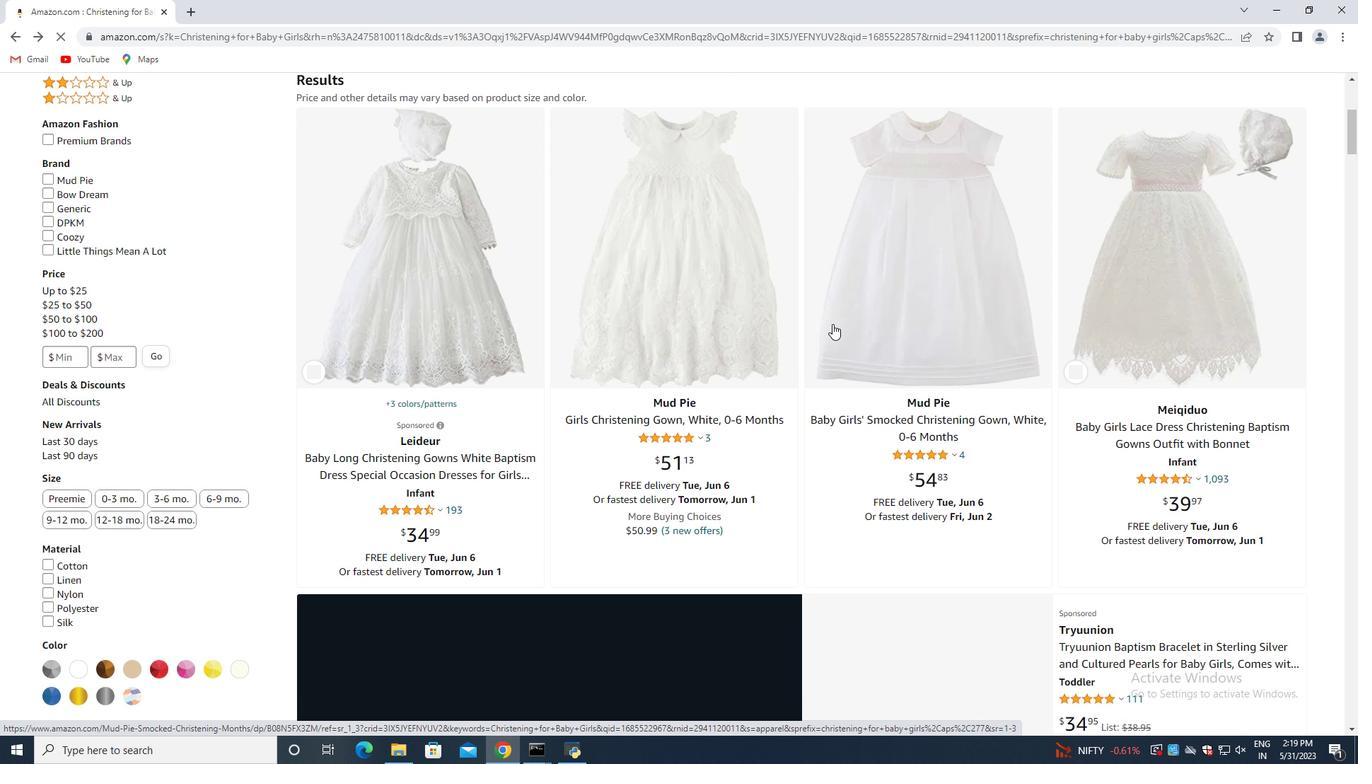 
Action: Mouse scrolled (822, 320) with delta (0, 0)
Screenshot: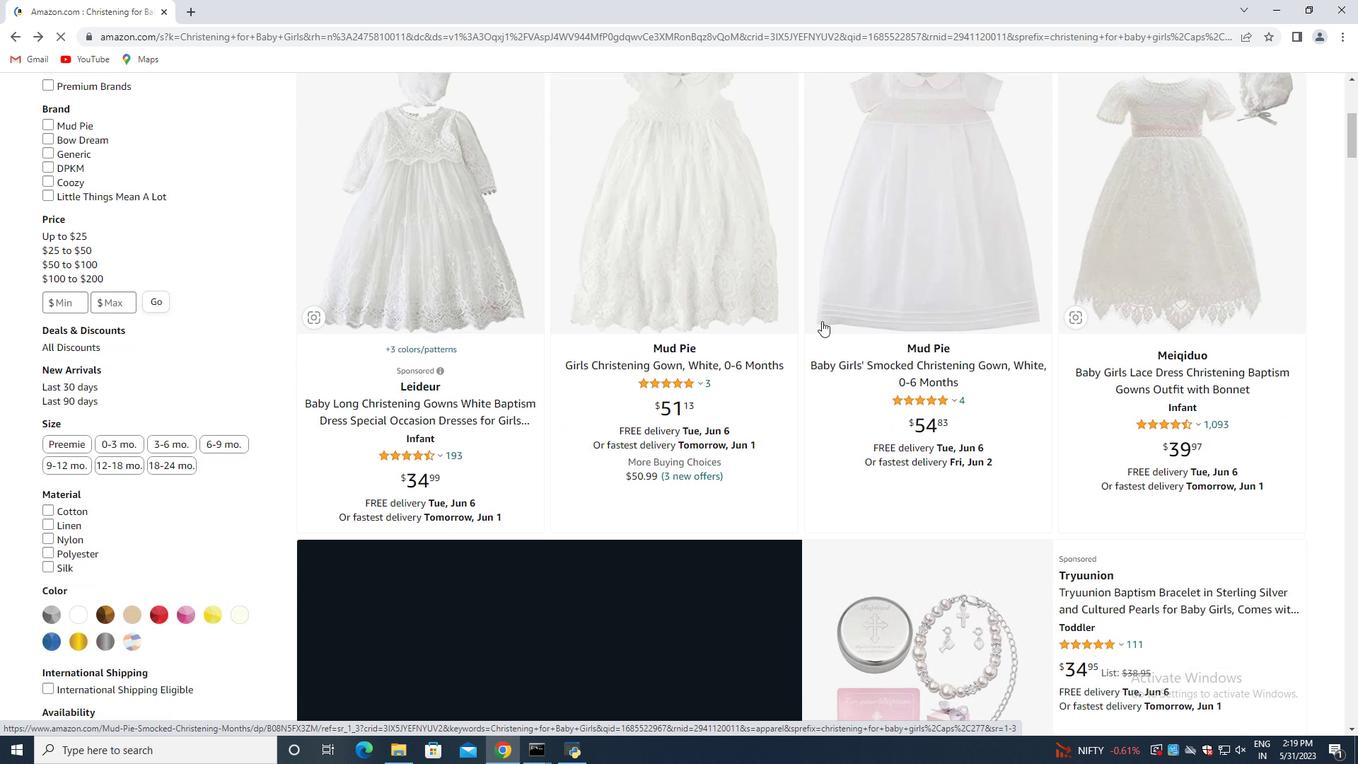 
Action: Mouse scrolled (822, 320) with delta (0, 0)
Screenshot: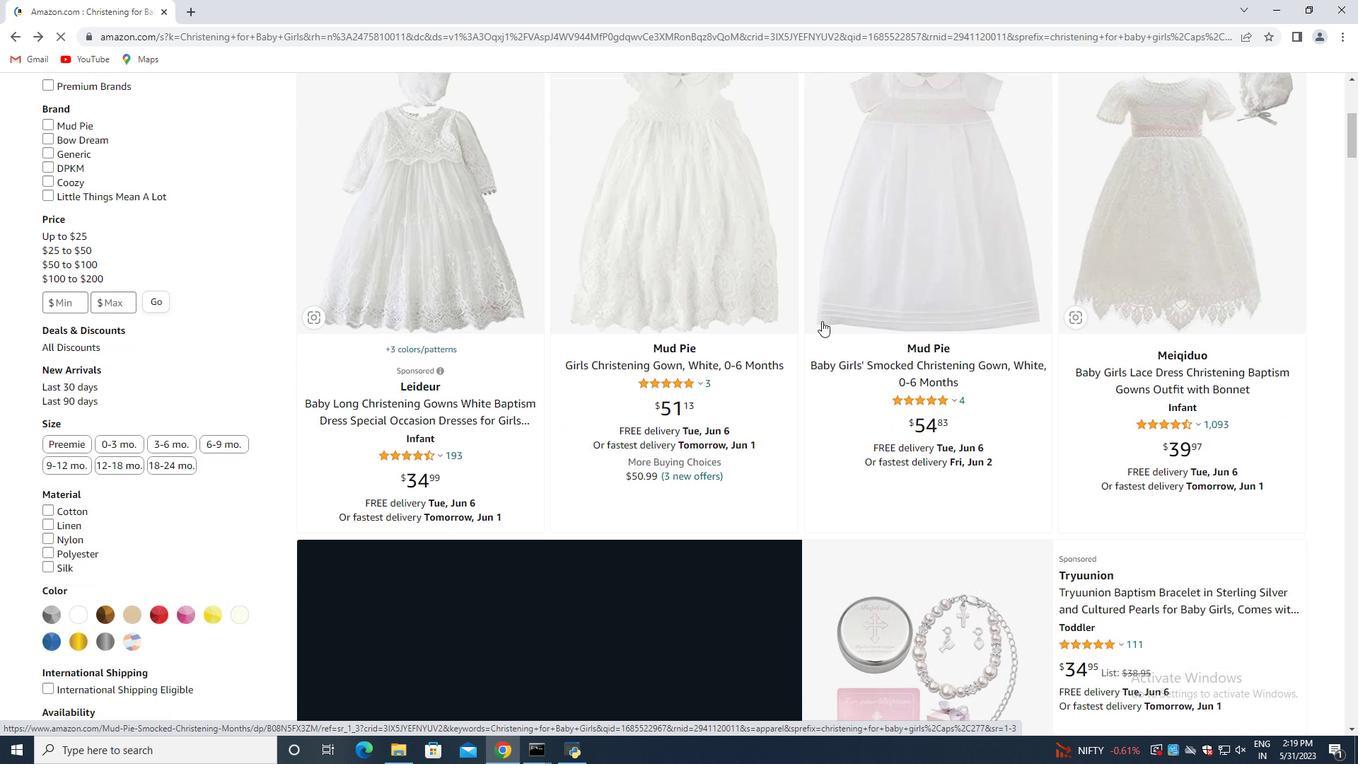 
Action: Mouse moved to (821, 321)
Screenshot: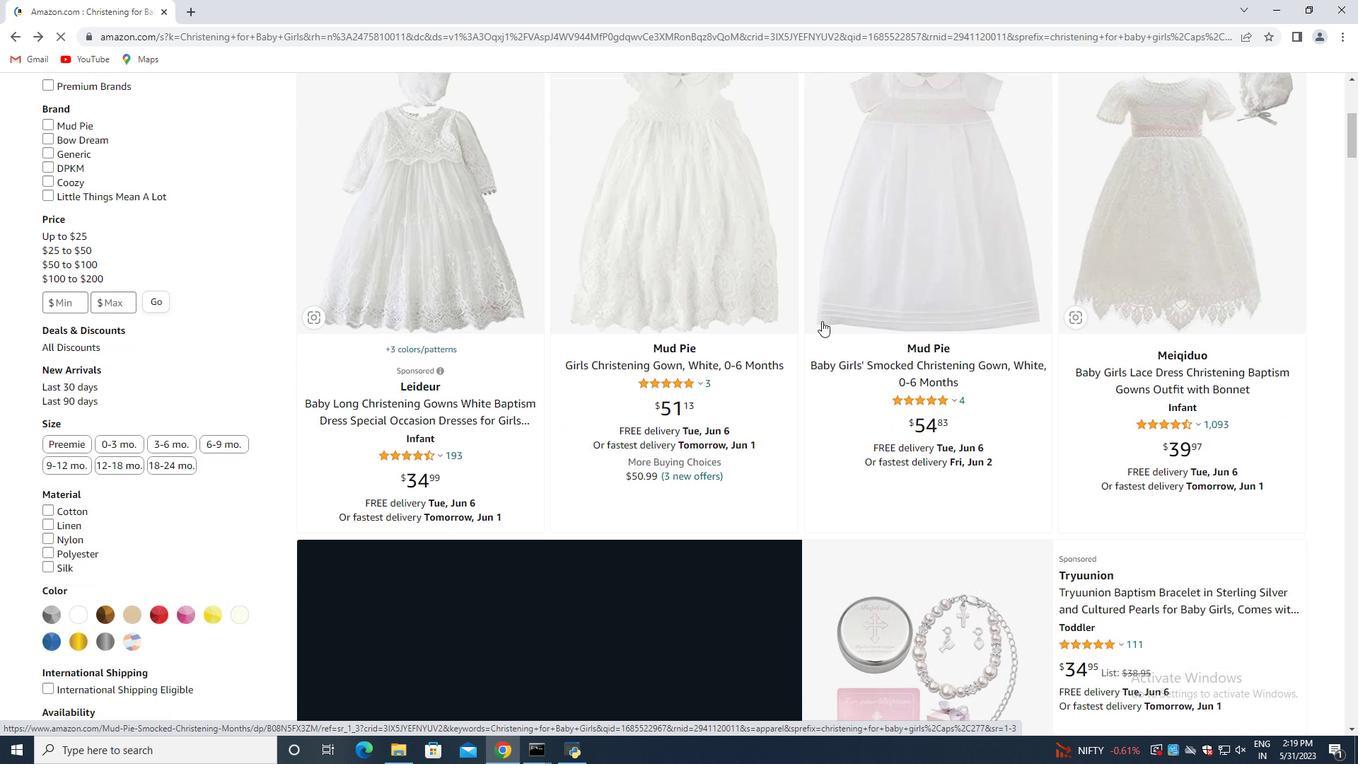 
Action: Mouse scrolled (821, 320) with delta (0, 0)
Screenshot: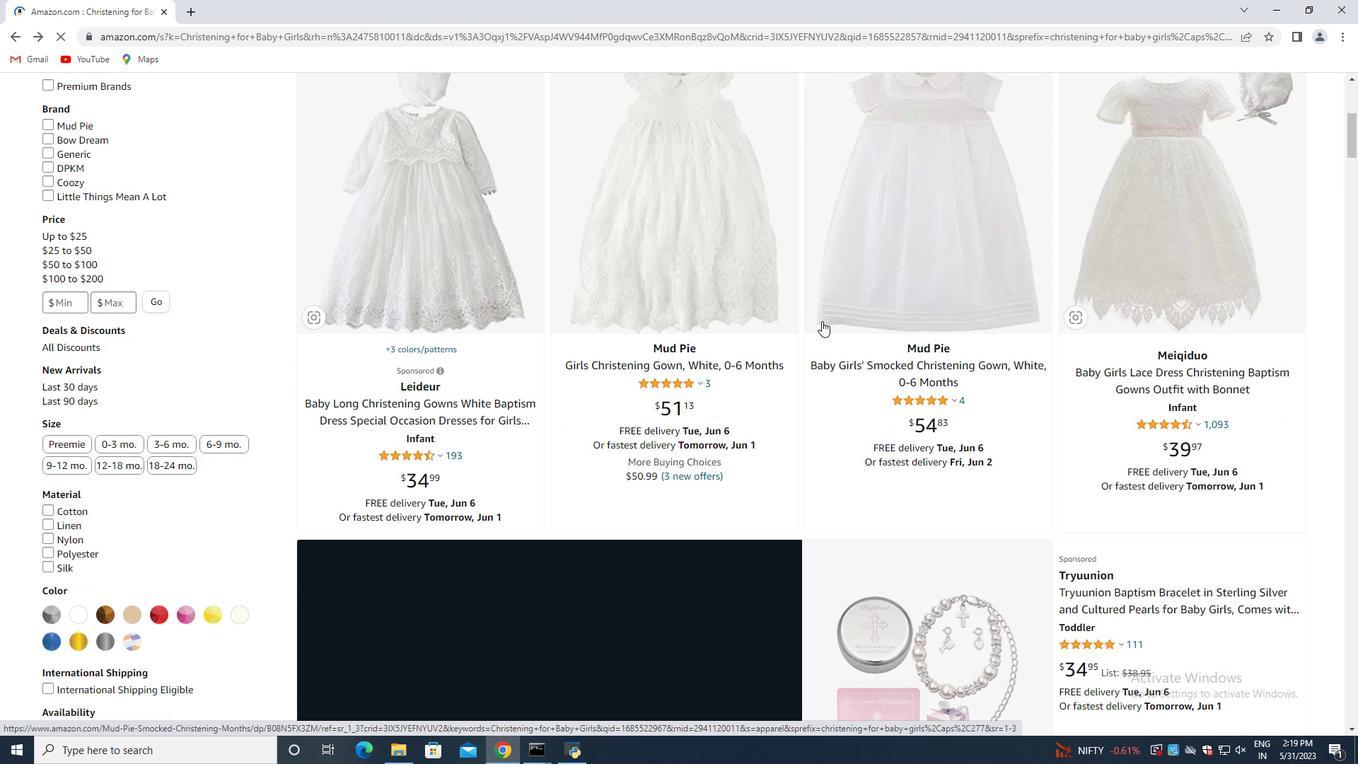 
Action: Mouse moved to (807, 324)
Screenshot: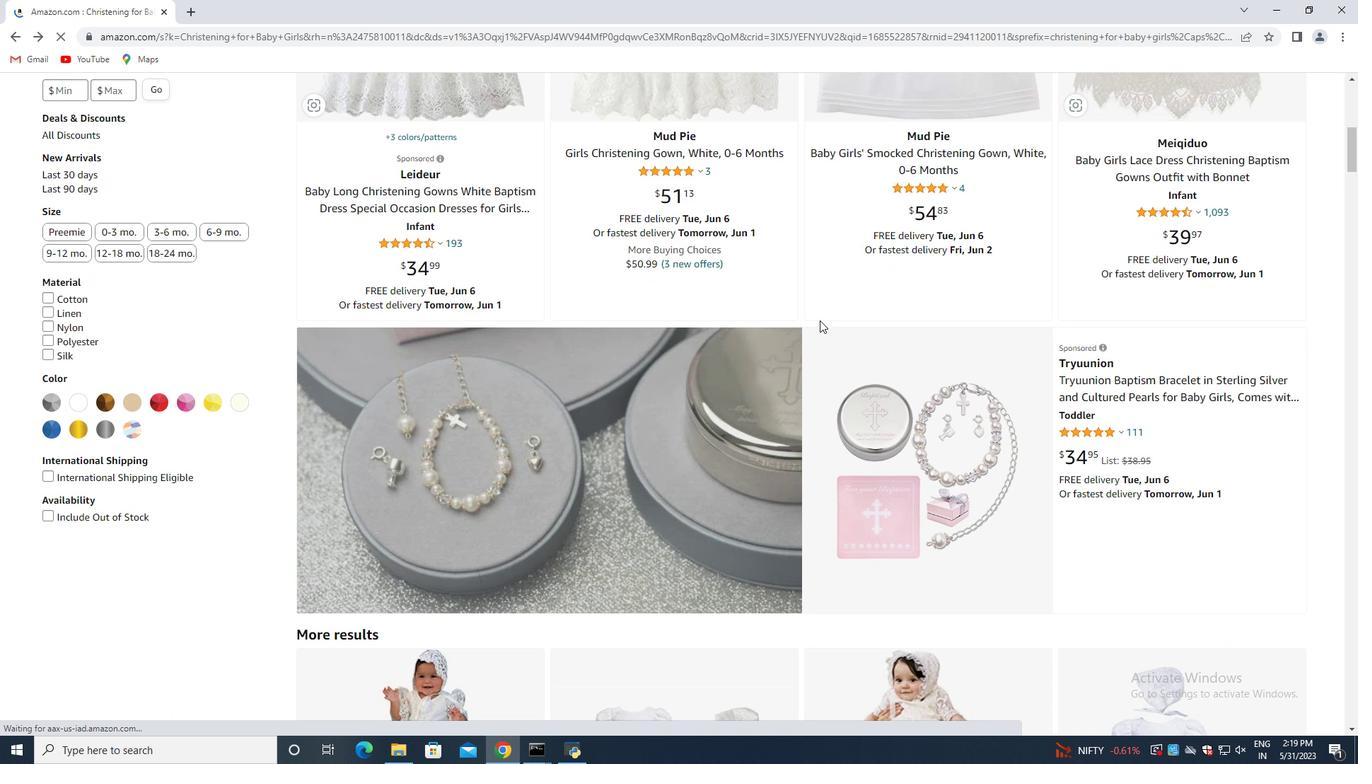 
Action: Mouse scrolled (807, 324) with delta (0, 0)
Screenshot: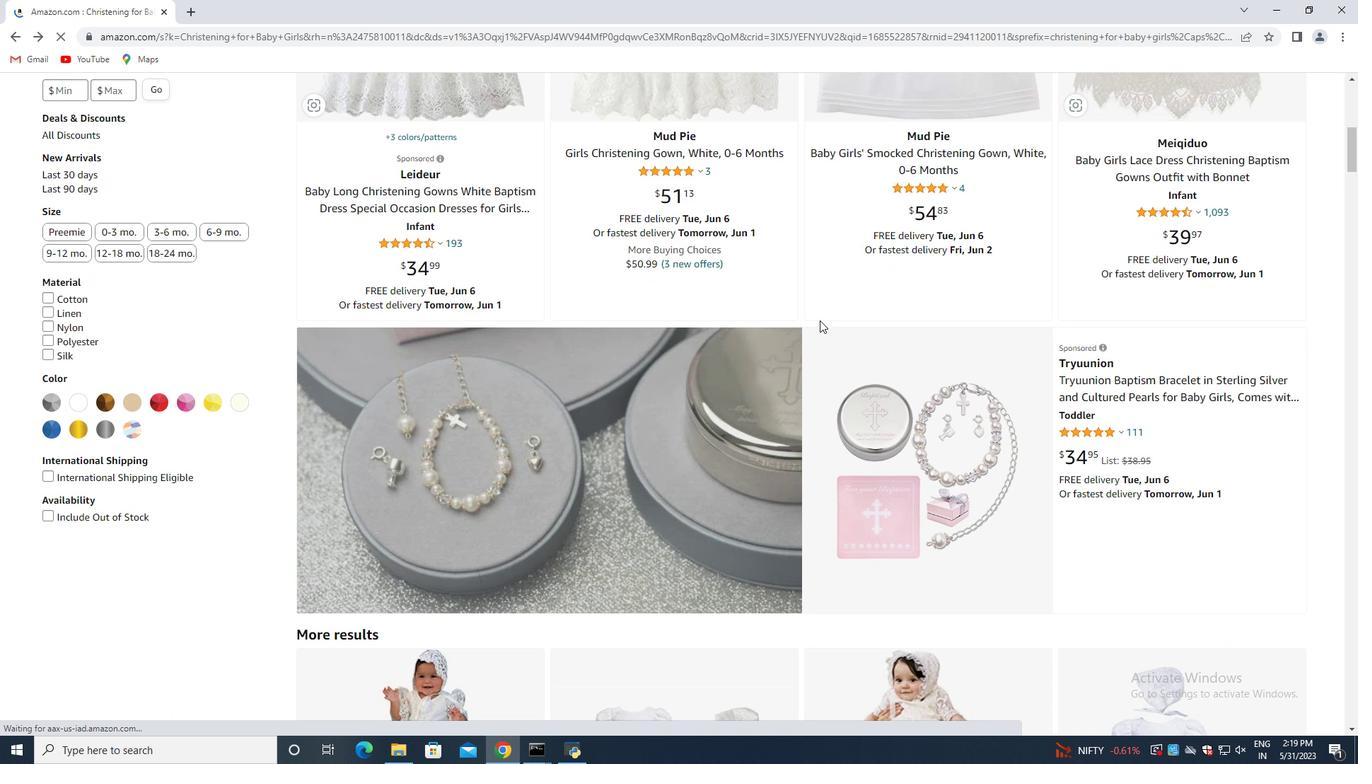 
Action: Mouse moved to (804, 326)
Screenshot: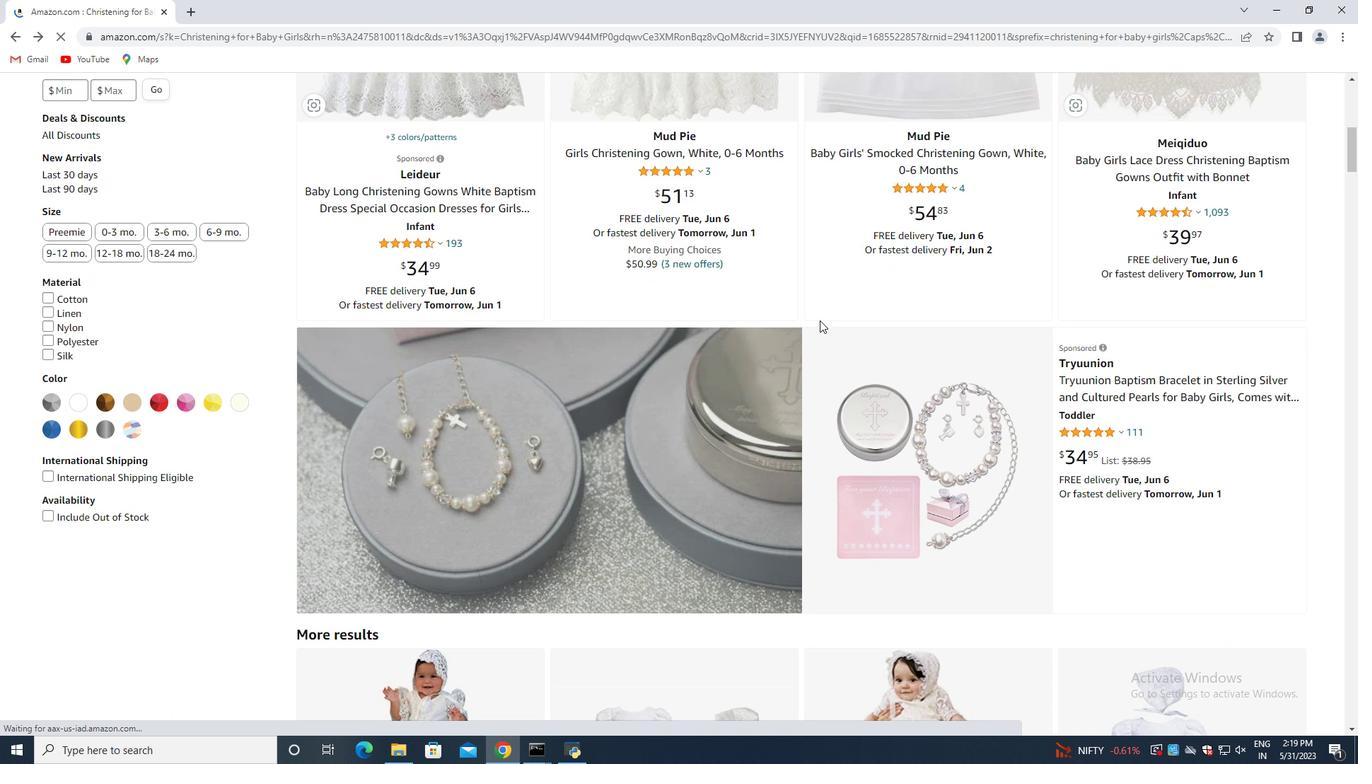 
Action: Mouse scrolled (804, 326) with delta (0, 0)
Screenshot: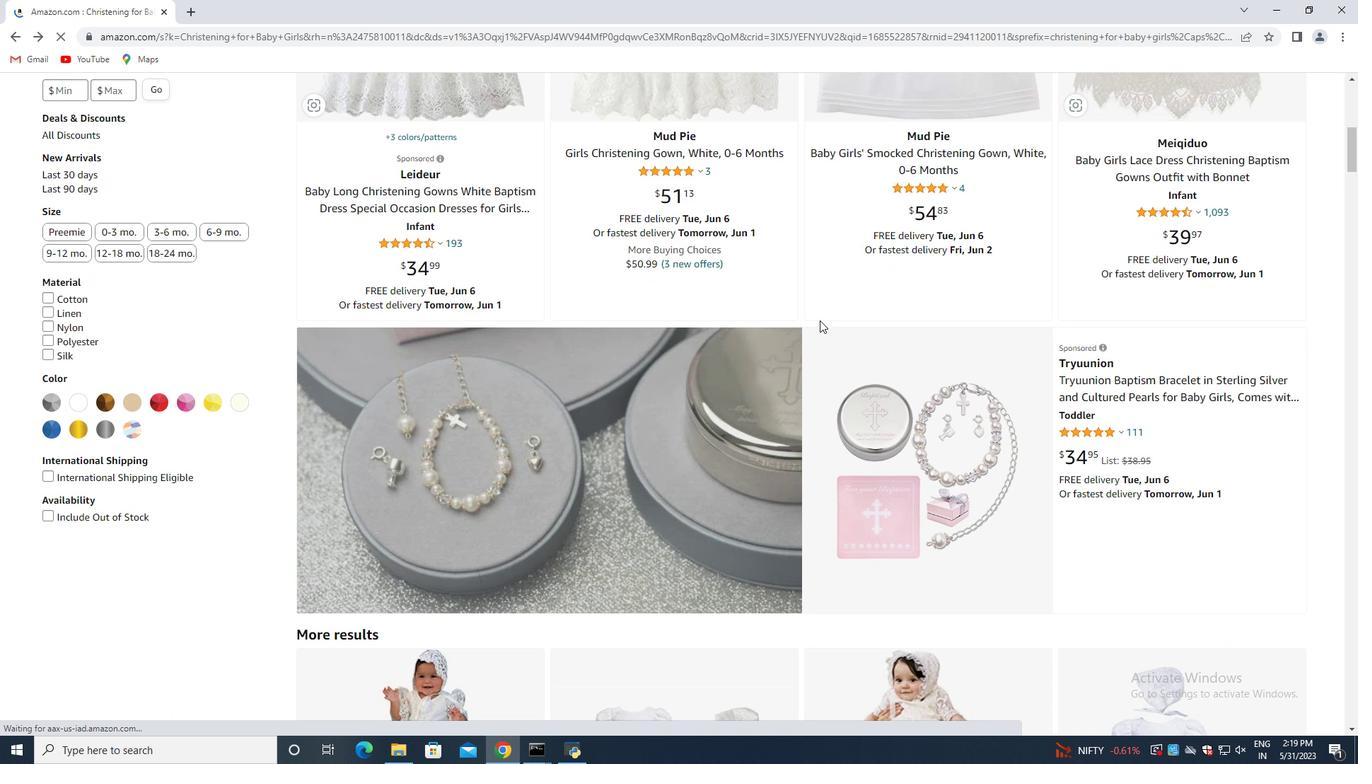 
Action: Mouse moved to (800, 330)
Screenshot: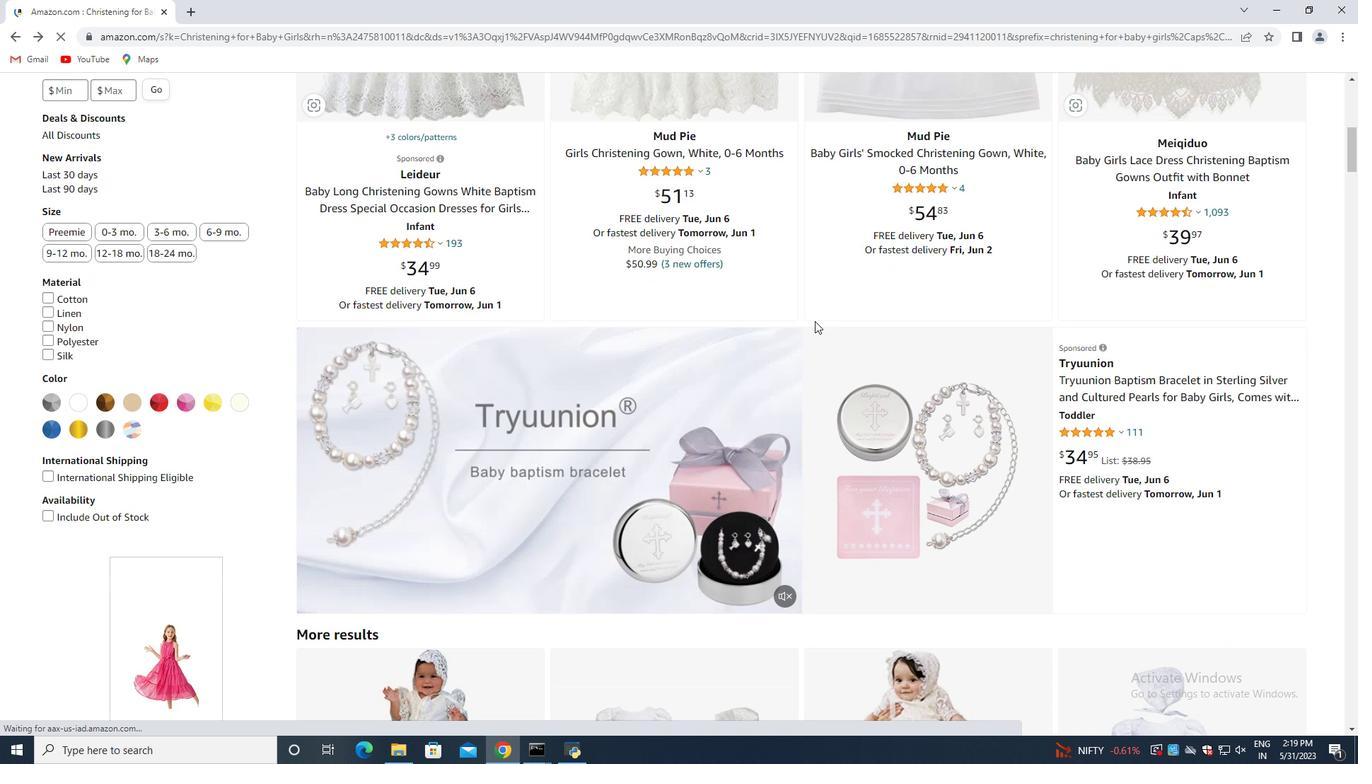 
Action: Mouse scrolled (800, 329) with delta (0, 0)
Screenshot: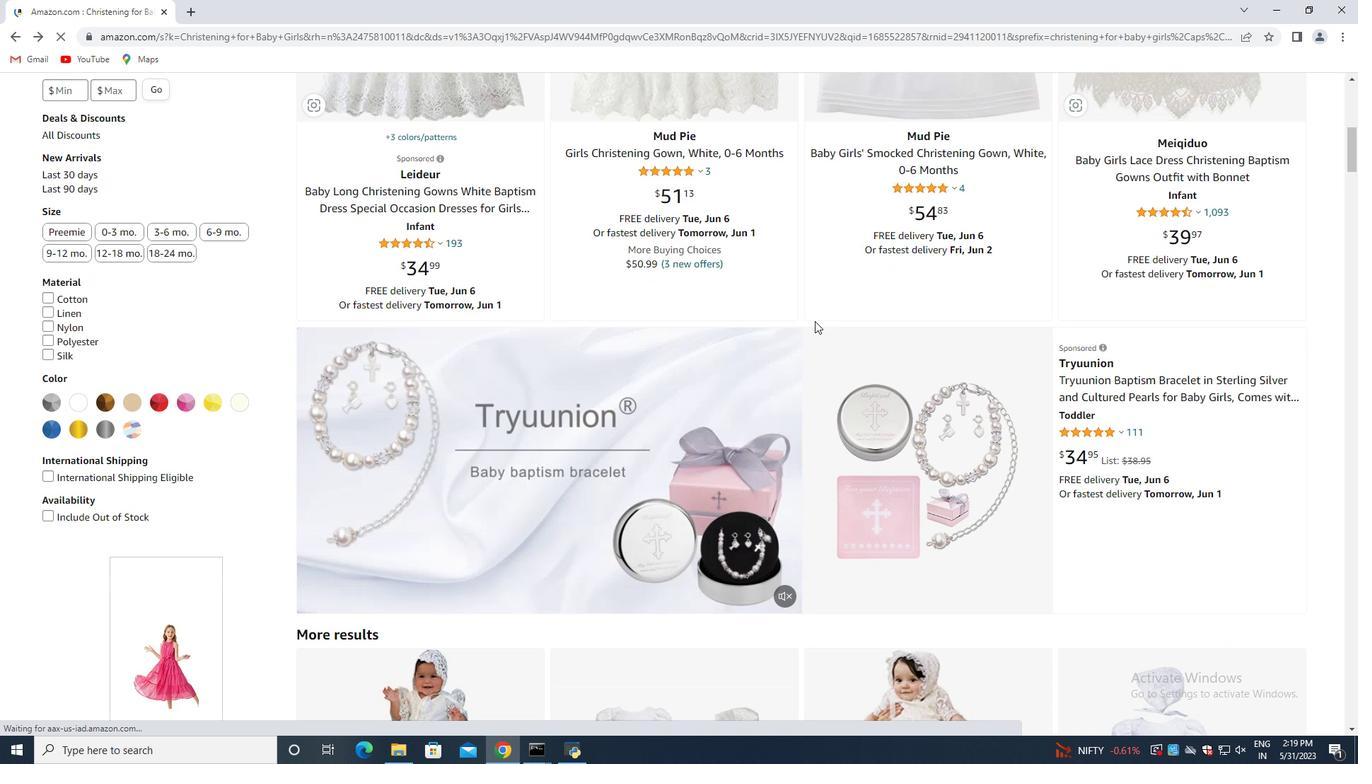 
Action: Mouse moved to (796, 332)
Screenshot: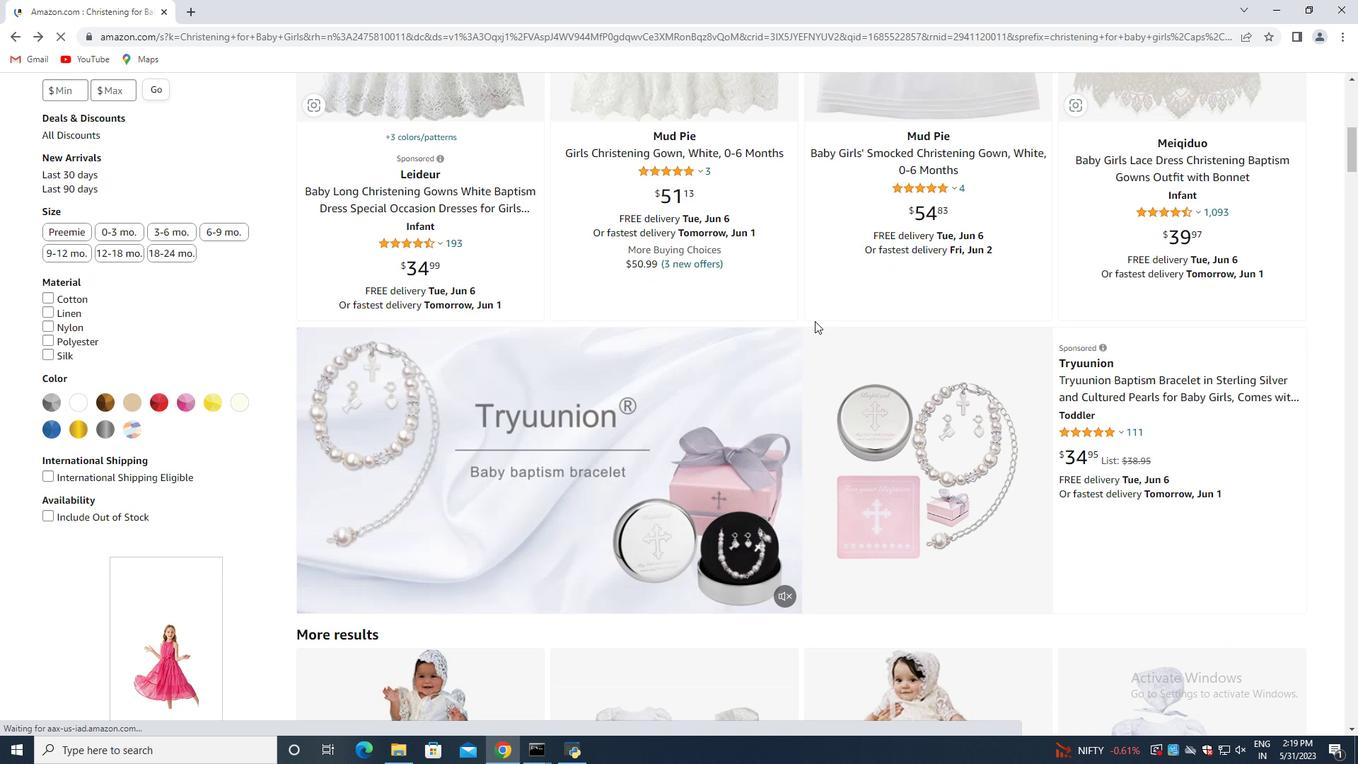 
Action: Mouse scrolled (796, 331) with delta (0, 0)
Screenshot: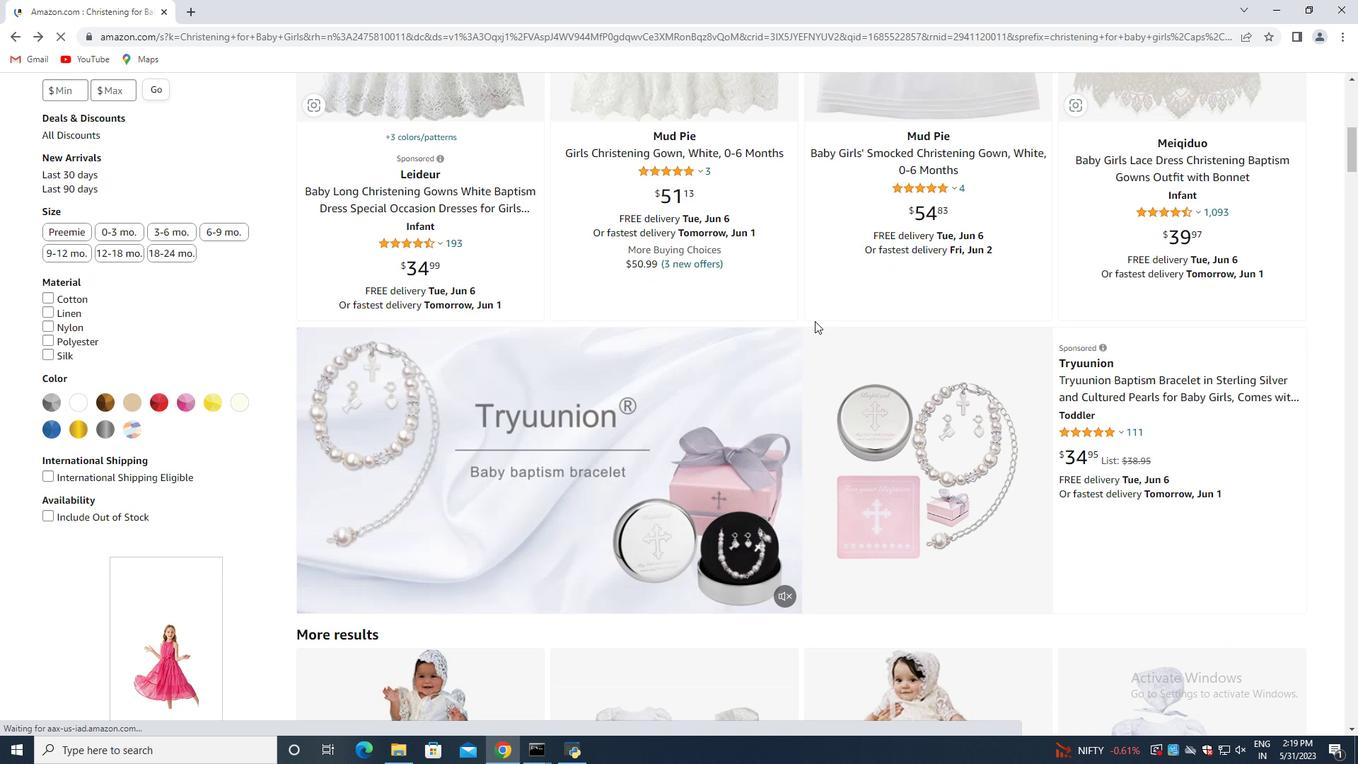 
Action: Mouse moved to (796, 332)
Screenshot: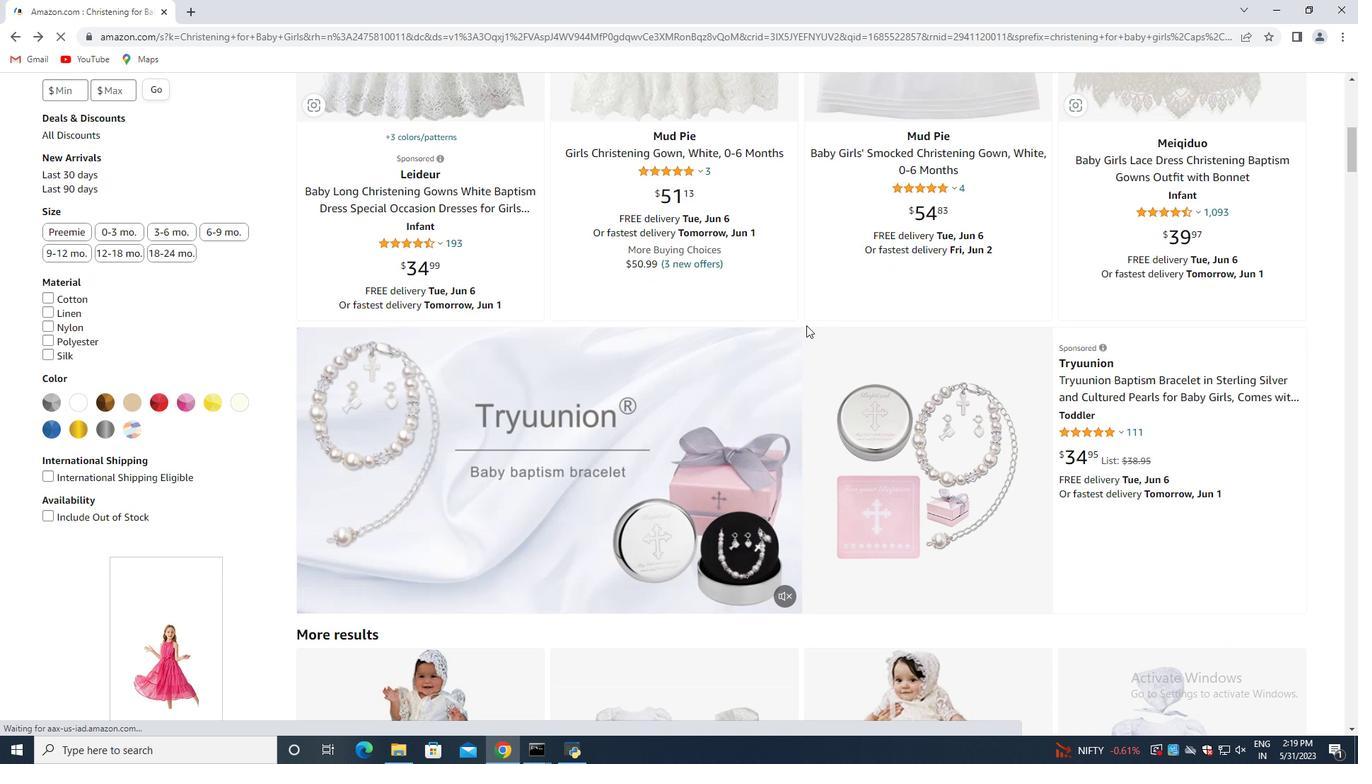 
Action: Mouse scrolled (796, 331) with delta (0, 0)
Screenshot: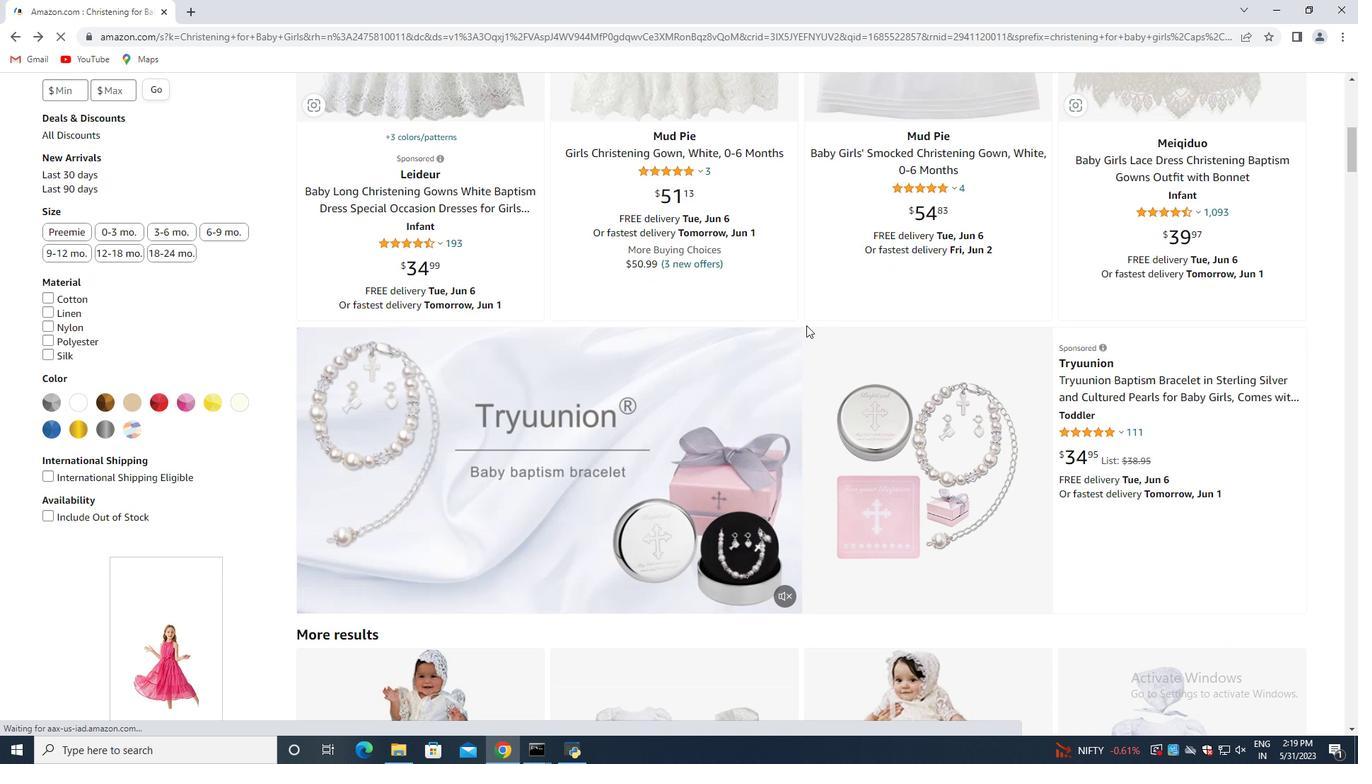 
Action: Mouse moved to (473, 418)
Screenshot: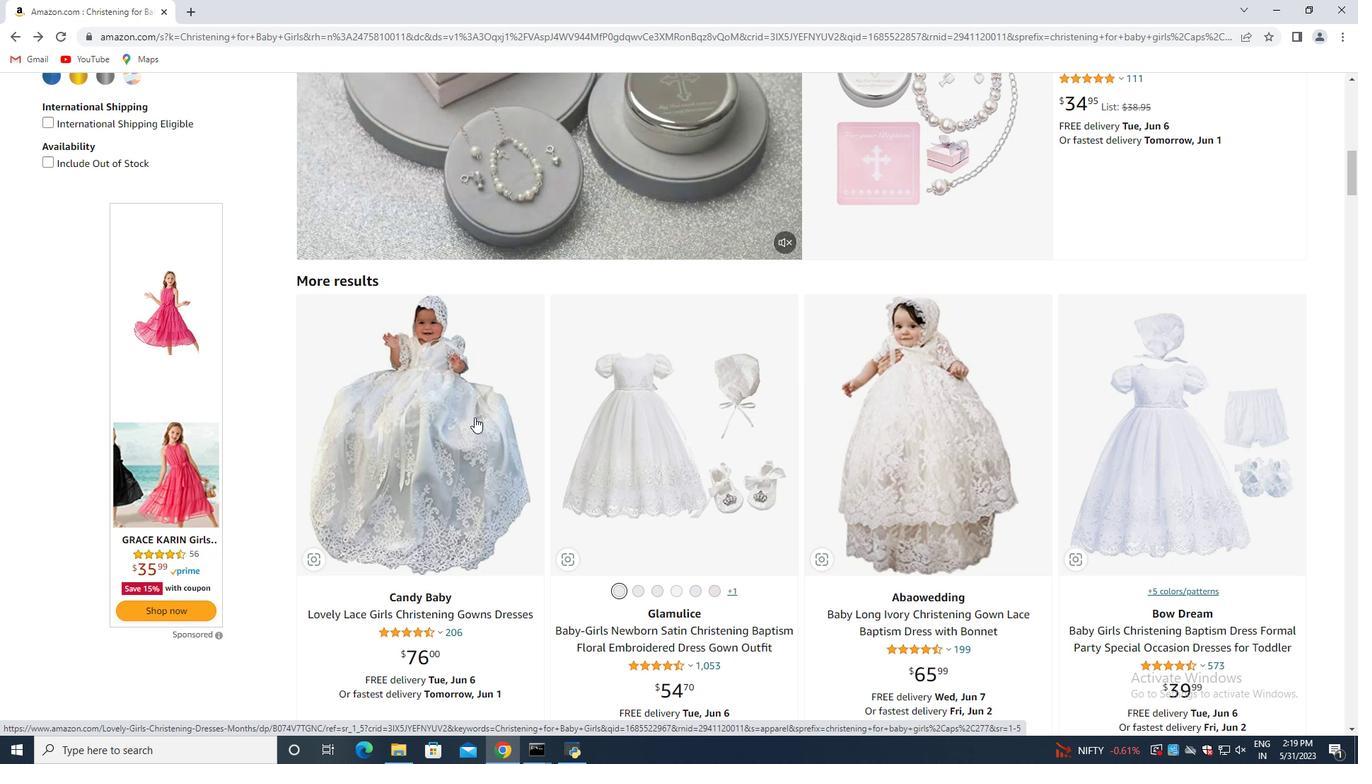 
Action: Mouse pressed left at (473, 418)
Screenshot: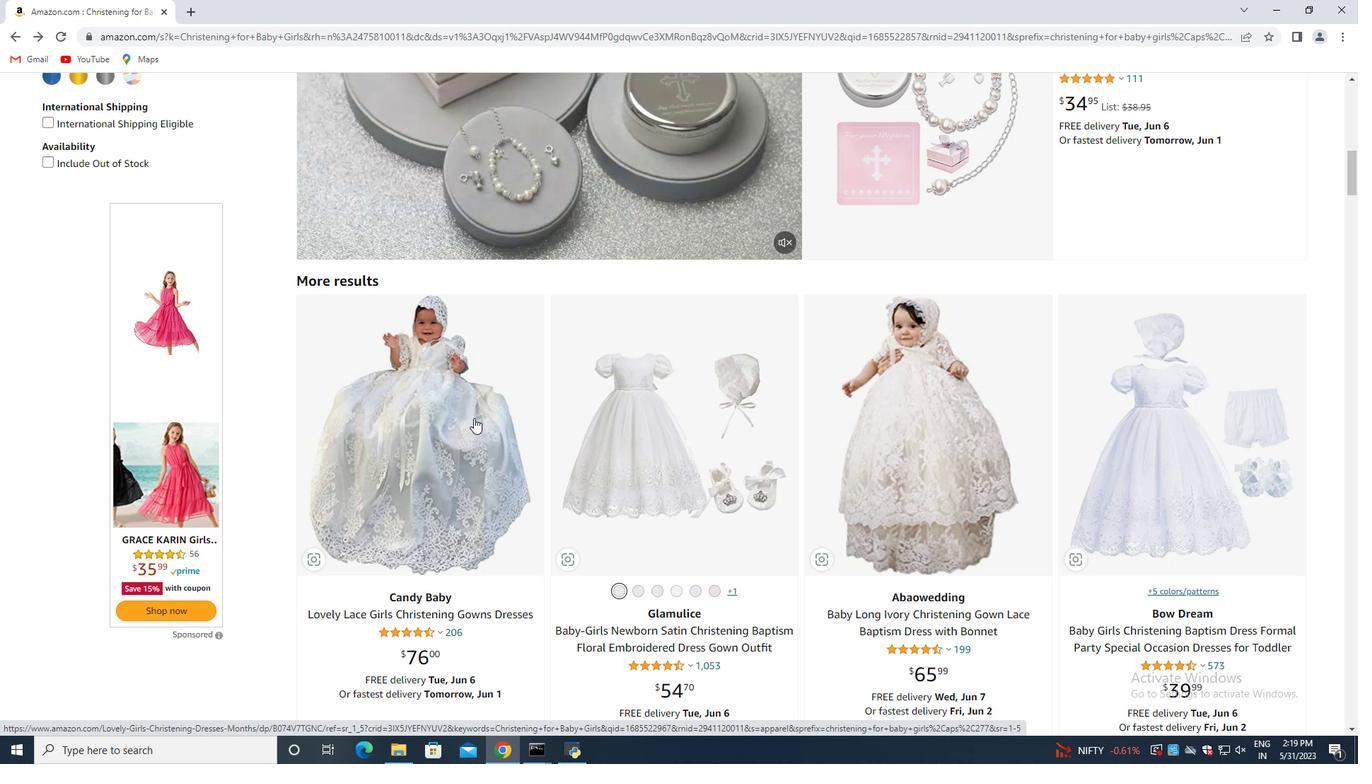 
Action: Mouse moved to (411, 406)
Screenshot: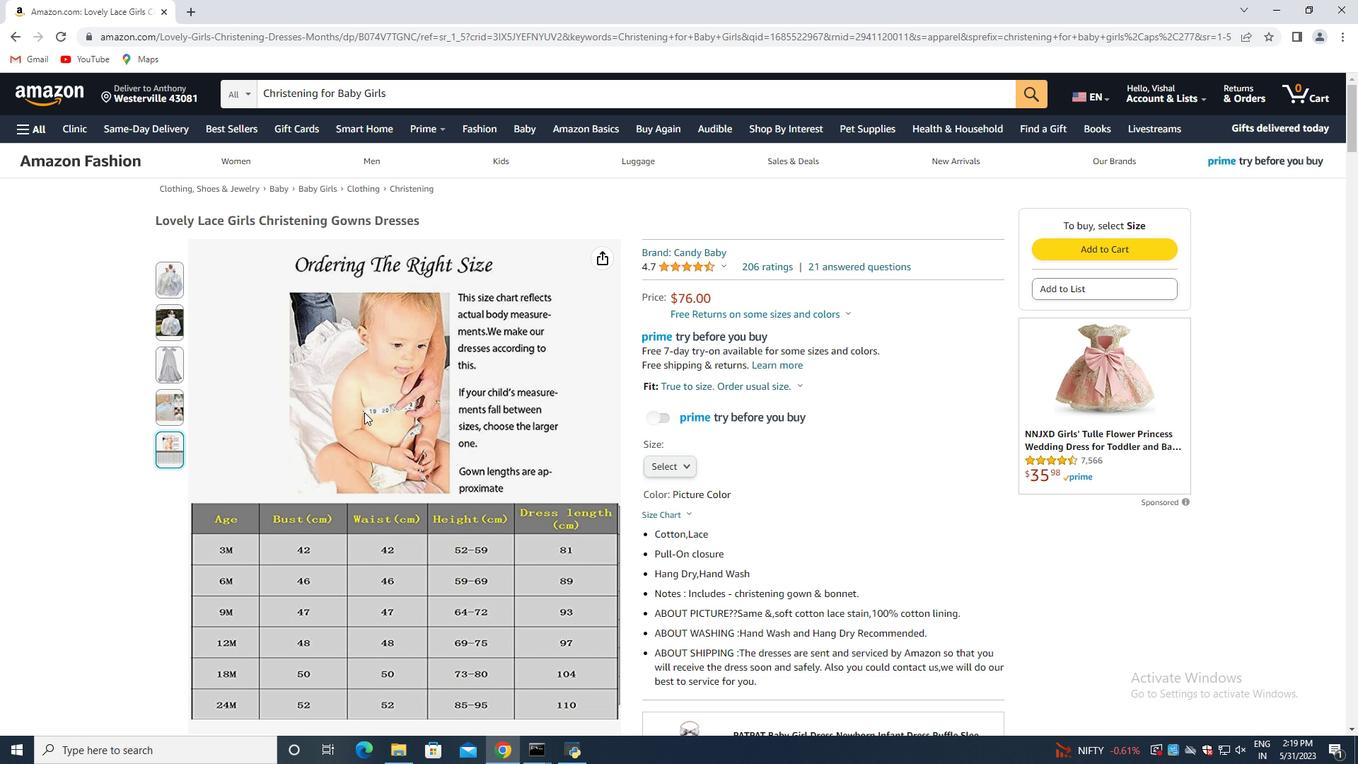 
Action: Mouse scrolled (411, 406) with delta (0, 0)
Screenshot: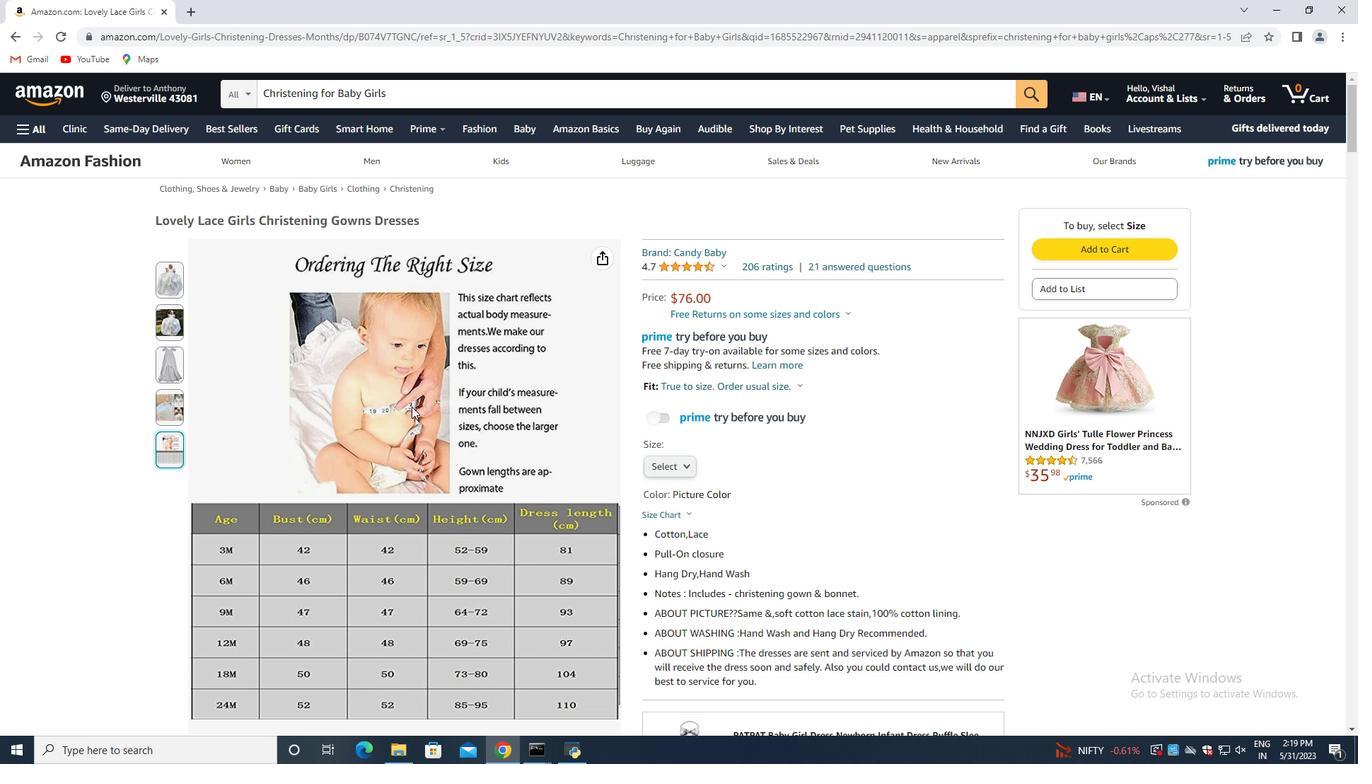 
Action: Mouse scrolled (411, 406) with delta (0, 0)
Screenshot: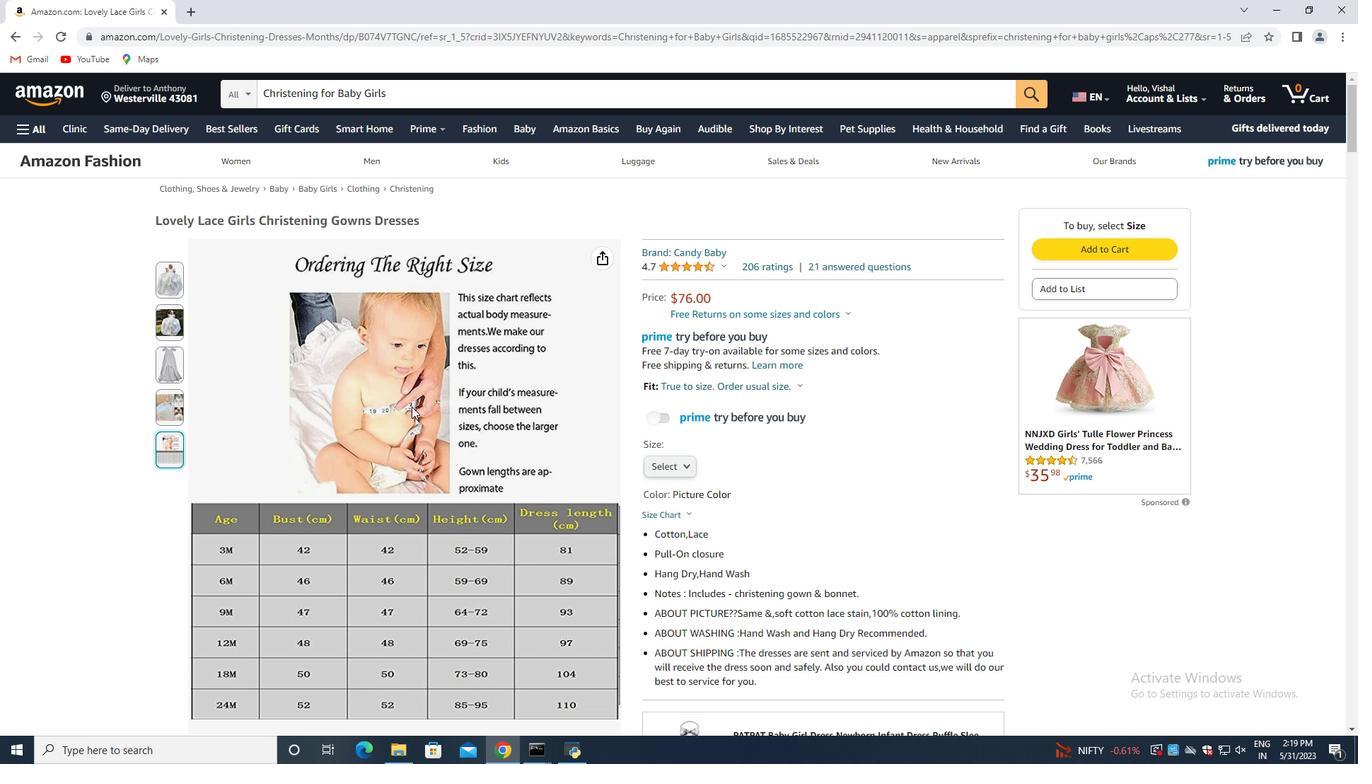 
Action: Mouse moved to (412, 406)
Screenshot: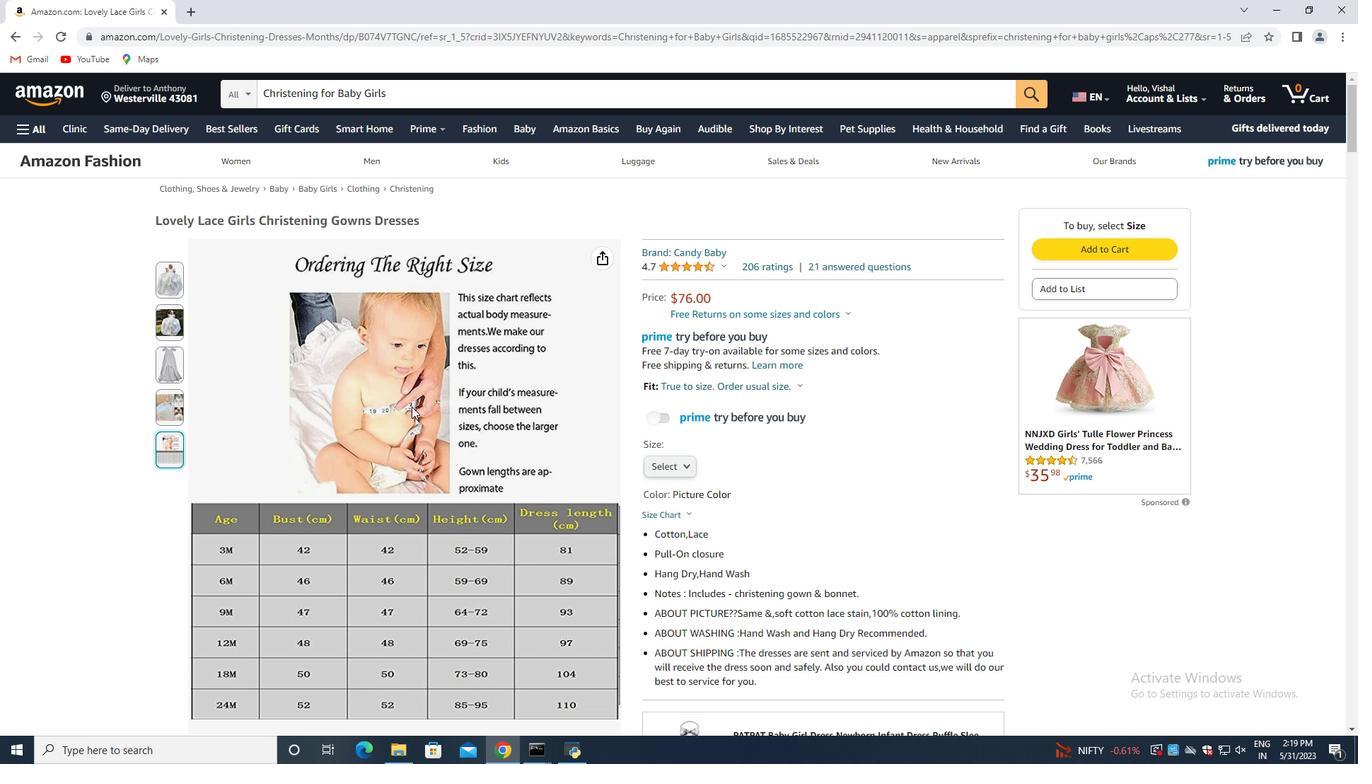 
Action: Mouse scrolled (412, 406) with delta (0, 0)
Screenshot: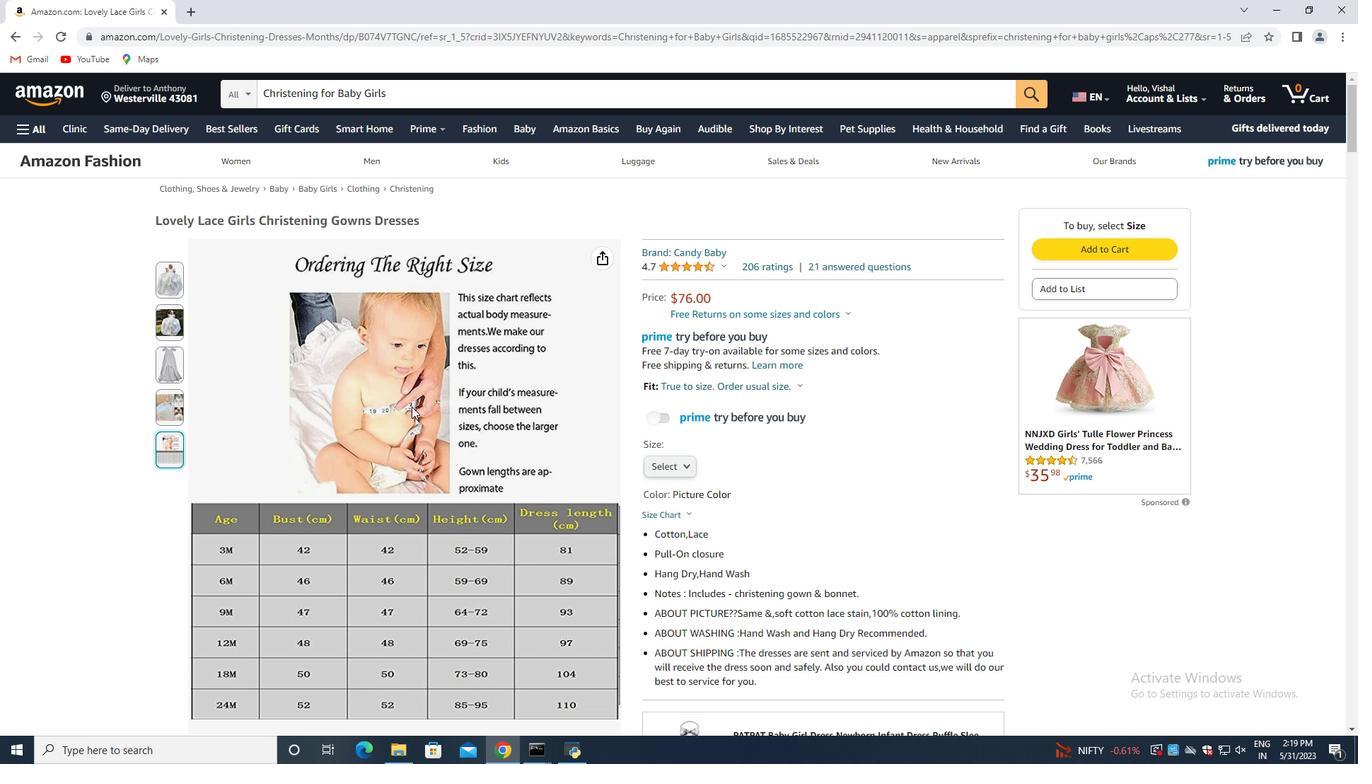 
Action: Mouse moved to (418, 403)
Screenshot: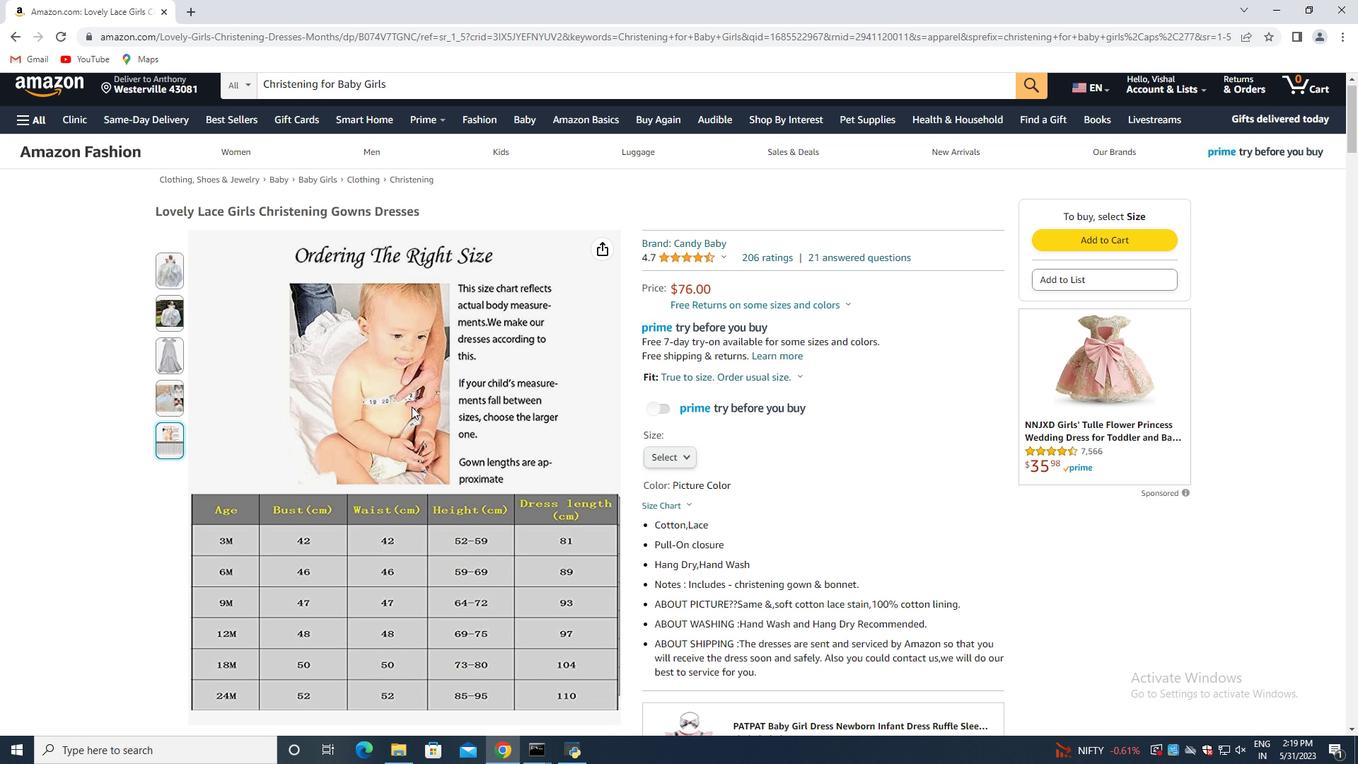 
Action: Mouse scrolled (418, 404) with delta (0, 0)
Screenshot: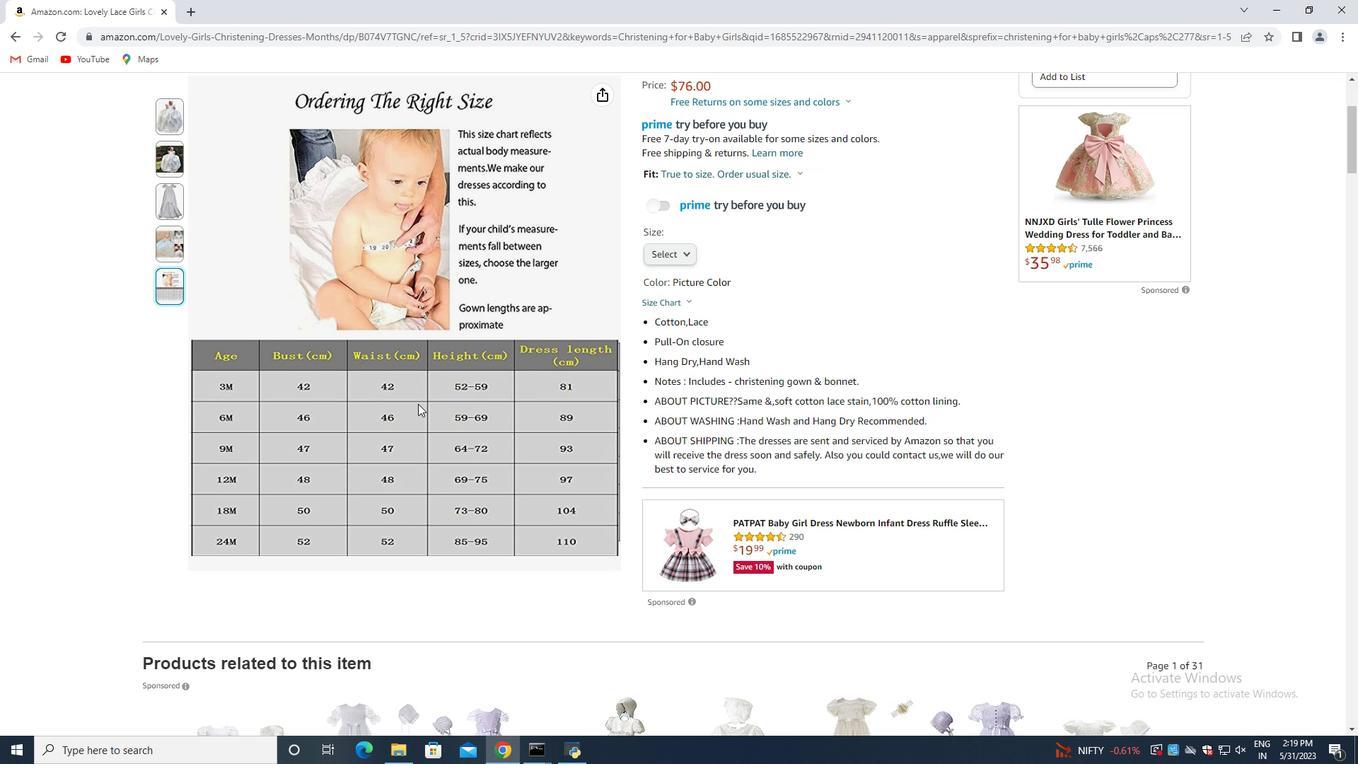 
Action: Mouse scrolled (418, 404) with delta (0, 0)
Screenshot: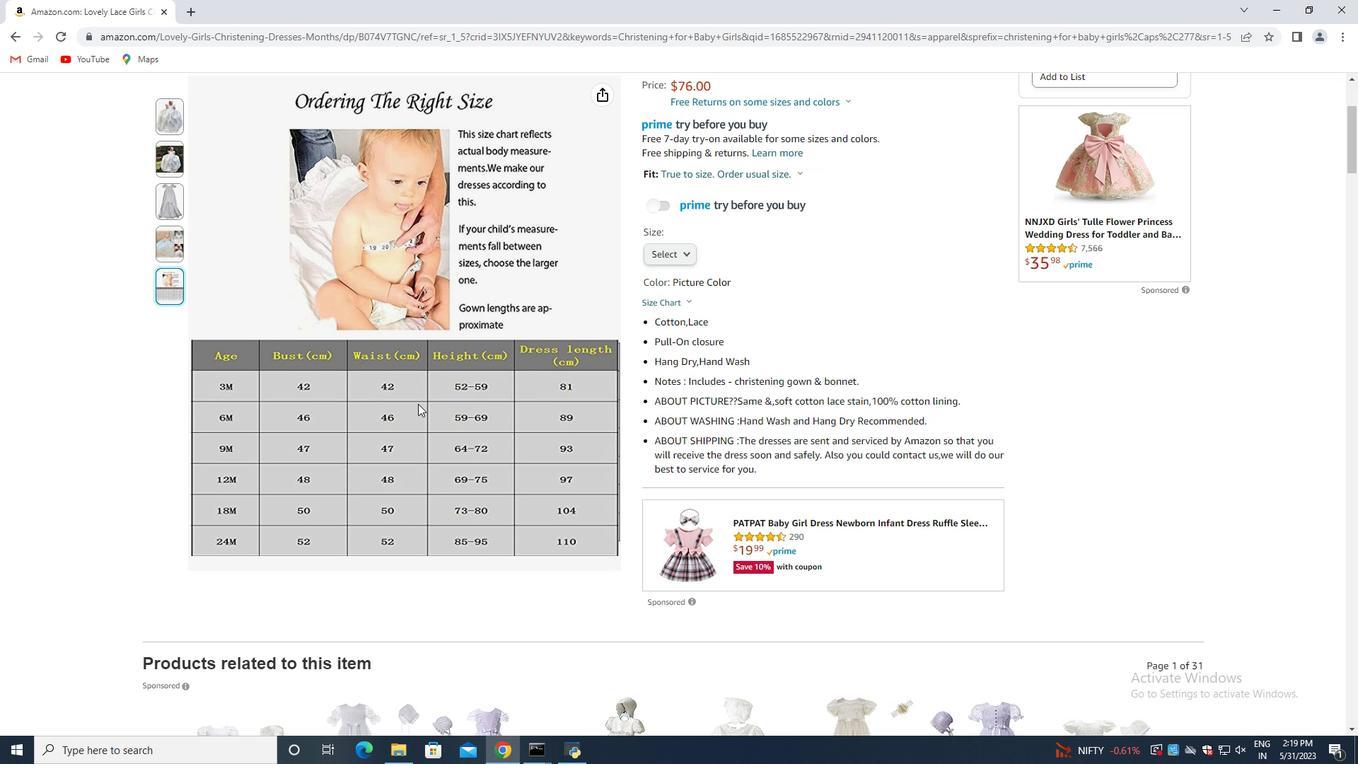 
Action: Mouse scrolled (418, 404) with delta (0, 0)
Screenshot: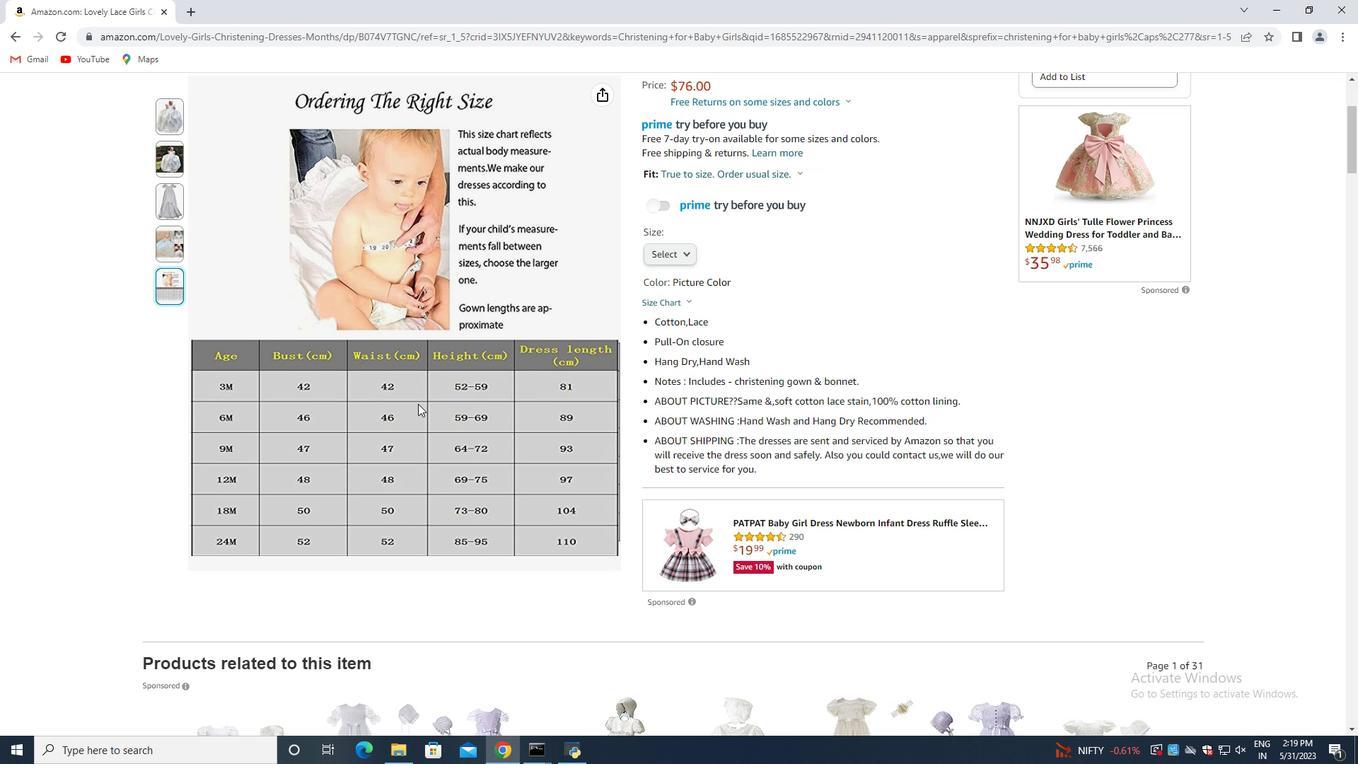 
Action: Mouse scrolled (418, 404) with delta (0, 0)
Screenshot: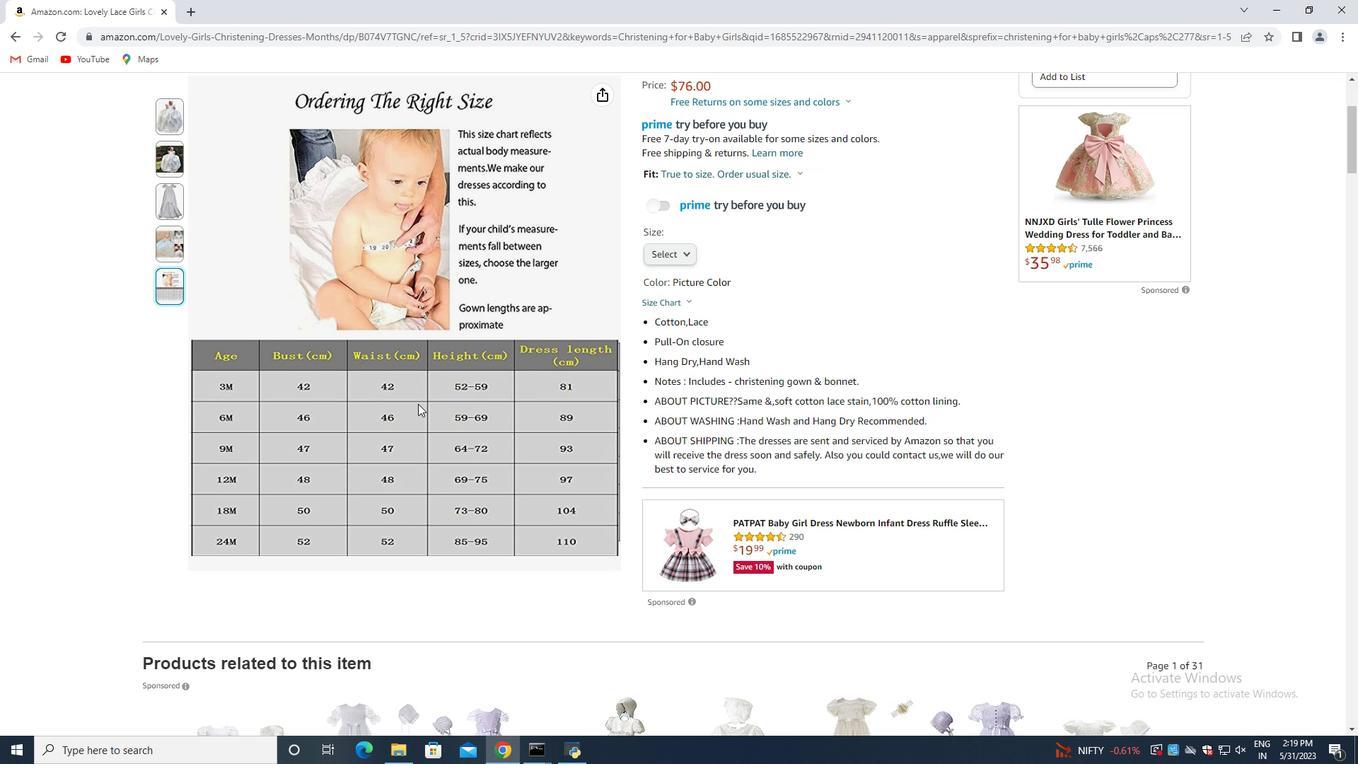 
Action: Mouse moved to (465, 377)
Screenshot: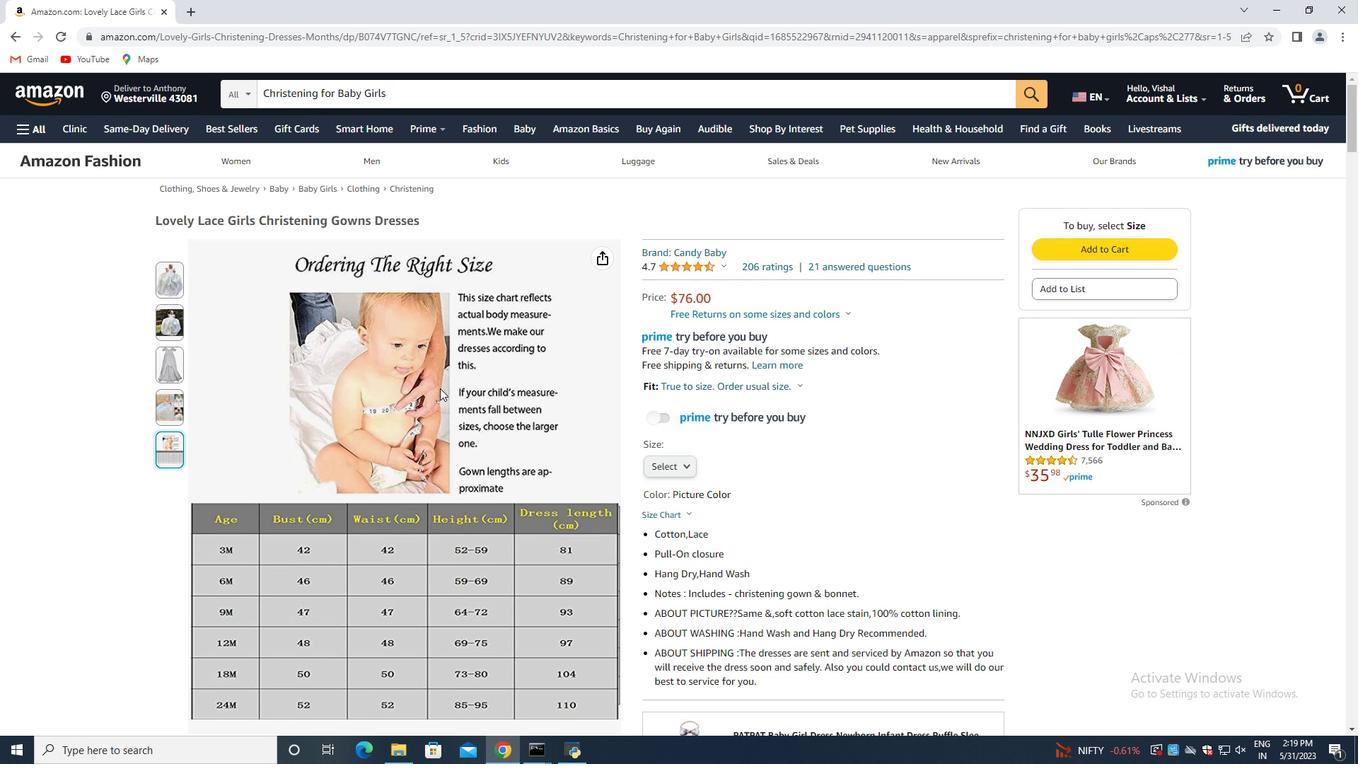 
Action: Mouse scrolled (465, 377) with delta (0, 0)
Screenshot: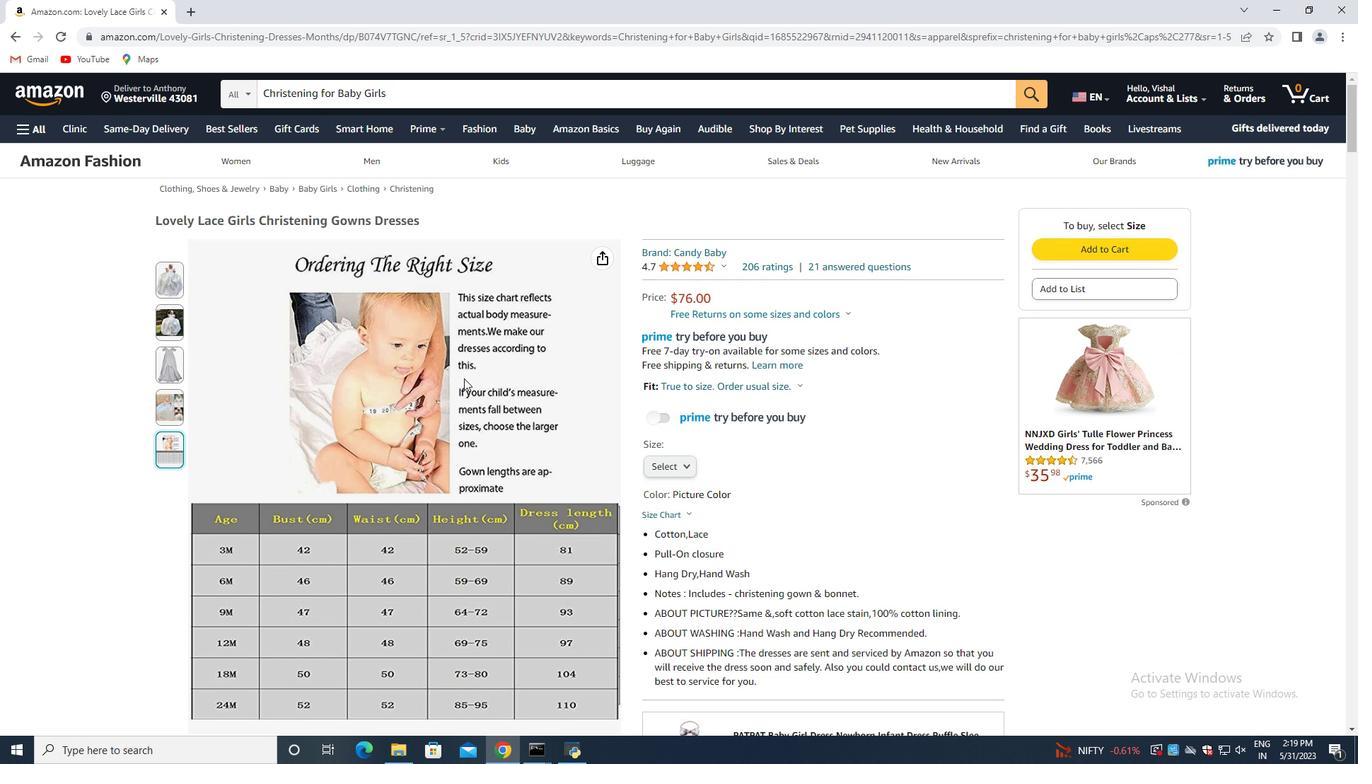 
Action: Mouse scrolled (465, 377) with delta (0, 0)
Screenshot: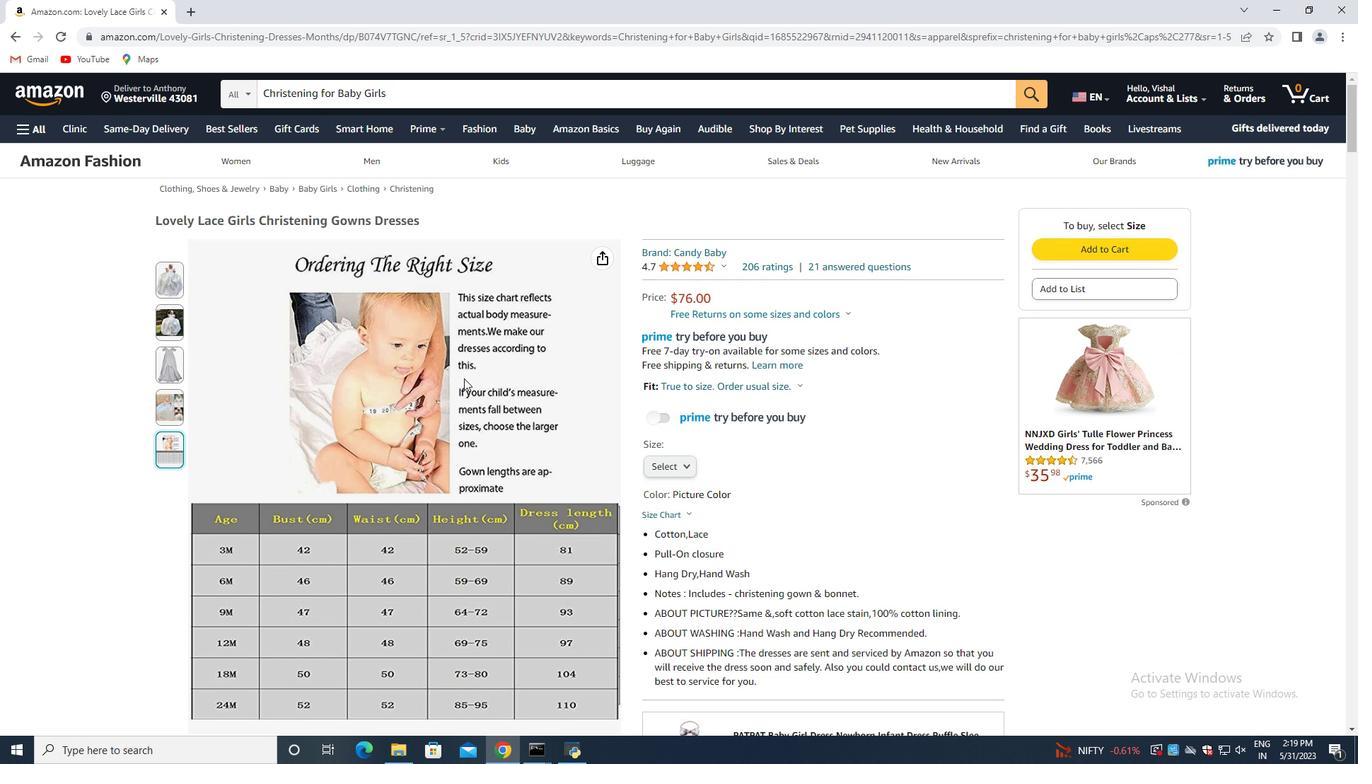 
Action: Mouse scrolled (465, 377) with delta (0, 0)
Screenshot: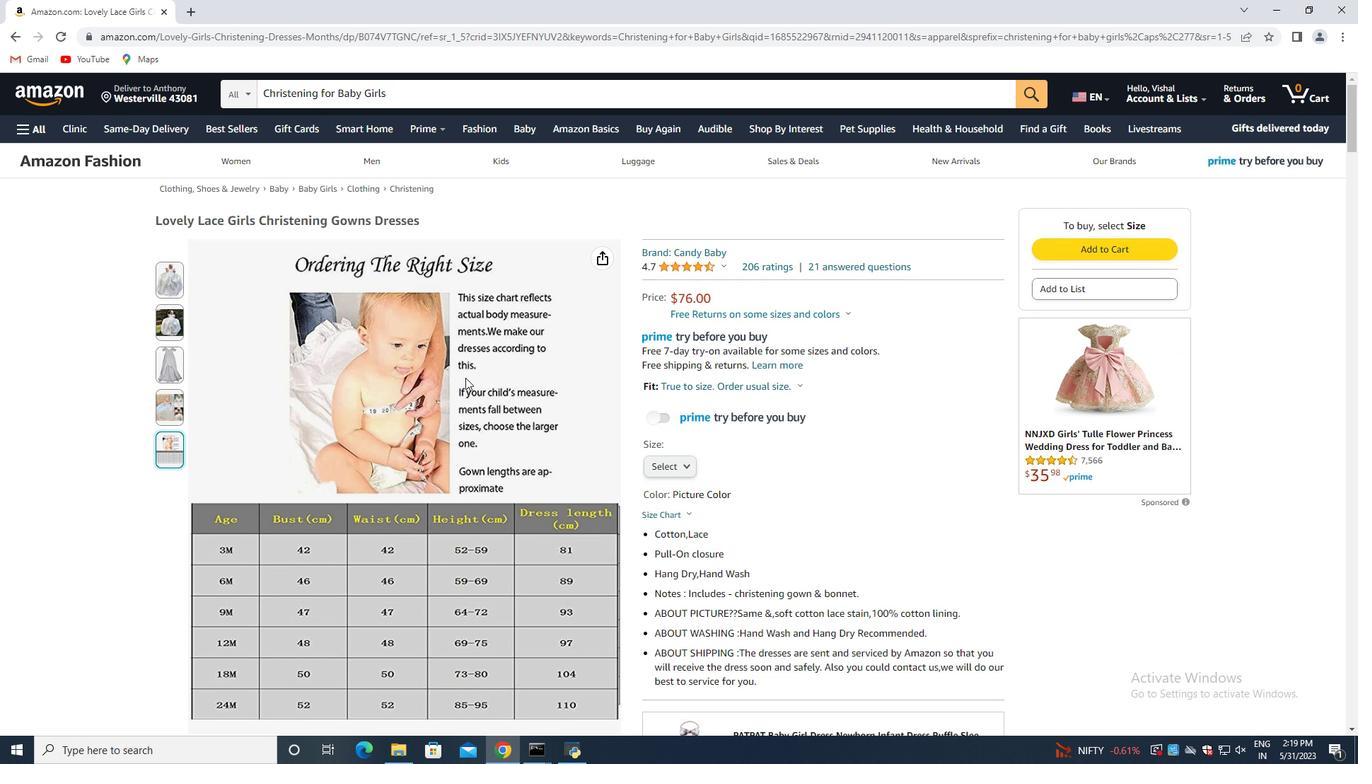 
Action: Mouse moved to (445, 372)
Screenshot: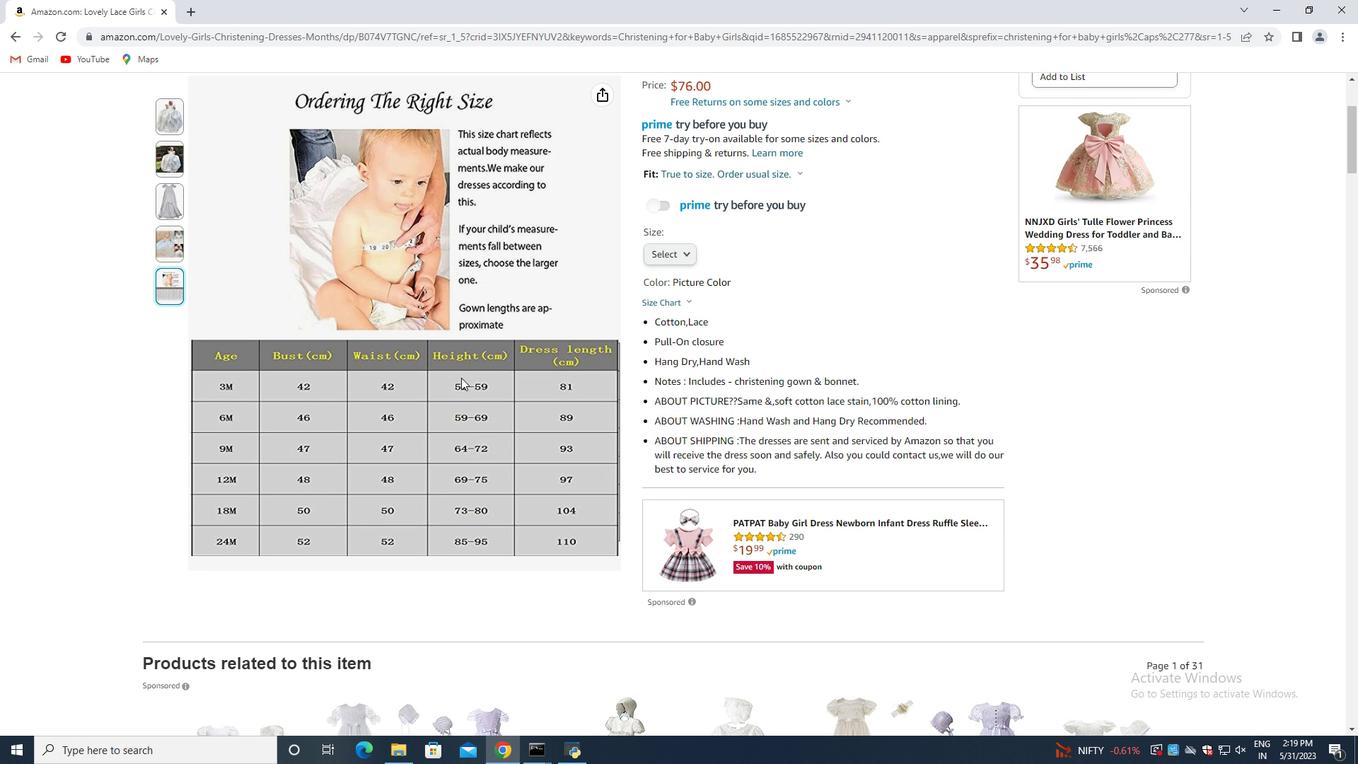 
Action: Mouse scrolled (445, 373) with delta (0, 0)
Screenshot: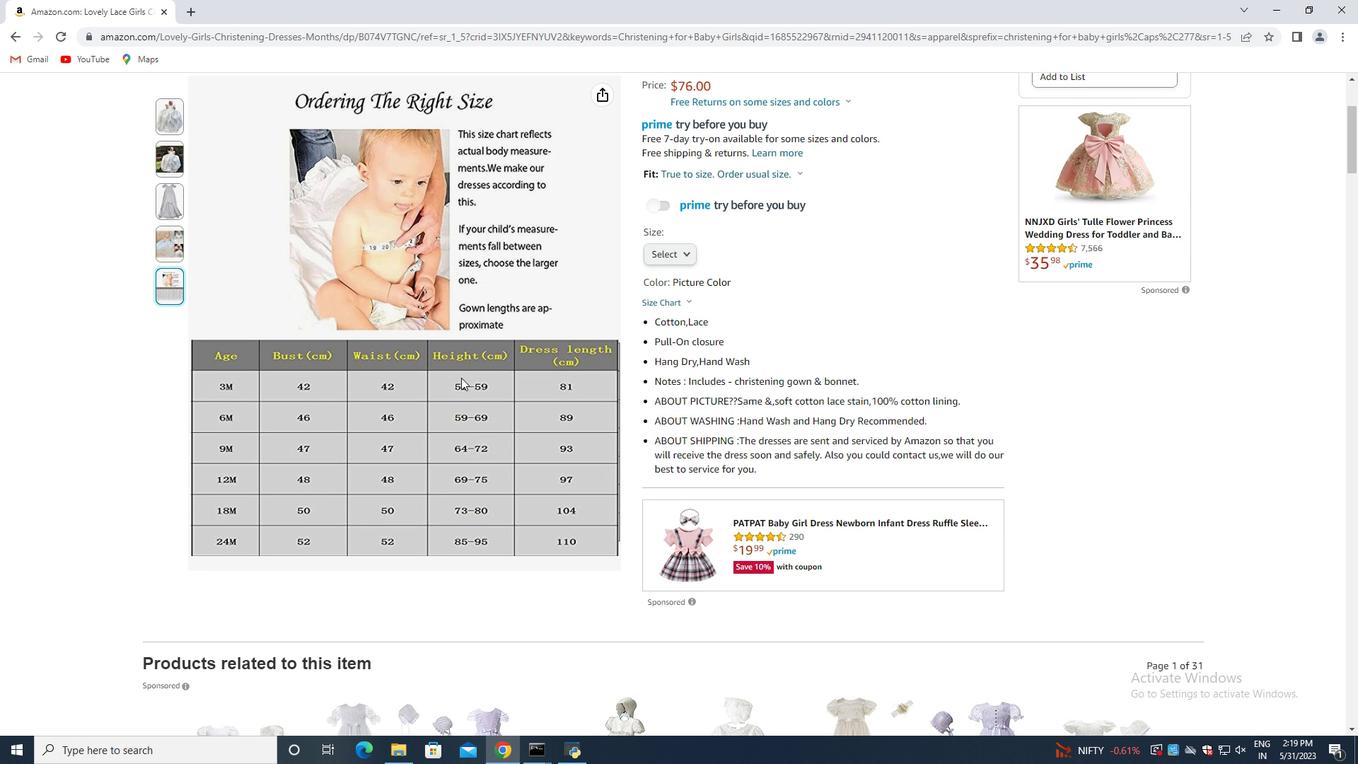 
Action: Mouse moved to (444, 372)
Screenshot: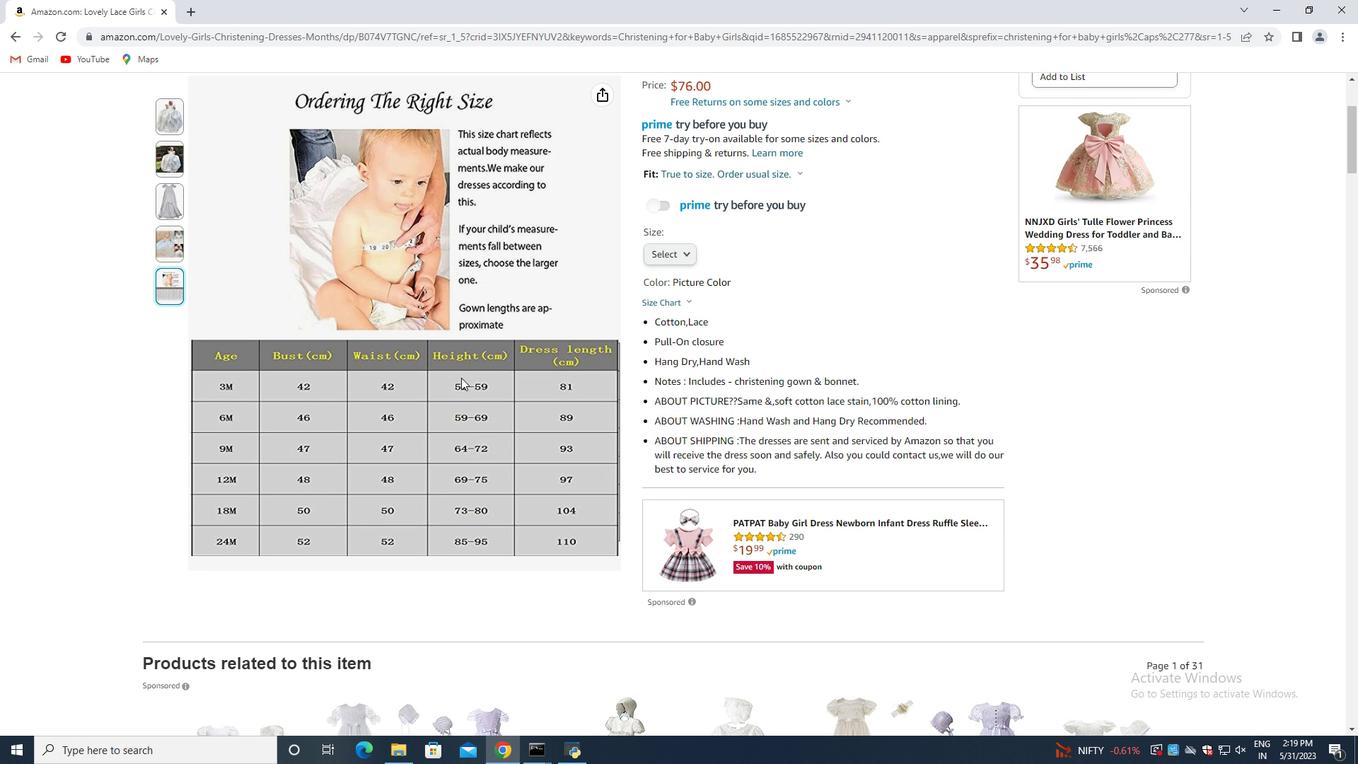 
Action: Mouse scrolled (444, 373) with delta (0, 0)
Screenshot: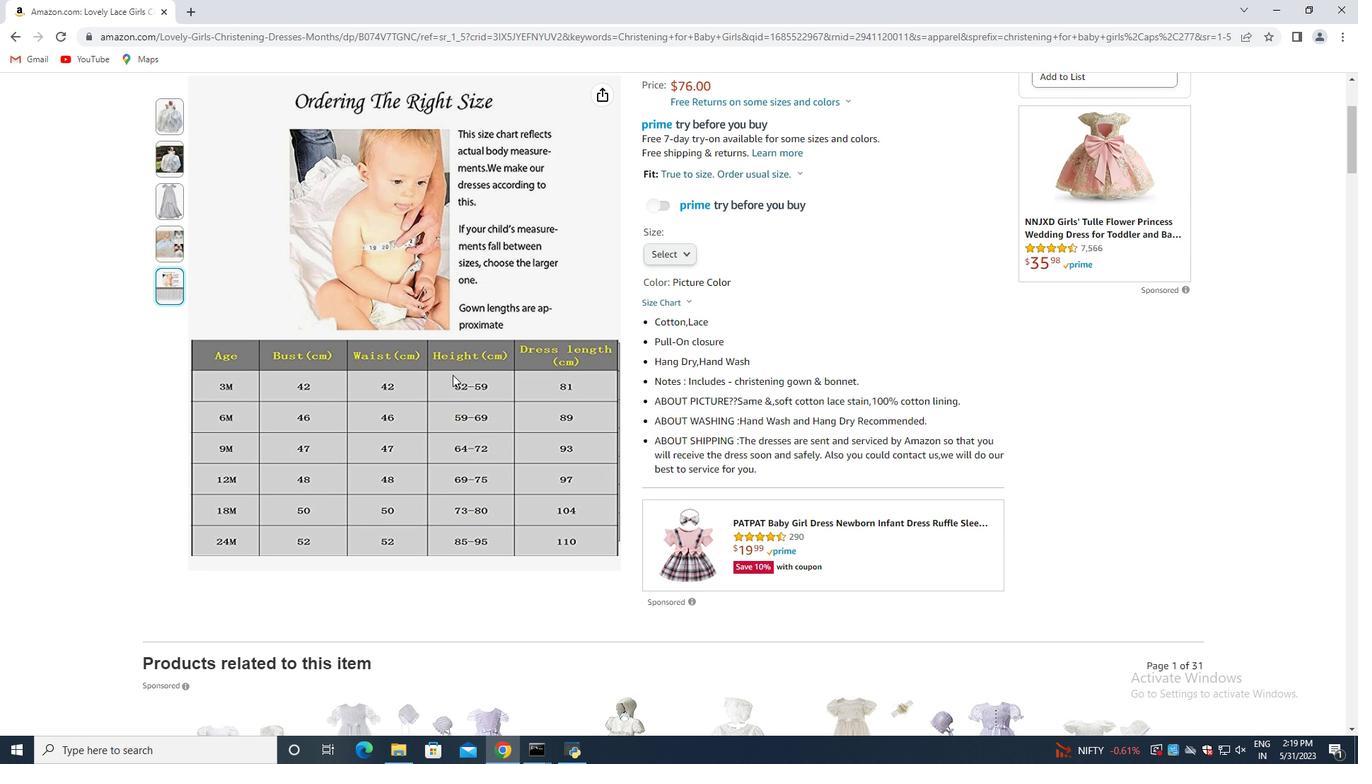 
Action: Mouse moved to (444, 372)
Screenshot: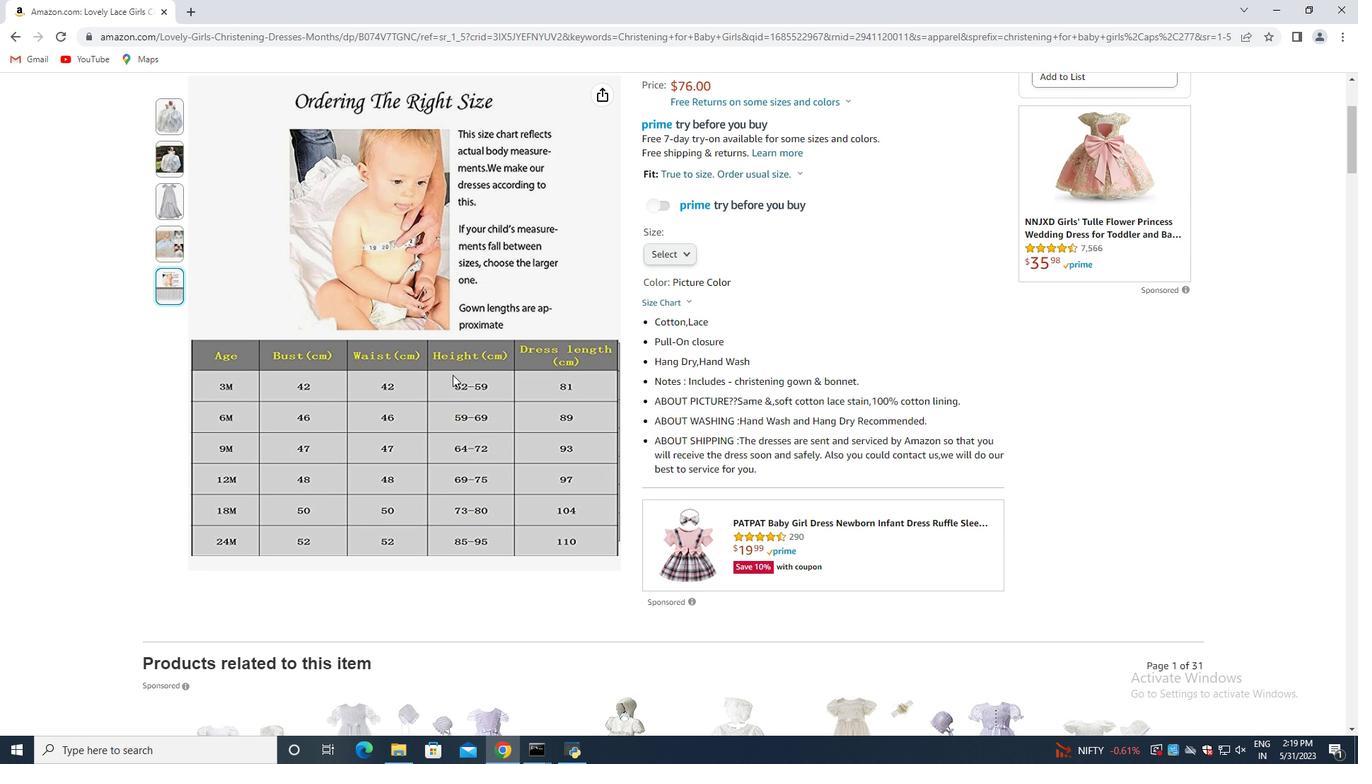 
Action: Mouse scrolled (444, 373) with delta (0, 0)
Screenshot: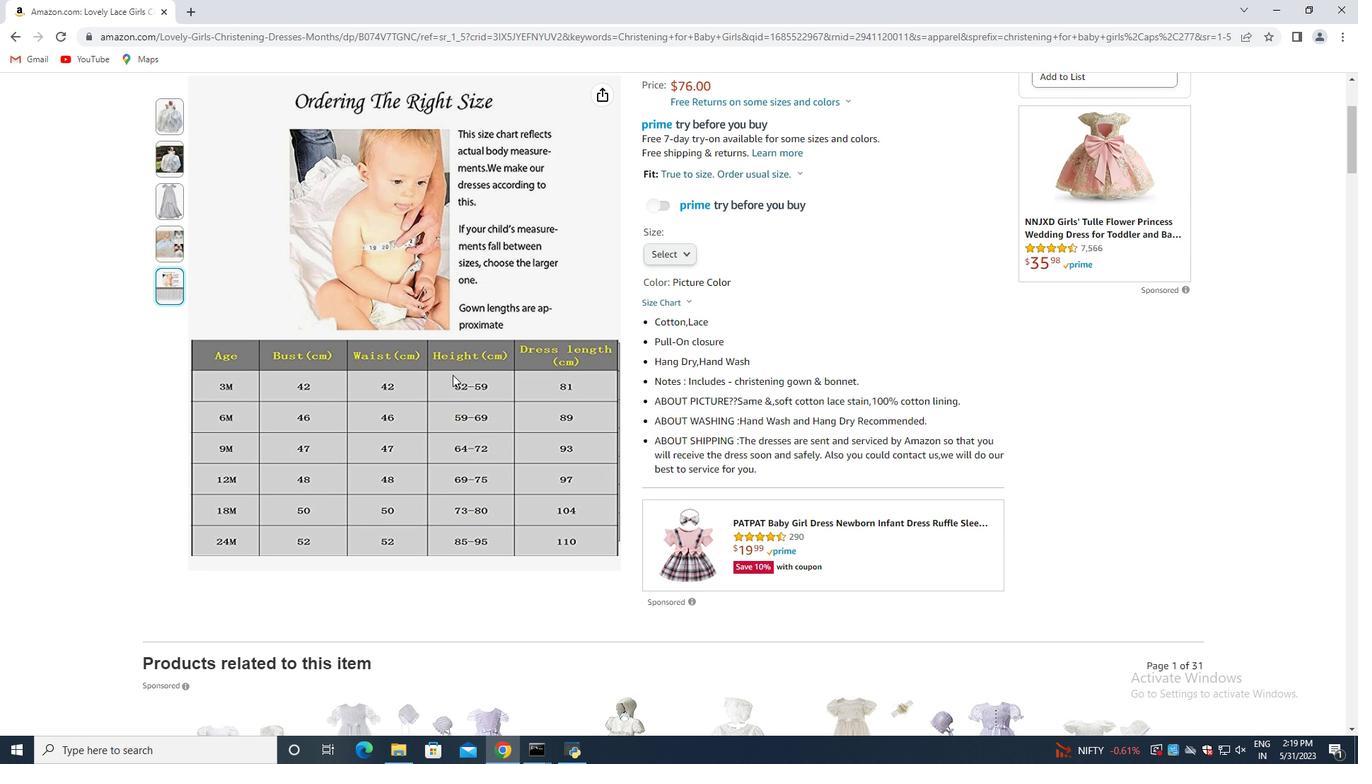 
Action: Mouse scrolled (444, 373) with delta (0, 0)
Screenshot: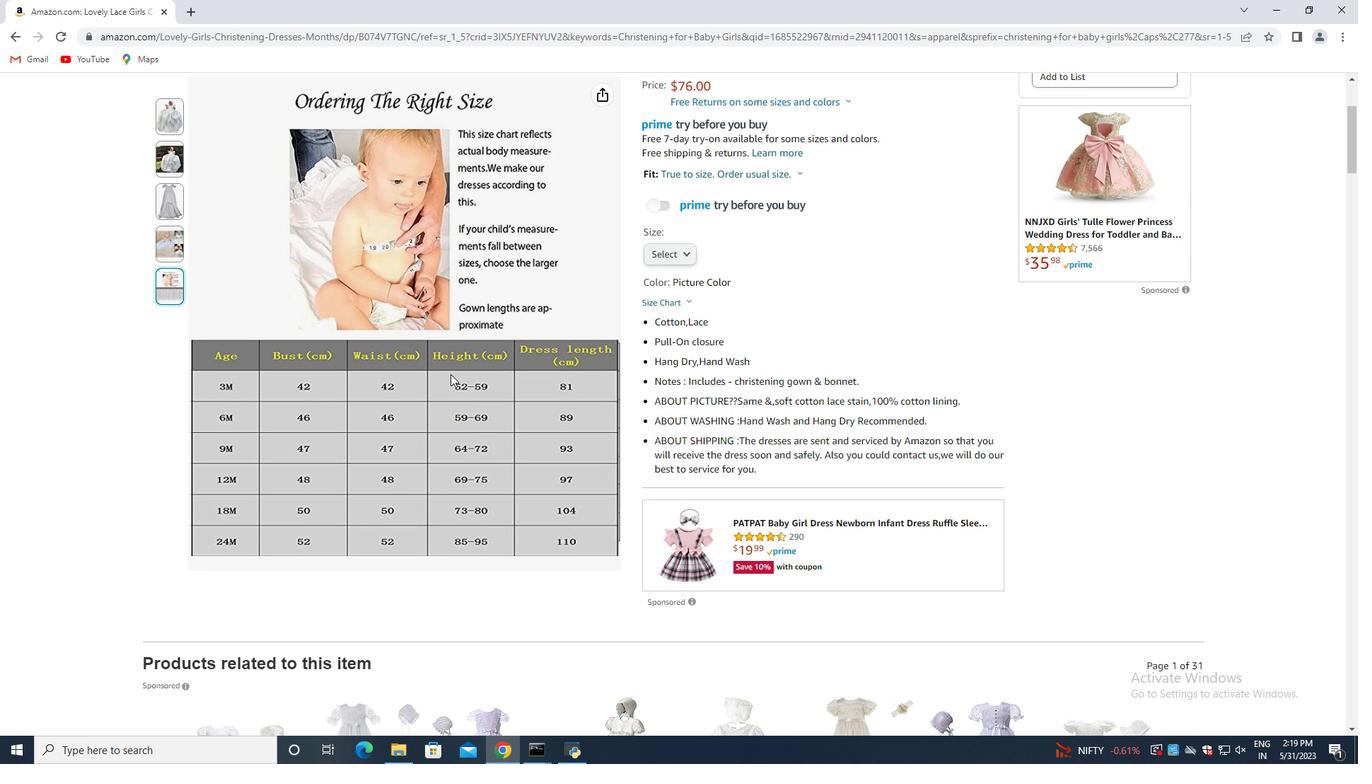 
Action: Mouse scrolled (444, 373) with delta (0, 0)
Screenshot: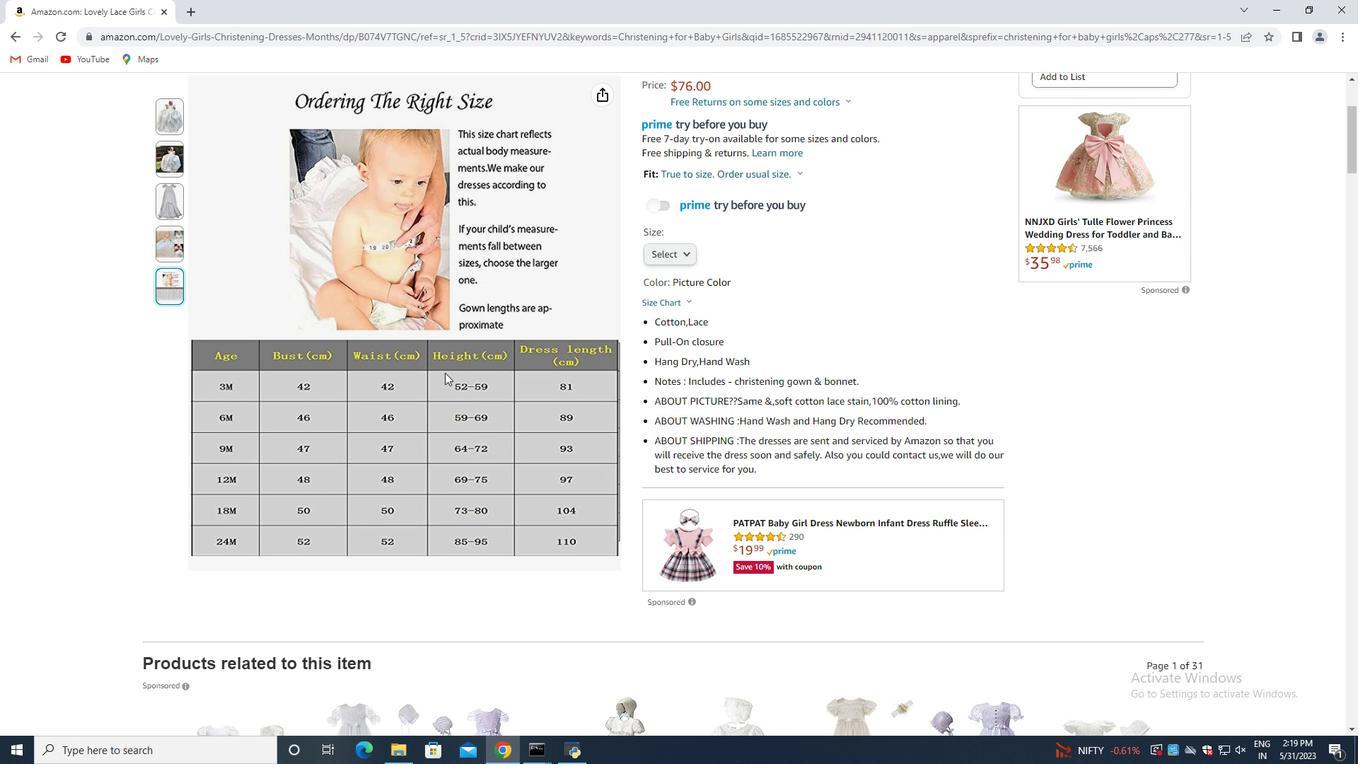 
Action: Mouse moved to (15, 30)
Screenshot: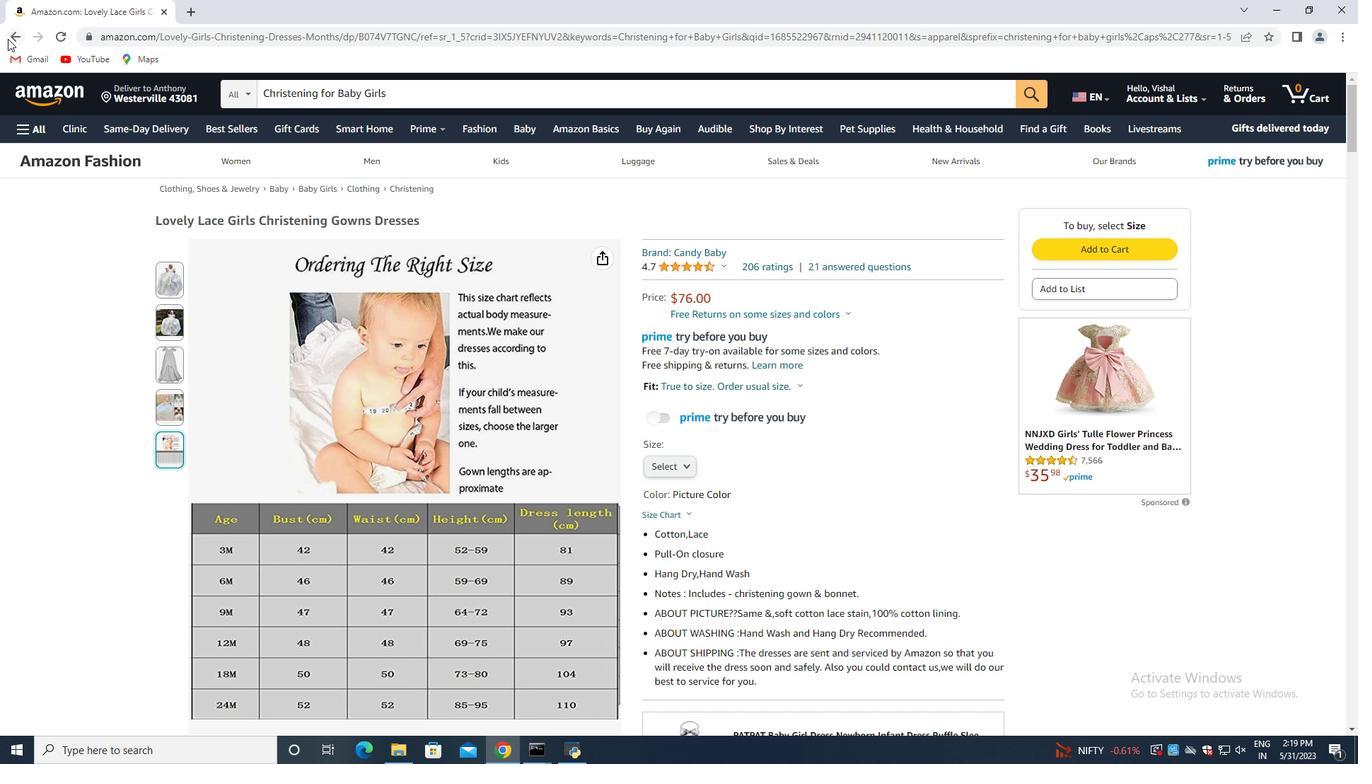 
Action: Mouse pressed left at (15, 30)
Screenshot: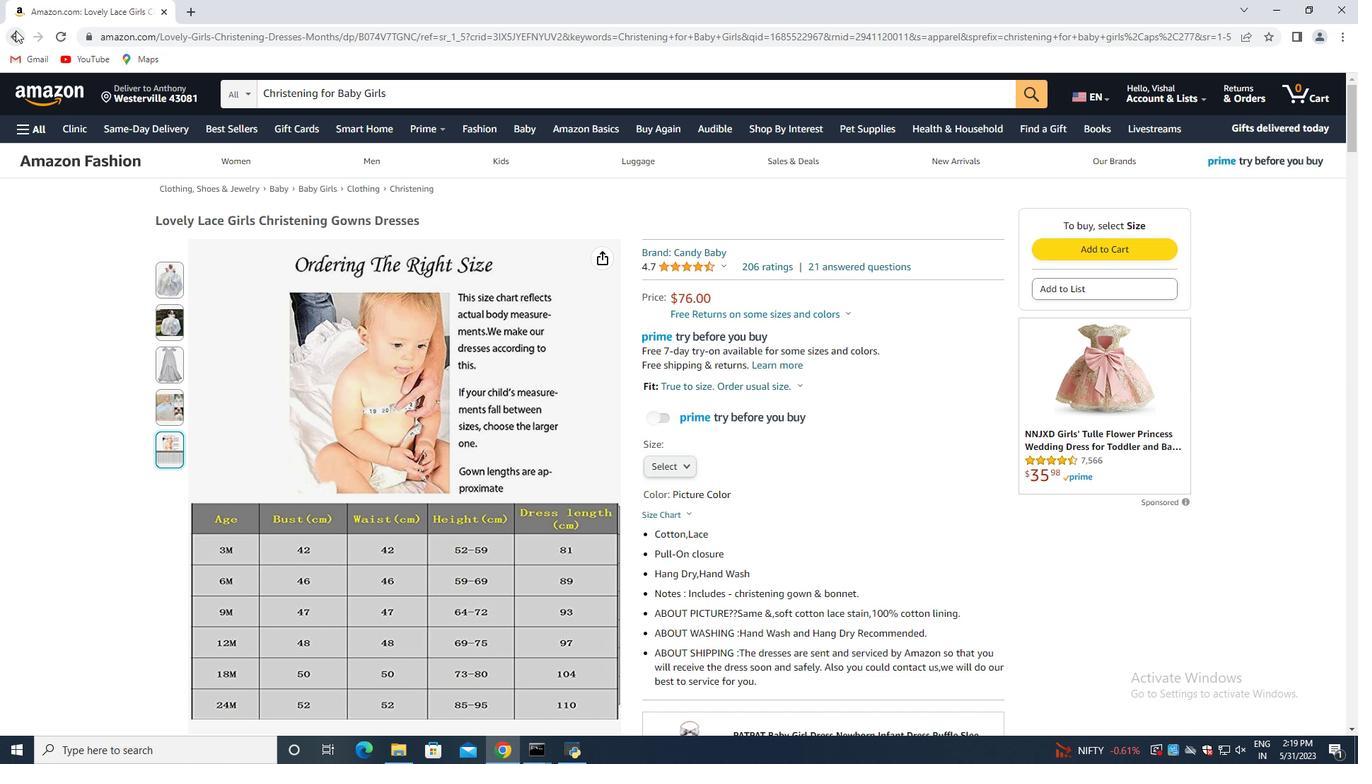 
Action: Mouse moved to (682, 403)
Screenshot: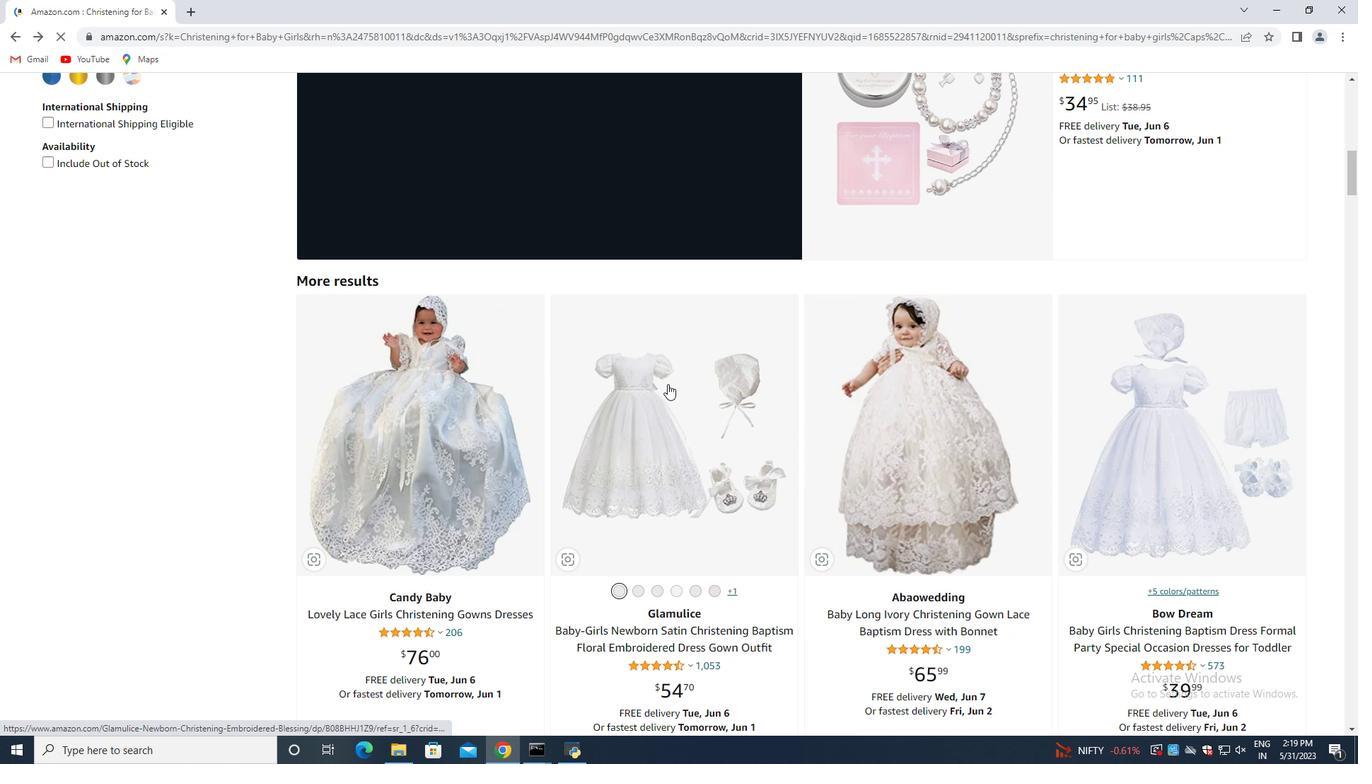 
Action: Mouse pressed left at (682, 403)
Screenshot: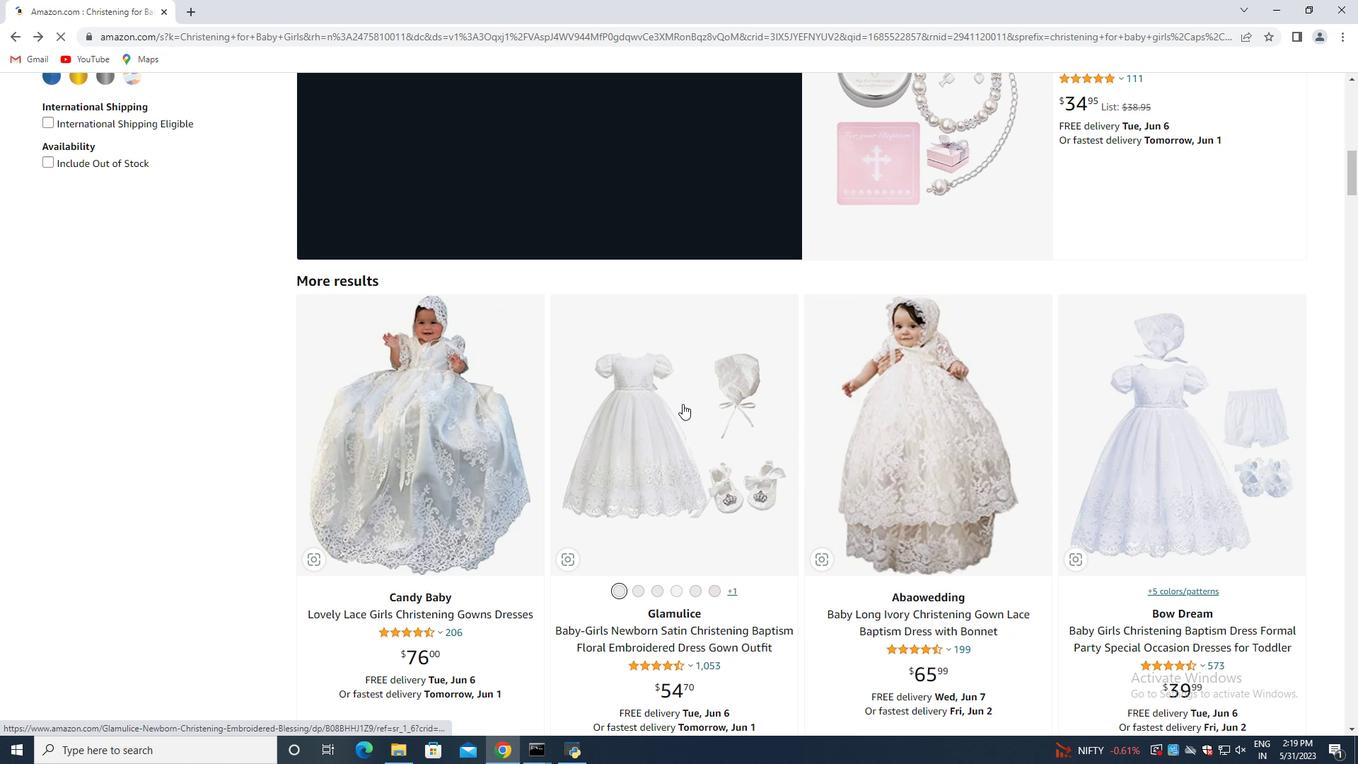 
Action: Mouse moved to (384, 310)
Screenshot: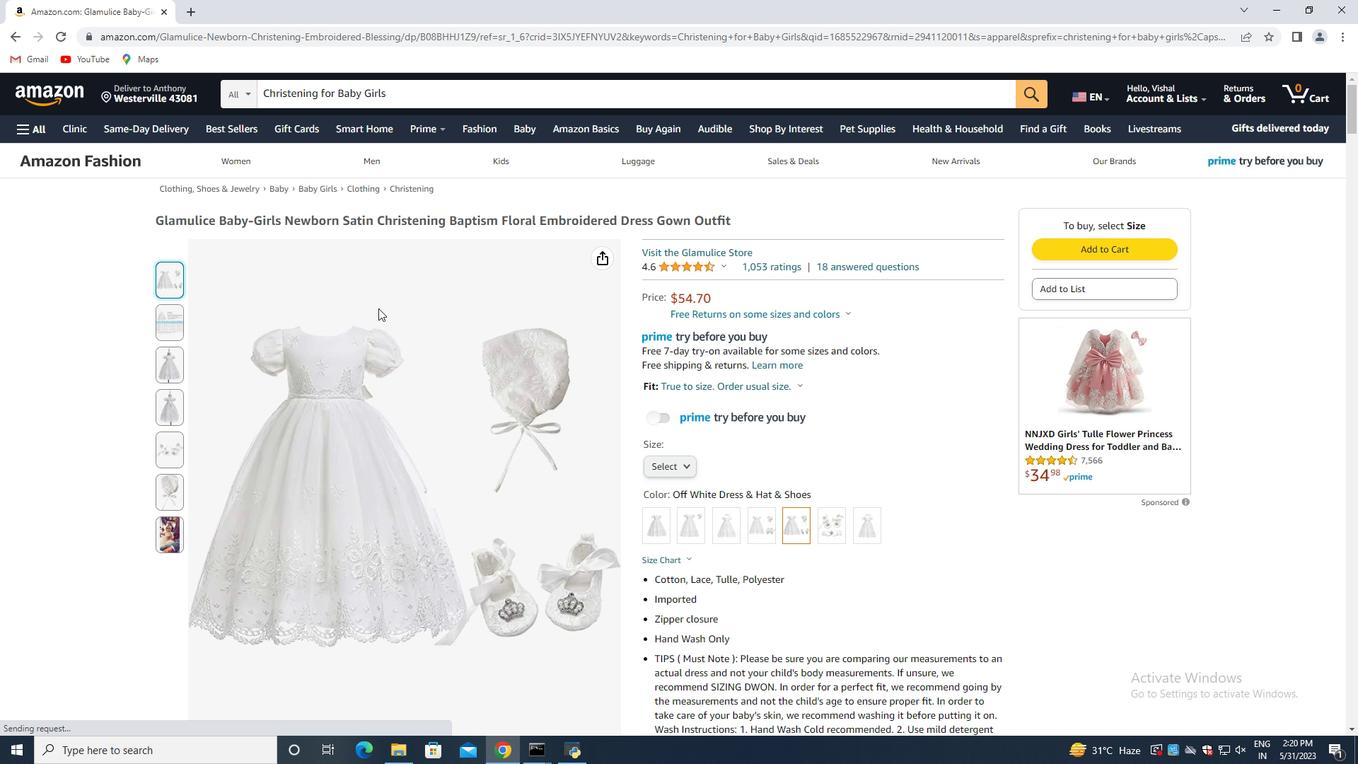 
Action: Mouse scrolled (384, 309) with delta (0, 0)
Screenshot: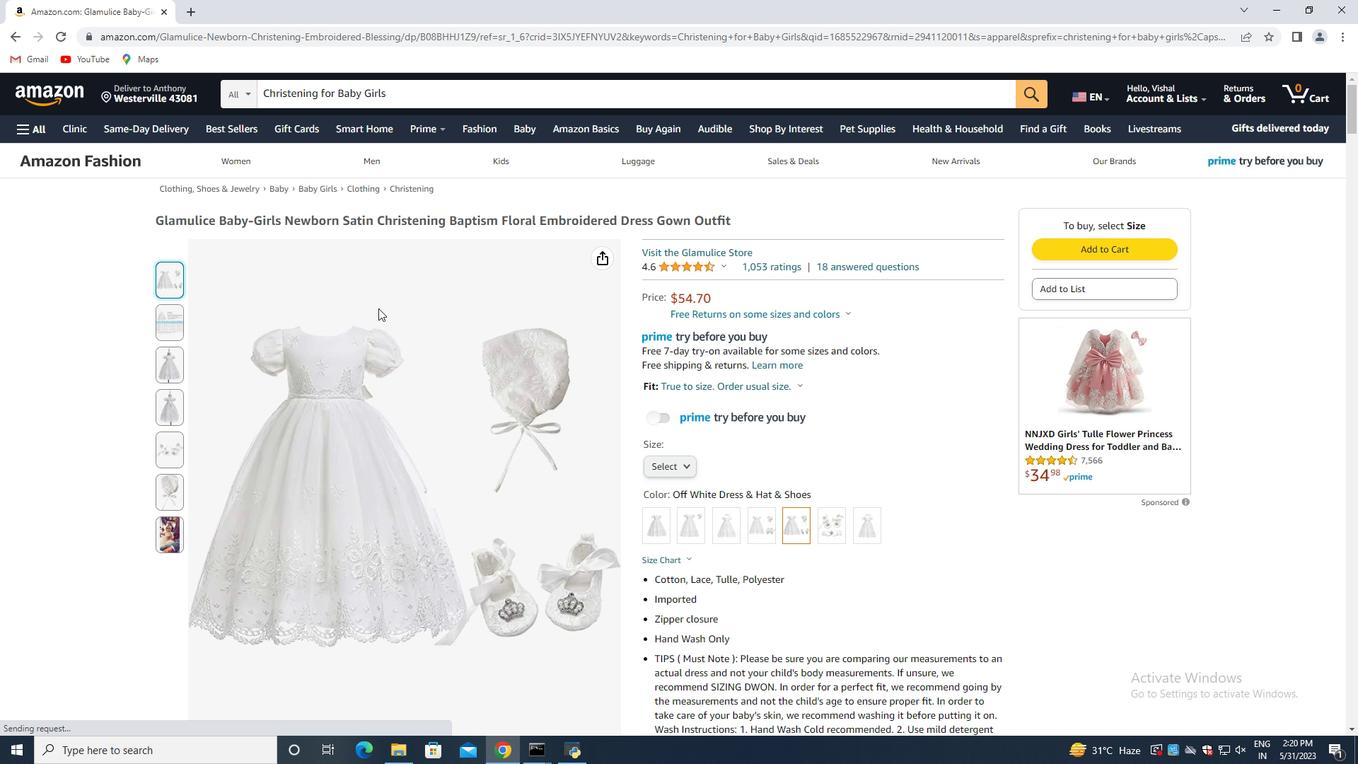 
Action: Mouse moved to (382, 307)
Screenshot: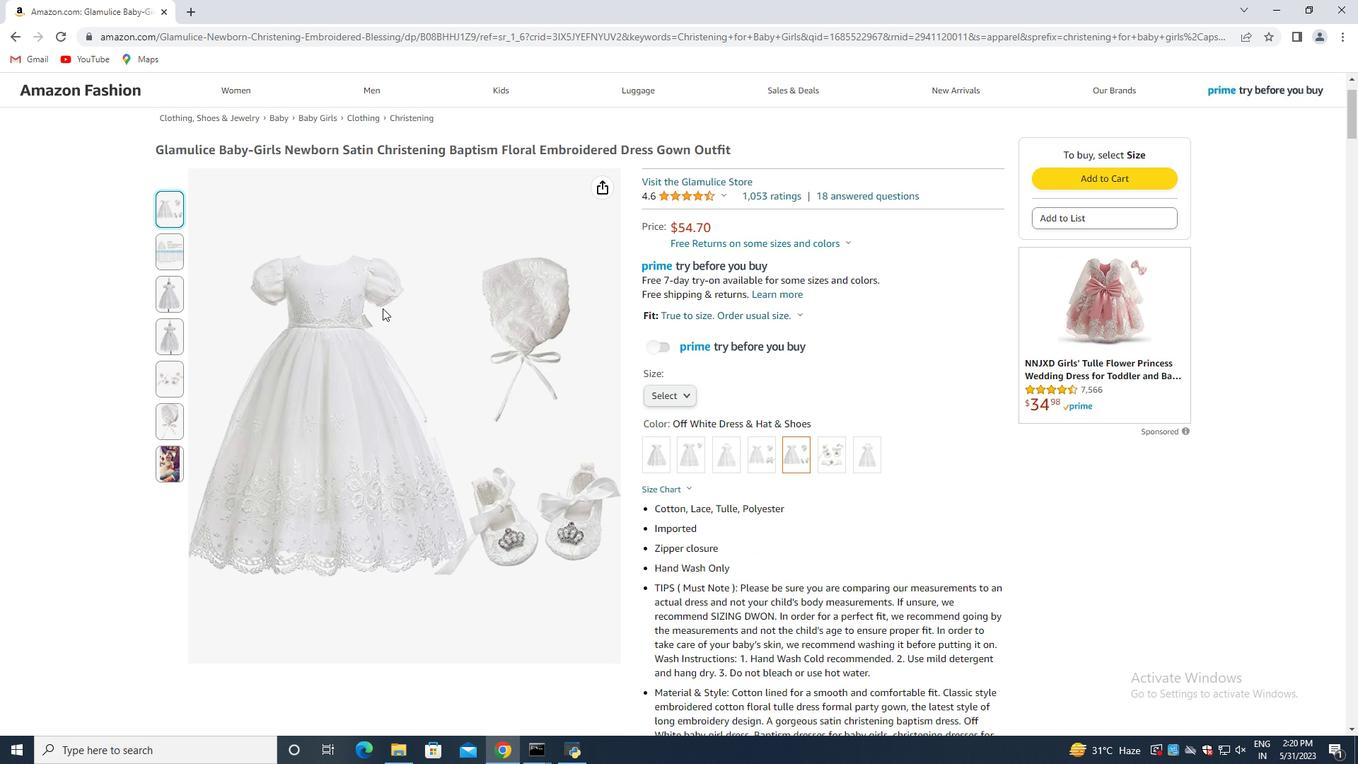 
Action: Mouse scrolled (382, 308) with delta (0, 0)
Screenshot: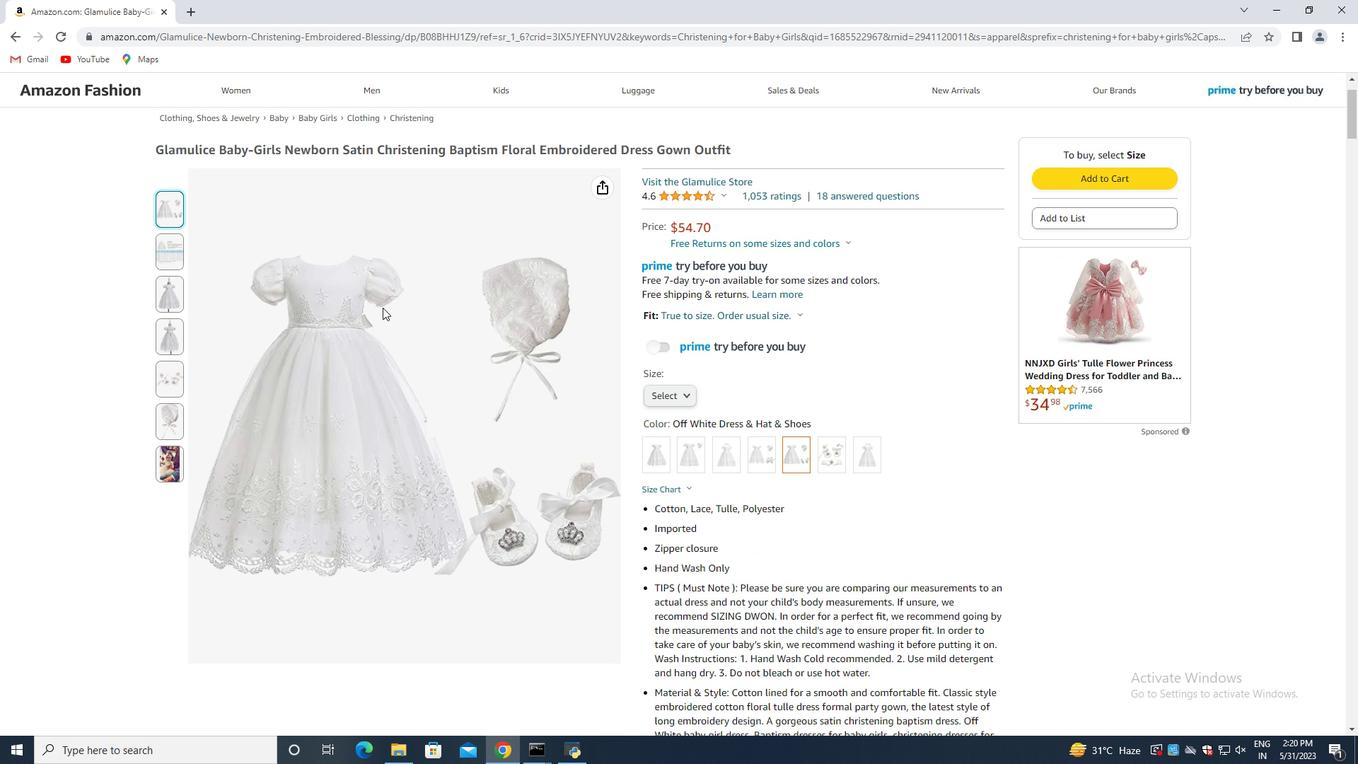 
Action: Mouse moved to (395, 309)
Screenshot: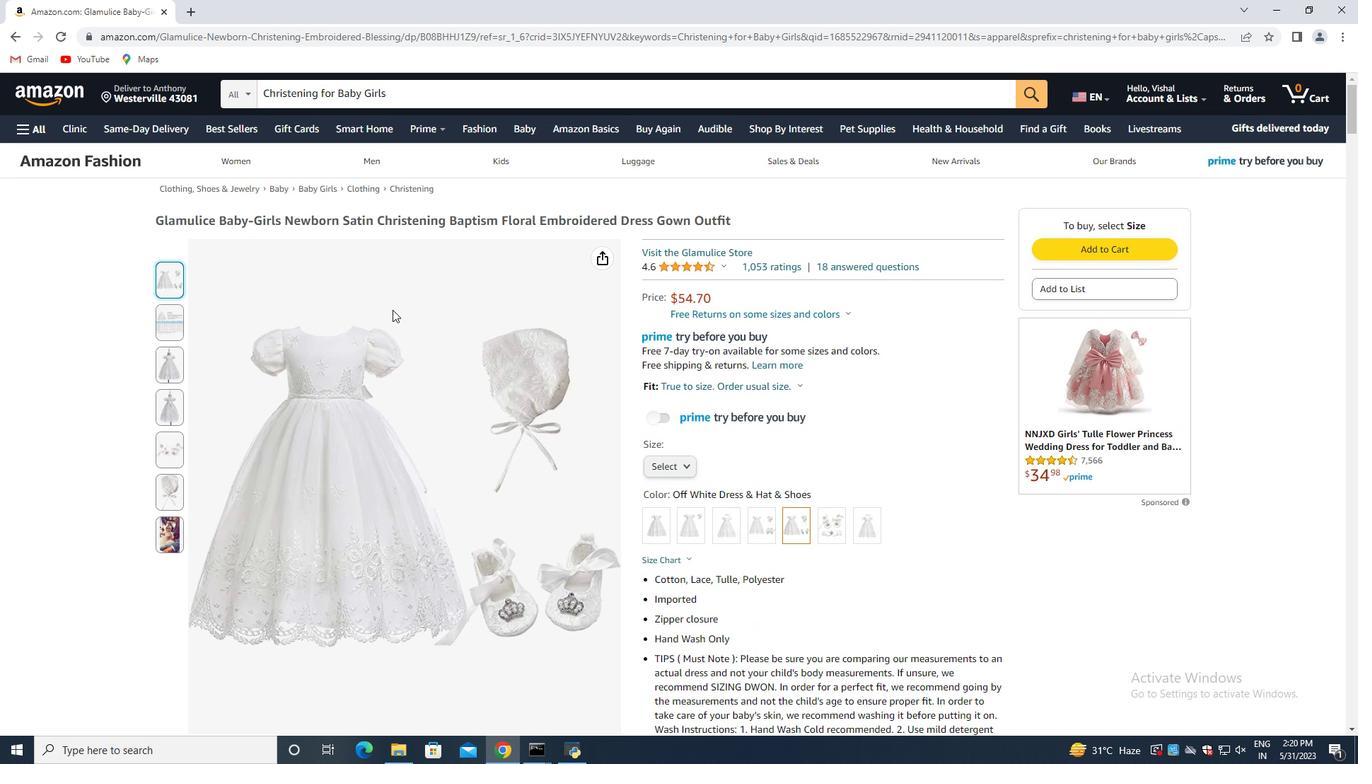 
Action: Mouse scrolled (395, 309) with delta (0, 0)
Screenshot: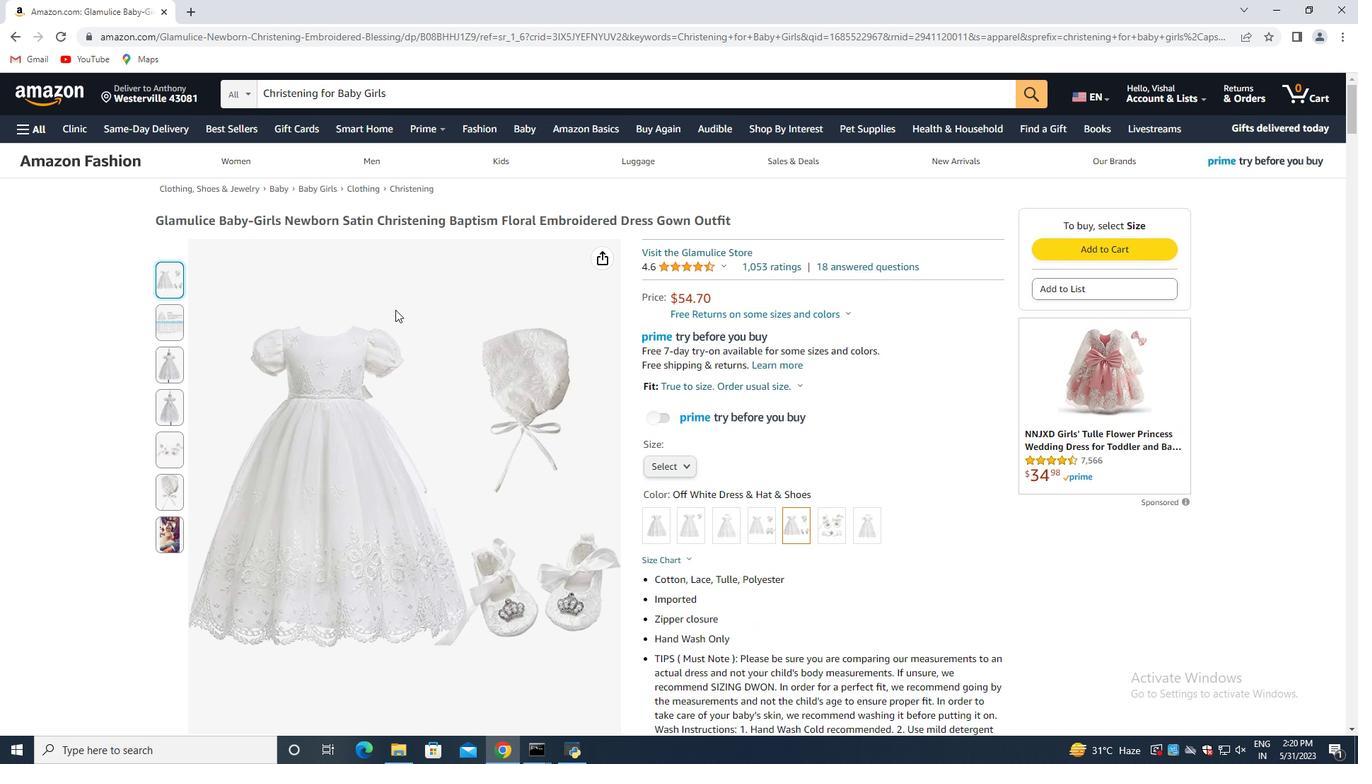 
Action: Mouse moved to (401, 307)
Screenshot: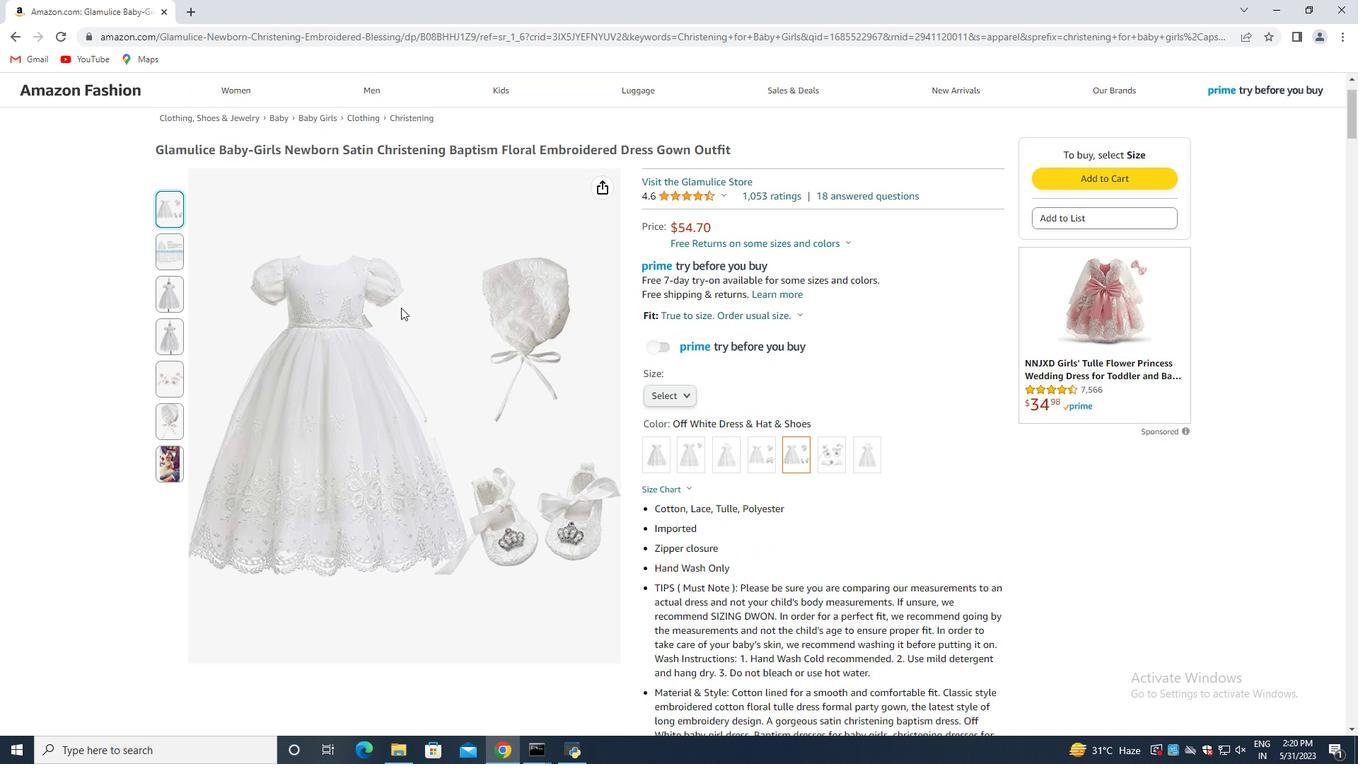 
Action: Mouse scrolled (401, 306) with delta (0, 0)
Screenshot: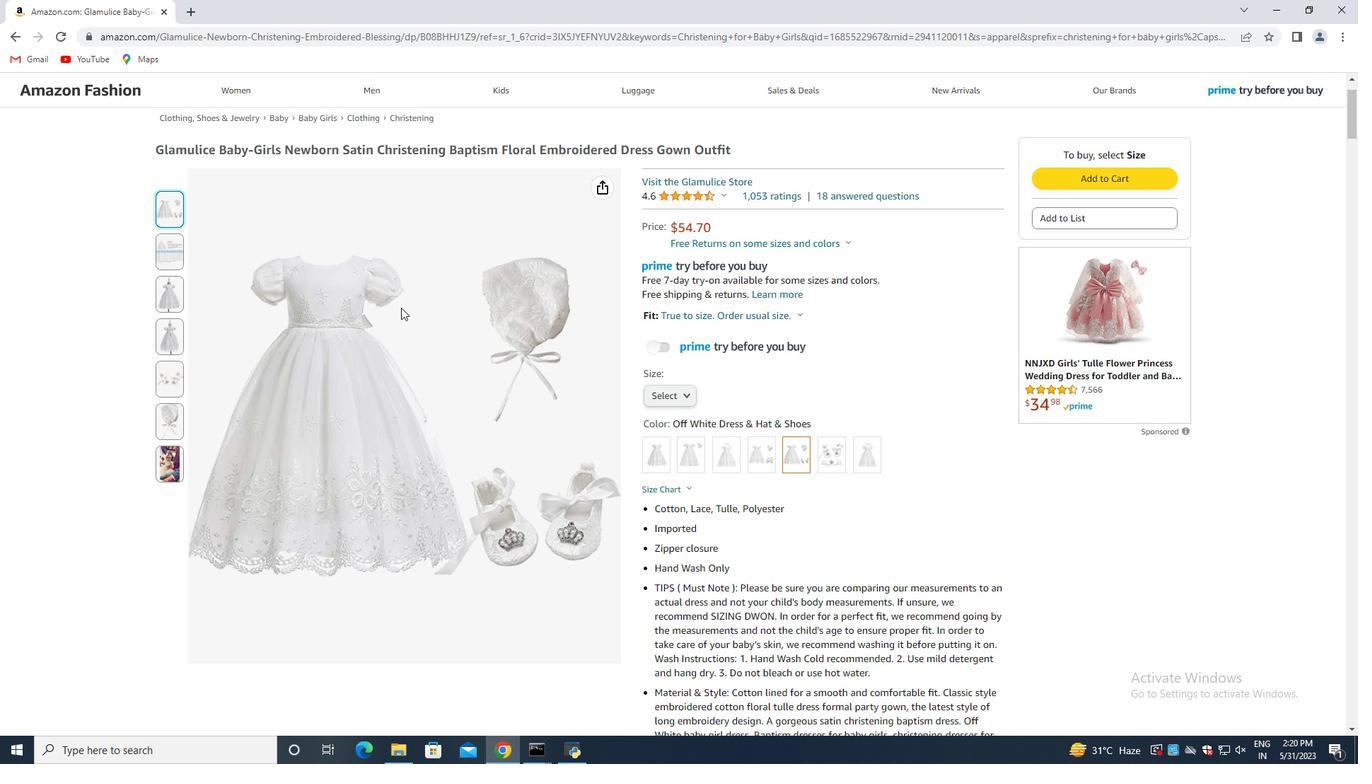 
Action: Mouse moved to (370, 287)
Screenshot: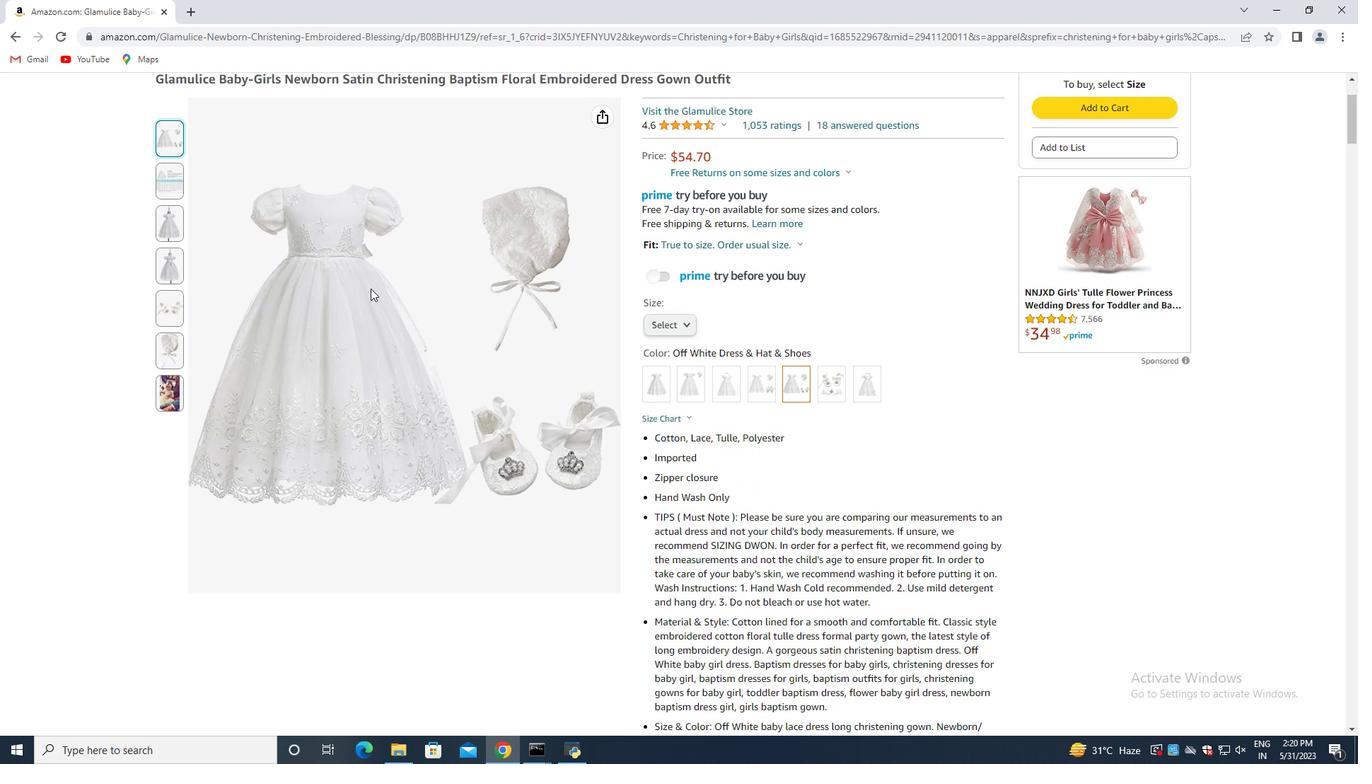 
Action: Mouse scrolled (370, 288) with delta (0, 0)
Screenshot: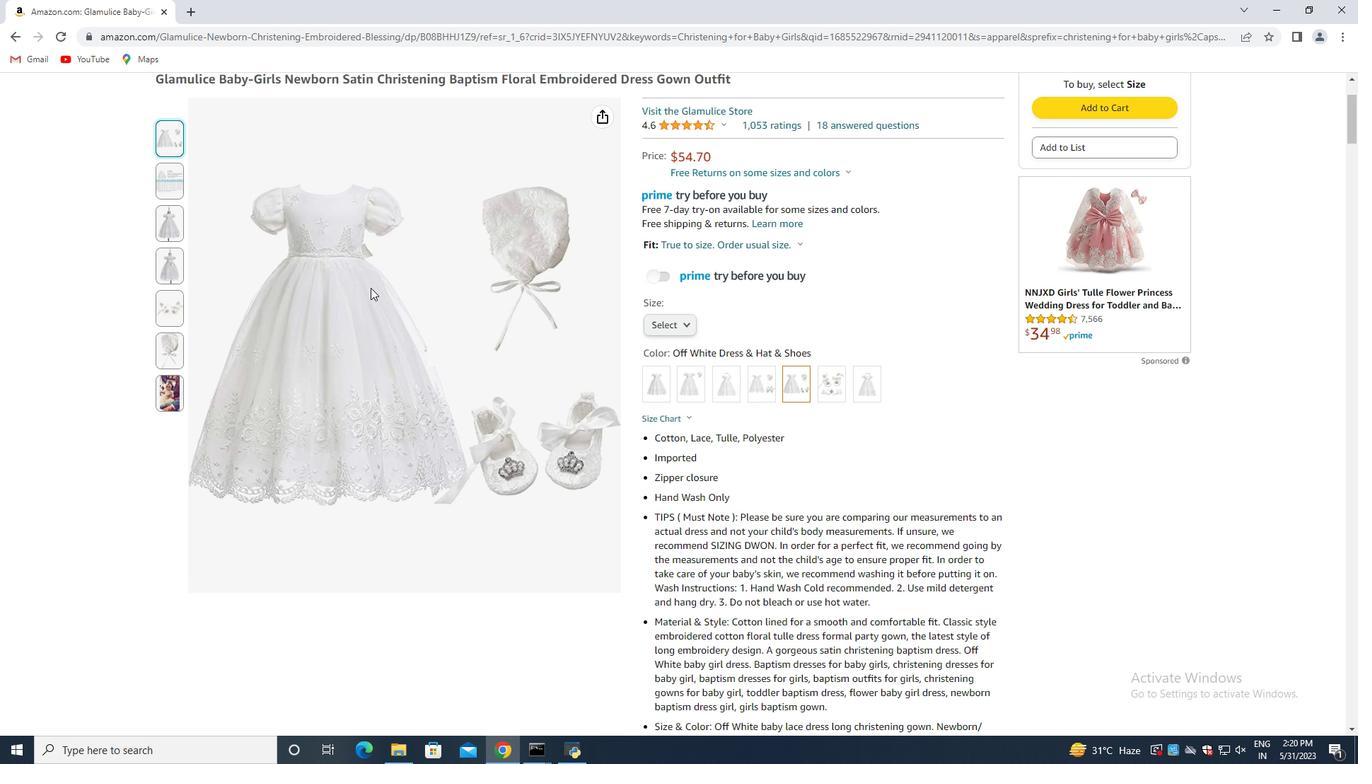 
Action: Mouse scrolled (370, 288) with delta (0, 0)
Screenshot: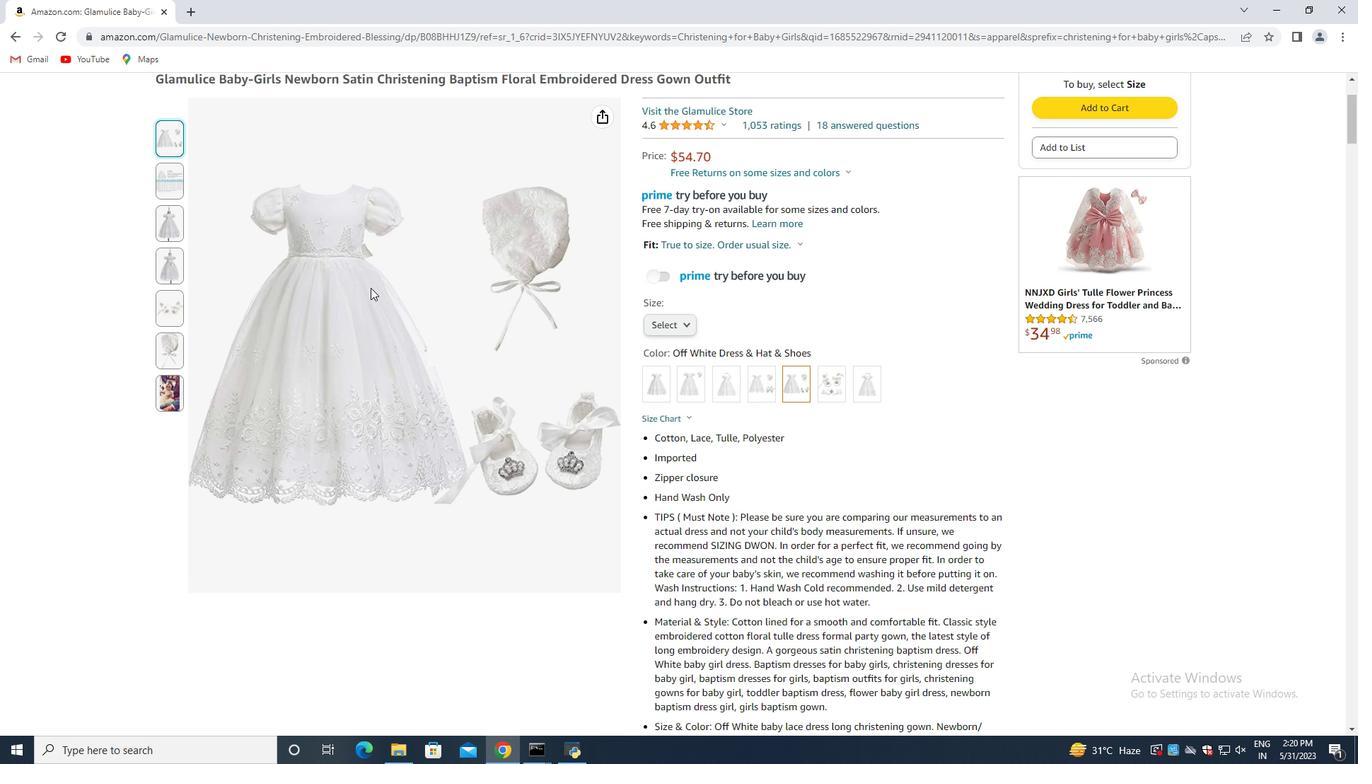 
Action: Mouse scrolled (370, 288) with delta (0, 0)
Screenshot: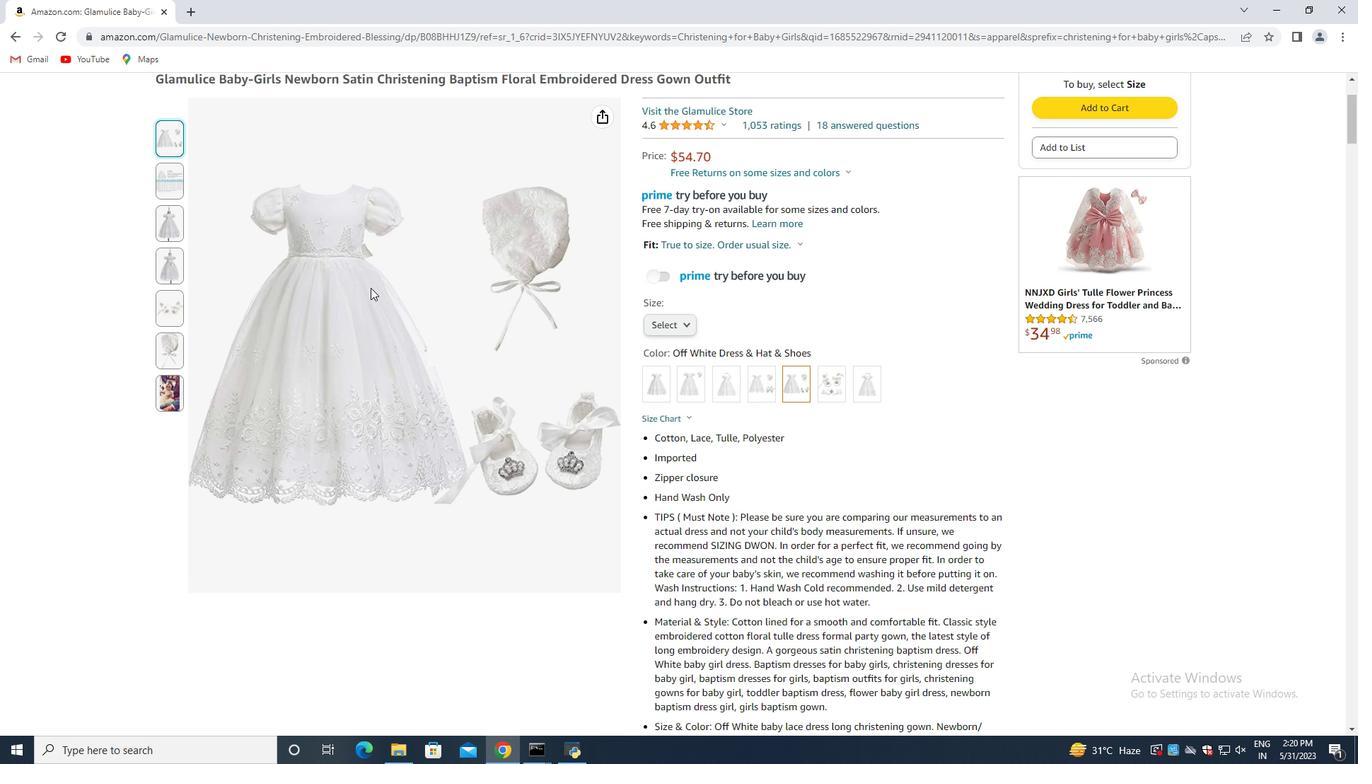 
Action: Mouse scrolled (370, 287) with delta (0, 0)
Screenshot: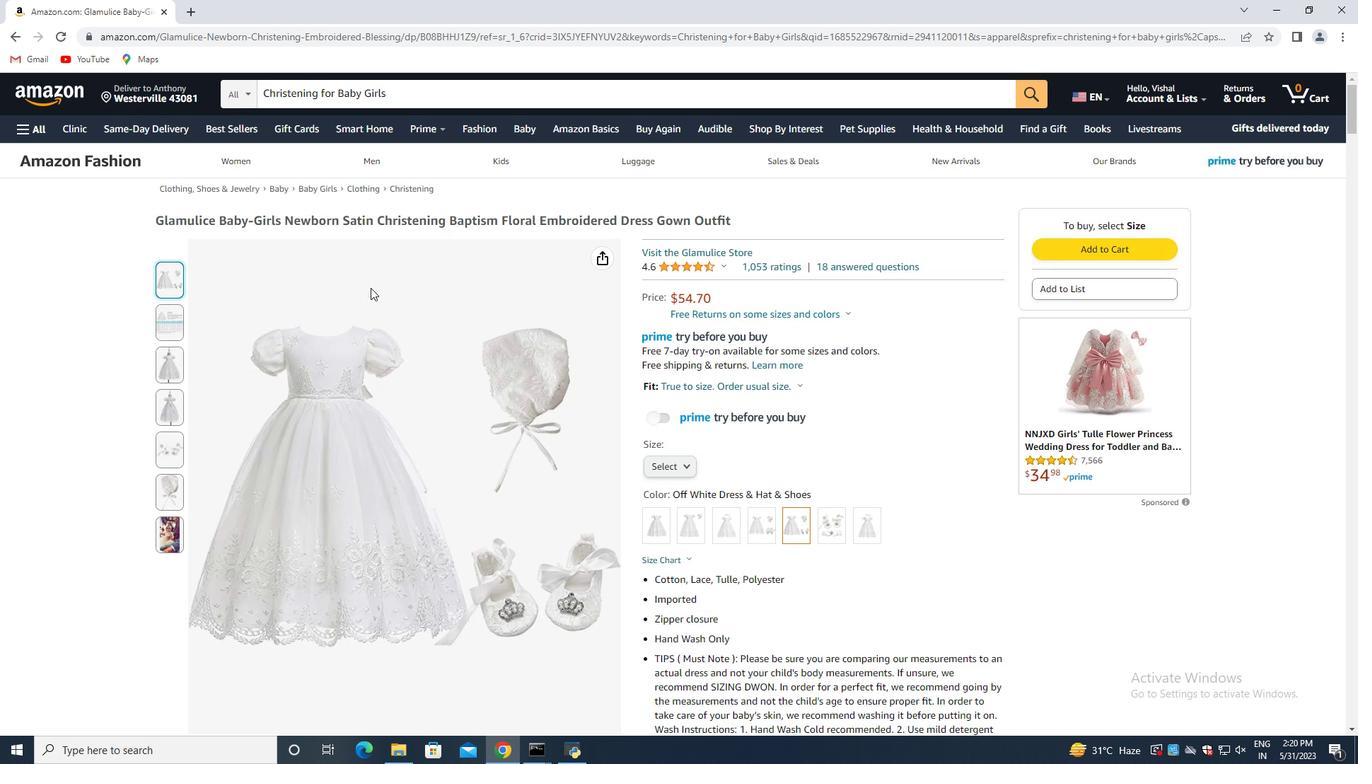 
Action: Mouse scrolled (370, 287) with delta (0, 0)
Screenshot: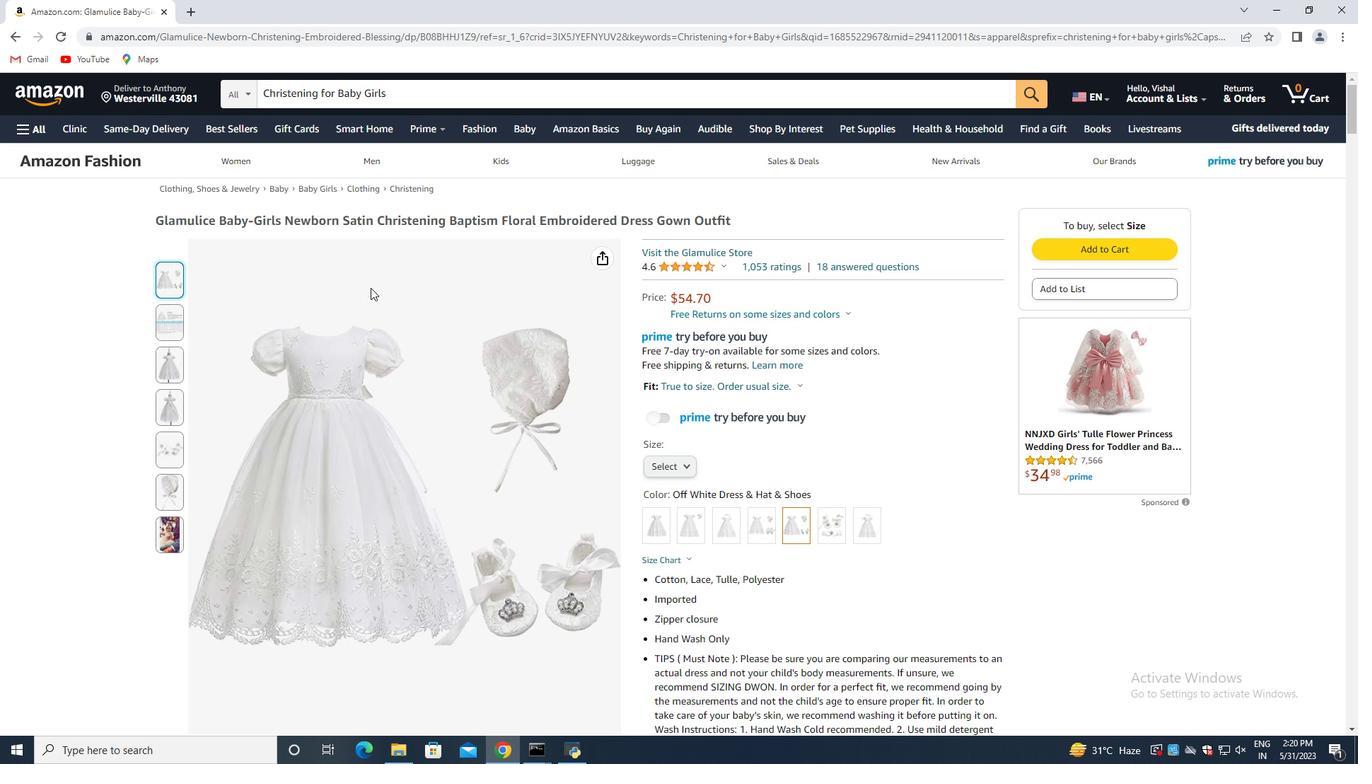 
Action: Mouse scrolled (370, 287) with delta (0, 0)
Screenshot: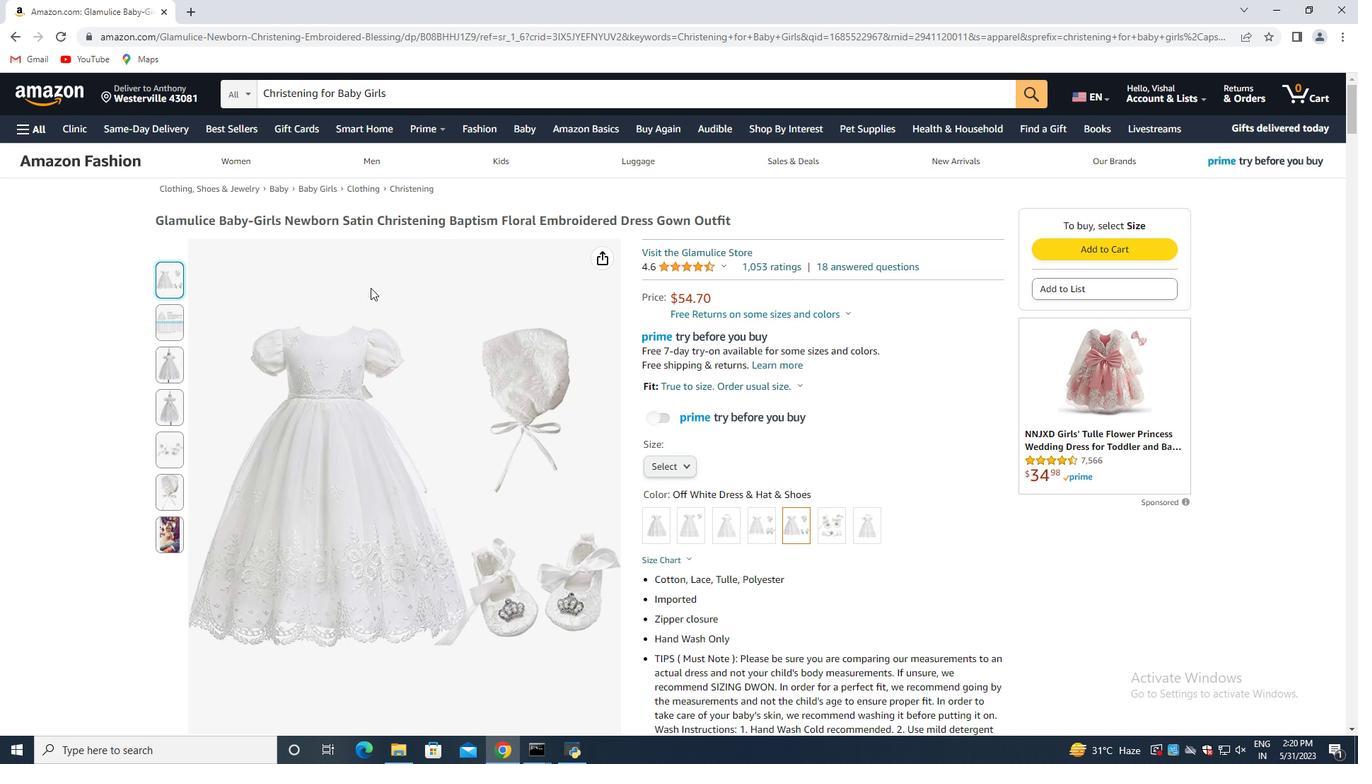 
Action: Mouse scrolled (370, 287) with delta (0, 0)
Screenshot: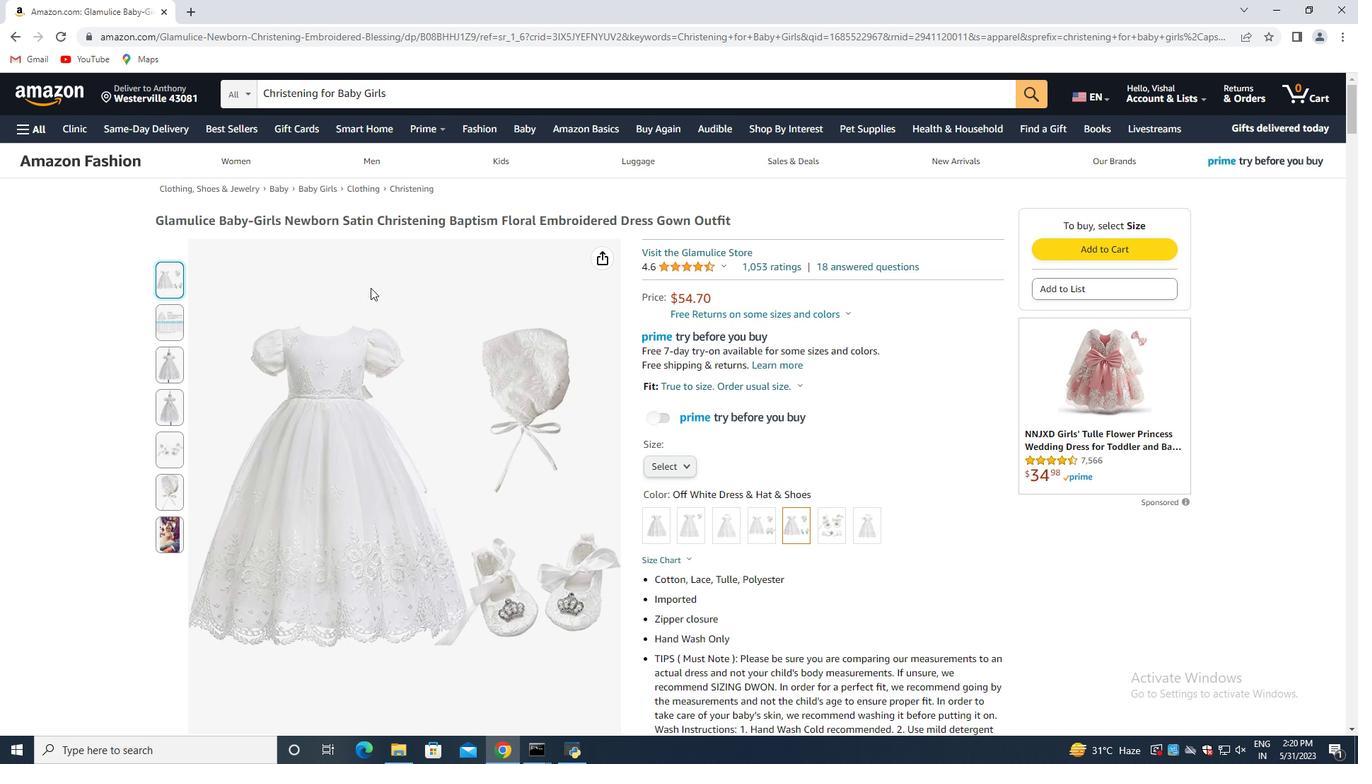 
Action: Mouse moved to (15, 31)
Screenshot: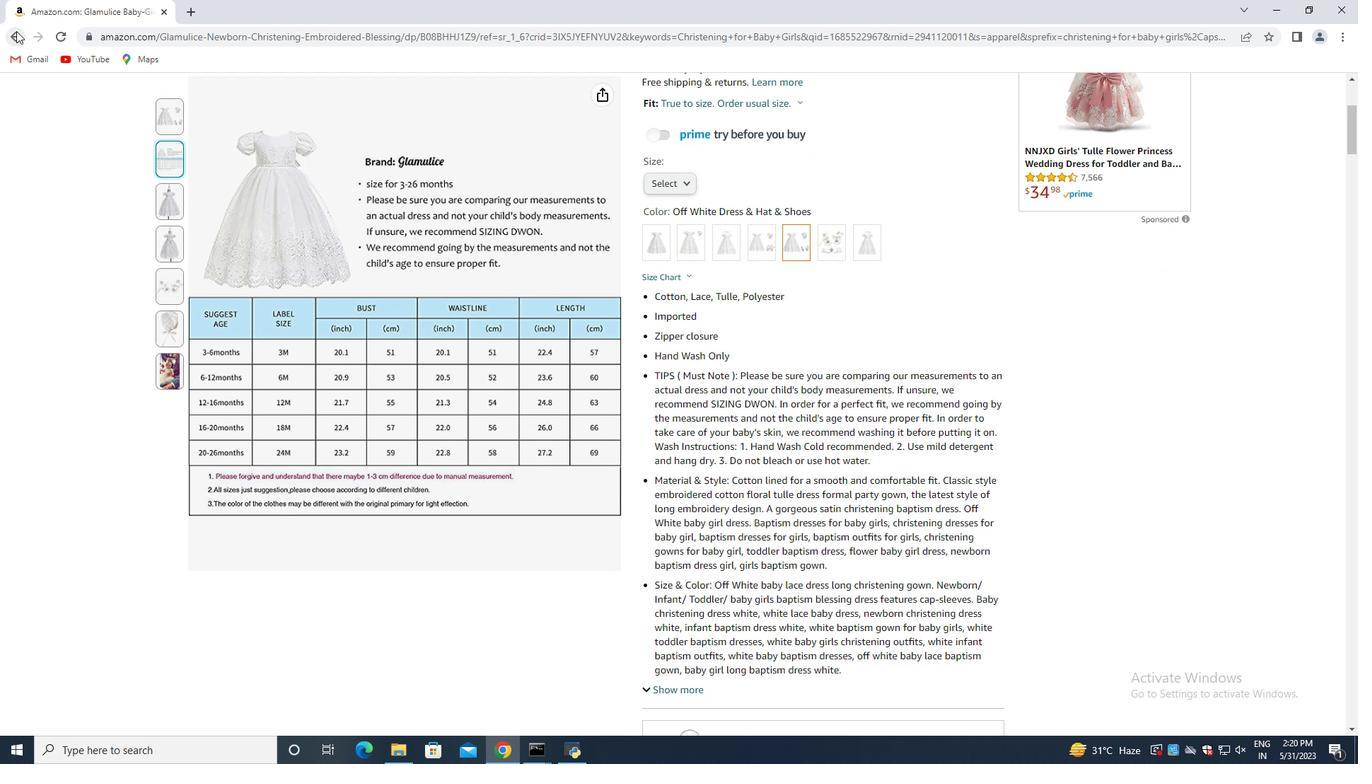 
Action: Mouse pressed left at (15, 31)
Screenshot: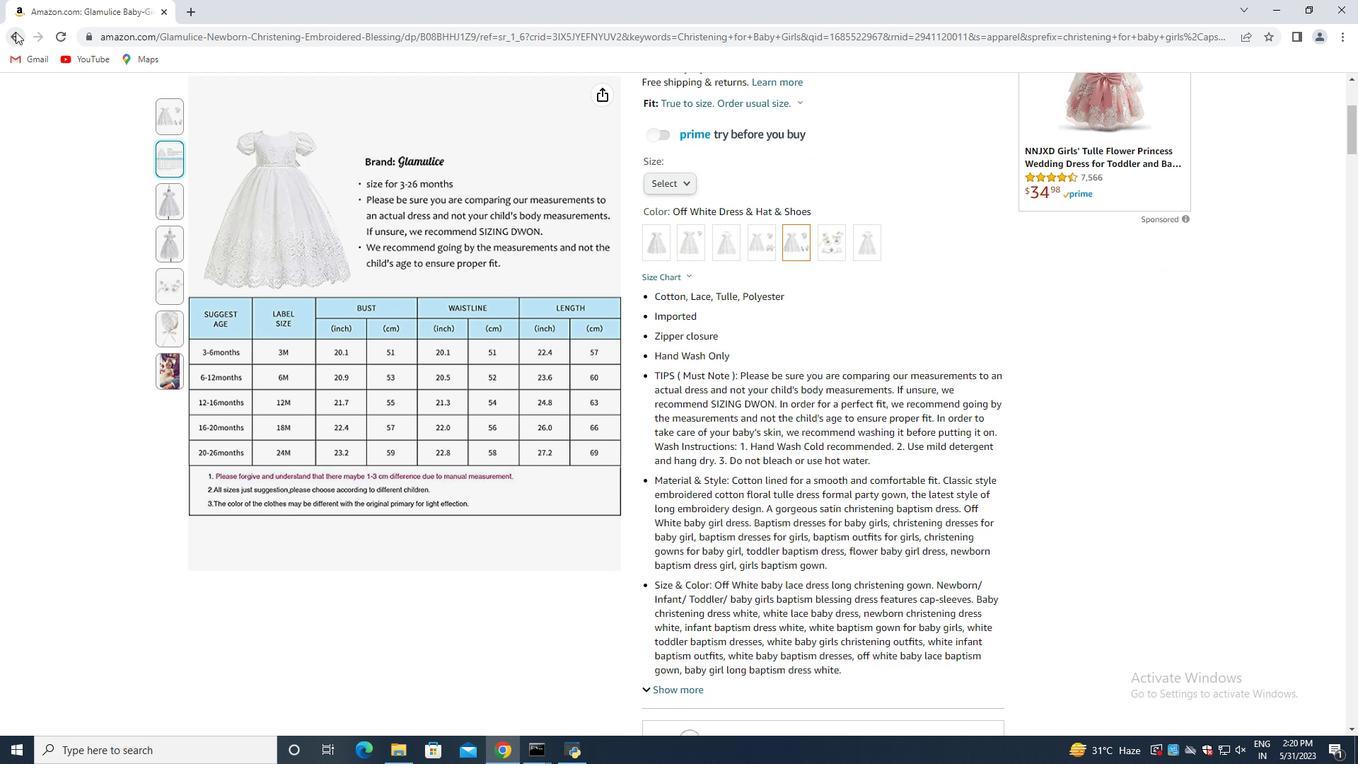 
Action: Mouse moved to (412, 316)
Screenshot: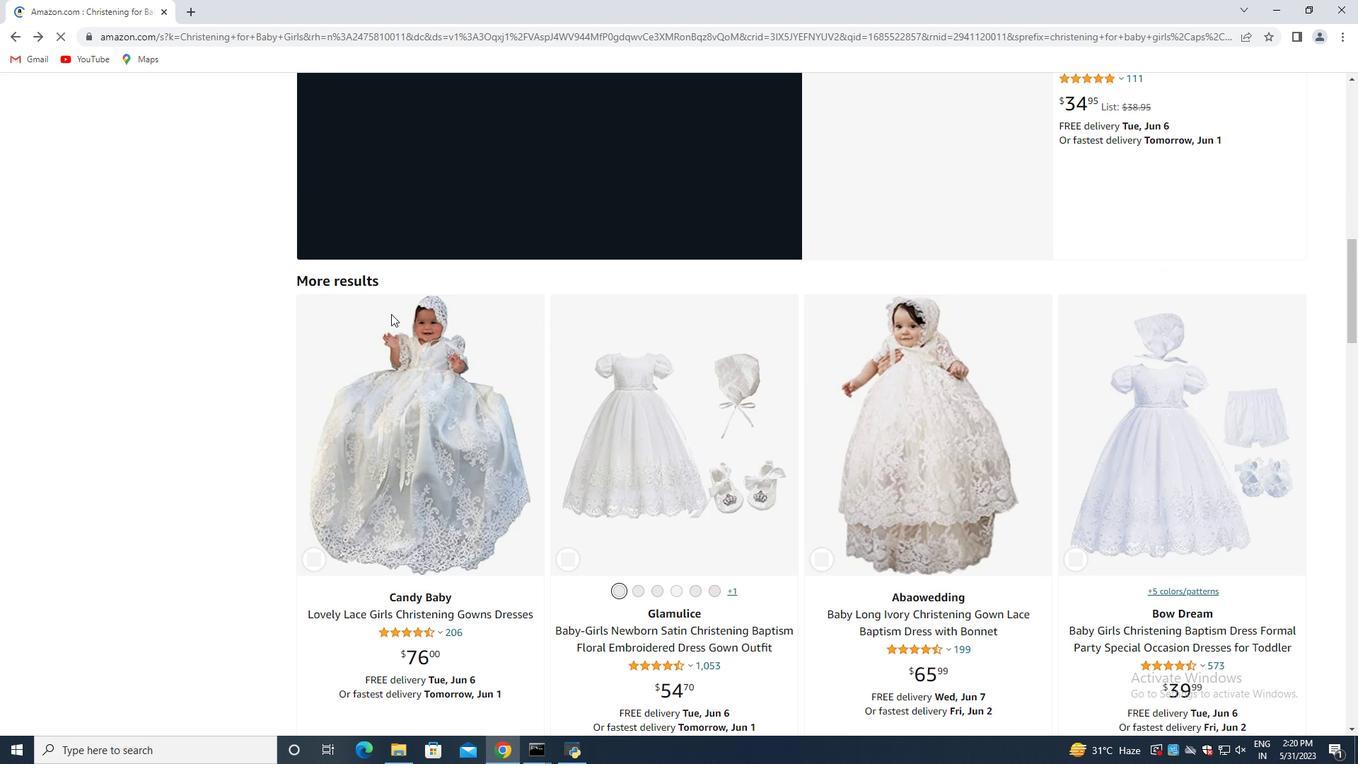 
Action: Mouse scrolled (412, 315) with delta (0, 0)
Screenshot: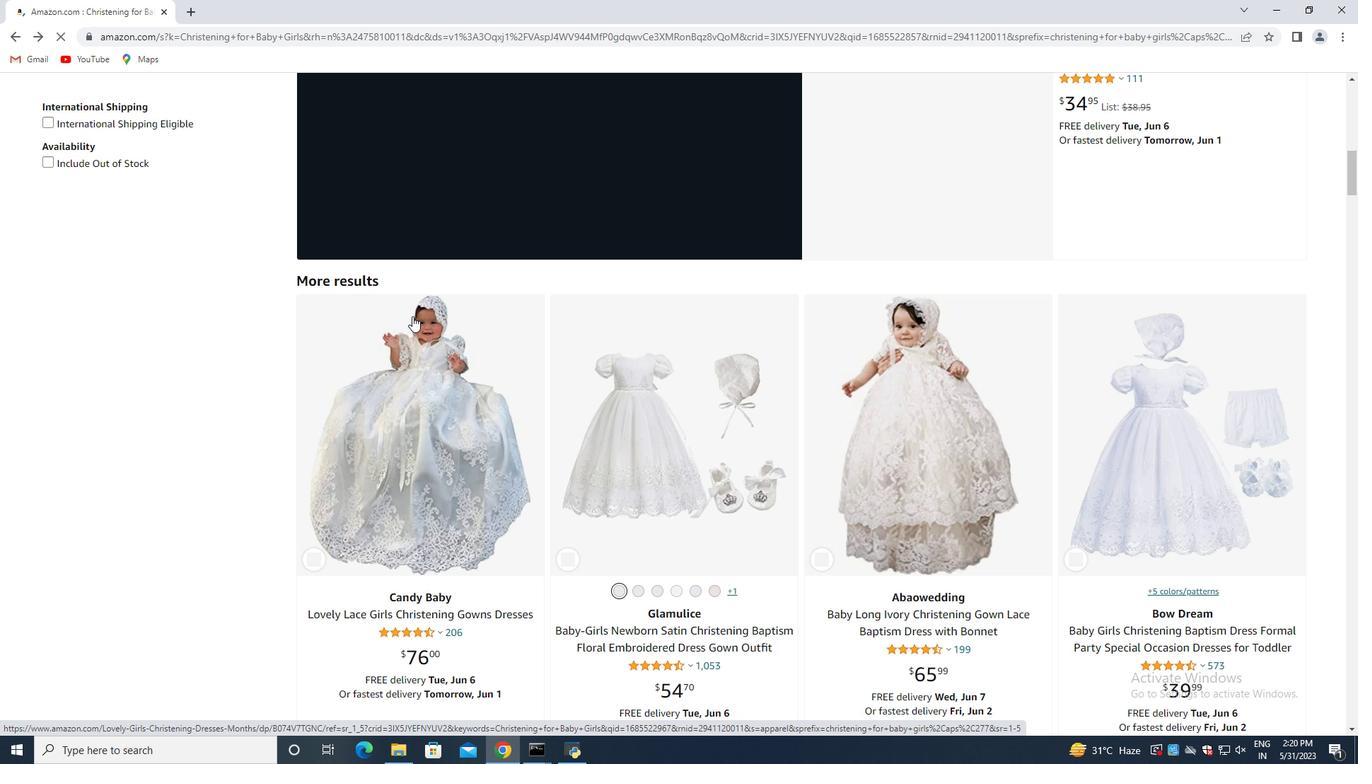 
Action: Mouse moved to (413, 318)
Screenshot: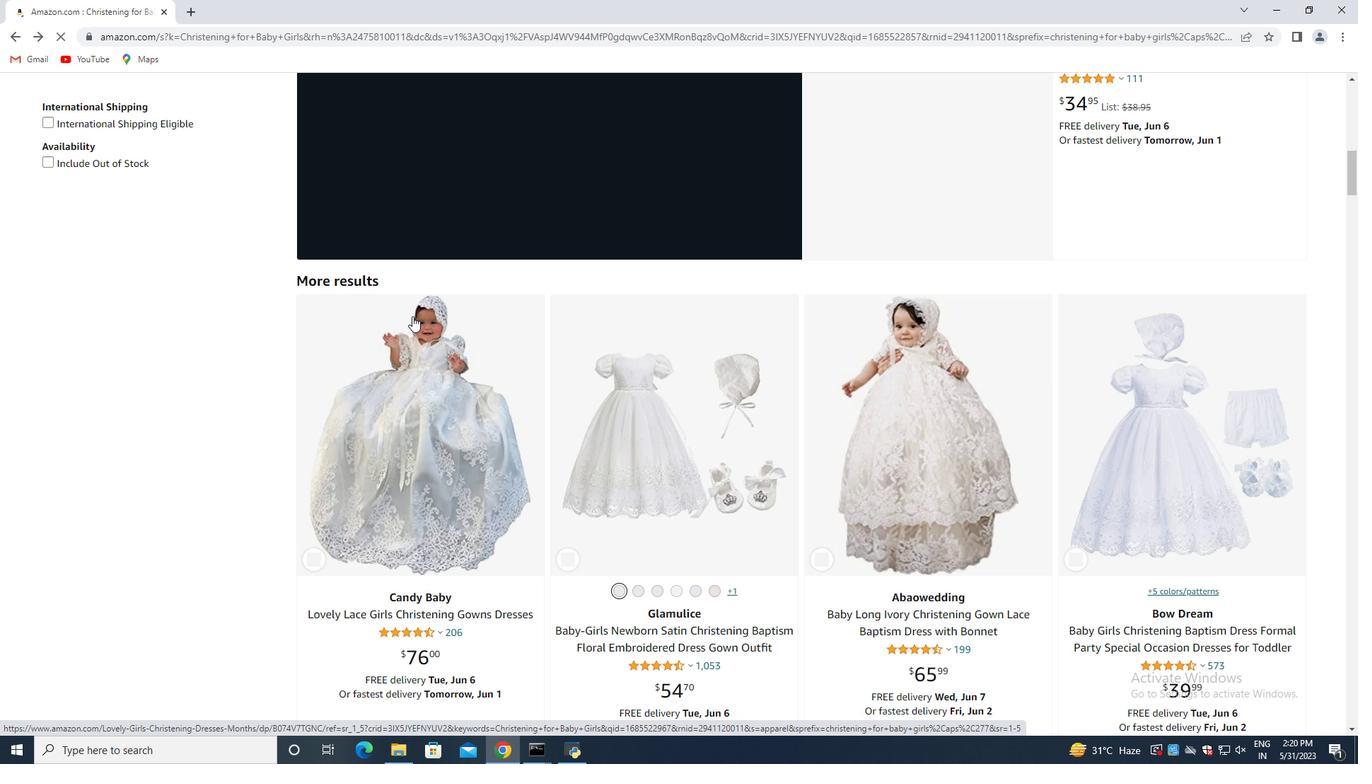 
Action: Mouse scrolled (413, 317) with delta (0, 0)
Screenshot: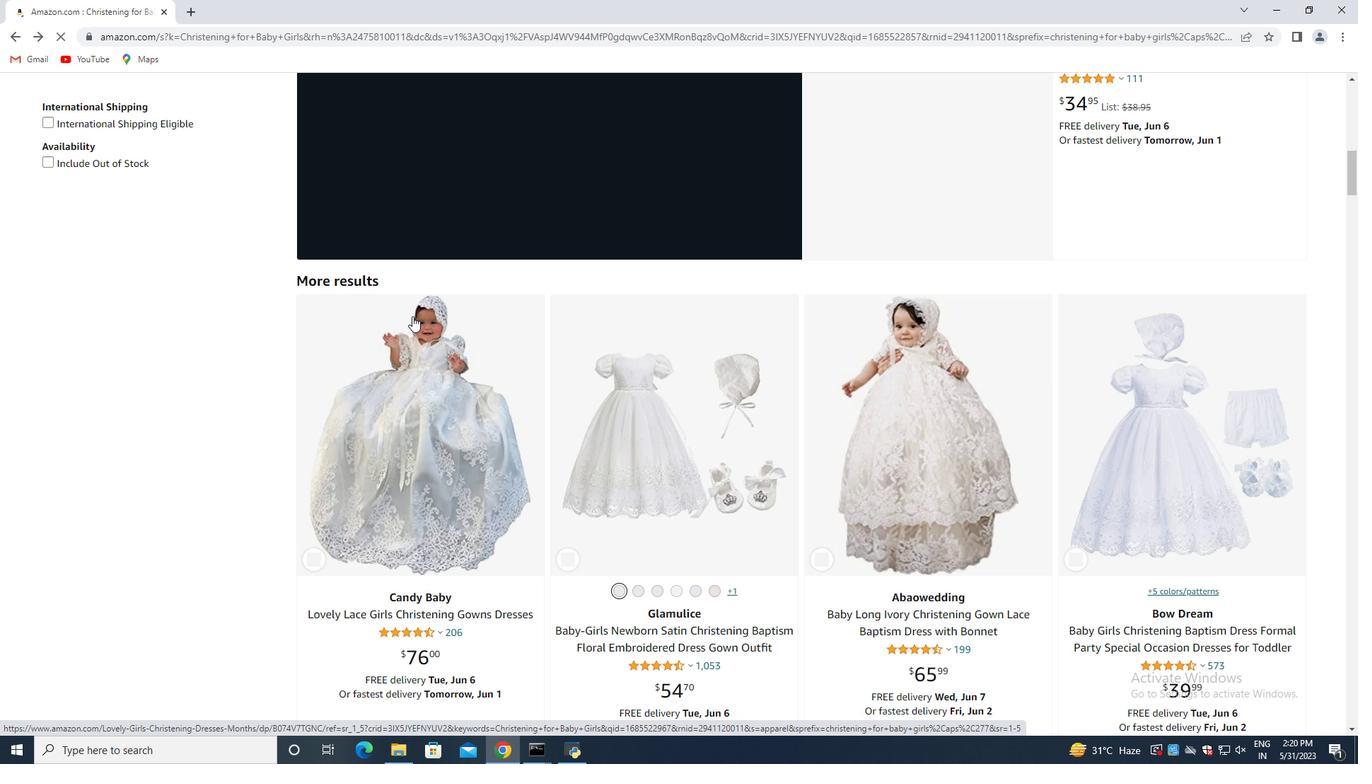 
Action: Mouse moved to (414, 319)
Screenshot: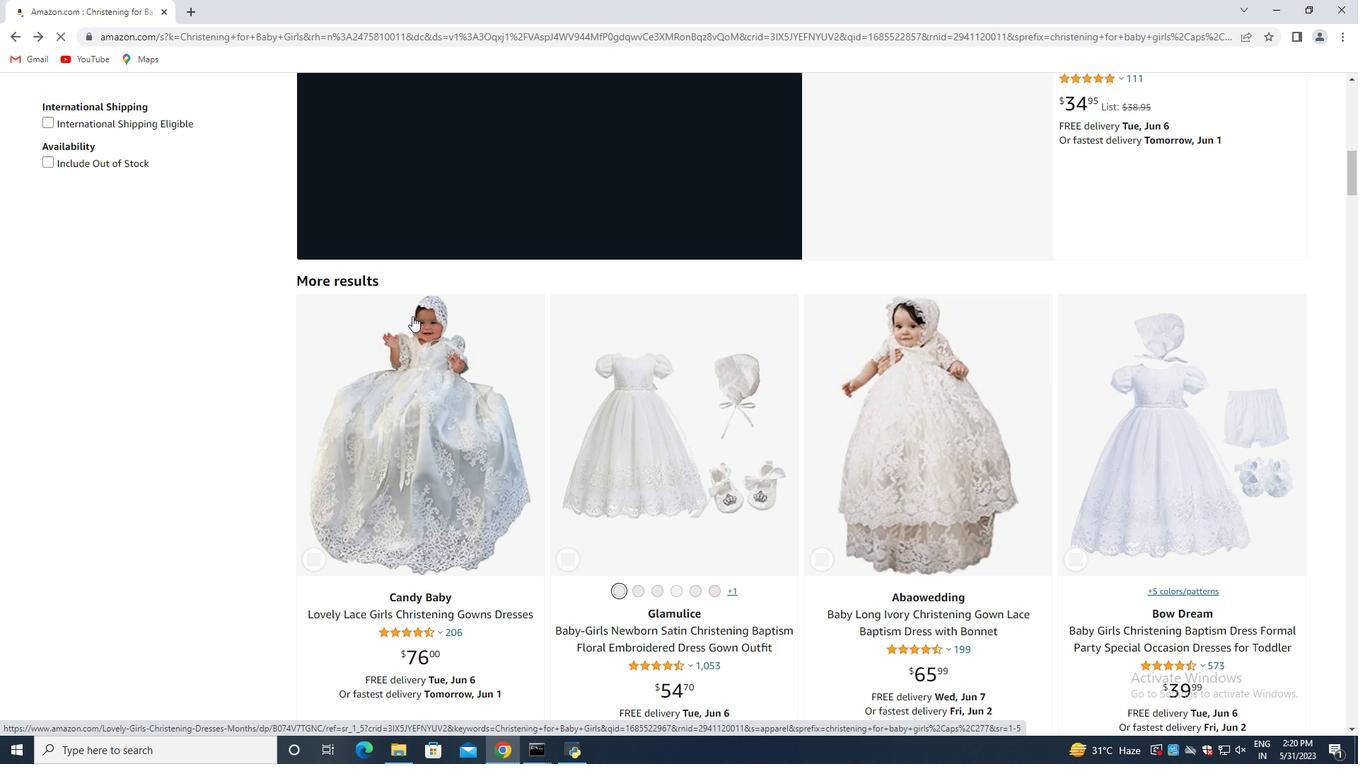 
Action: Mouse scrolled (414, 318) with delta (0, 0)
Screenshot: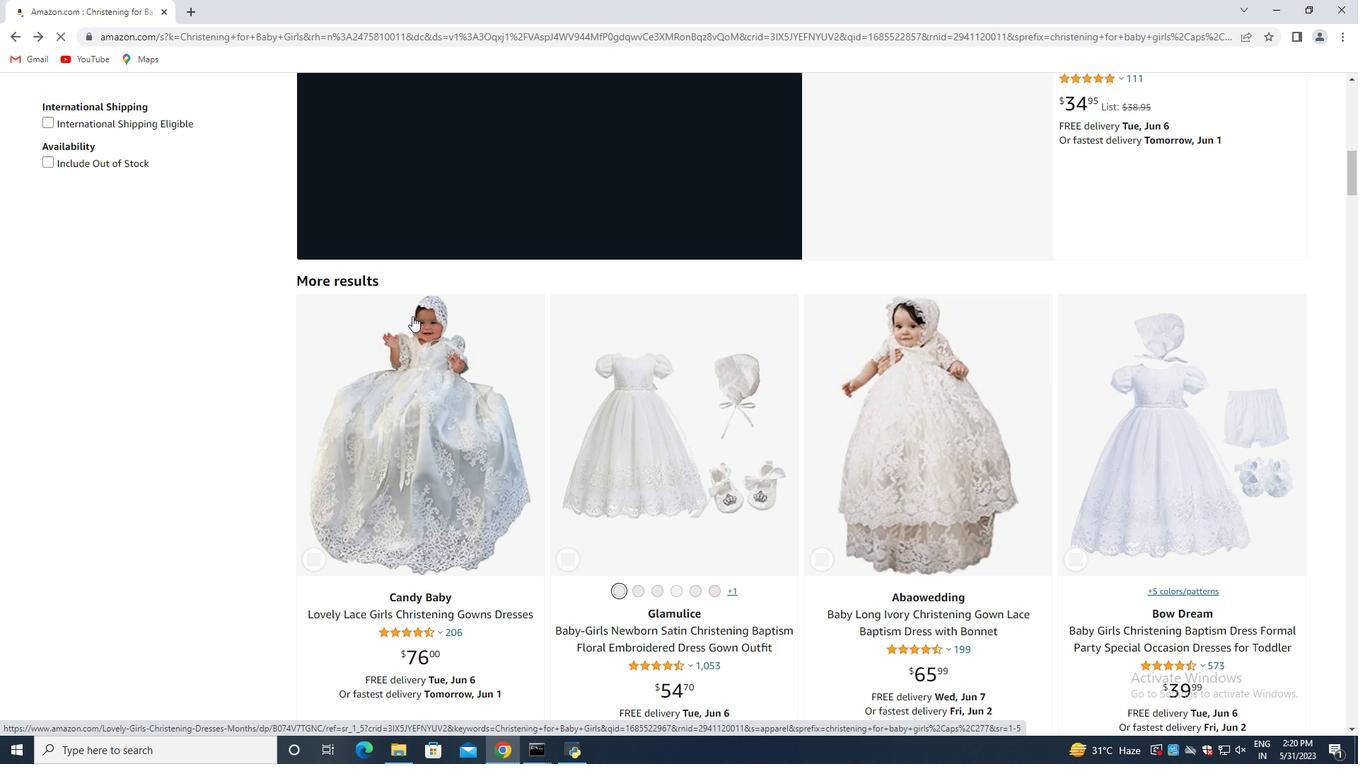 
Action: Mouse moved to (441, 325)
Screenshot: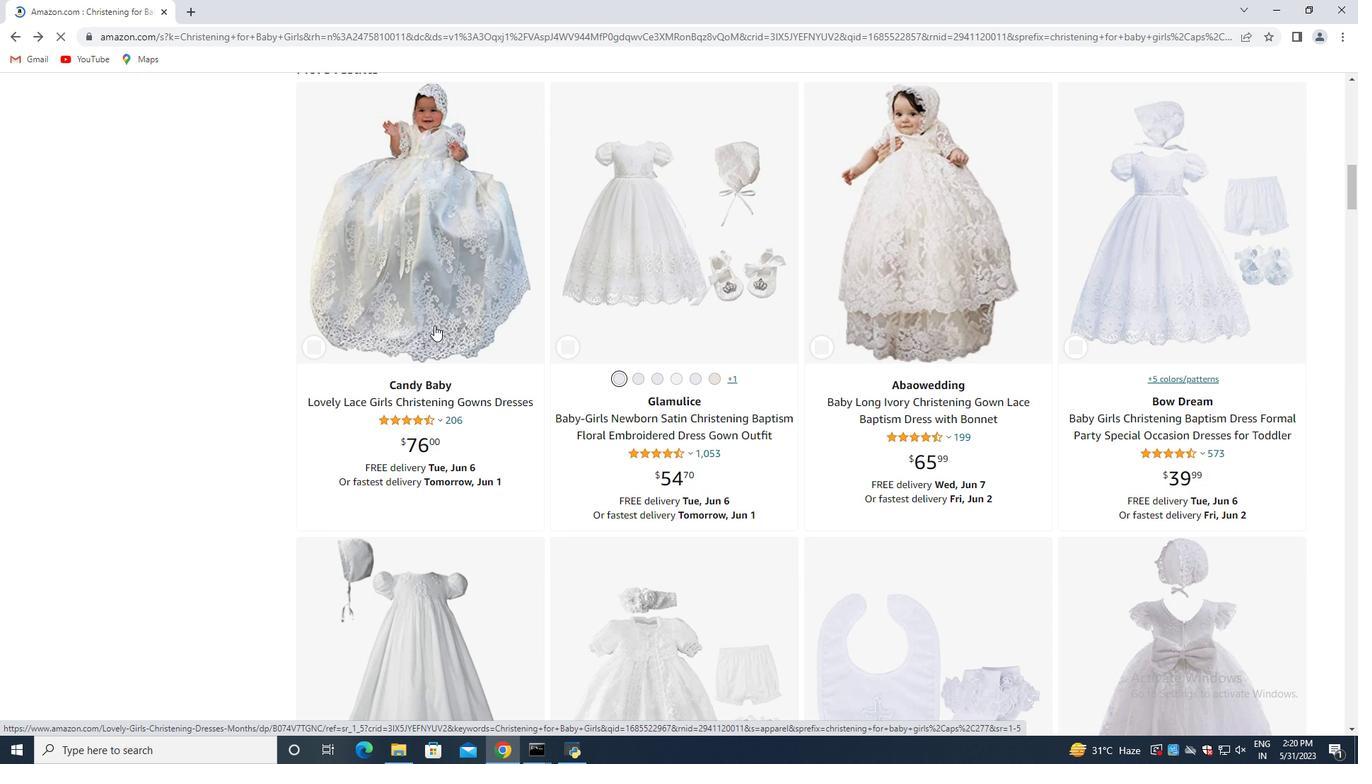 
Action: Mouse scrolled (441, 324) with delta (0, 0)
Screenshot: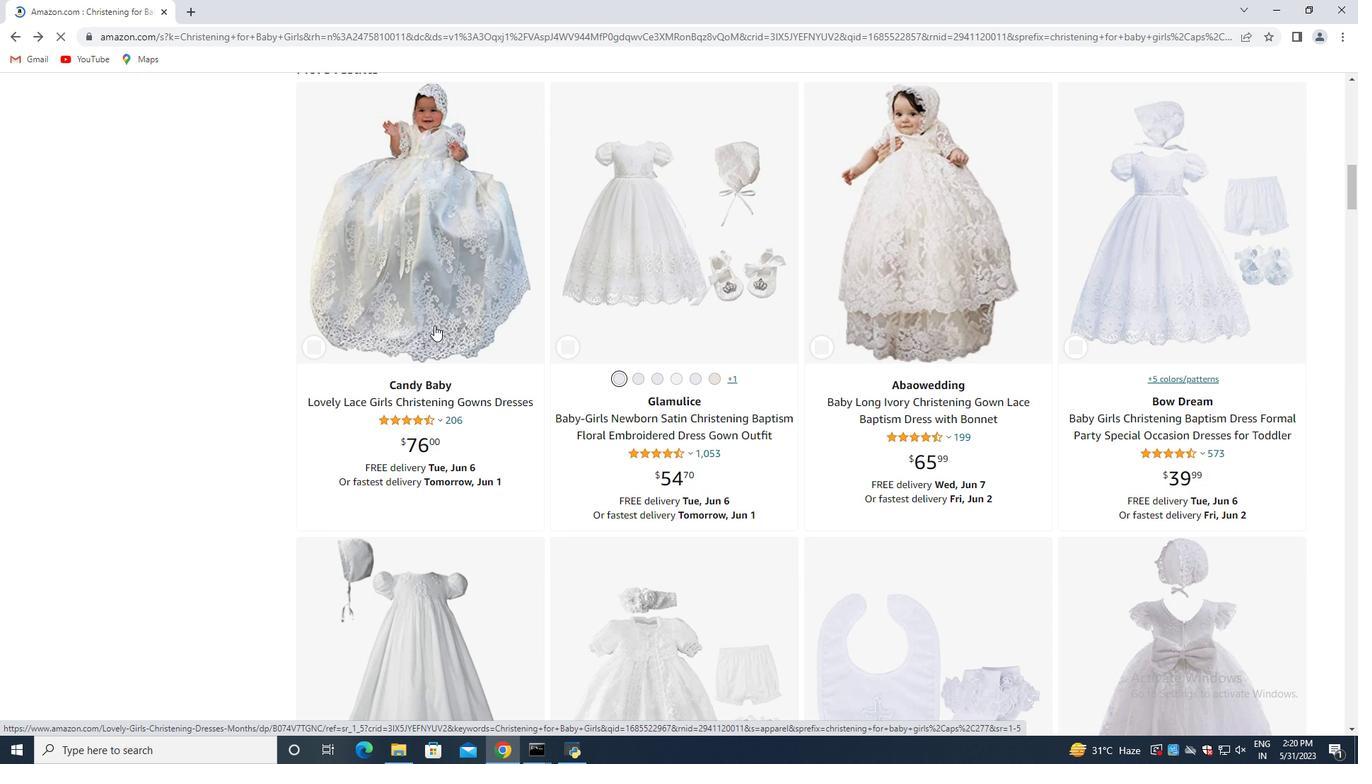 
Action: Mouse moved to (445, 325)
Screenshot: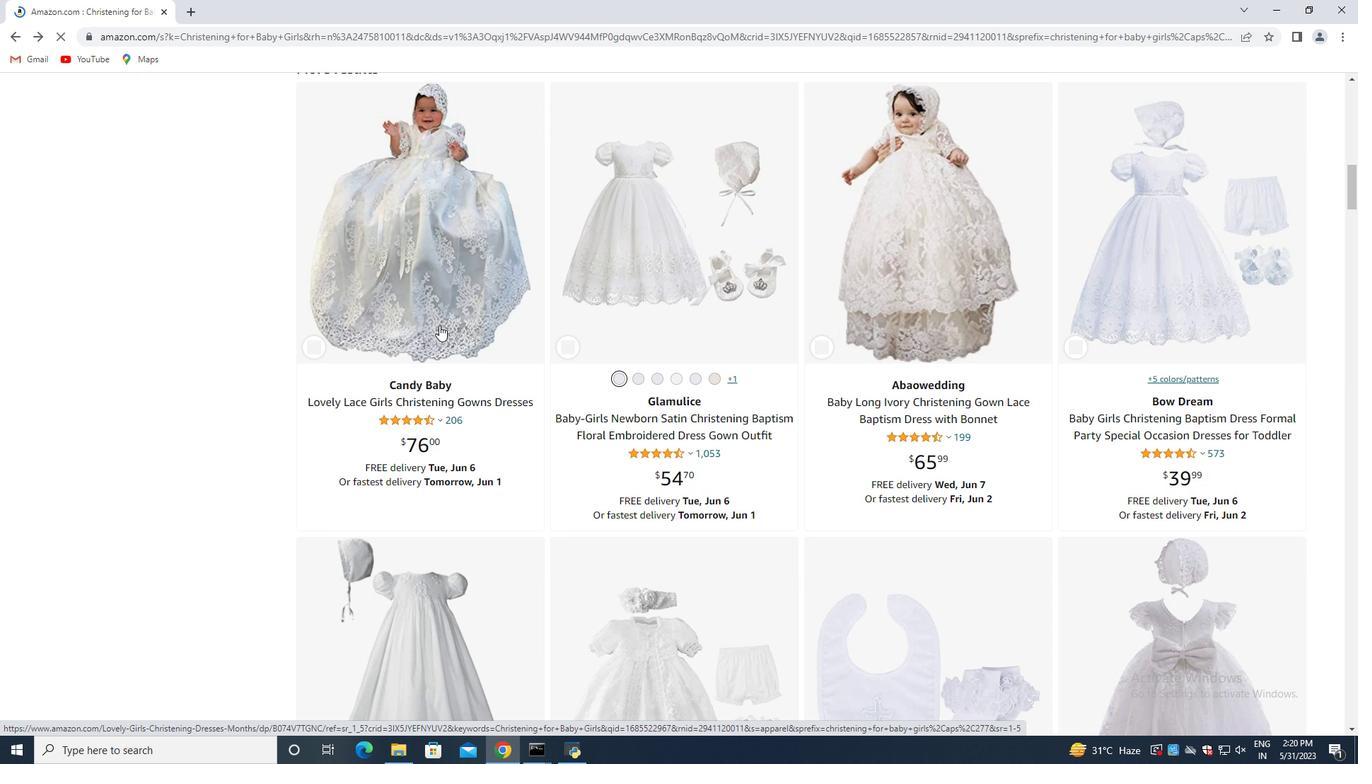 
Action: Mouse scrolled (445, 324) with delta (0, 0)
Screenshot: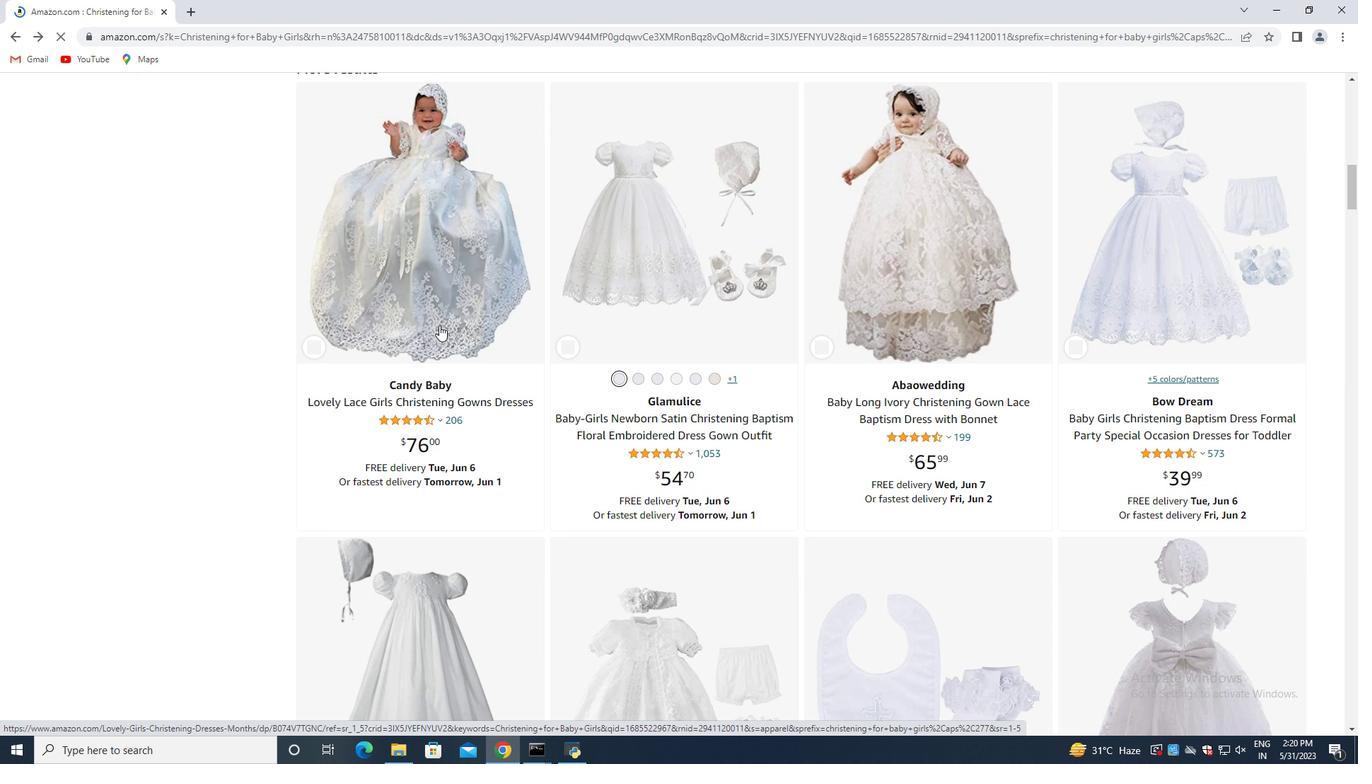
Action: Mouse moved to (447, 325)
Screenshot: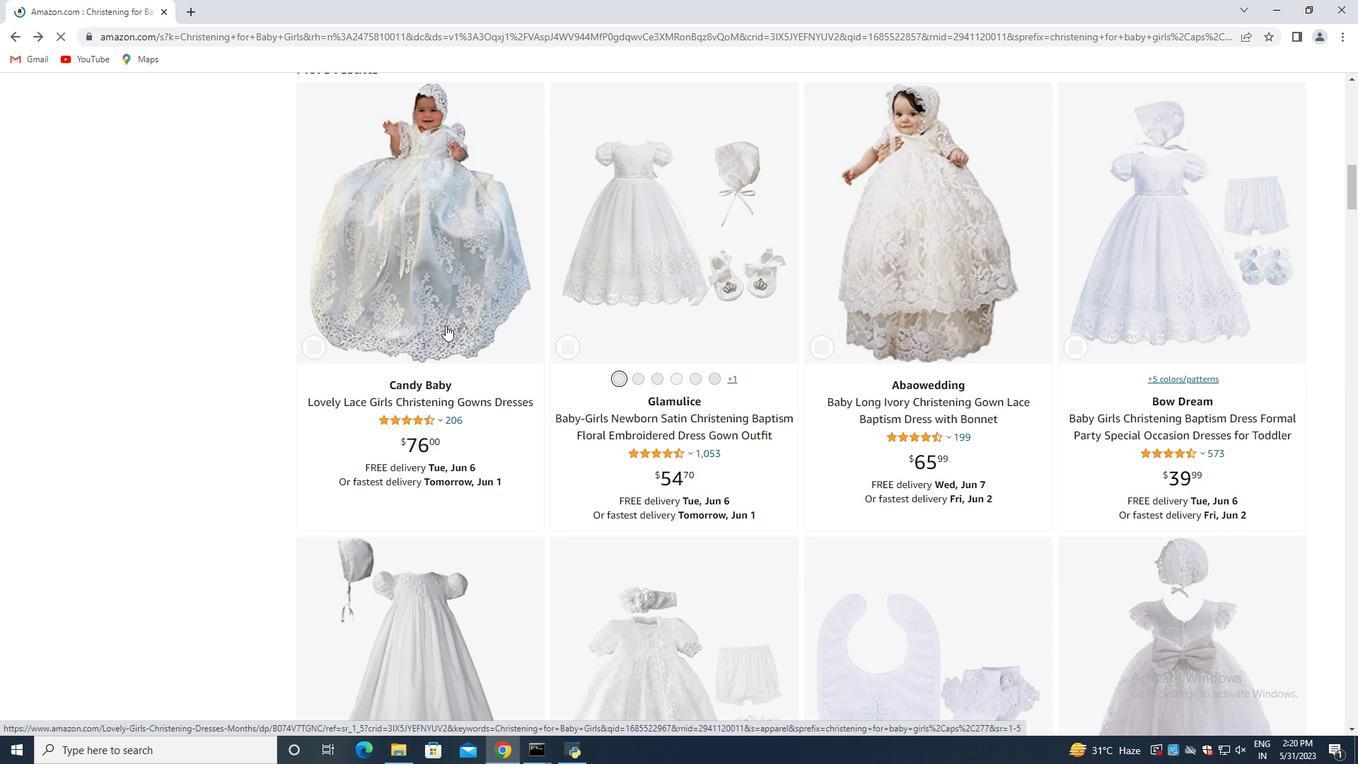 
Action: Mouse scrolled (447, 324) with delta (0, 0)
Screenshot: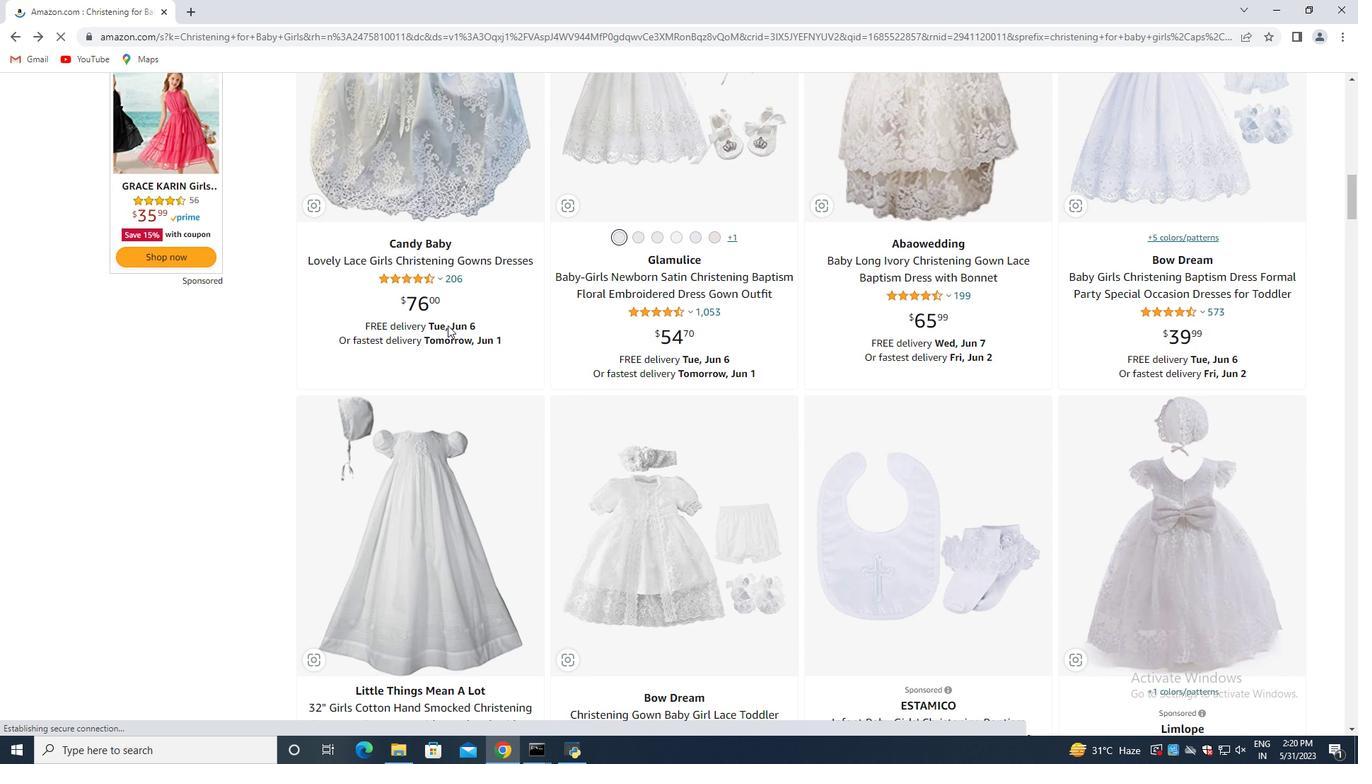 
Action: Mouse moved to (558, 345)
Screenshot: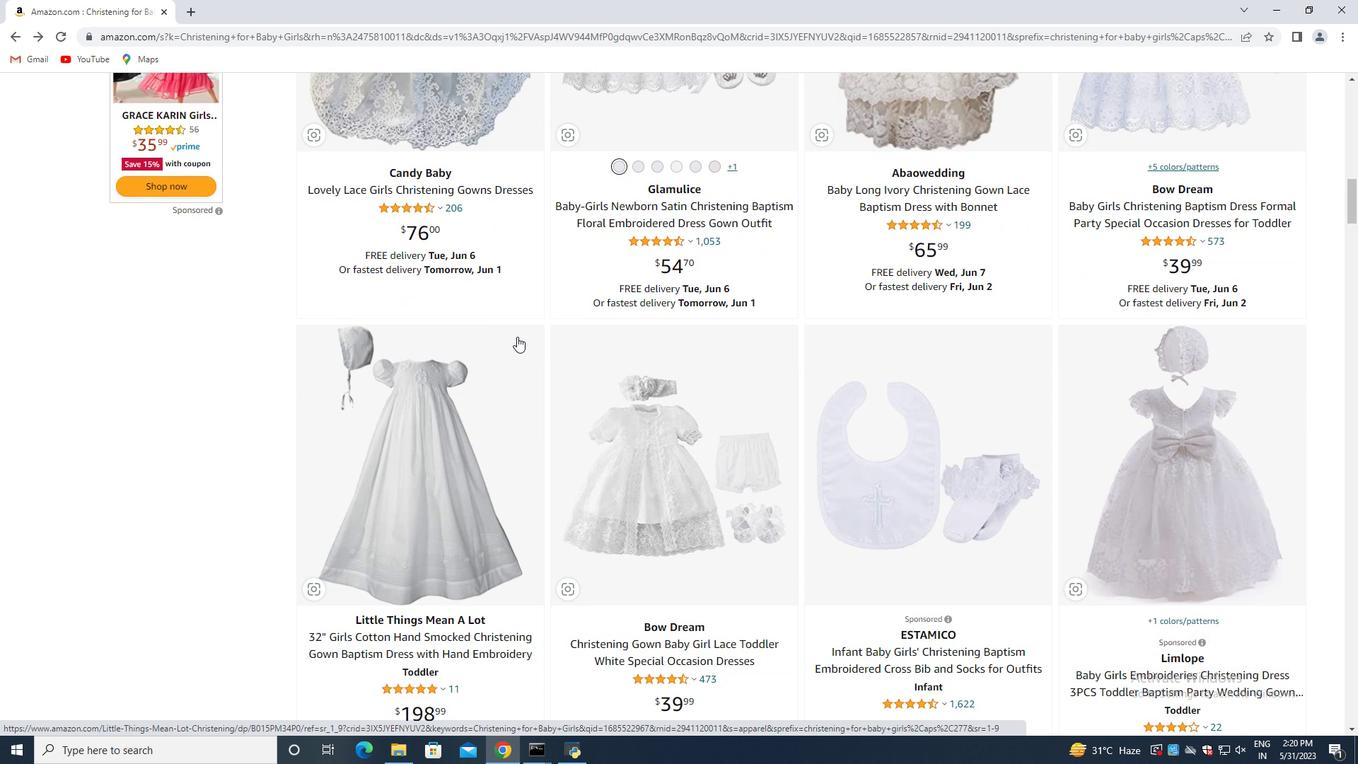 
Action: Mouse scrolled (558, 345) with delta (0, 0)
Screenshot: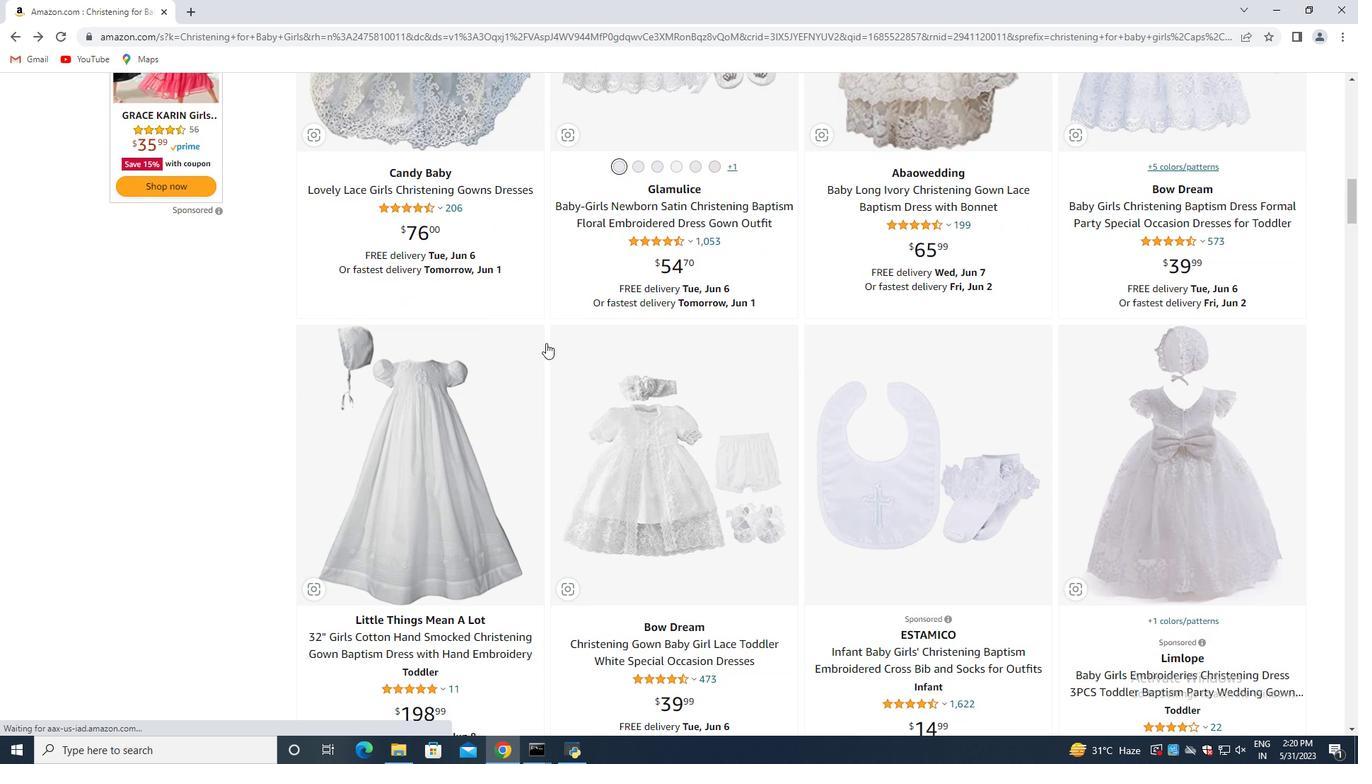 
Action: Mouse moved to (640, 415)
Screenshot: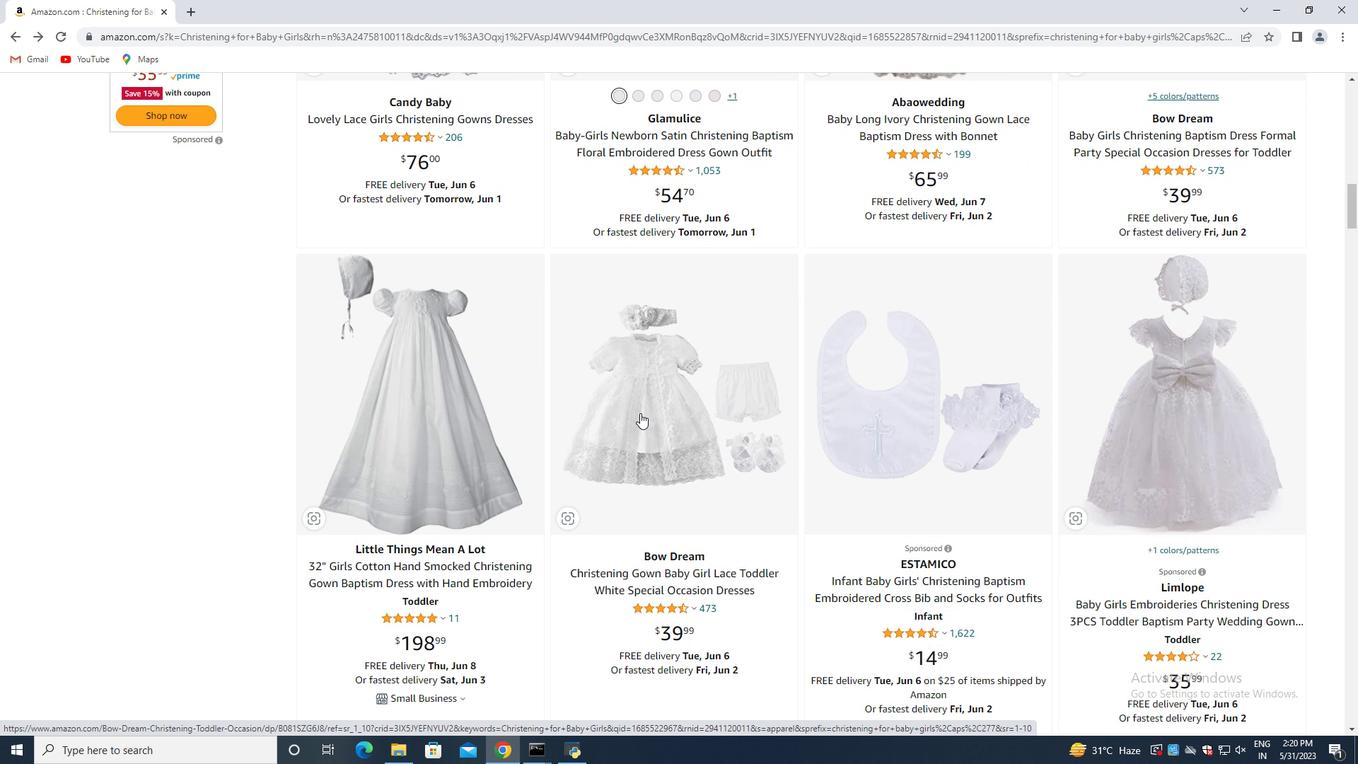 
Action: Mouse pressed left at (640, 415)
Screenshot: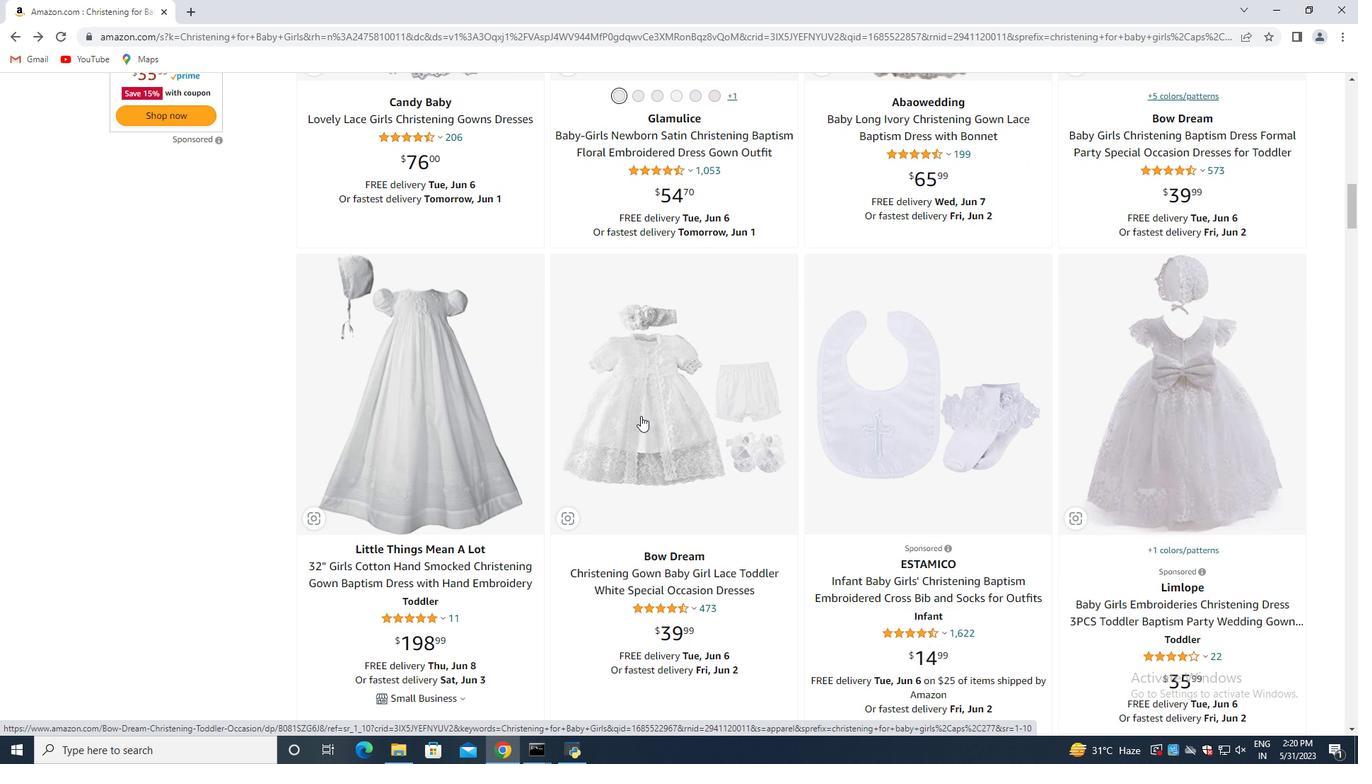 
Action: Mouse moved to (16, 34)
Screenshot: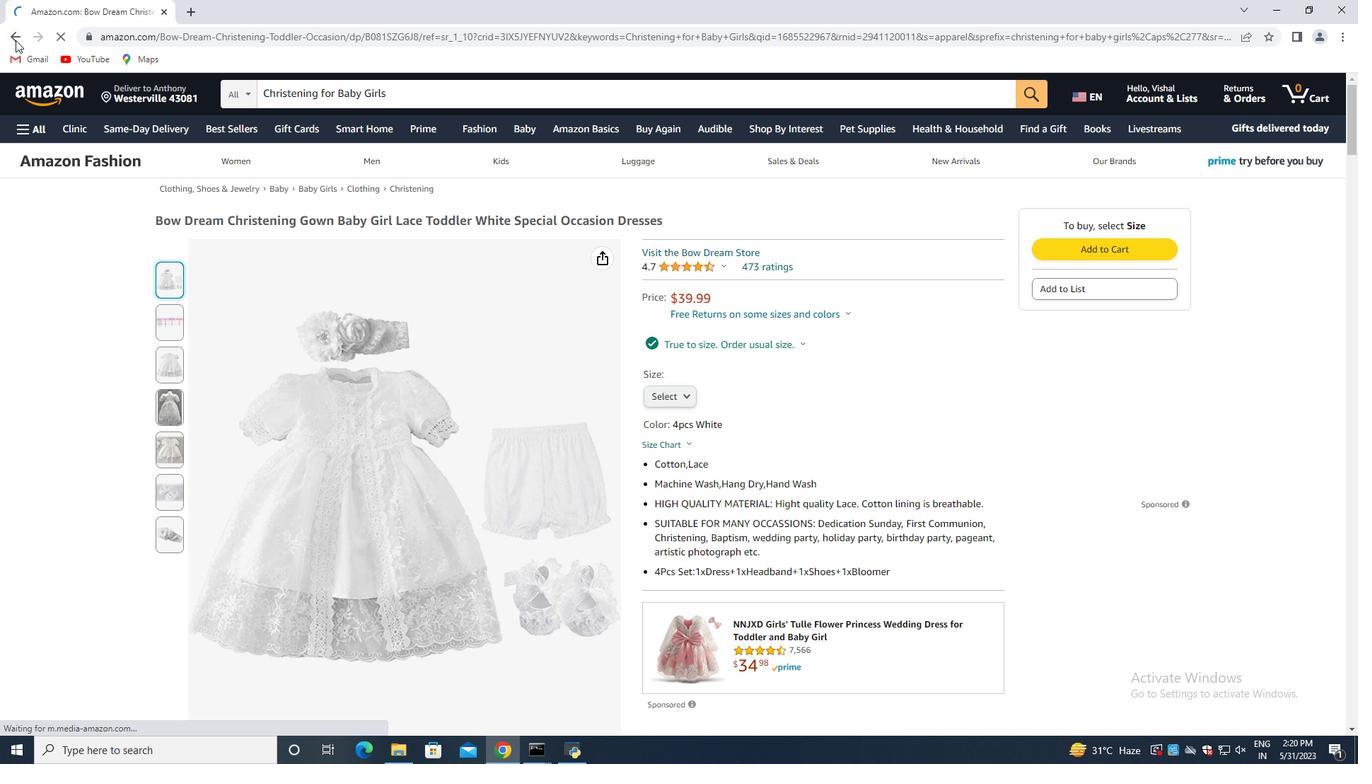 
Action: Mouse pressed left at (16, 34)
Screenshot: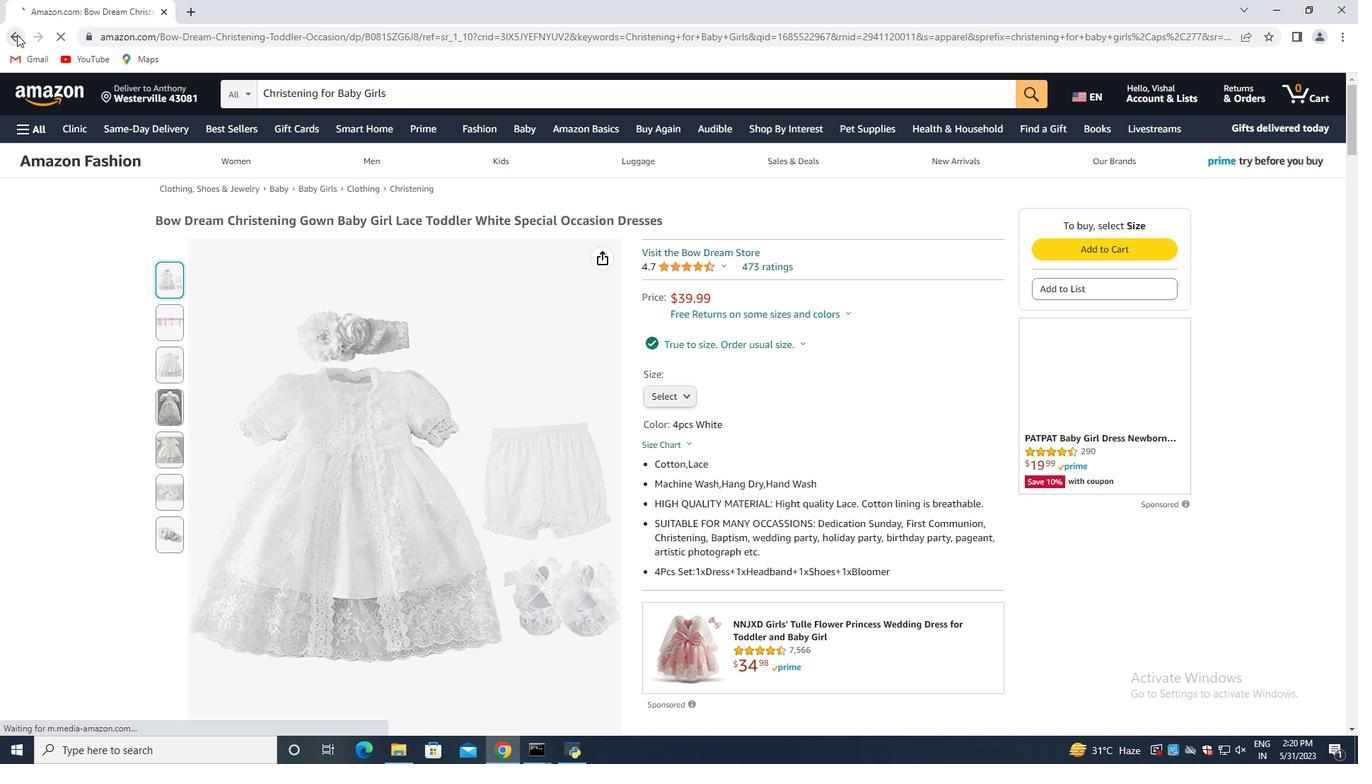 
Action: Mouse moved to (570, 388)
Screenshot: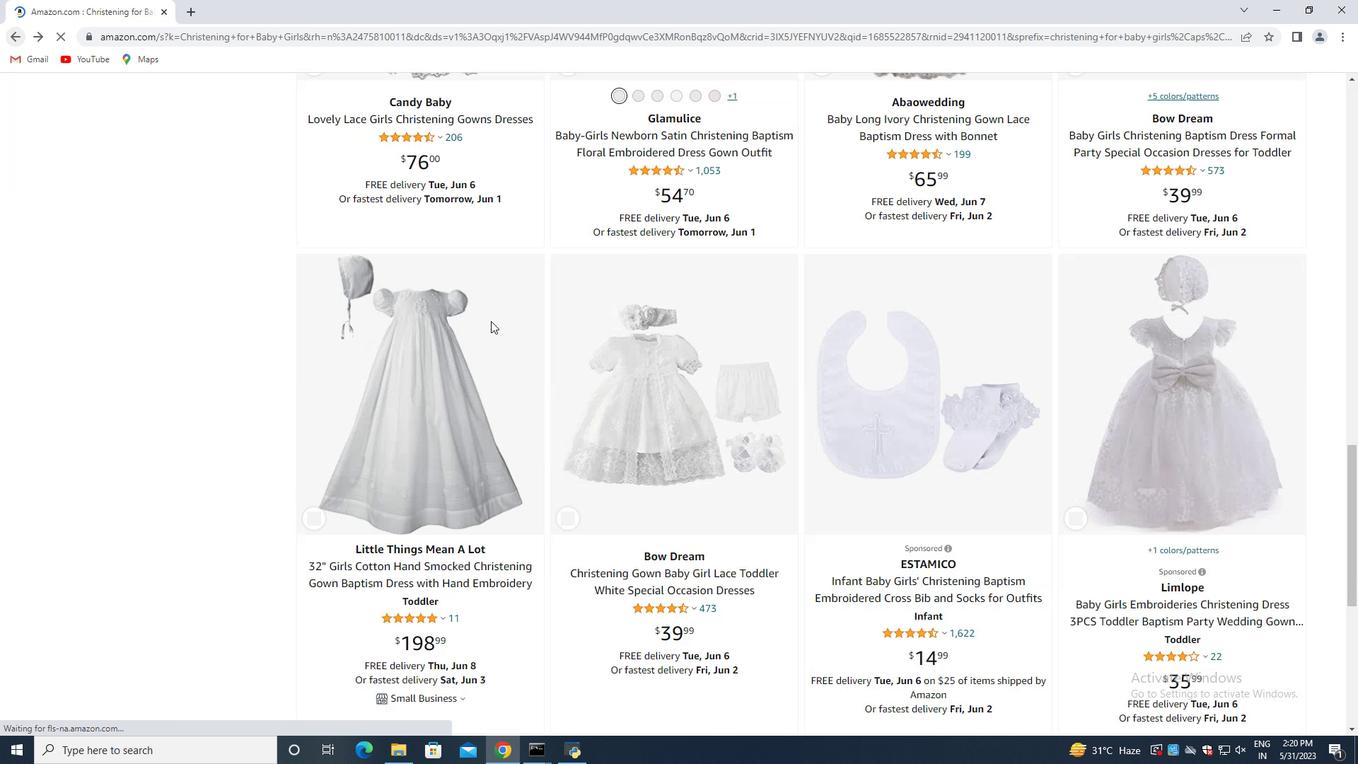 
Action: Mouse scrolled (570, 389) with delta (0, 0)
Screenshot: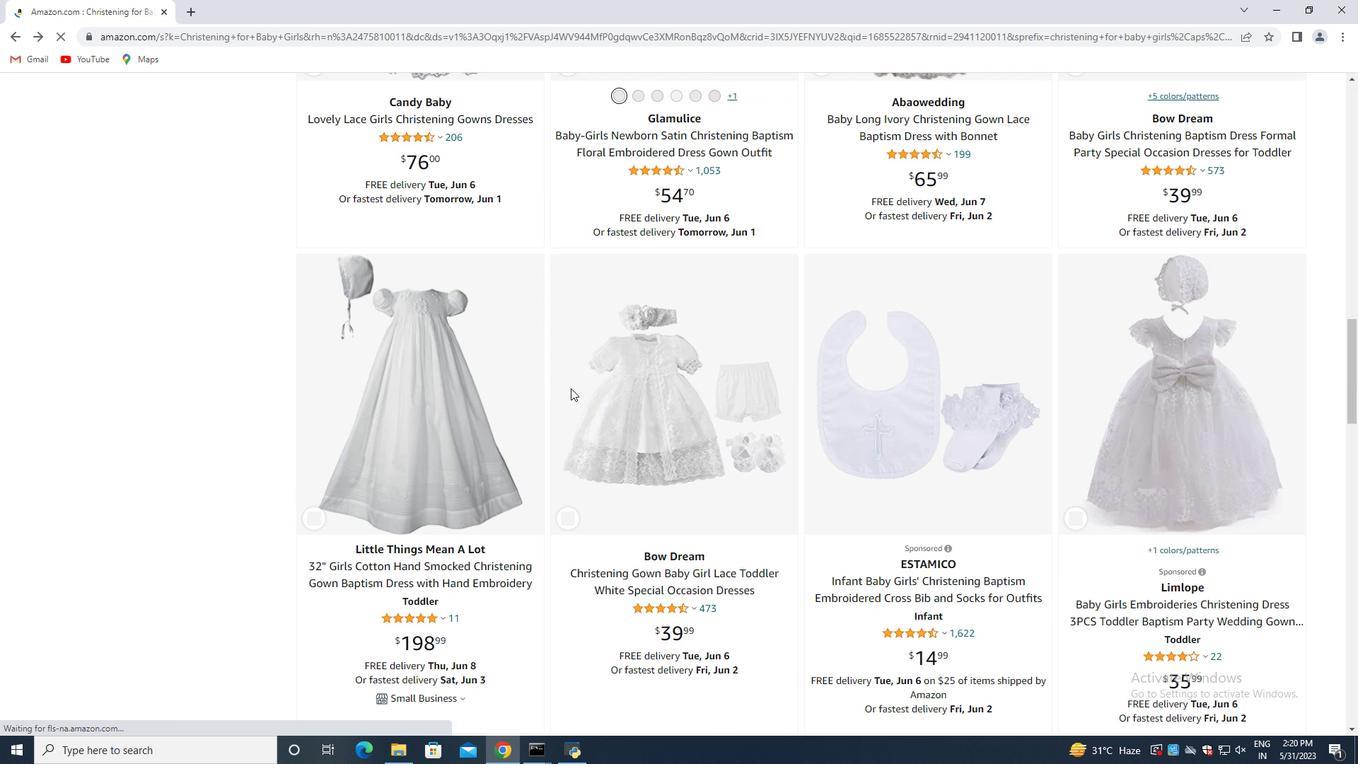 
Action: Mouse moved to (574, 389)
Screenshot: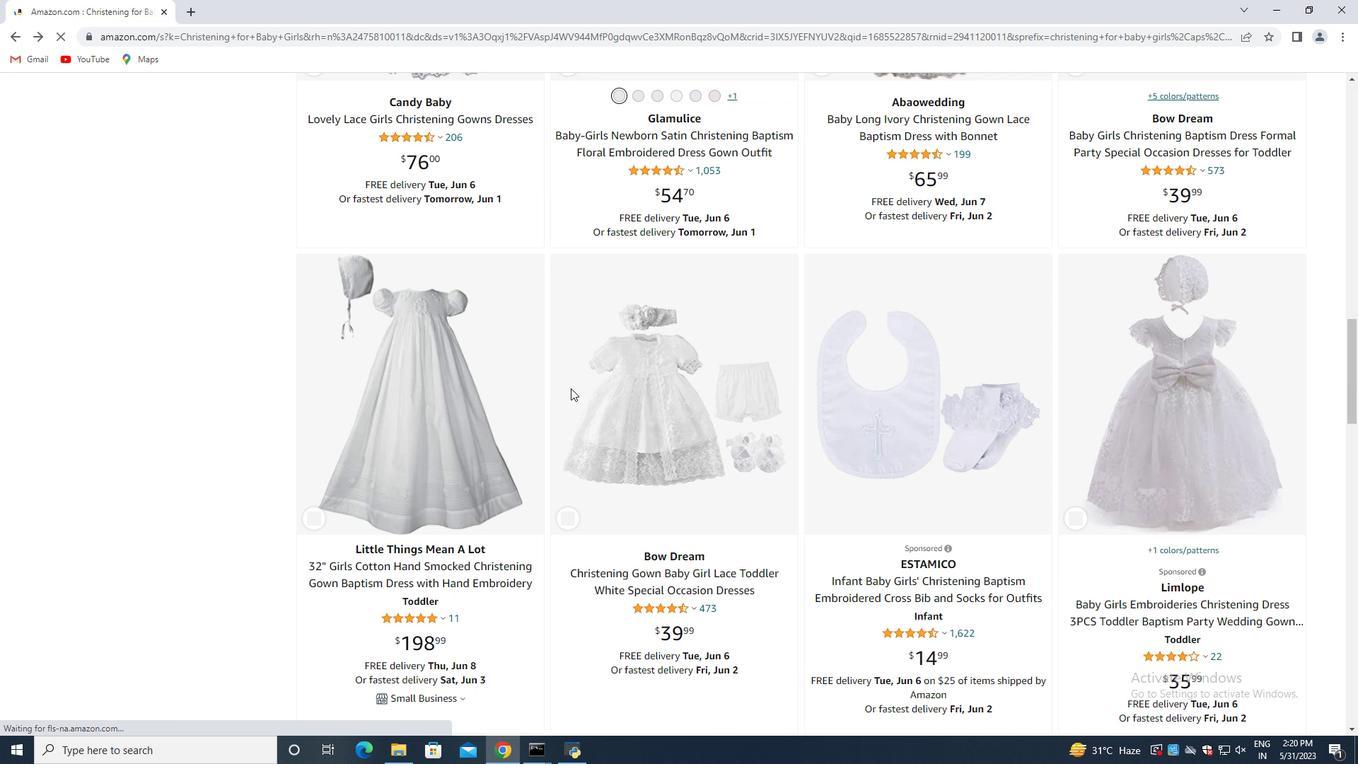 
Action: Mouse scrolled (570, 389) with delta (0, 0)
Screenshot: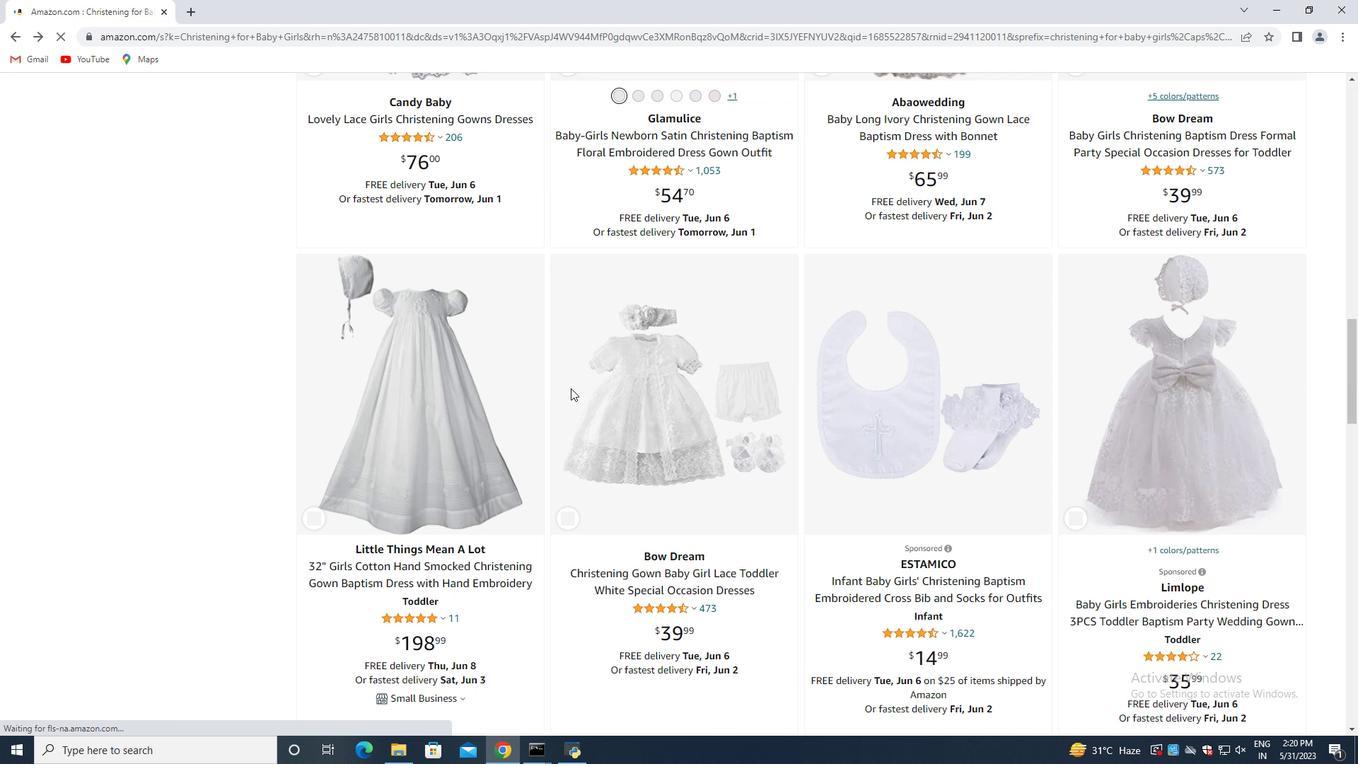 
Action: Mouse moved to (575, 389)
Screenshot: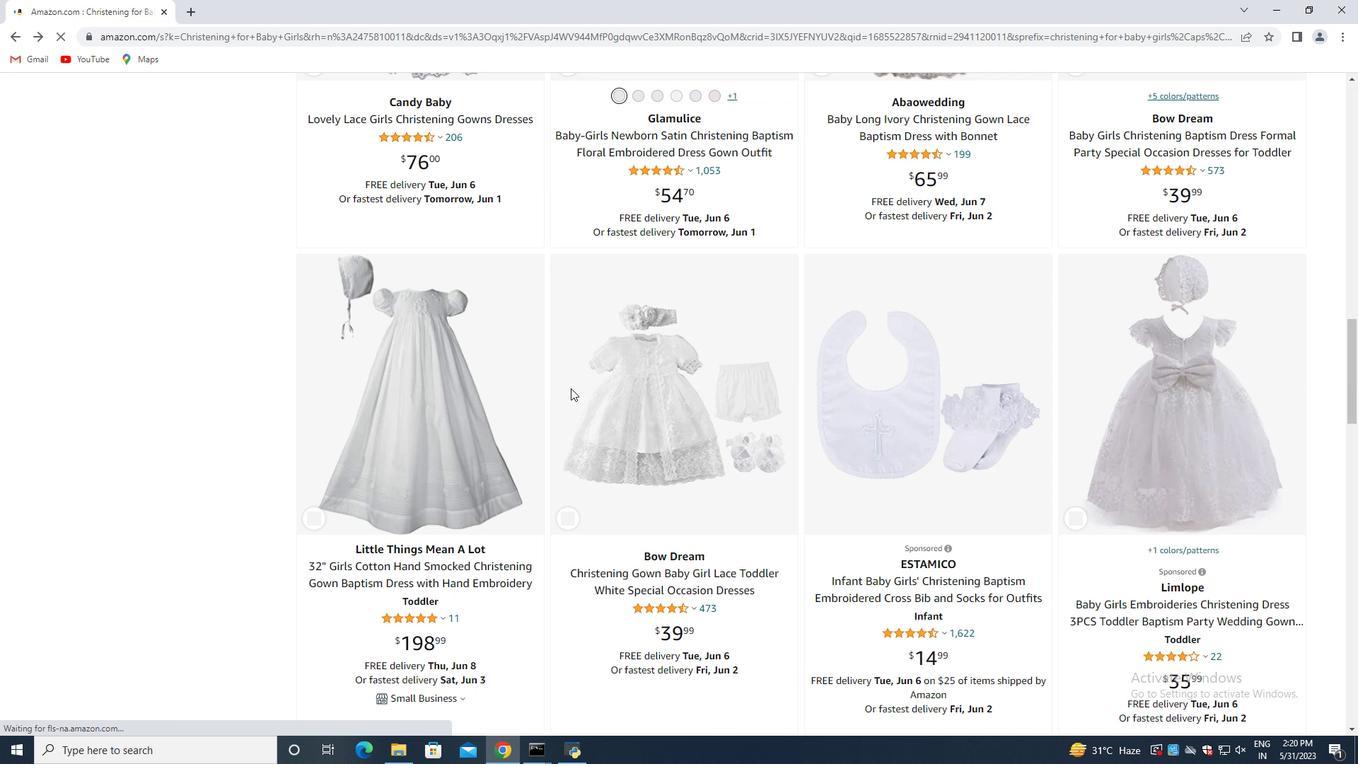 
Action: Mouse scrolled (570, 389) with delta (0, 0)
Screenshot: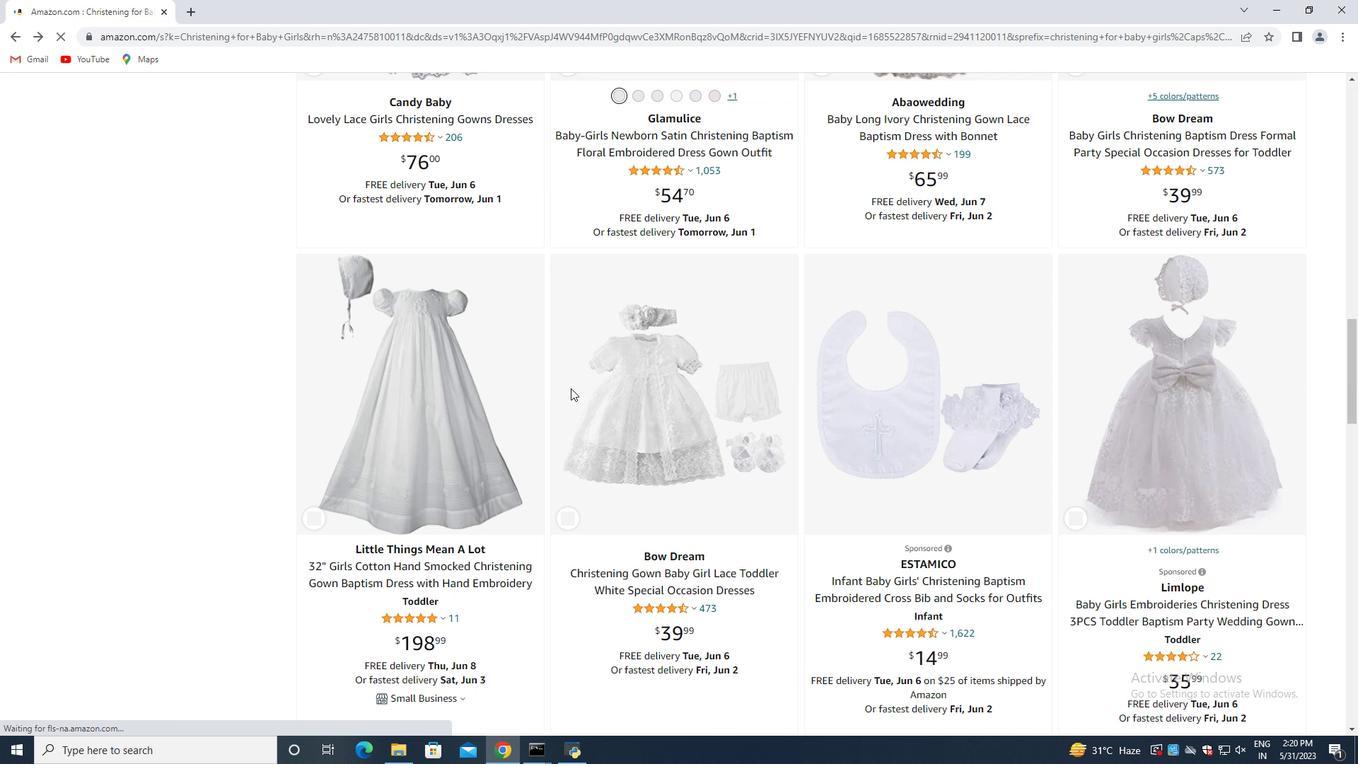 
Action: Mouse moved to (576, 391)
Screenshot: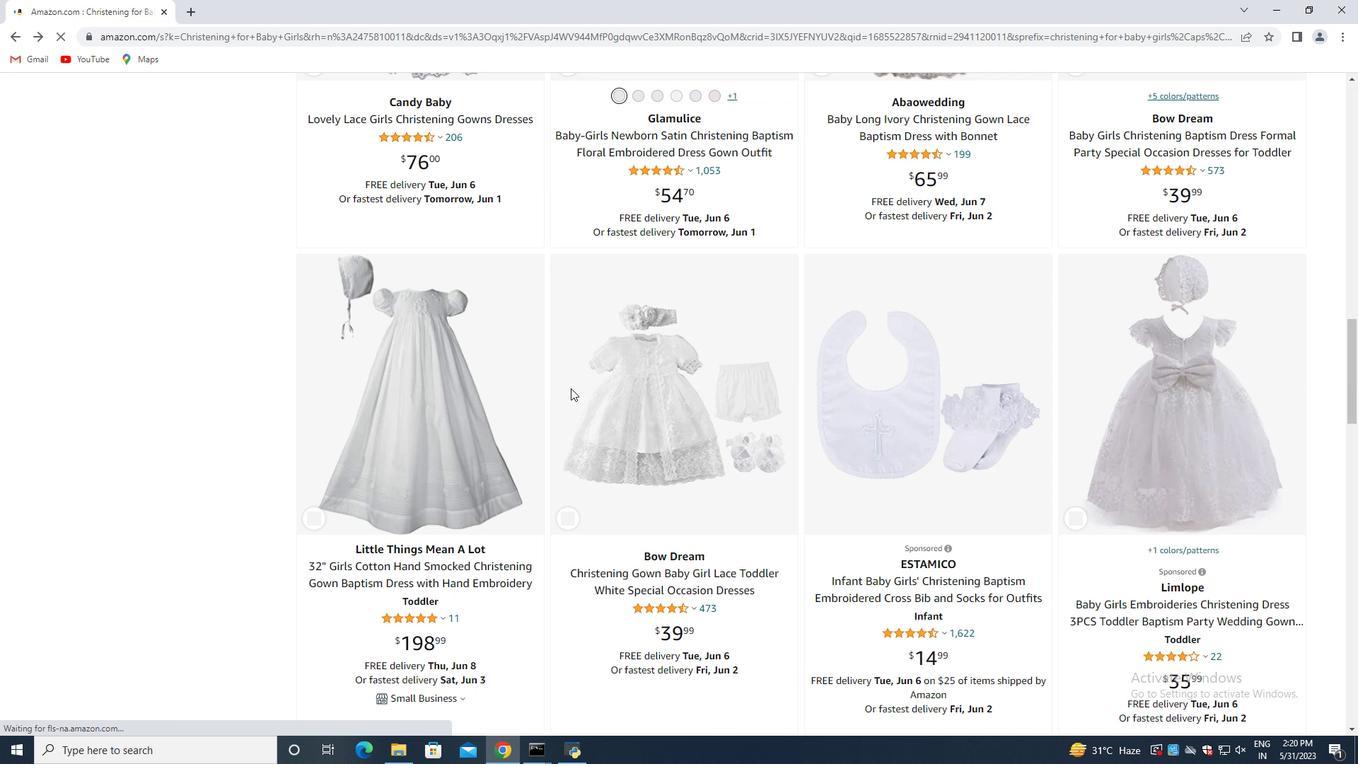 
Action: Mouse scrolled (570, 389) with delta (0, 0)
Screenshot: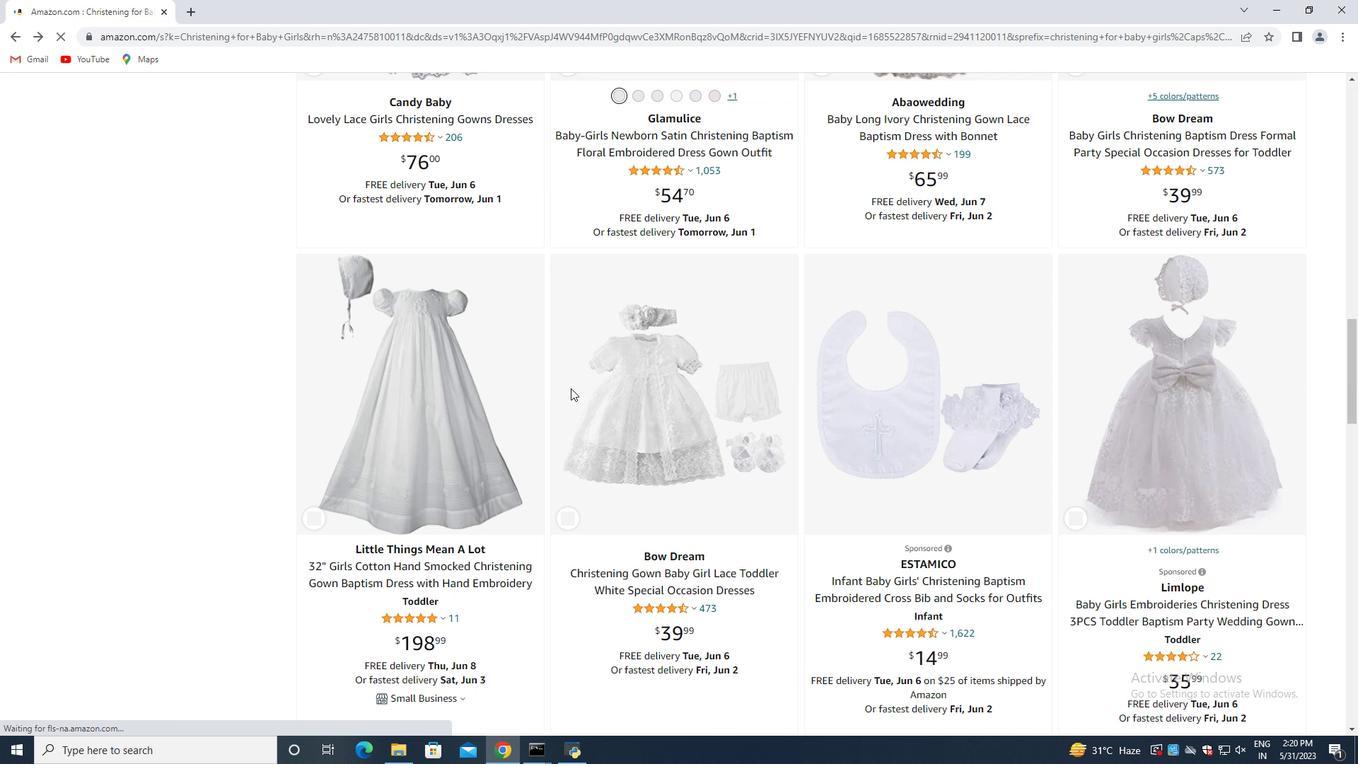 
Action: Mouse scrolled (575, 390) with delta (0, 0)
Screenshot: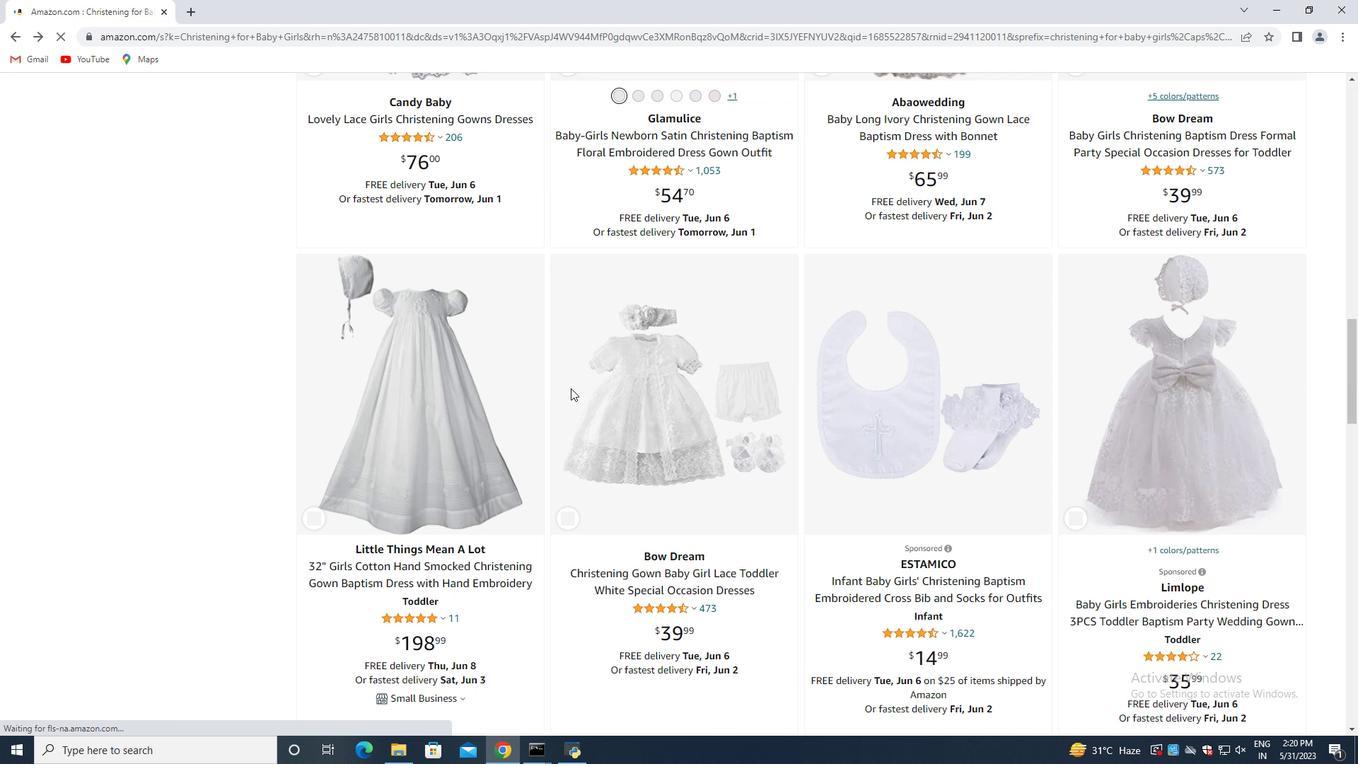 
Action: Mouse scrolled (576, 391) with delta (0, 0)
Screenshot: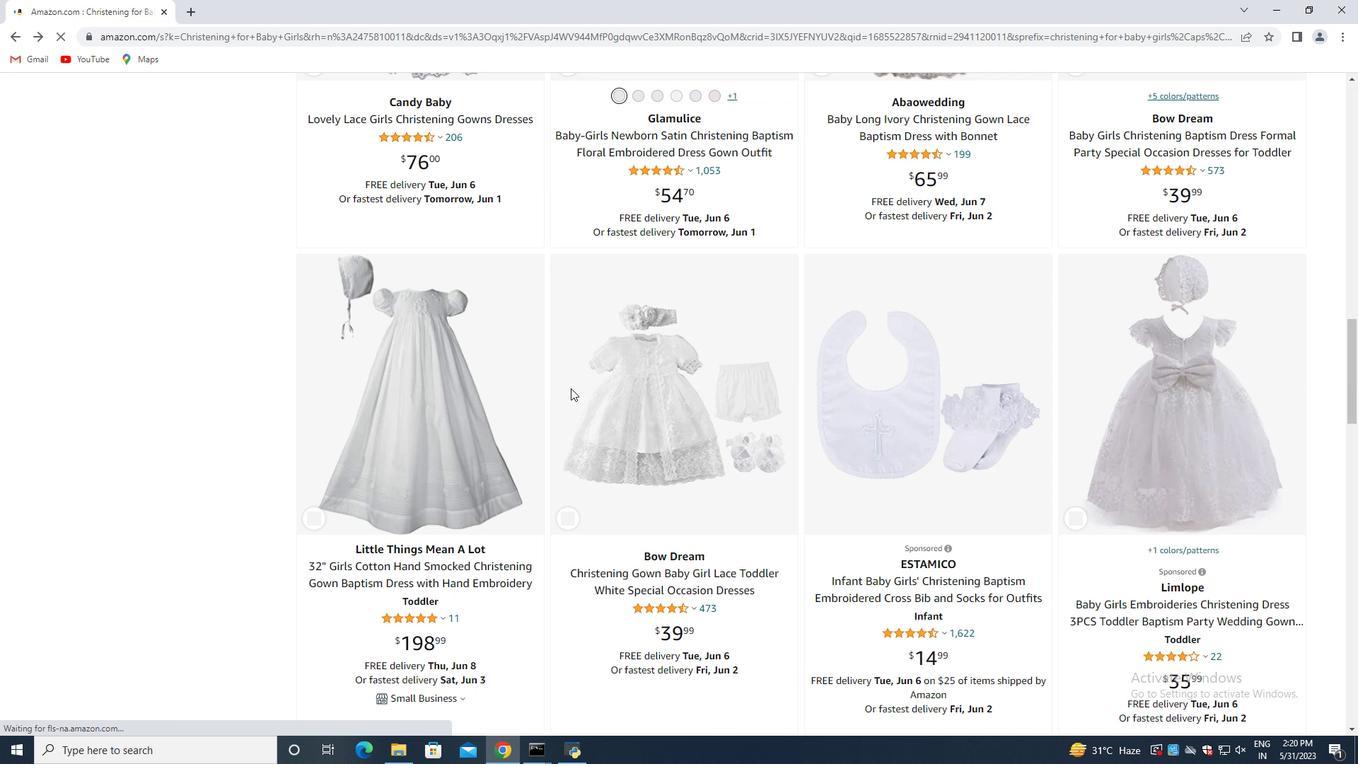 
Action: Mouse scrolled (576, 391) with delta (0, 0)
Screenshot: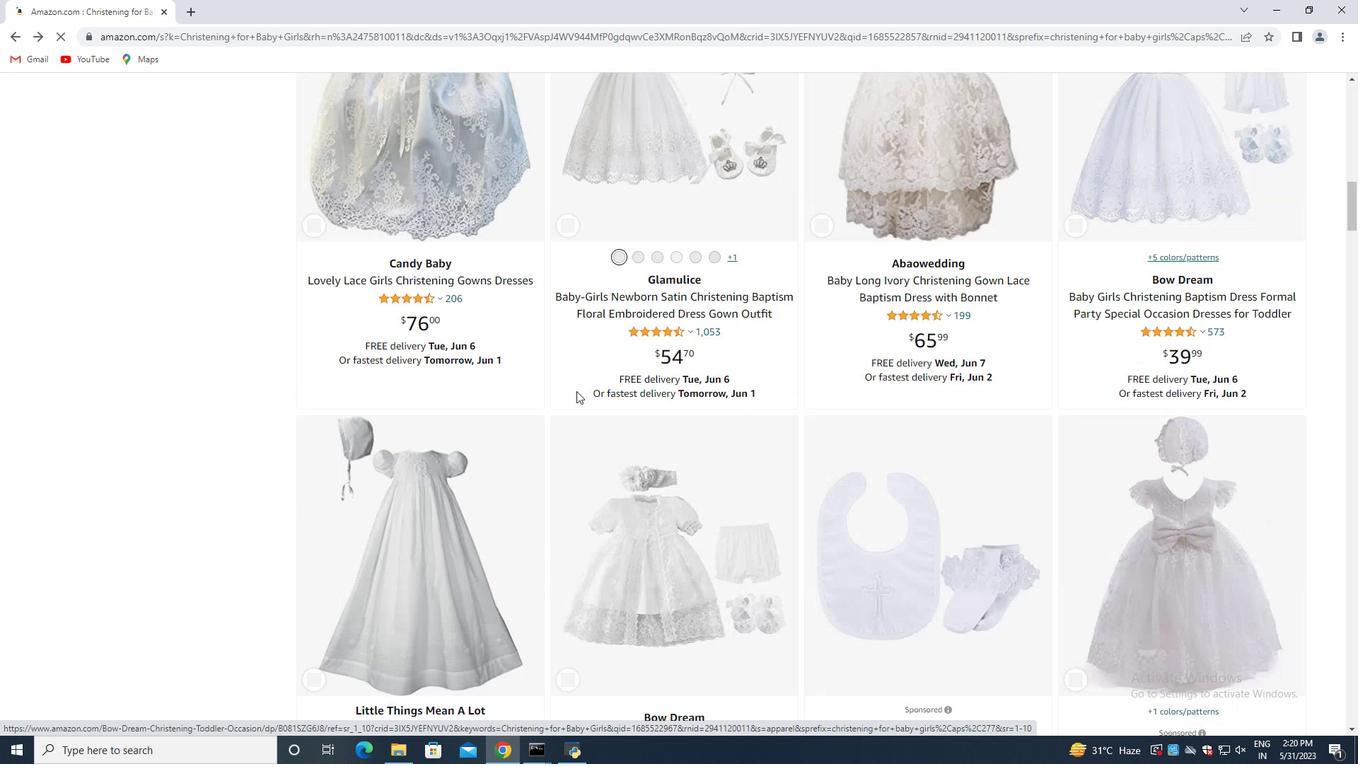 
Action: Mouse scrolled (576, 391) with delta (0, 0)
Screenshot: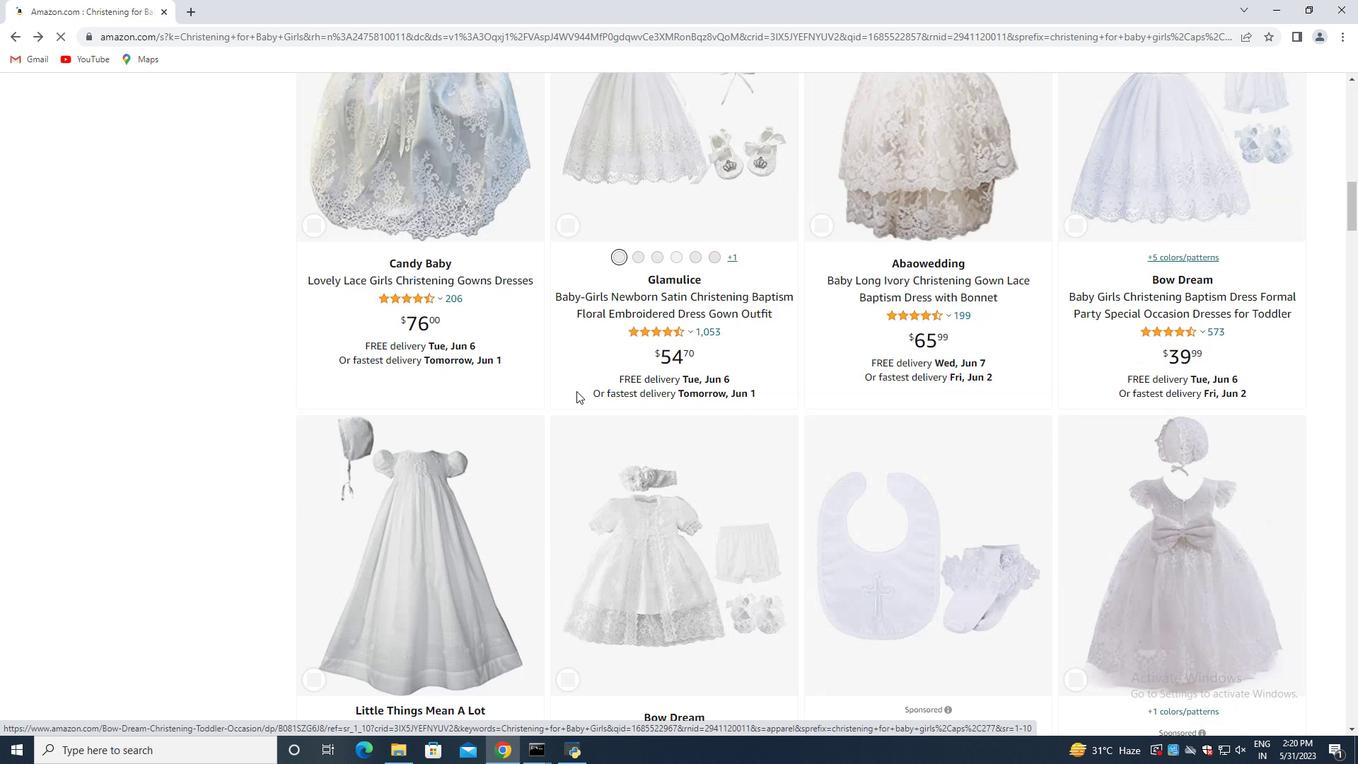 
Action: Mouse scrolled (576, 391) with delta (0, 0)
Screenshot: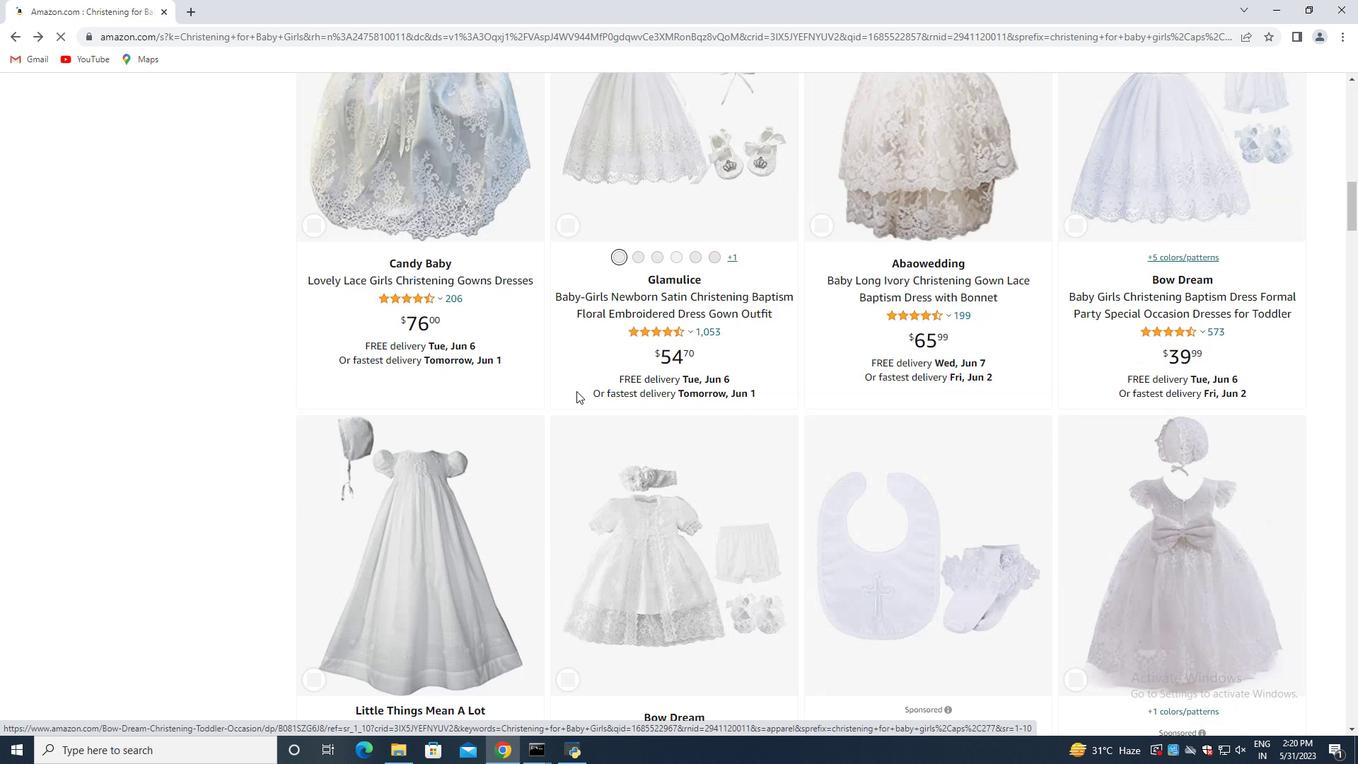 
Action: Mouse scrolled (576, 391) with delta (0, 0)
Screenshot: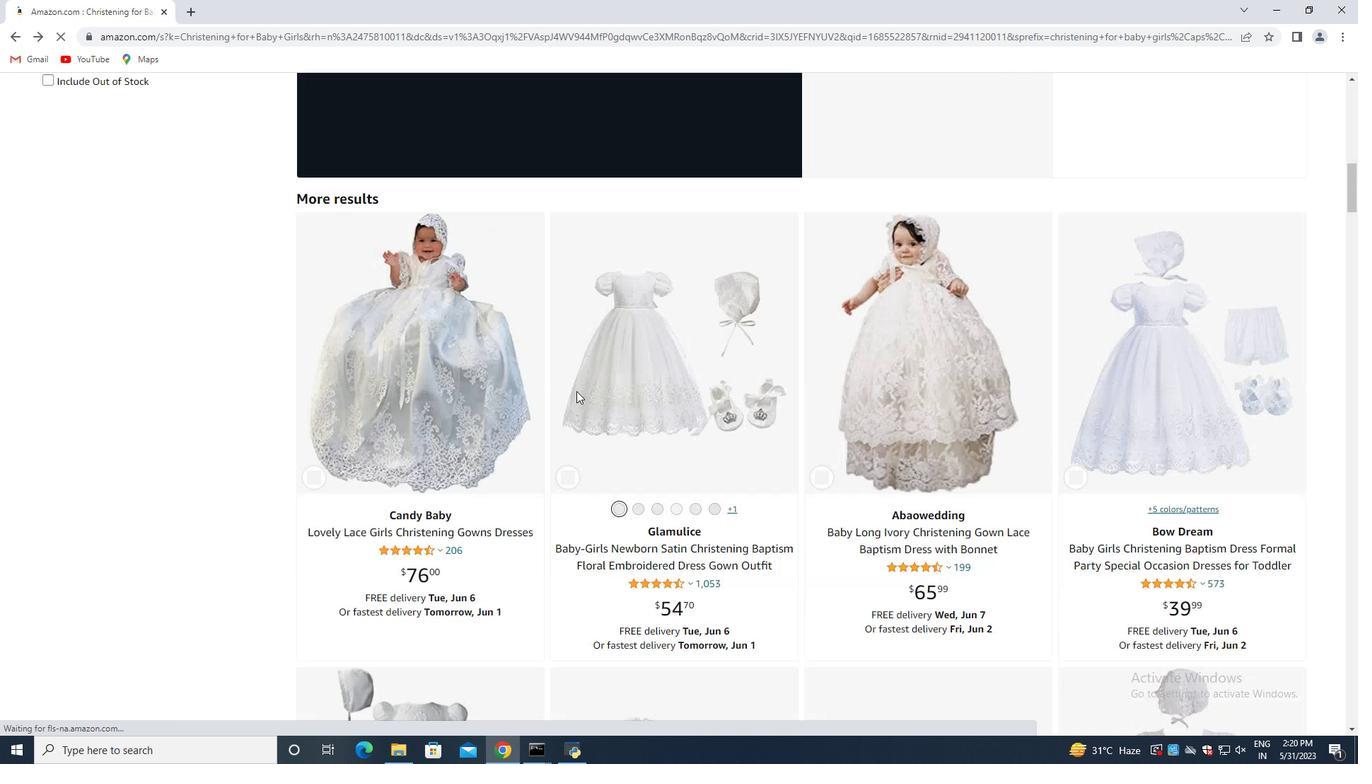 
Action: Mouse scrolled (576, 391) with delta (0, 0)
Screenshot: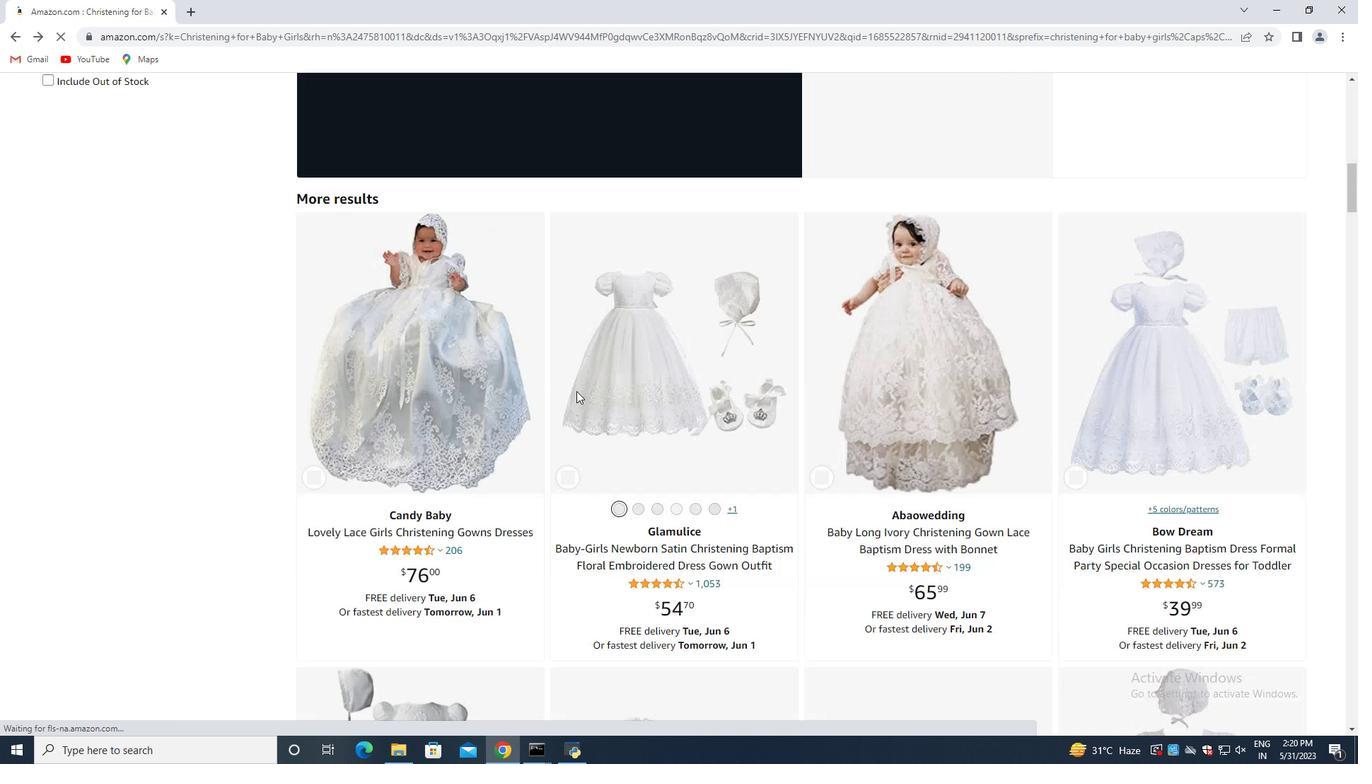 
Action: Mouse scrolled (576, 391) with delta (0, 0)
Screenshot: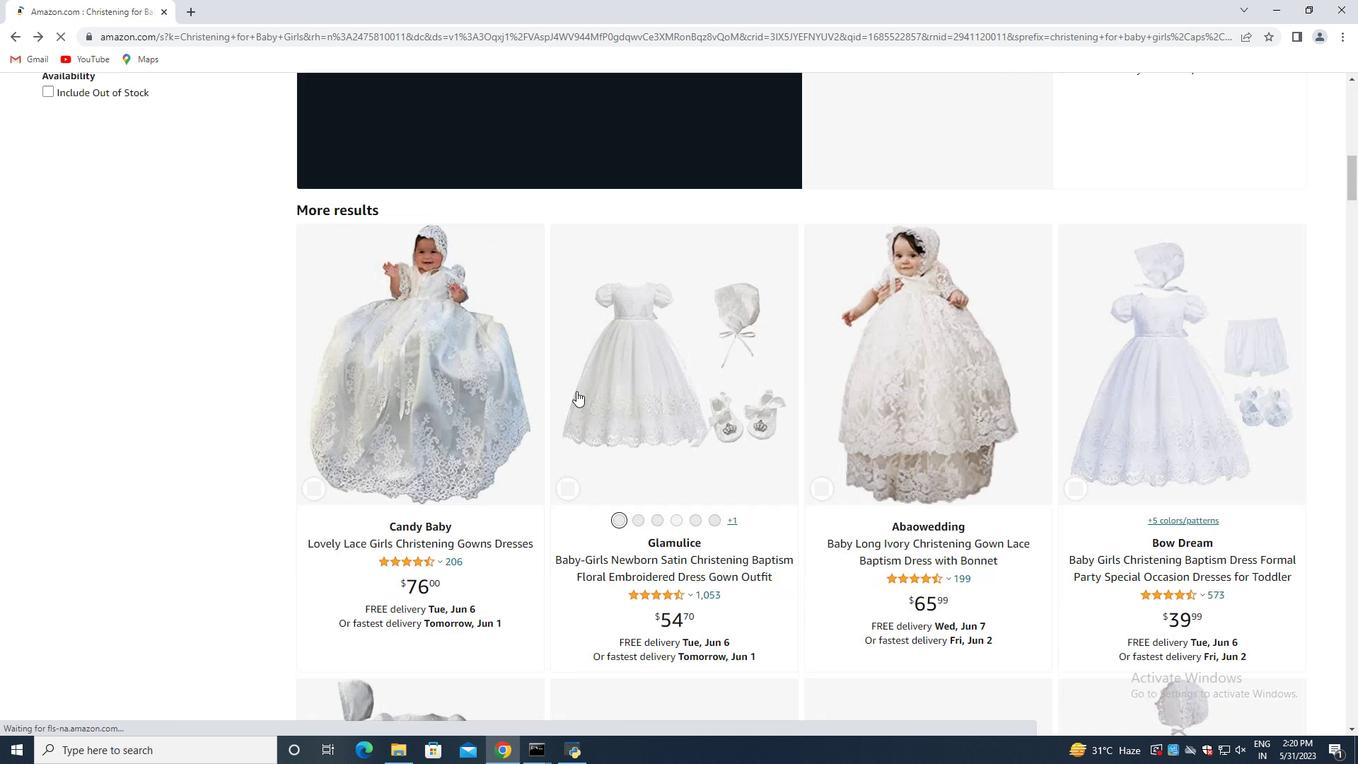
Action: Mouse scrolled (576, 391) with delta (0, 0)
Screenshot: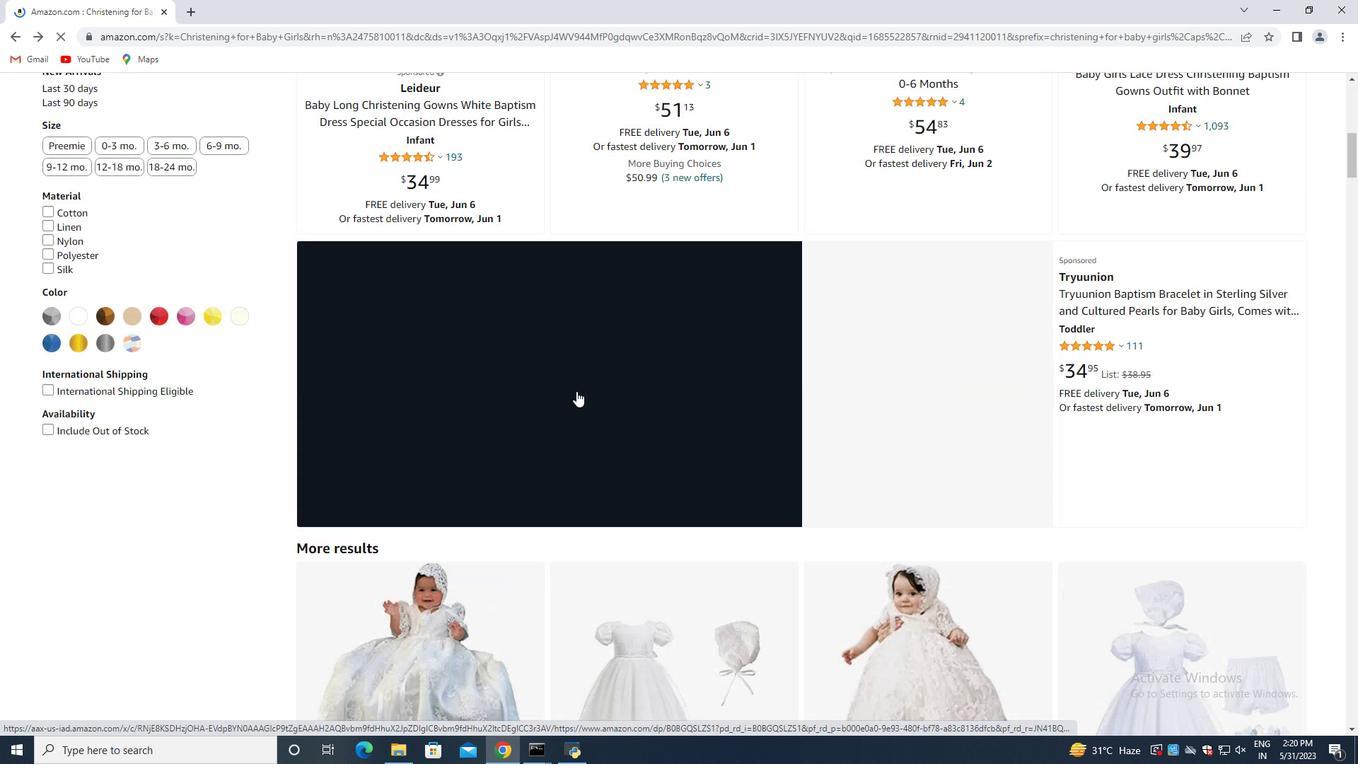 
Action: Mouse scrolled (576, 391) with delta (0, 0)
Screenshot: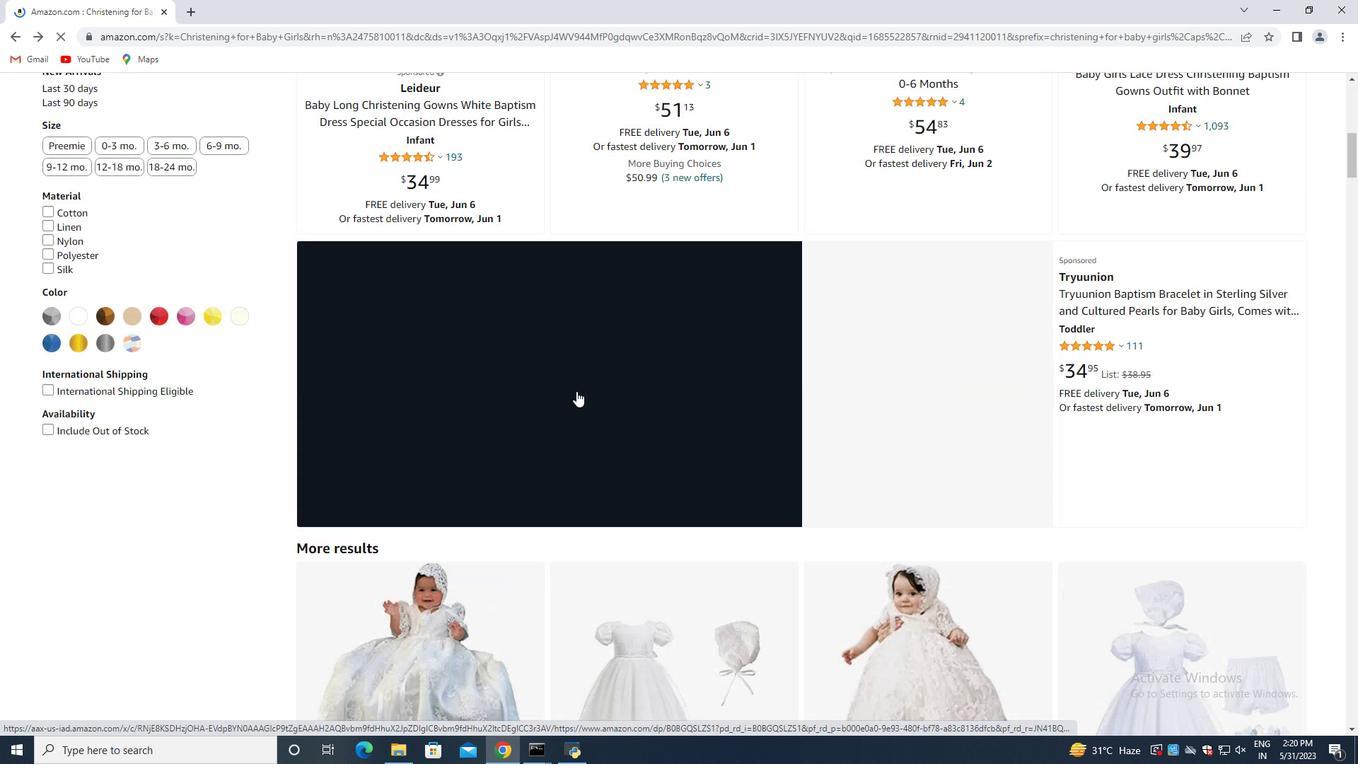 
Action: Mouse scrolled (576, 391) with delta (0, 0)
Screenshot: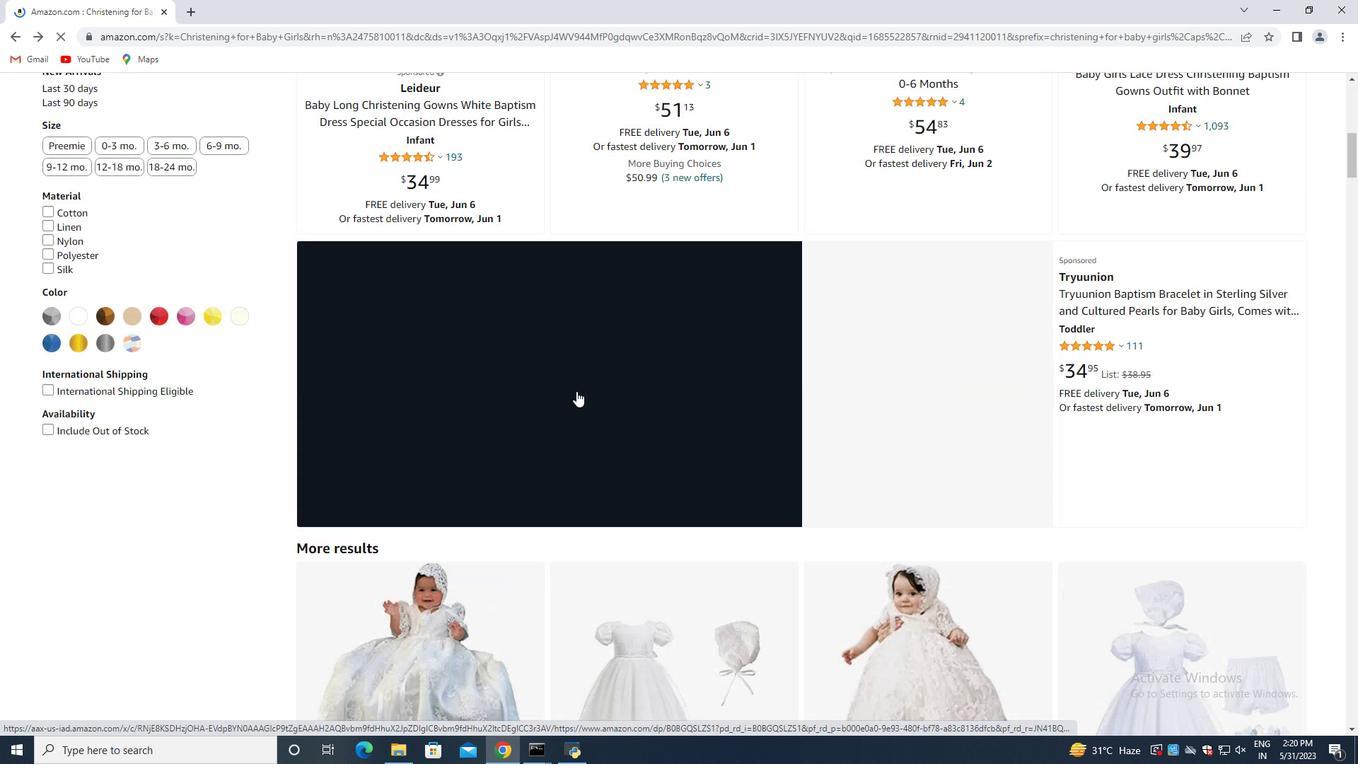 
Action: Mouse scrolled (576, 391) with delta (0, 0)
Screenshot: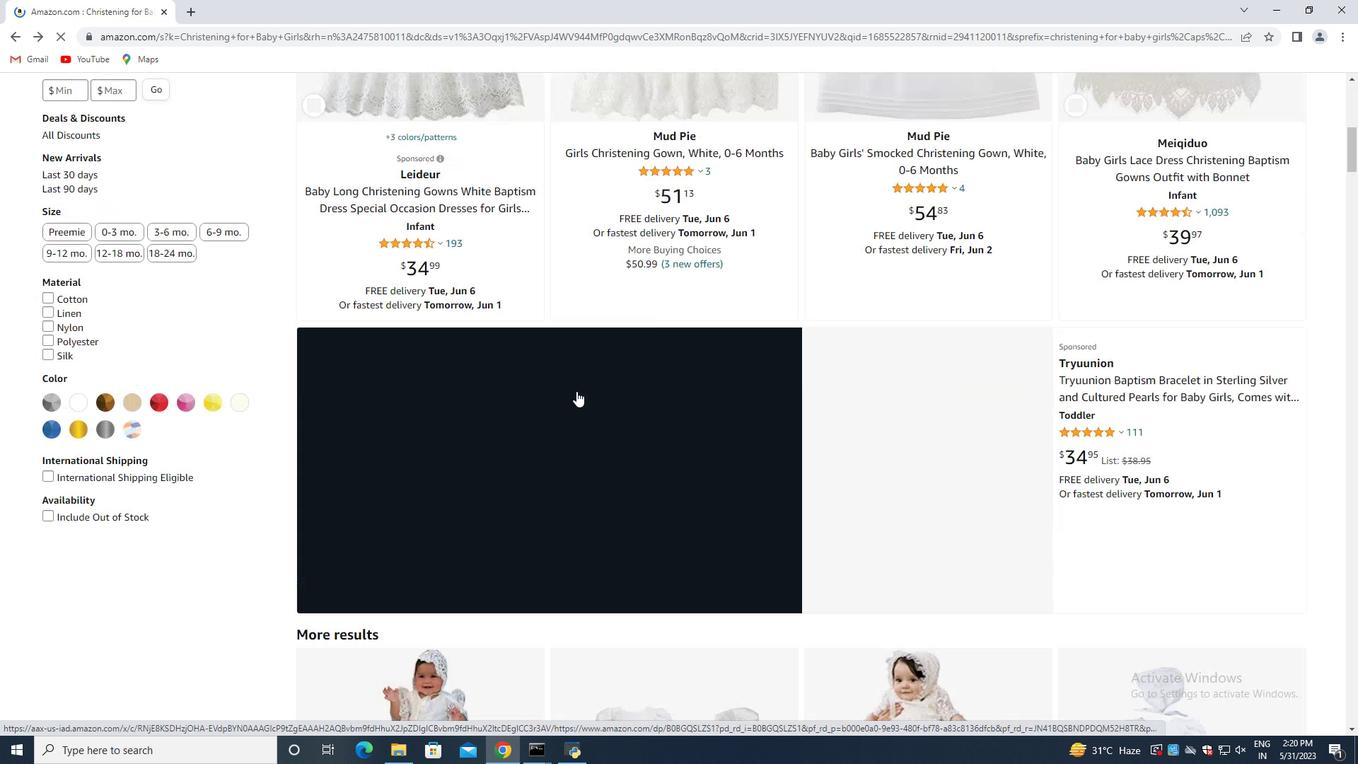 
Action: Mouse scrolled (576, 391) with delta (0, 0)
Screenshot: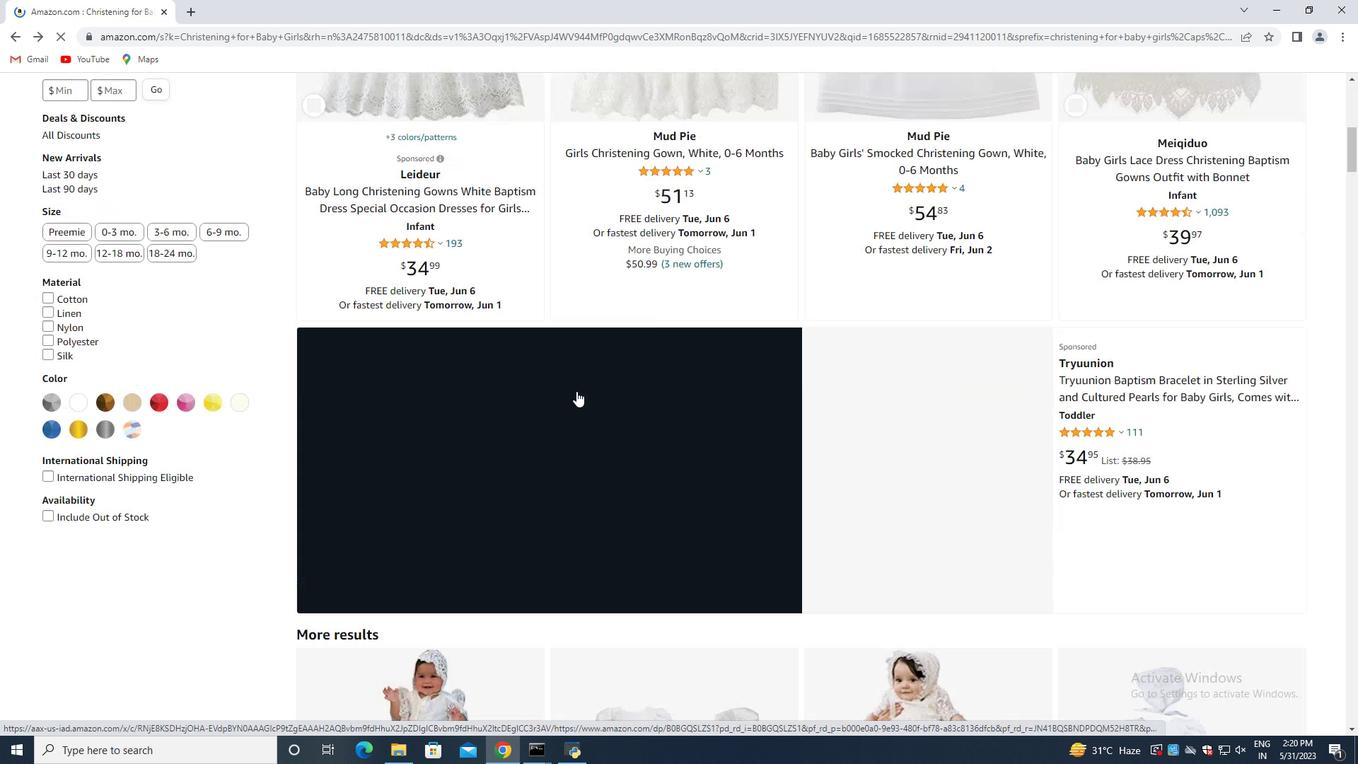 
Action: Mouse scrolled (576, 391) with delta (0, 0)
Screenshot: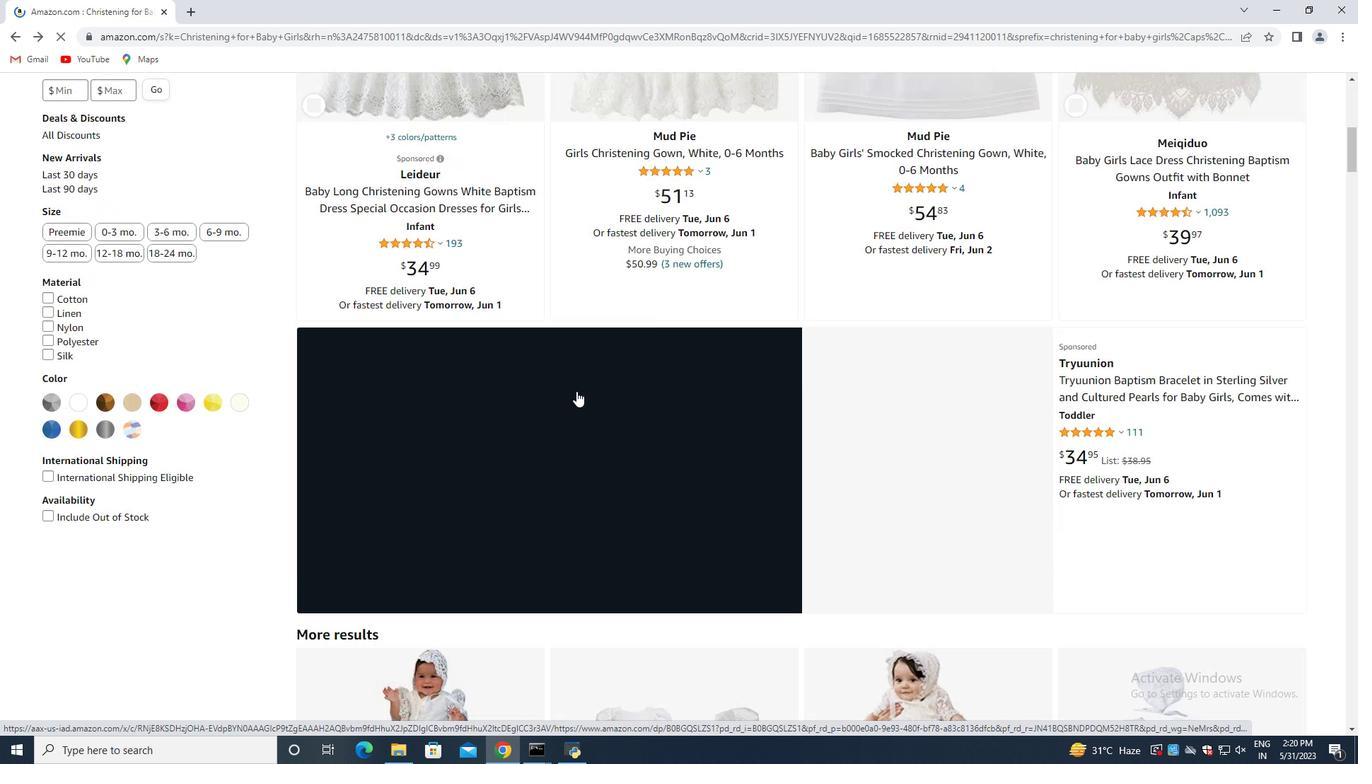 
Action: Mouse moved to (1156, 431)
Screenshot: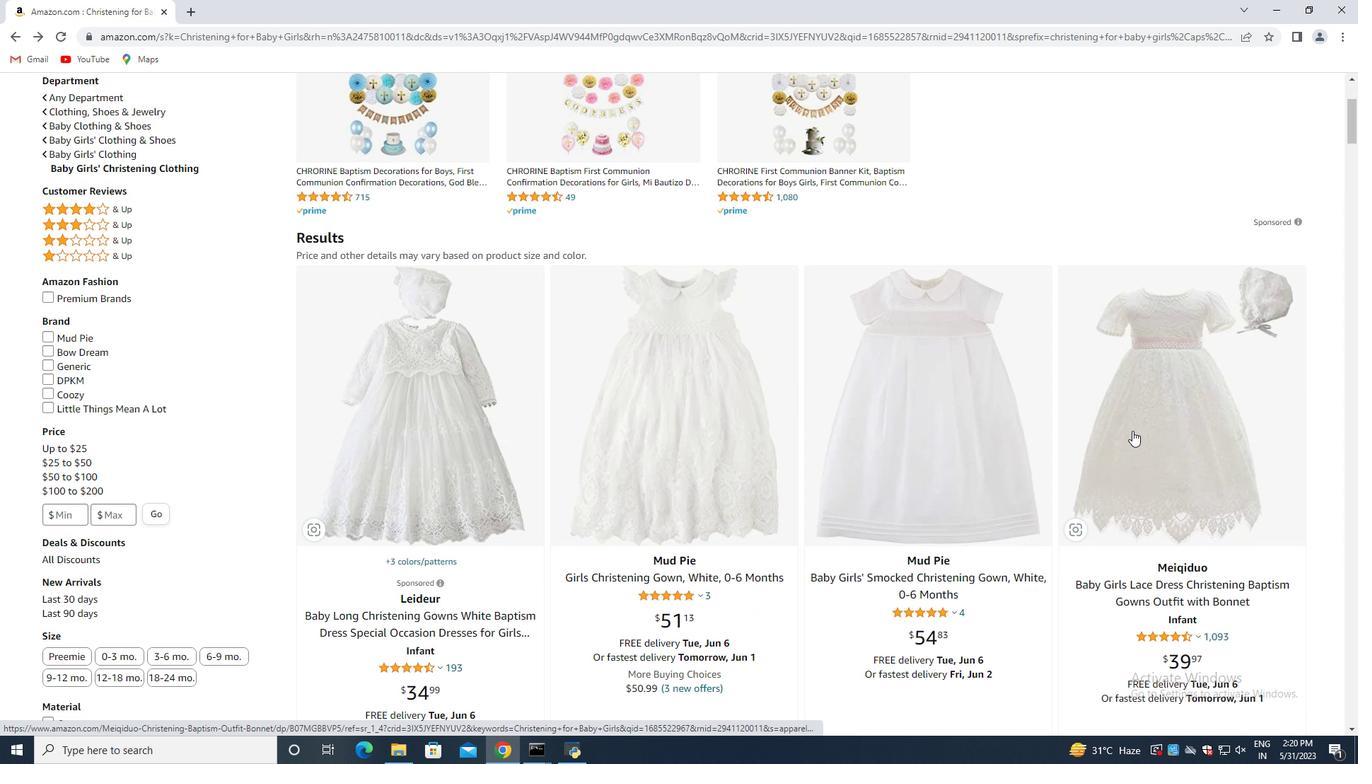 
Action: Mouse pressed left at (1156, 431)
Screenshot: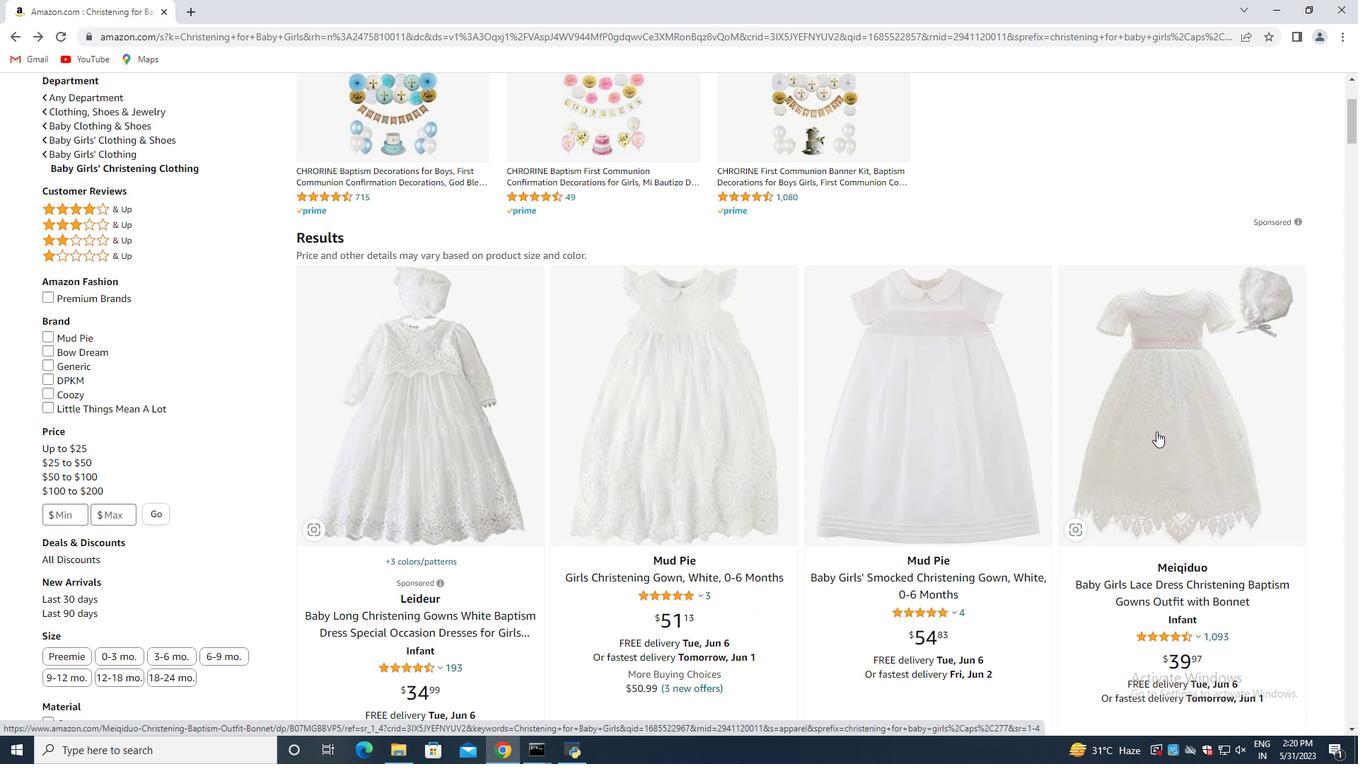 
Action: Mouse moved to (689, 396)
Screenshot: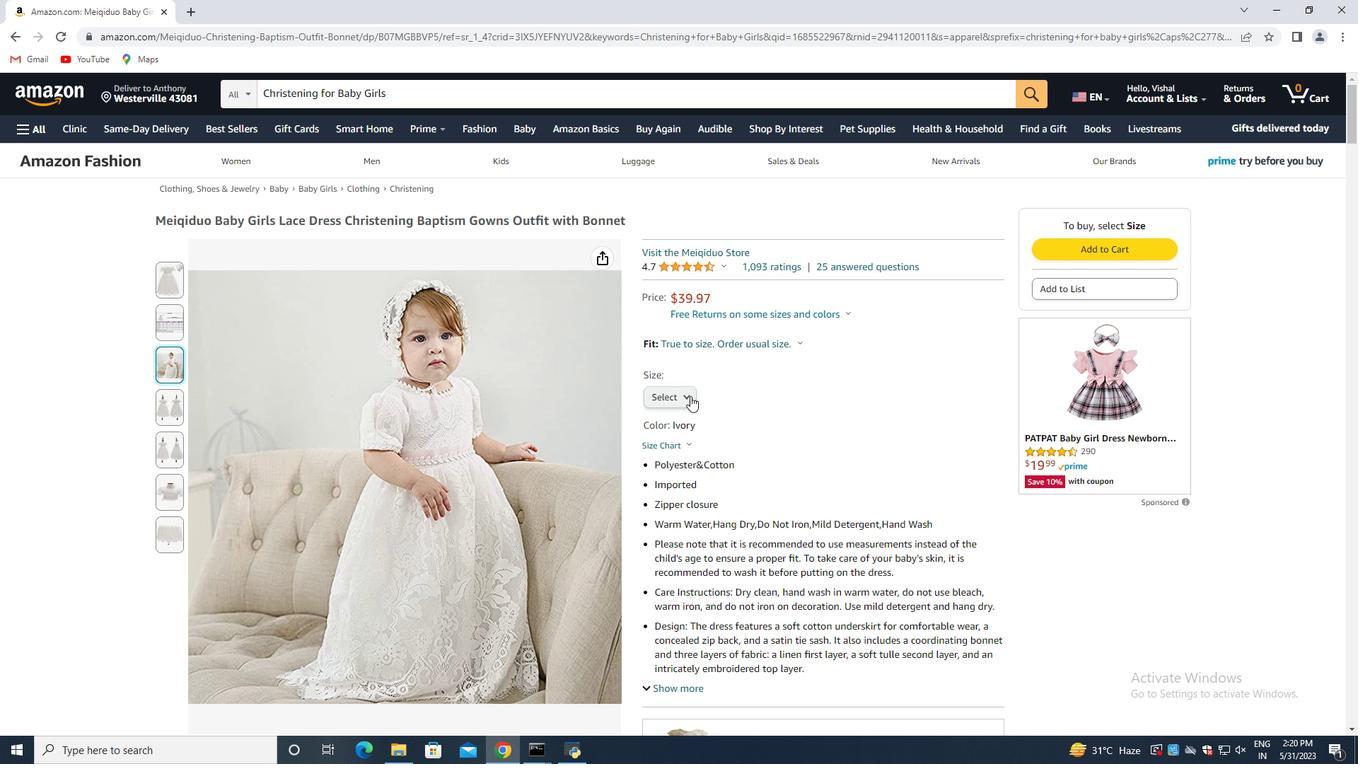 
Action: Mouse pressed left at (689, 396)
Screenshot: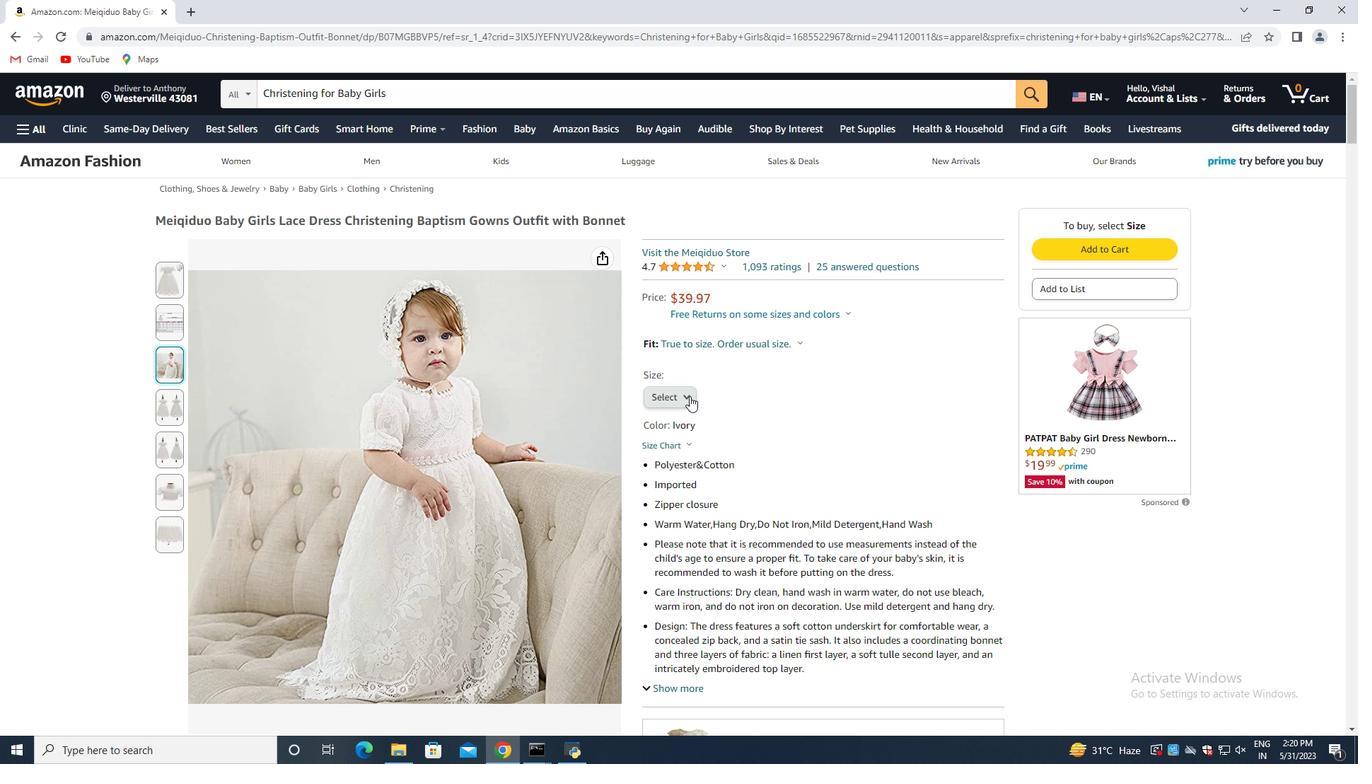 
Action: Mouse moved to (686, 411)
Screenshot: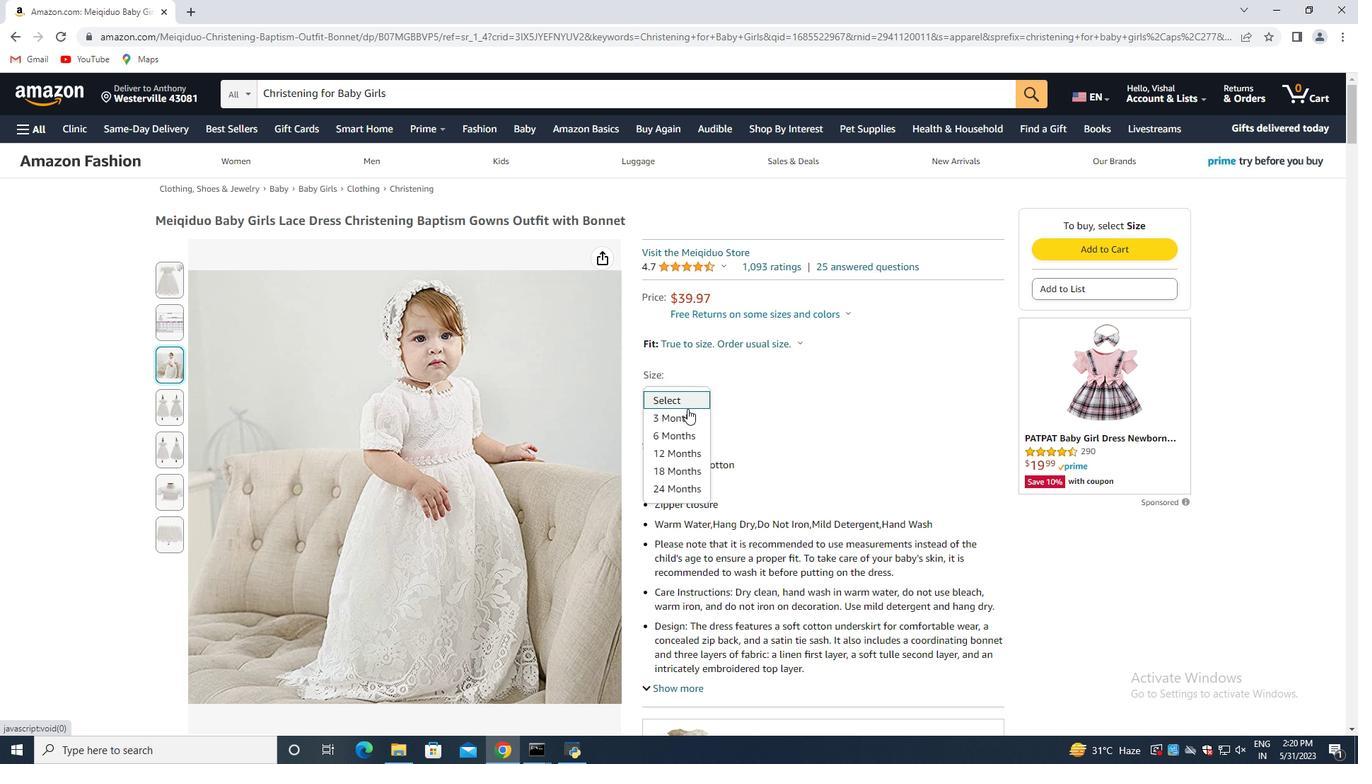 
Action: Mouse pressed left at (686, 411)
Screenshot: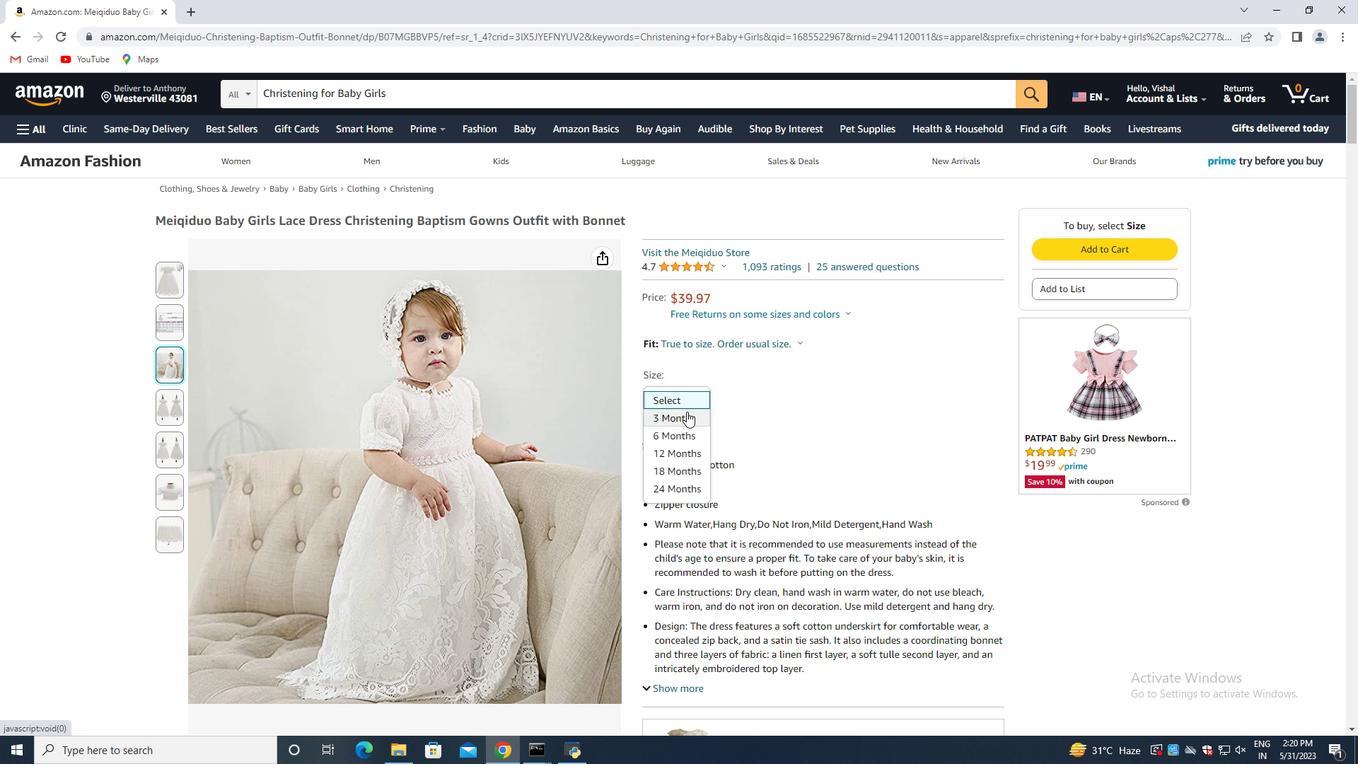 
Action: Mouse moved to (1068, 539)
Screenshot: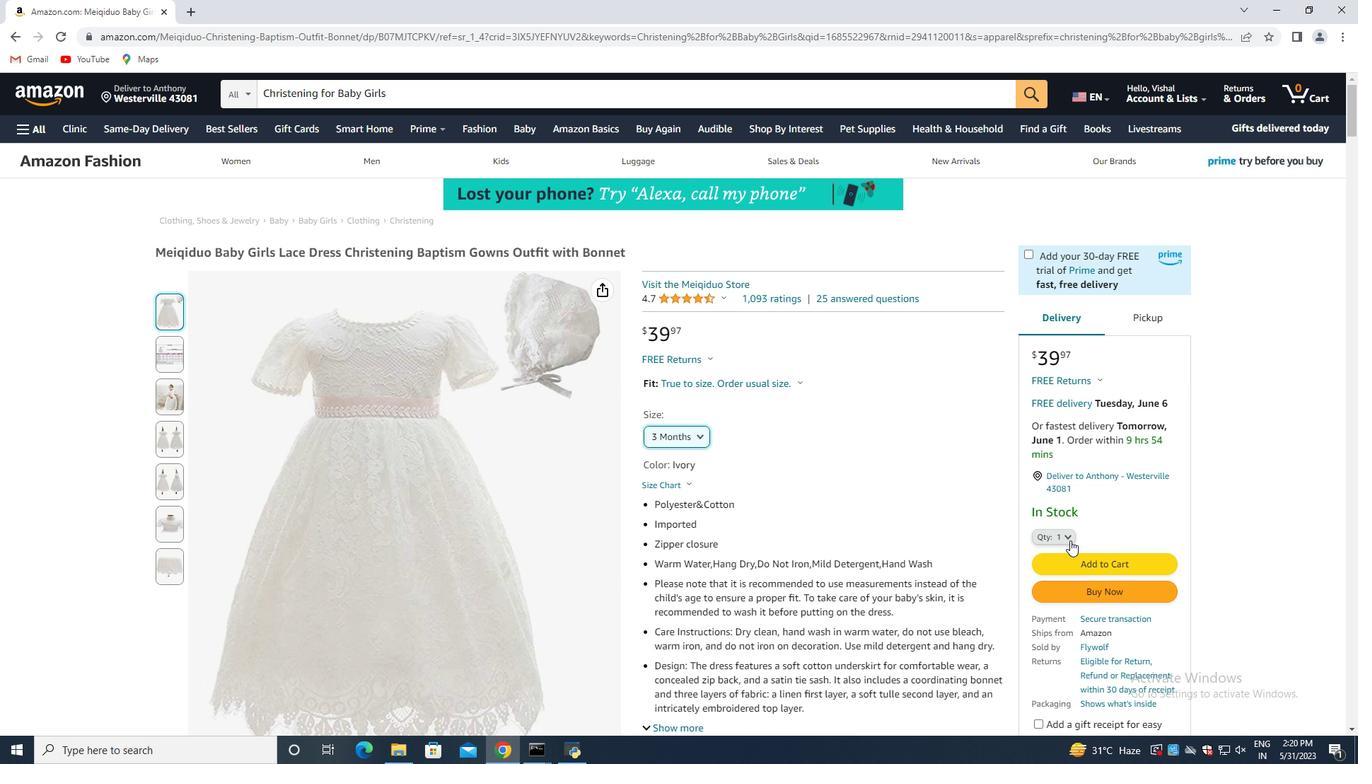 
Action: Mouse pressed left at (1068, 539)
